 Task: Plan a trip to Alamar, Cuba from 12th  December, 2023 to 15th December, 2023 for 3 adults. with 2 bedrooms having 3 beds and 1 bathroom. Property type can be flat.
Action: Mouse moved to (483, 275)
Screenshot: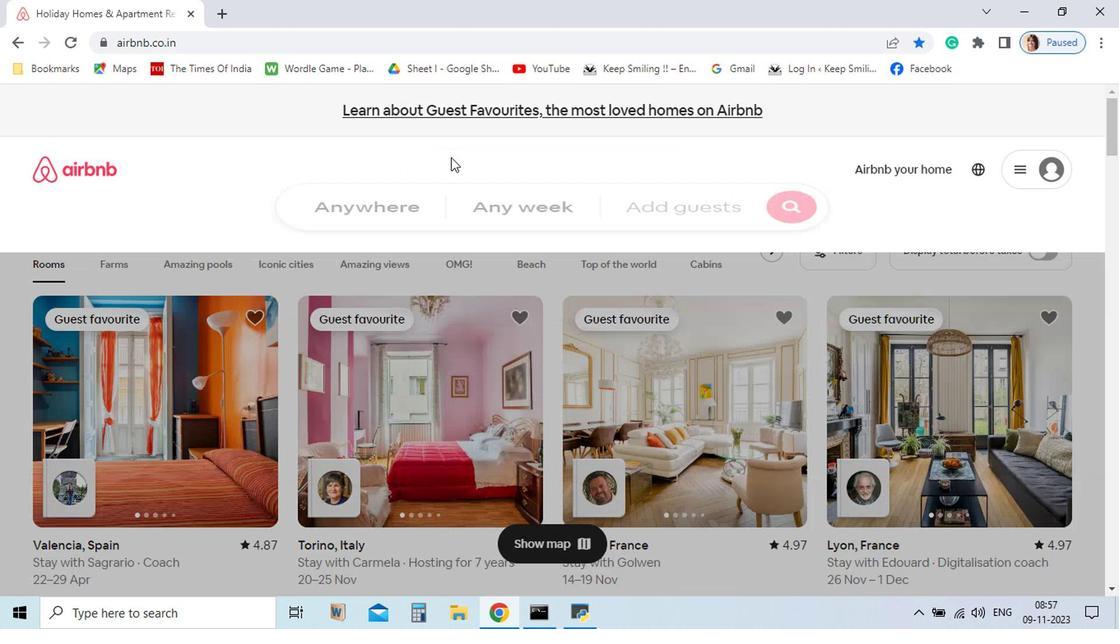 
Action: Mouse pressed left at (483, 275)
Screenshot: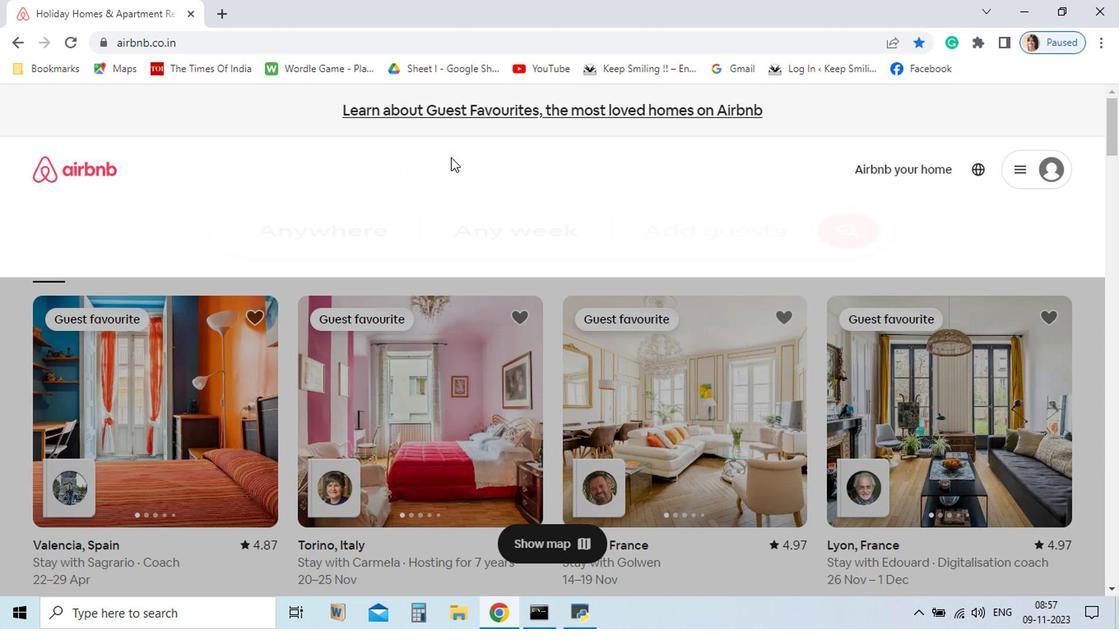 
Action: Key pressed <Key.shift>Alamar,<Key.space><Key.shift>Cuba
Screenshot: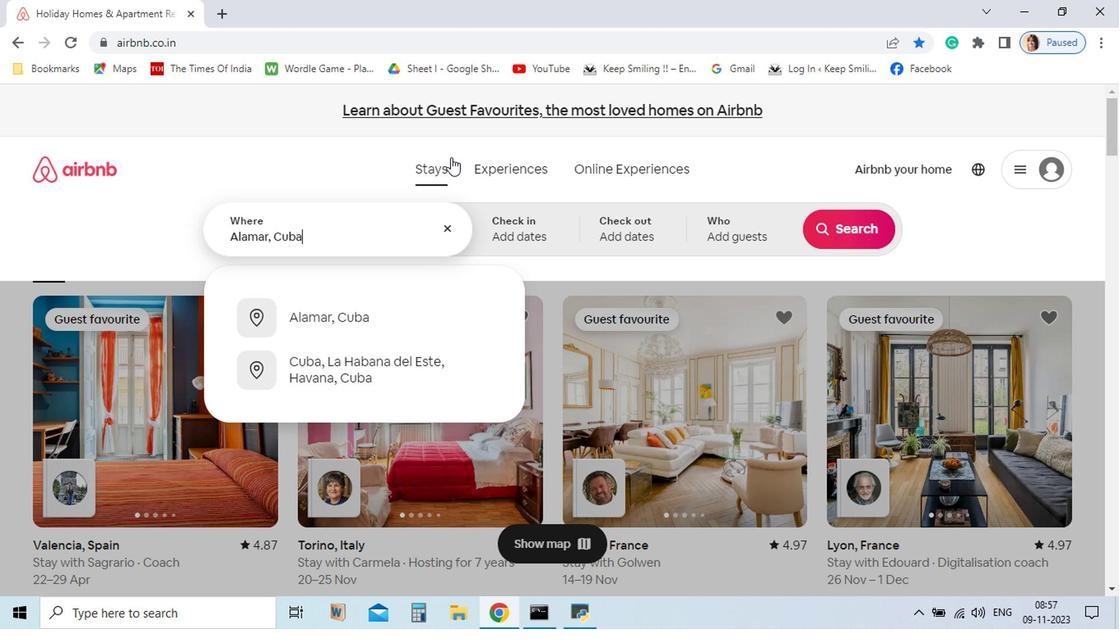 
Action: Mouse moved to (437, 392)
Screenshot: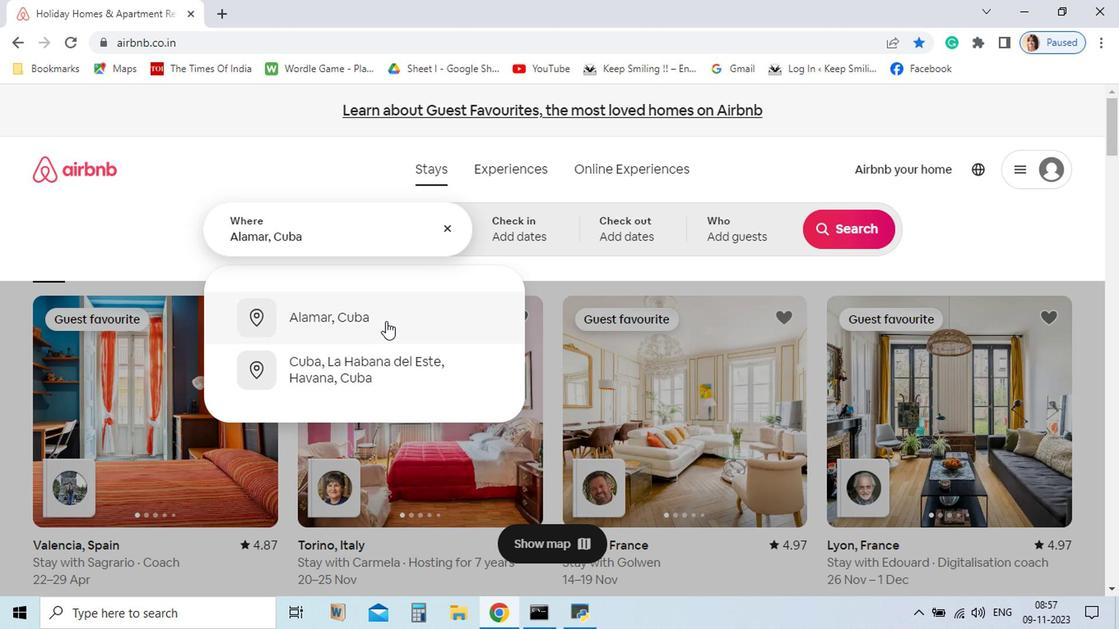 
Action: Mouse pressed left at (437, 392)
Screenshot: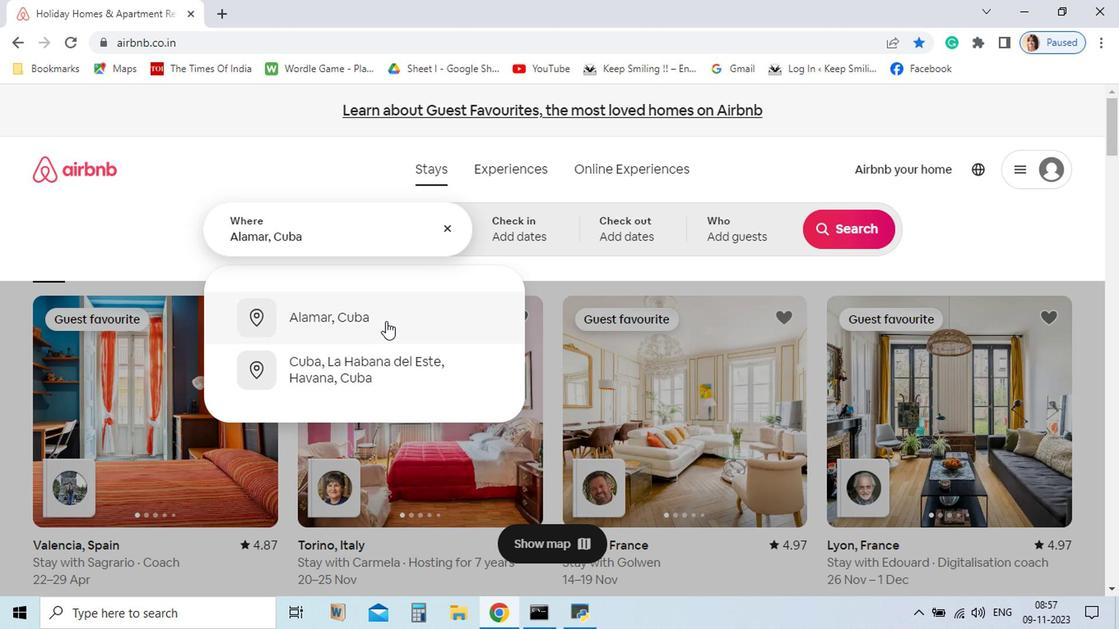 
Action: Mouse moved to (639, 534)
Screenshot: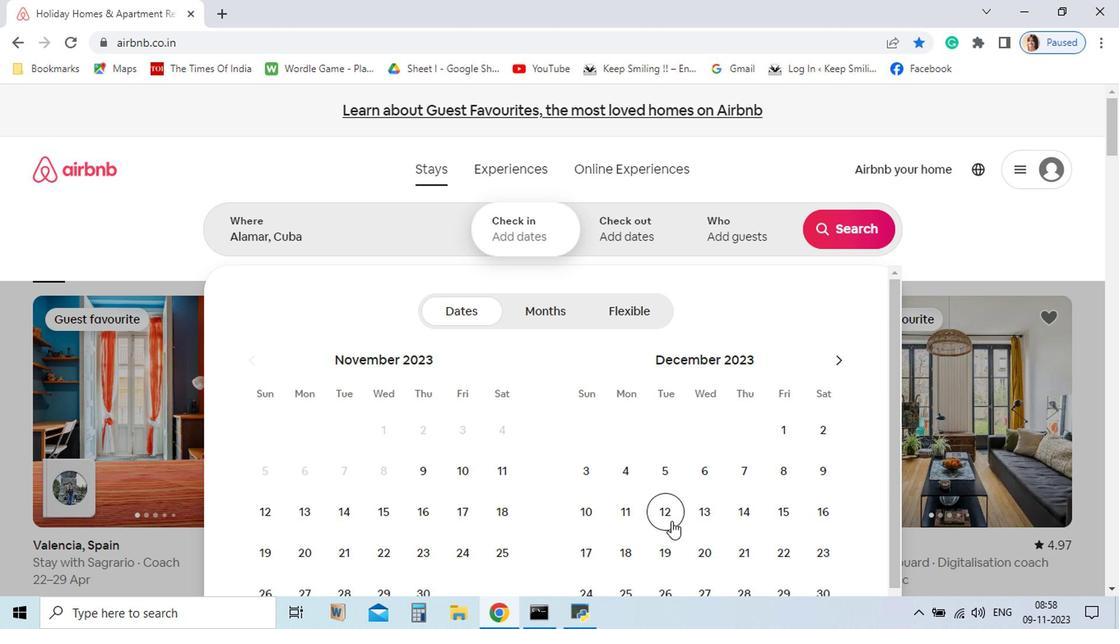 
Action: Mouse pressed left at (639, 534)
Screenshot: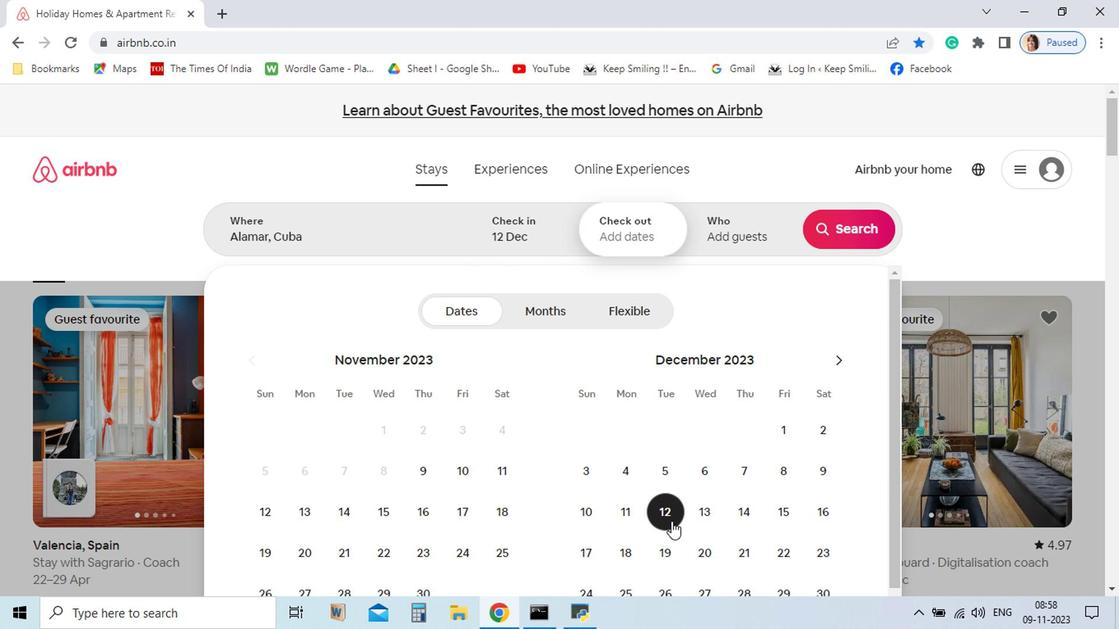 
Action: Mouse moved to (726, 521)
Screenshot: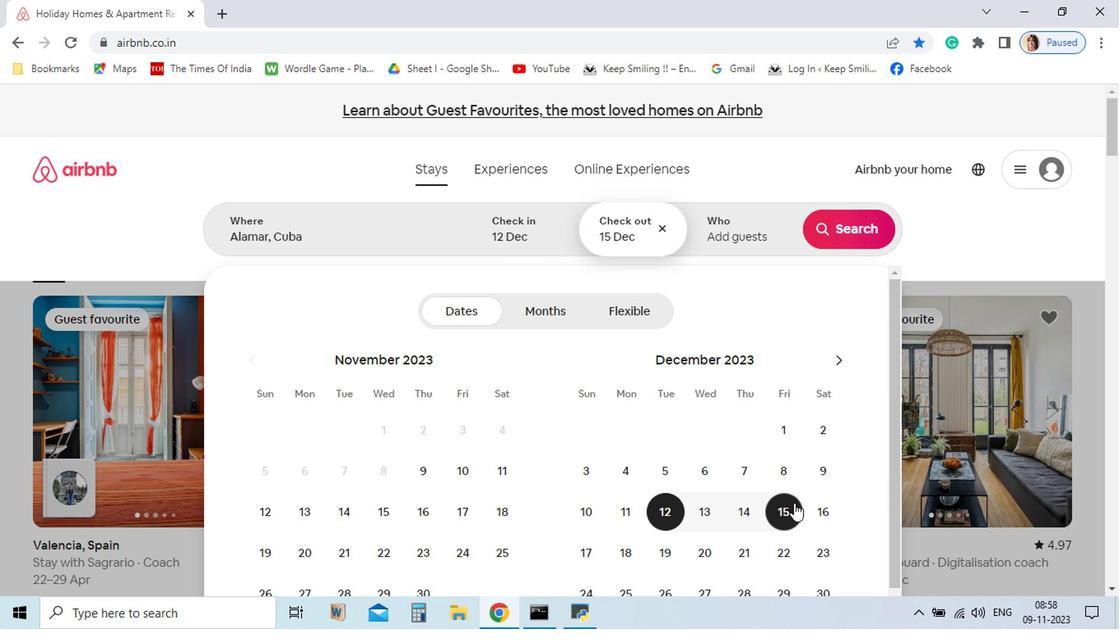 
Action: Mouse pressed left at (726, 521)
Screenshot: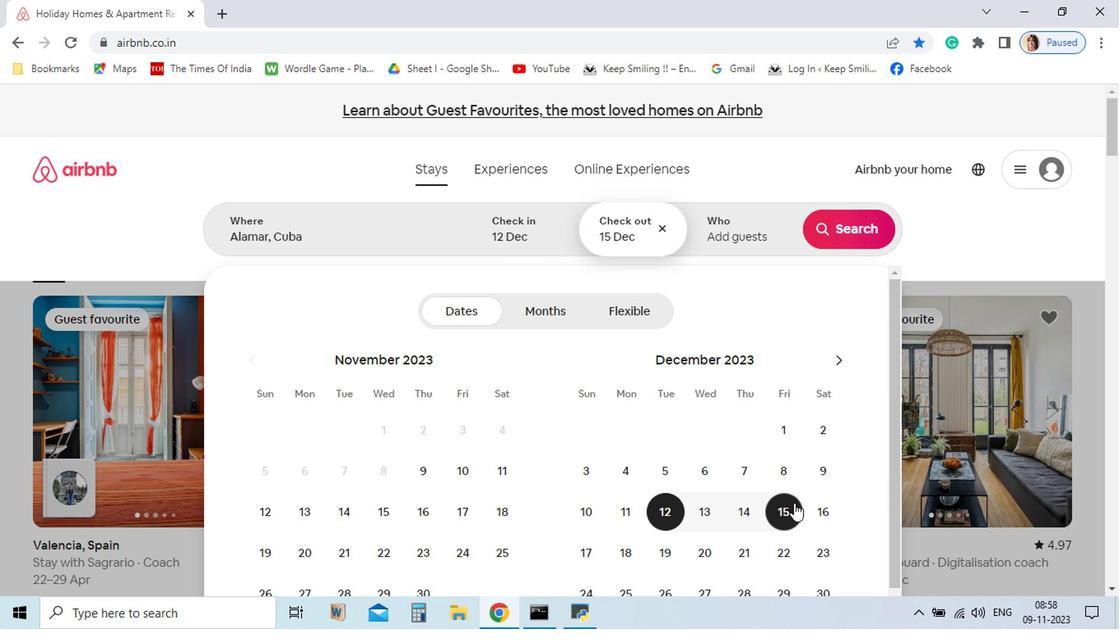 
Action: Mouse moved to (708, 328)
Screenshot: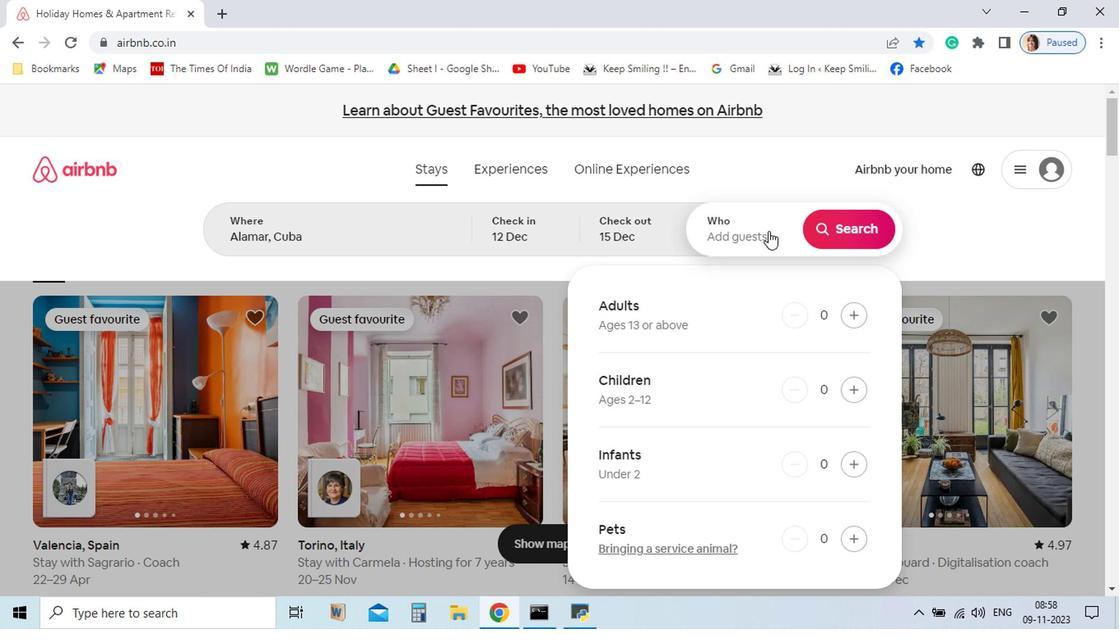 
Action: Mouse pressed left at (708, 328)
Screenshot: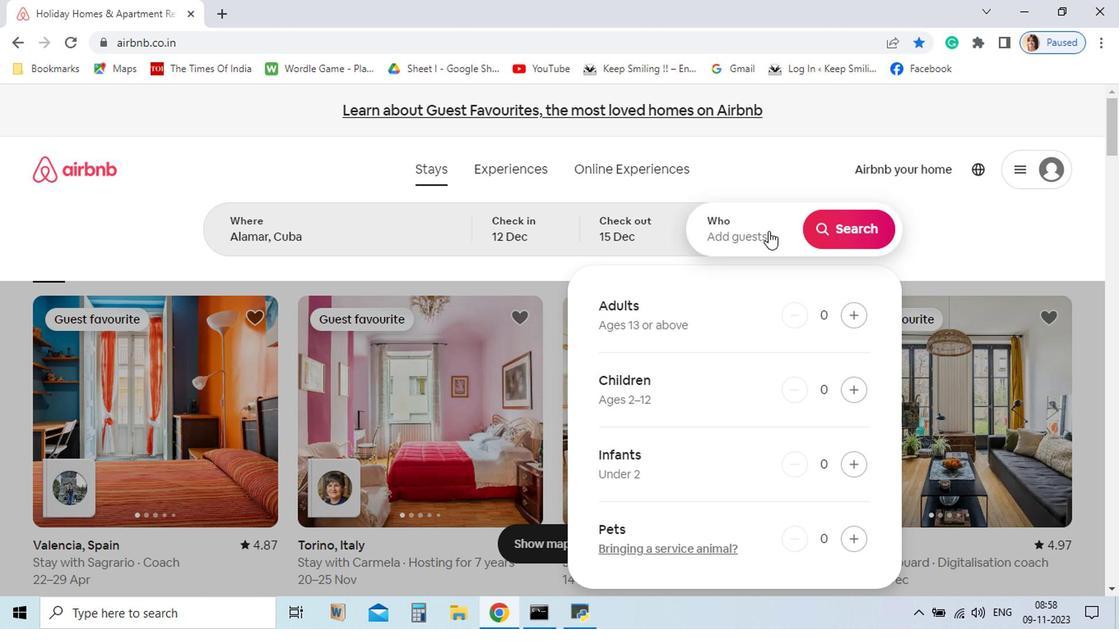 
Action: Mouse moved to (767, 385)
Screenshot: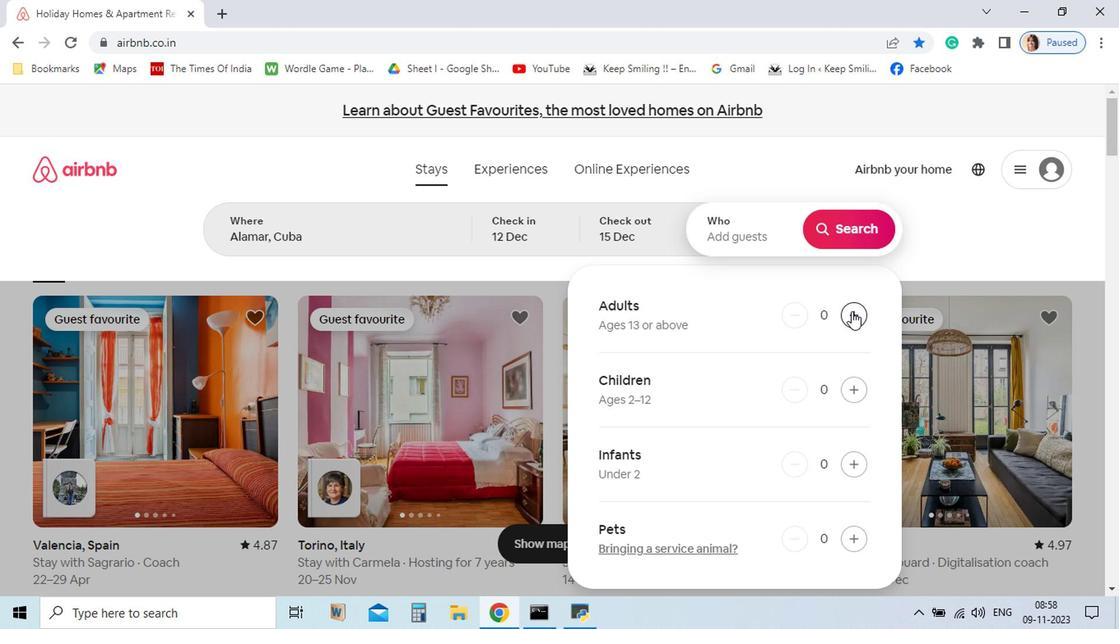 
Action: Mouse pressed left at (767, 385)
Screenshot: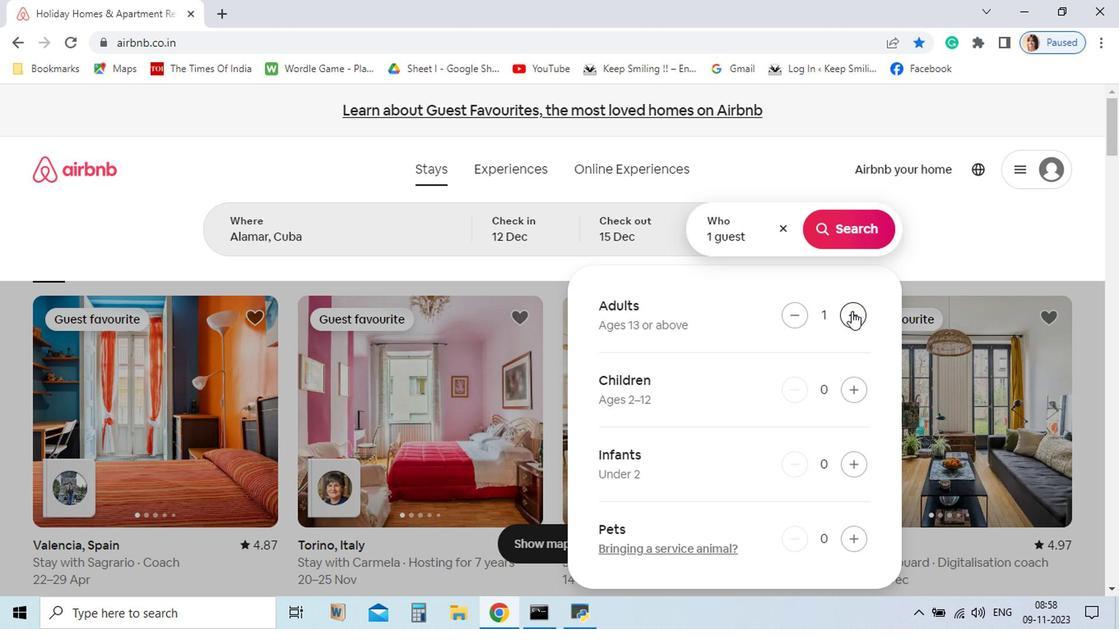 
Action: Mouse pressed left at (767, 385)
Screenshot: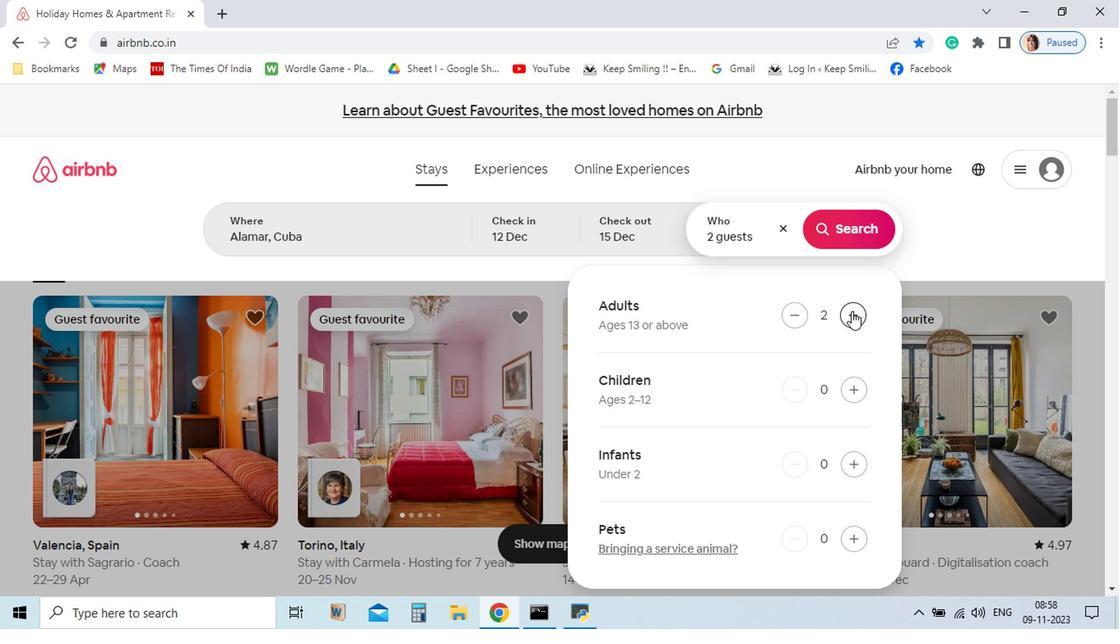 
Action: Mouse pressed left at (767, 385)
Screenshot: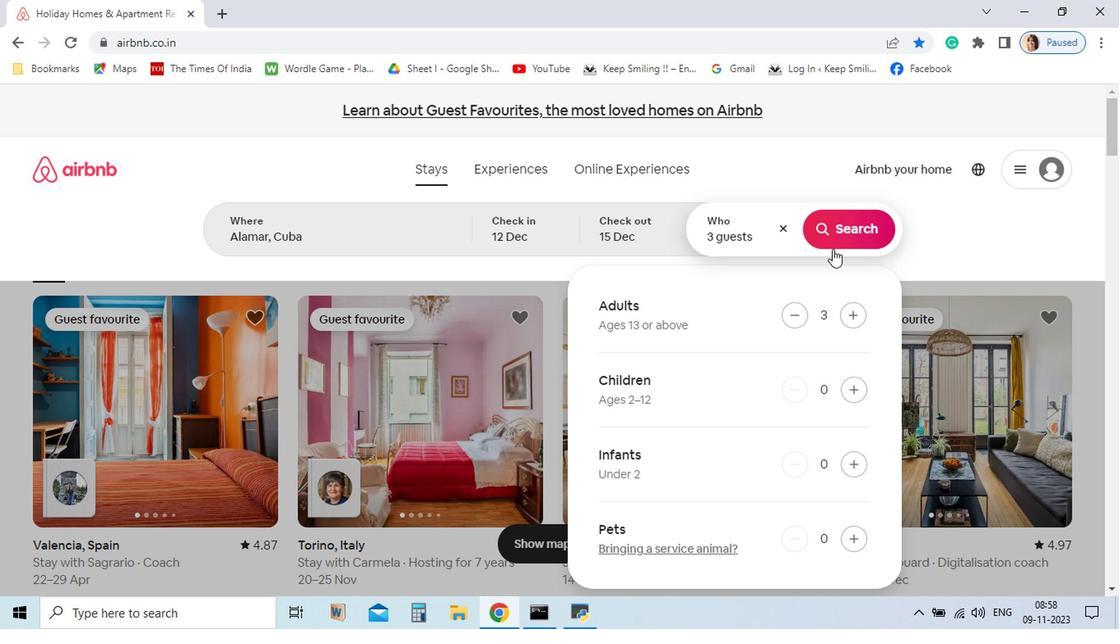 
Action: Mouse moved to (757, 323)
Screenshot: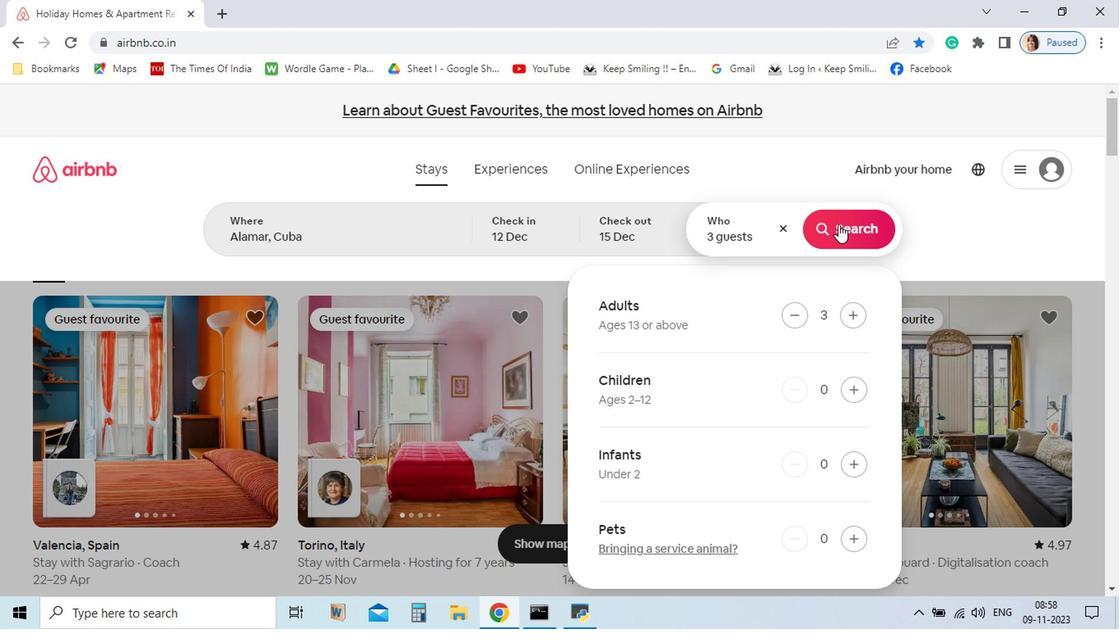 
Action: Mouse pressed left at (757, 323)
Screenshot: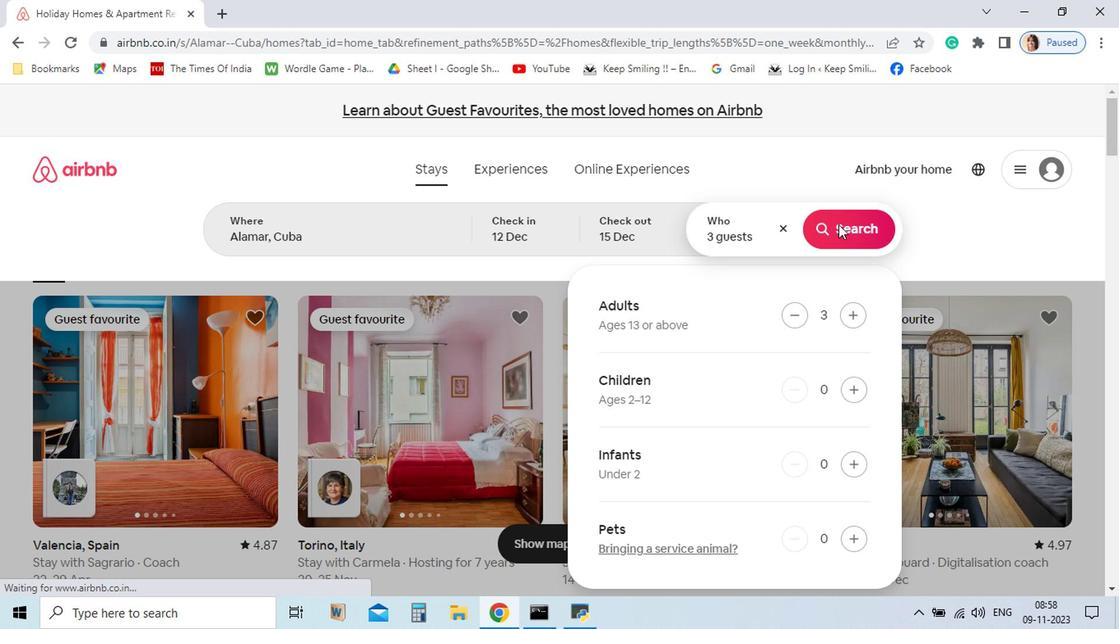 
Action: Mouse moved to (762, 296)
Screenshot: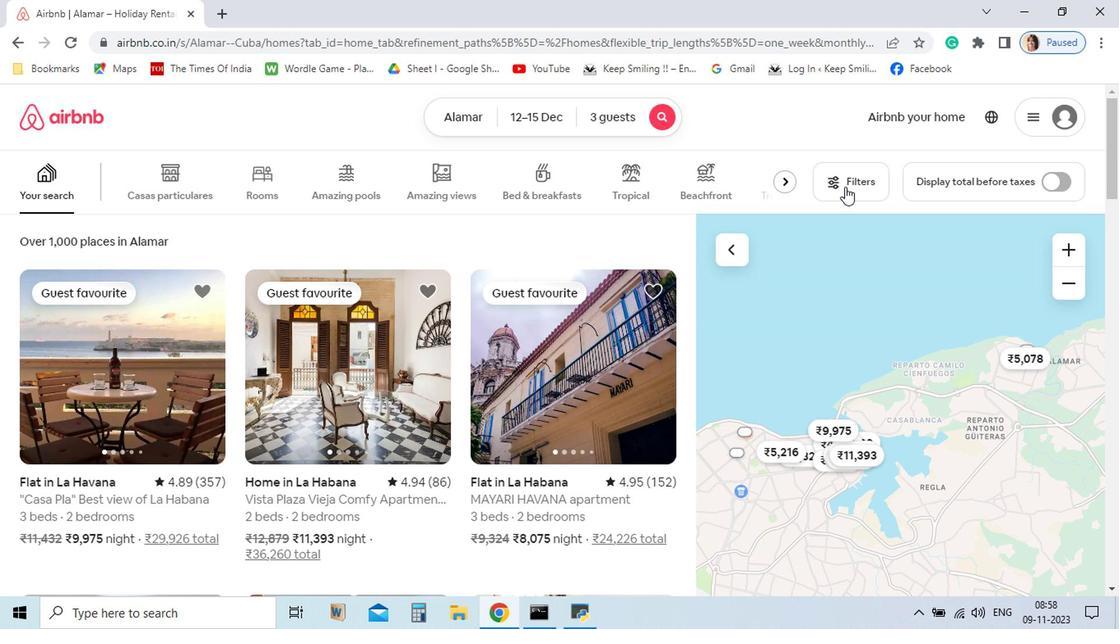 
Action: Mouse pressed left at (762, 296)
Screenshot: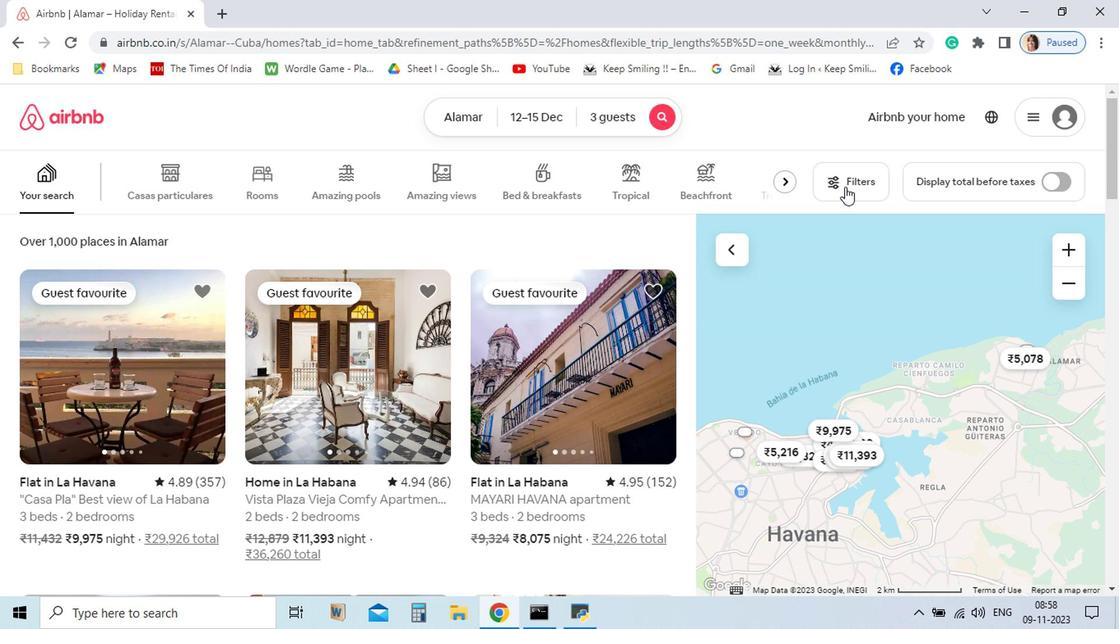 
Action: Mouse moved to (779, 316)
Screenshot: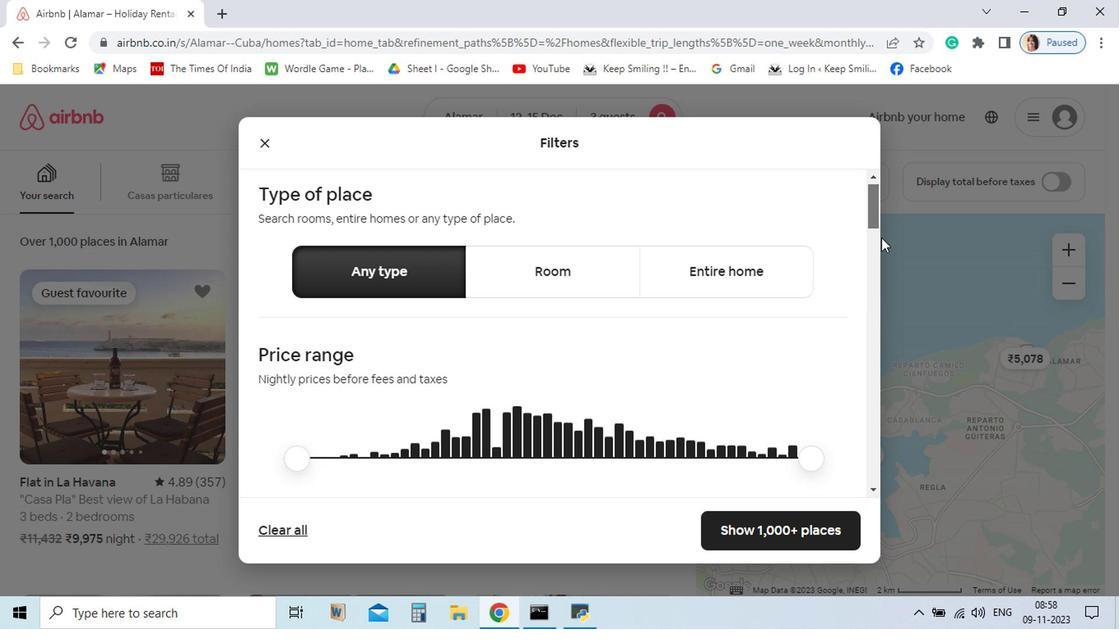 
Action: Mouse pressed left at (779, 316)
Screenshot: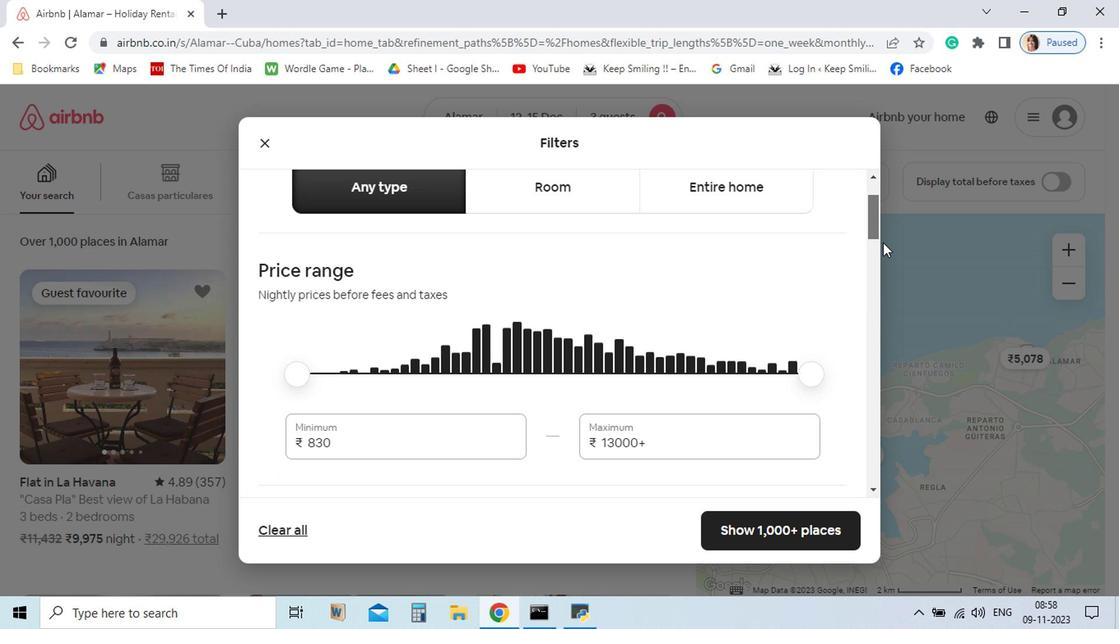 
Action: Mouse moved to (459, 322)
Screenshot: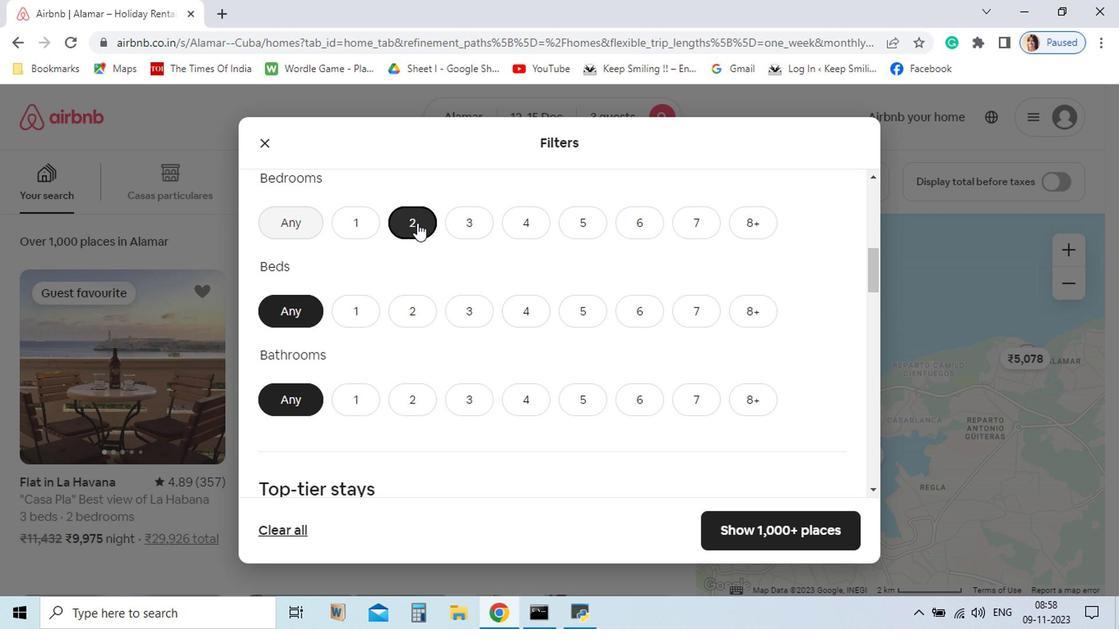 
Action: Mouse pressed left at (459, 322)
Screenshot: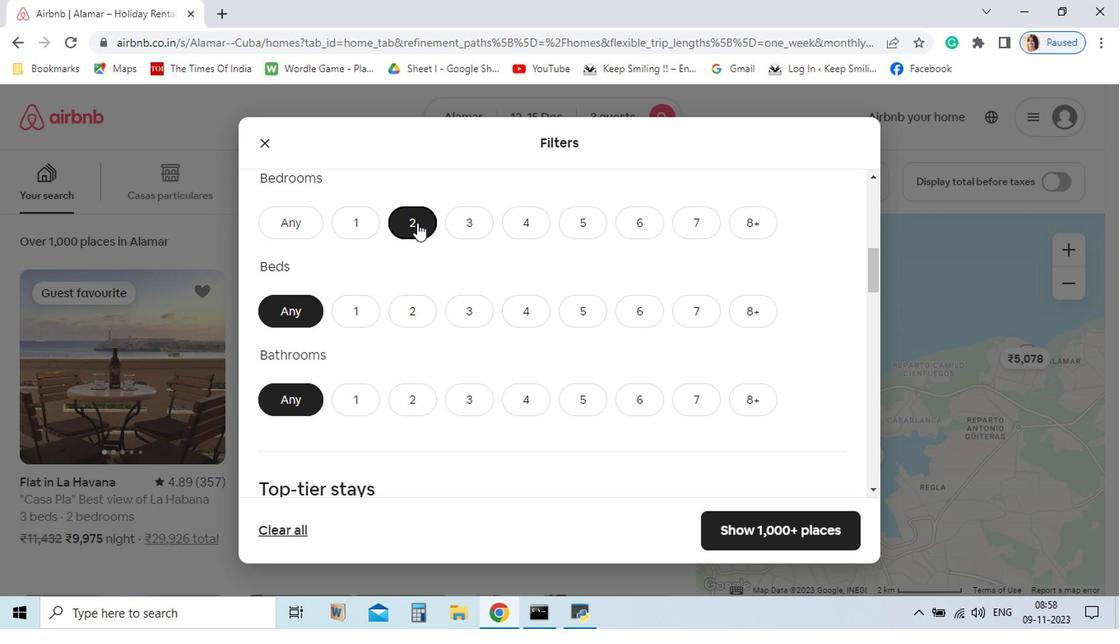 
Action: Mouse moved to (496, 380)
Screenshot: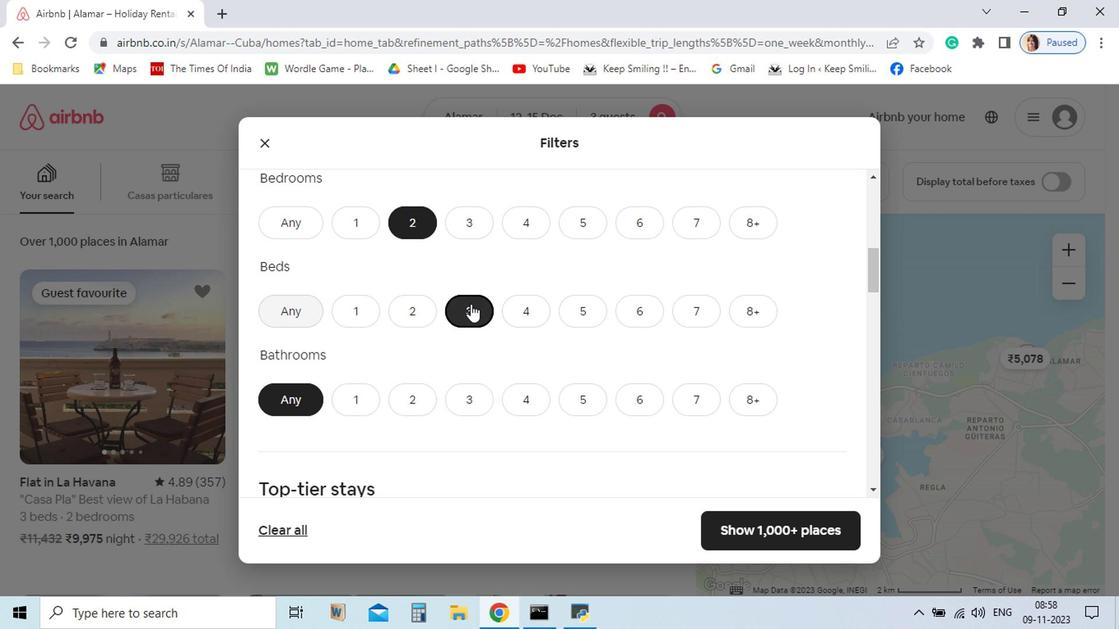
Action: Mouse pressed left at (496, 380)
Screenshot: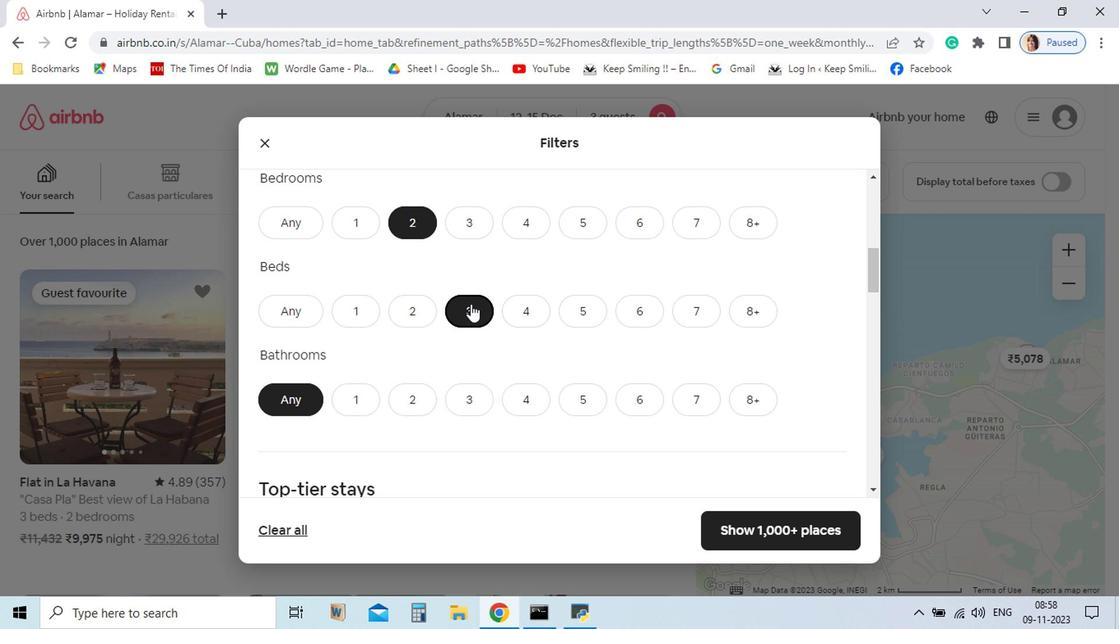 
Action: Mouse moved to (404, 443)
Screenshot: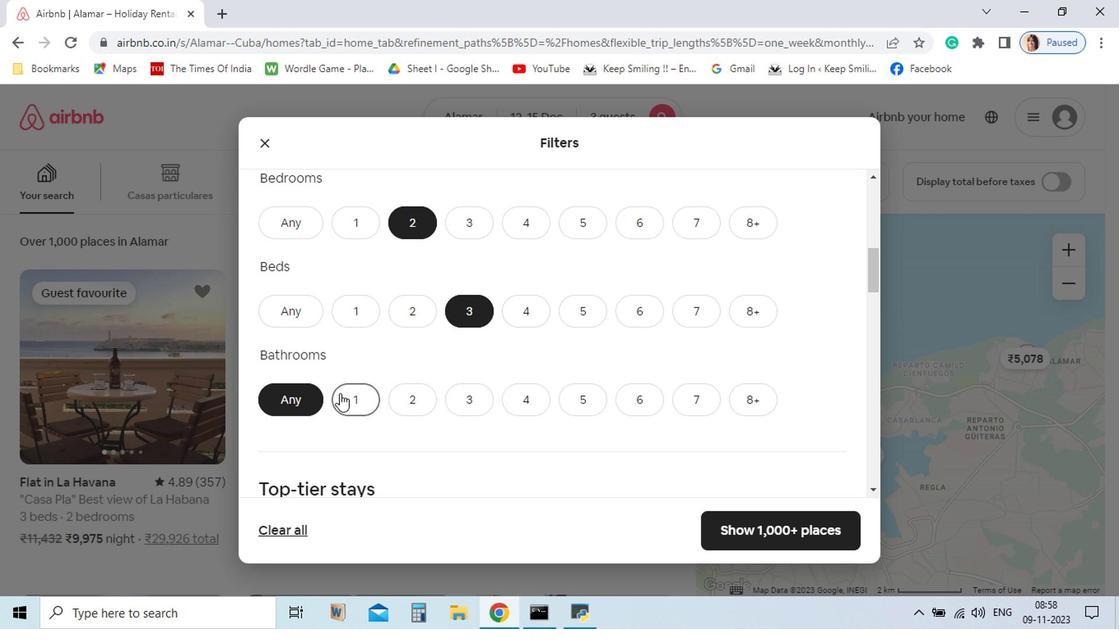 
Action: Mouse pressed left at (404, 443)
Screenshot: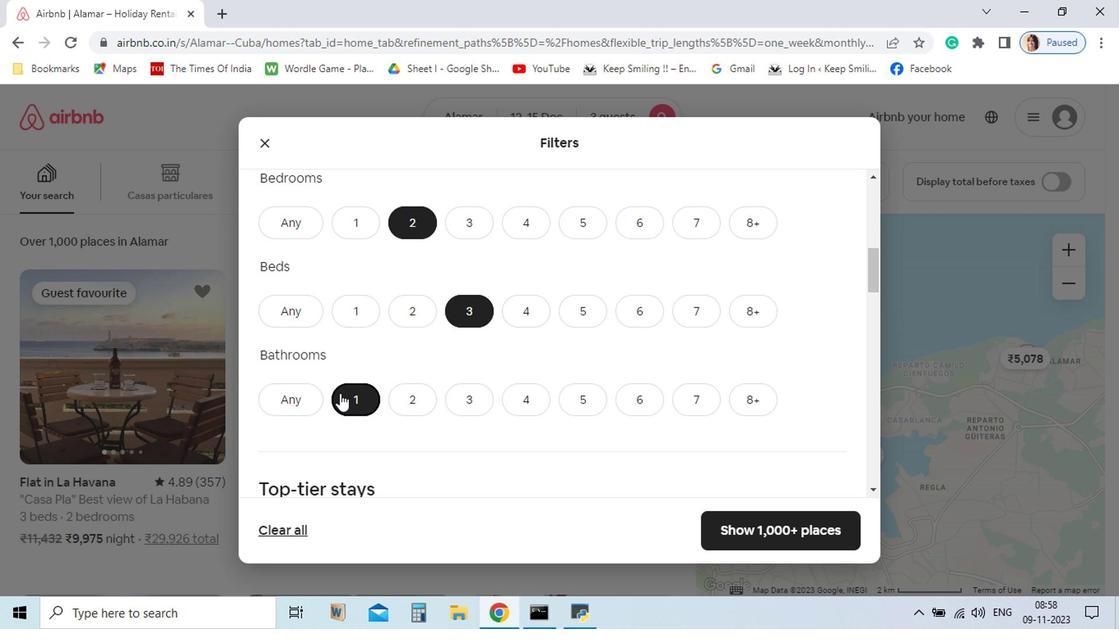 
Action: Mouse moved to (785, 363)
Screenshot: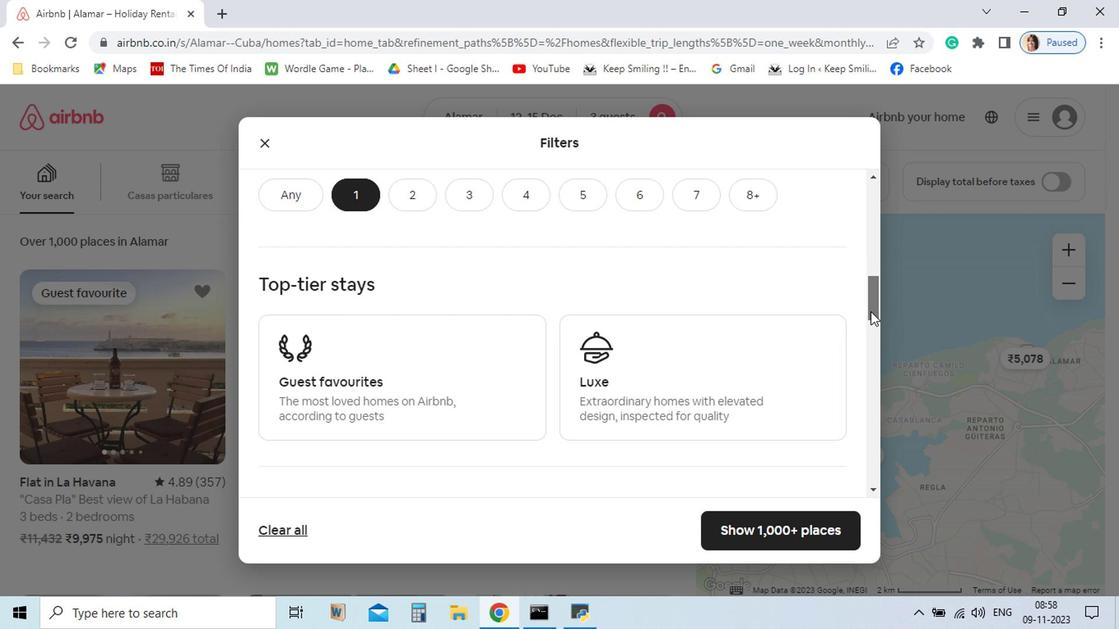 
Action: Mouse pressed left at (785, 363)
Screenshot: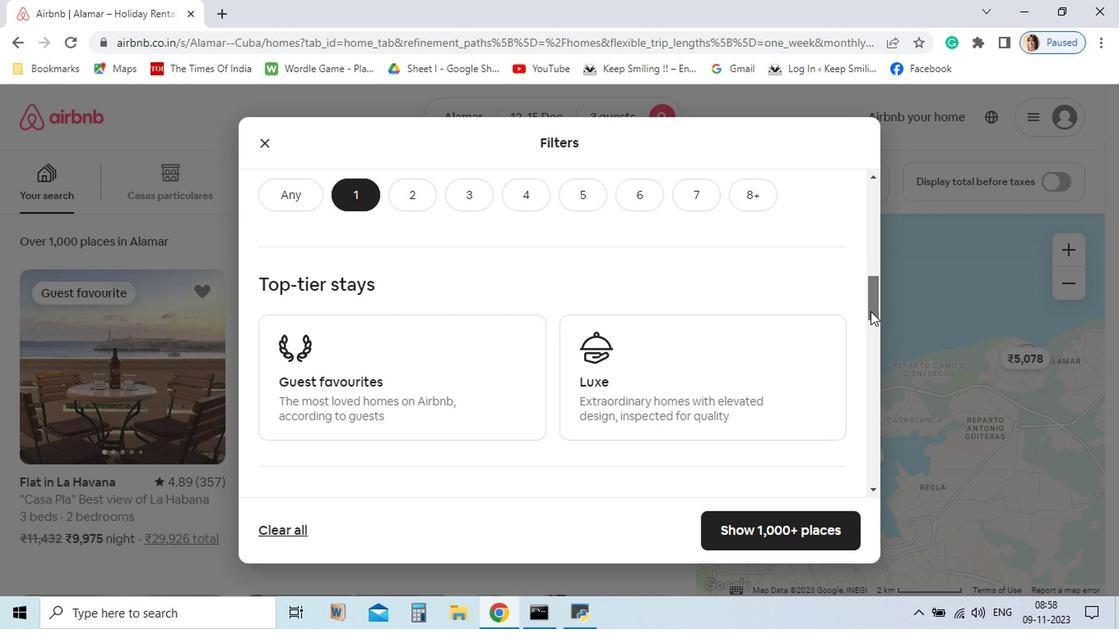 
Action: Mouse moved to (780, 397)
Screenshot: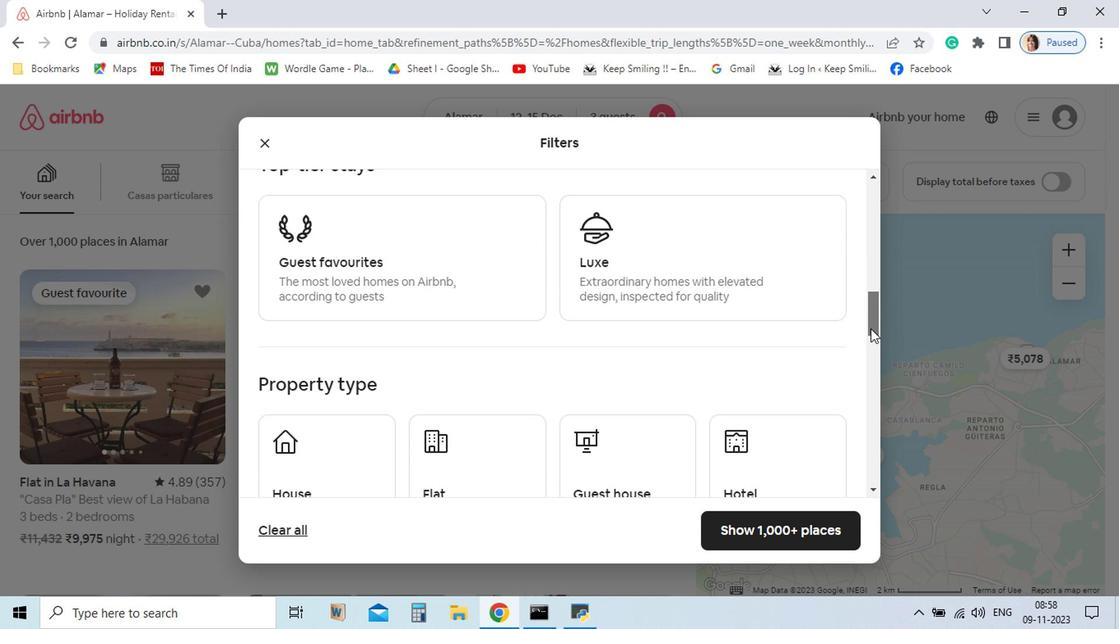 
Action: Mouse pressed left at (780, 397)
Screenshot: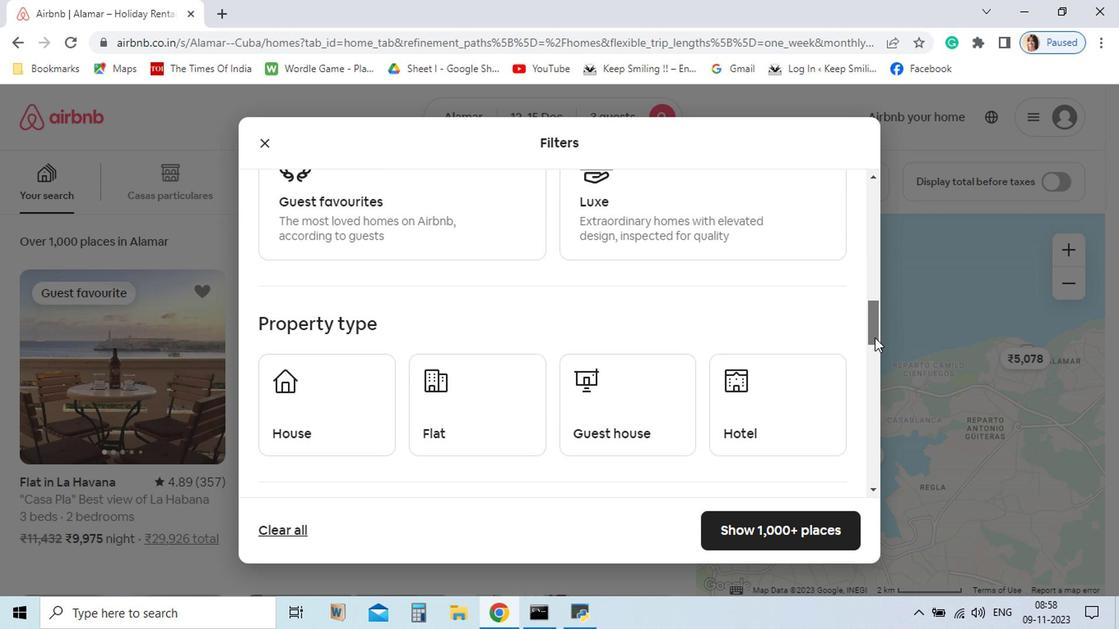 
Action: Mouse moved to (467, 391)
Screenshot: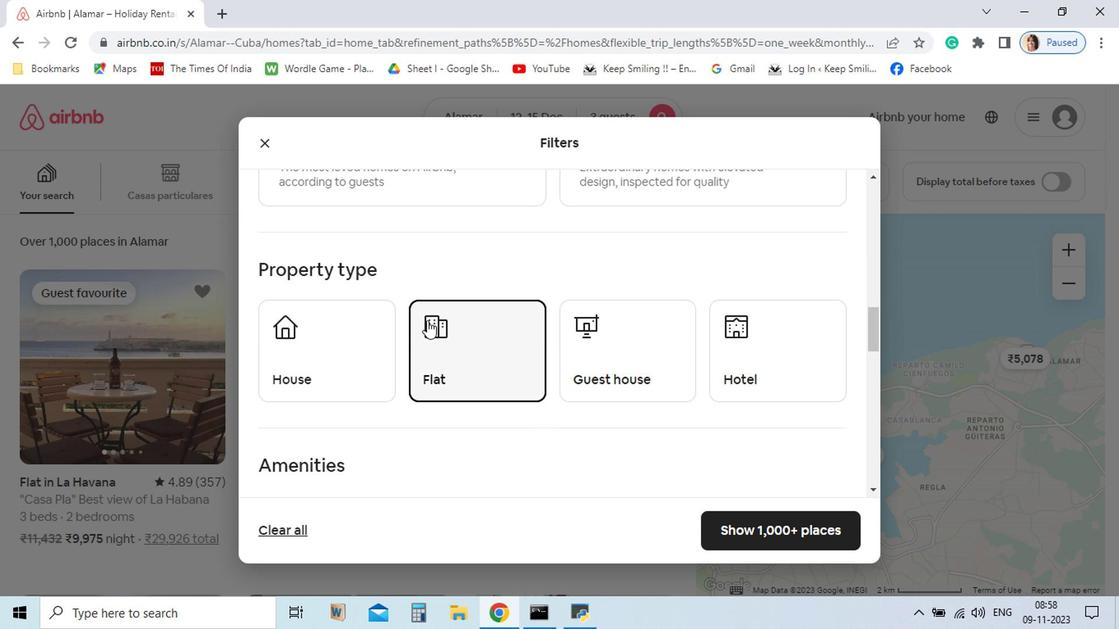
Action: Mouse pressed left at (467, 391)
Screenshot: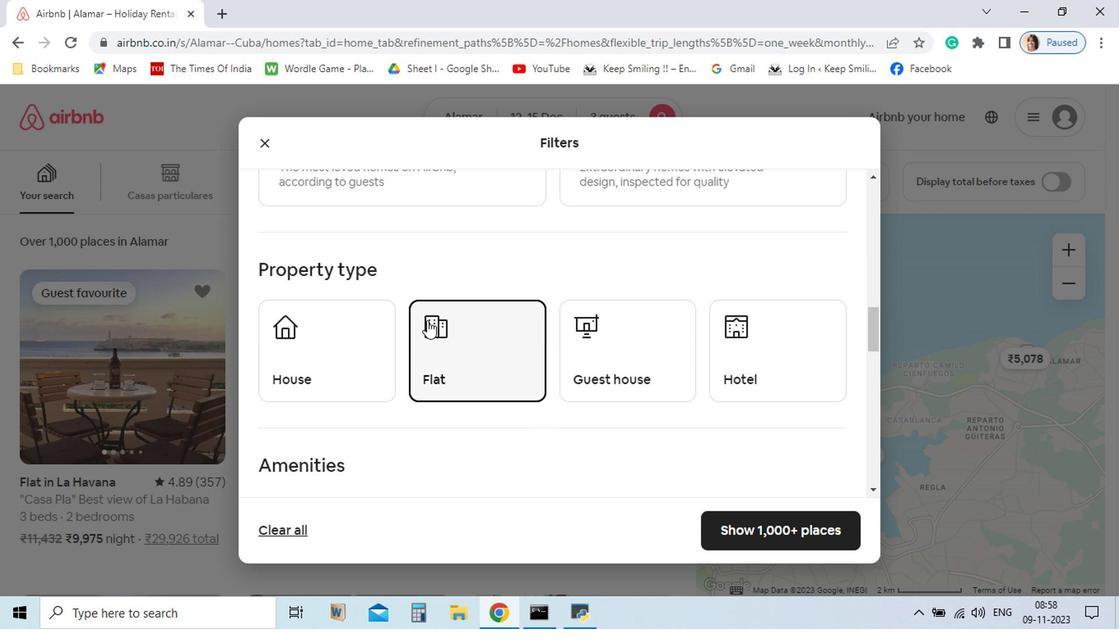 
Action: Mouse moved to (724, 537)
Screenshot: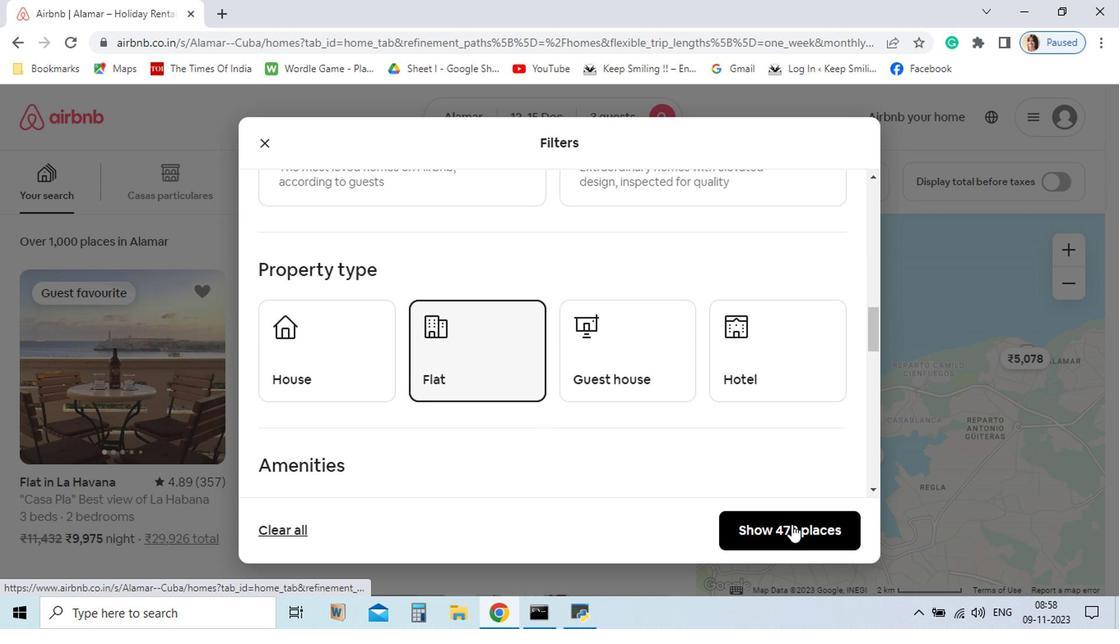 
Action: Mouse pressed left at (724, 537)
Screenshot: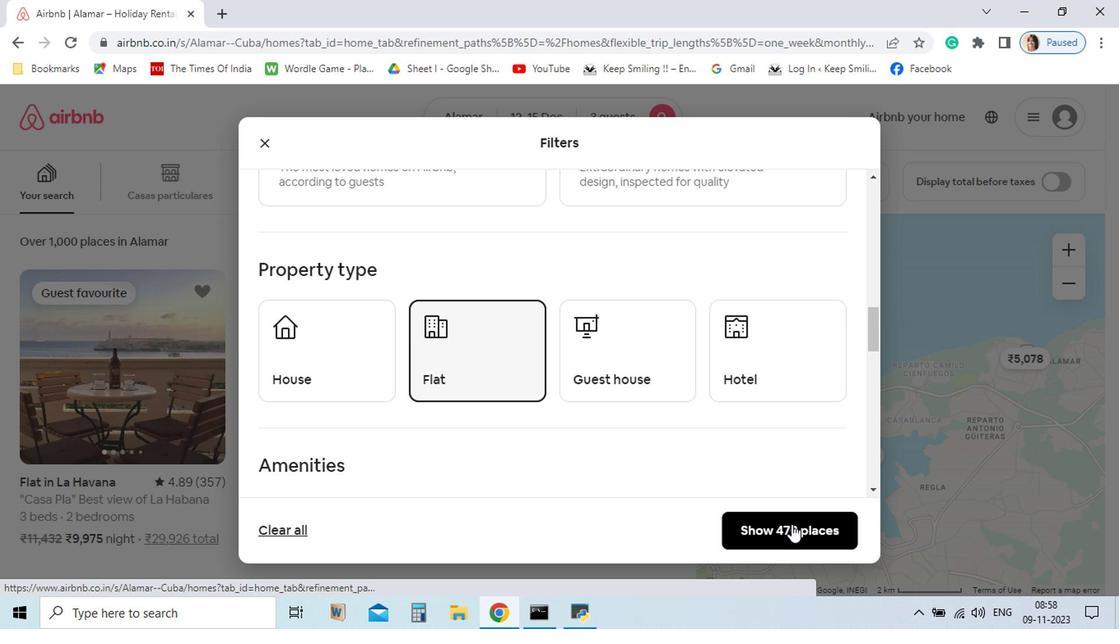 
Action: Mouse moved to (395, 502)
Screenshot: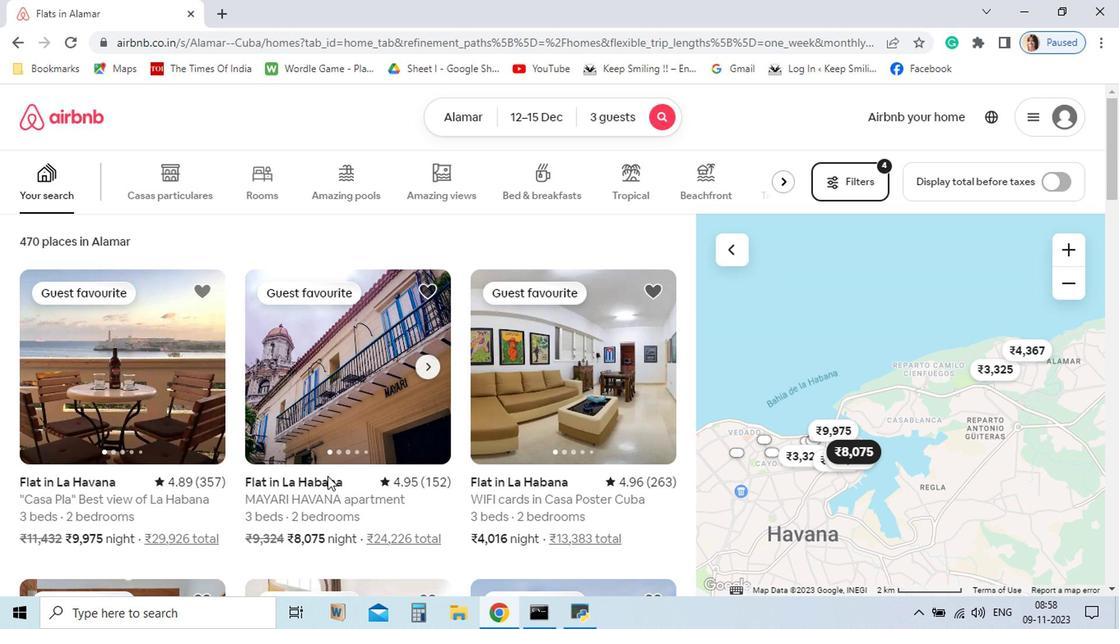 
Action: Mouse pressed left at (395, 502)
Screenshot: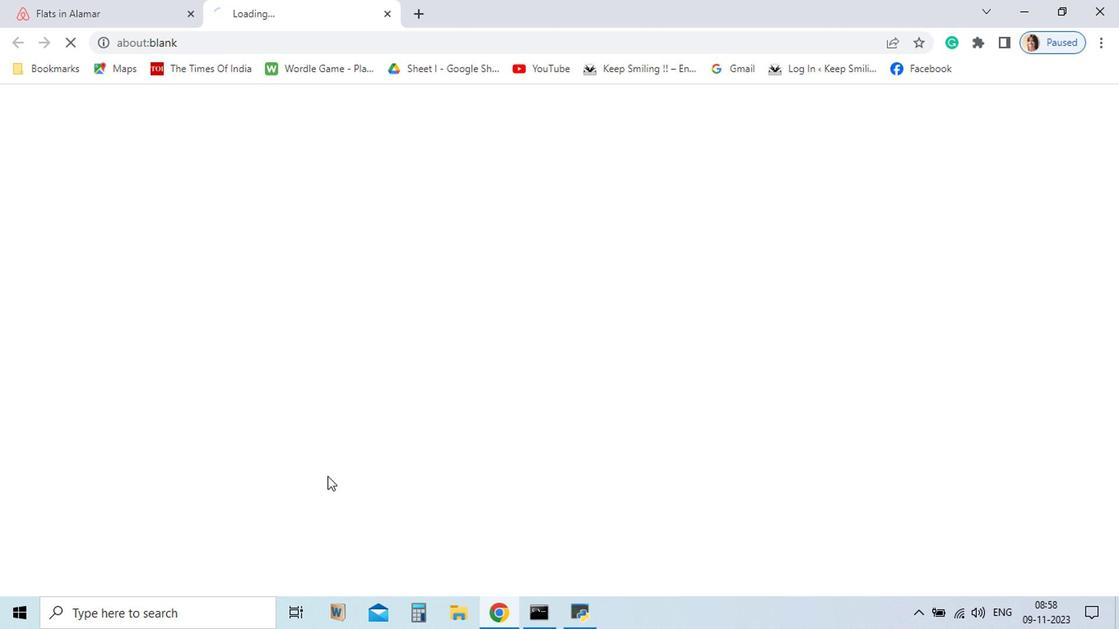 
Action: Mouse moved to (838, 472)
Screenshot: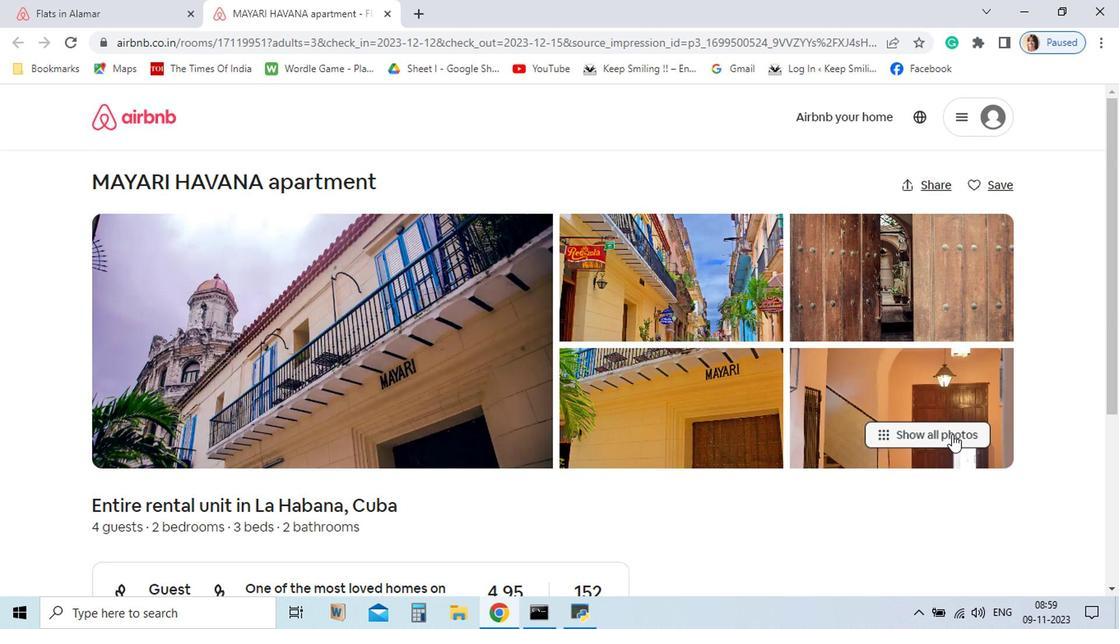 
Action: Mouse pressed left at (838, 472)
Screenshot: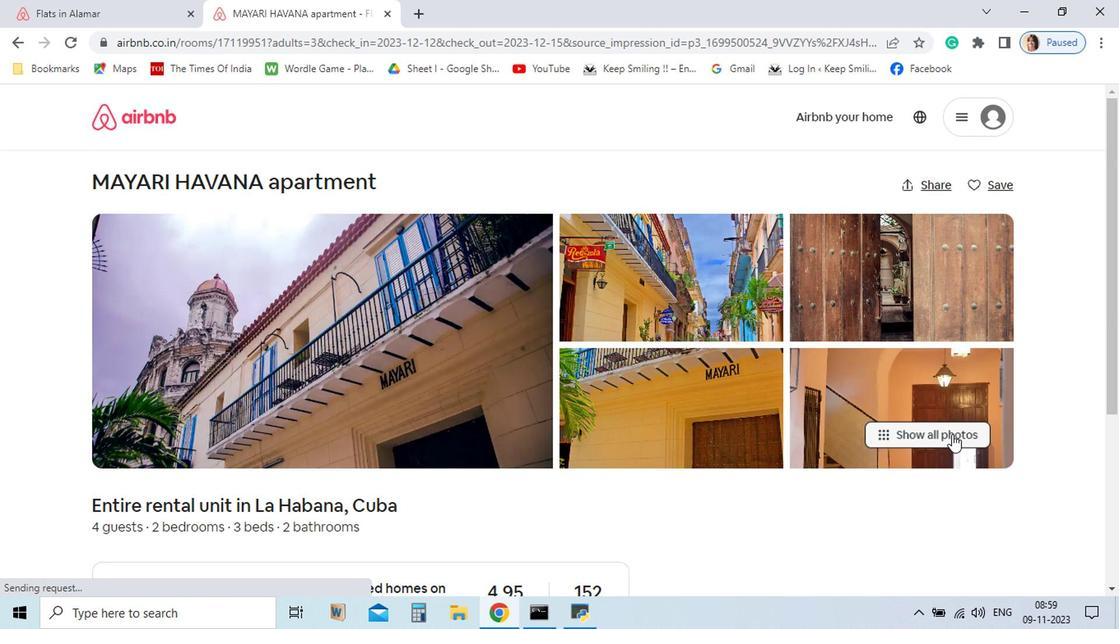 
Action: Mouse moved to (414, 301)
Screenshot: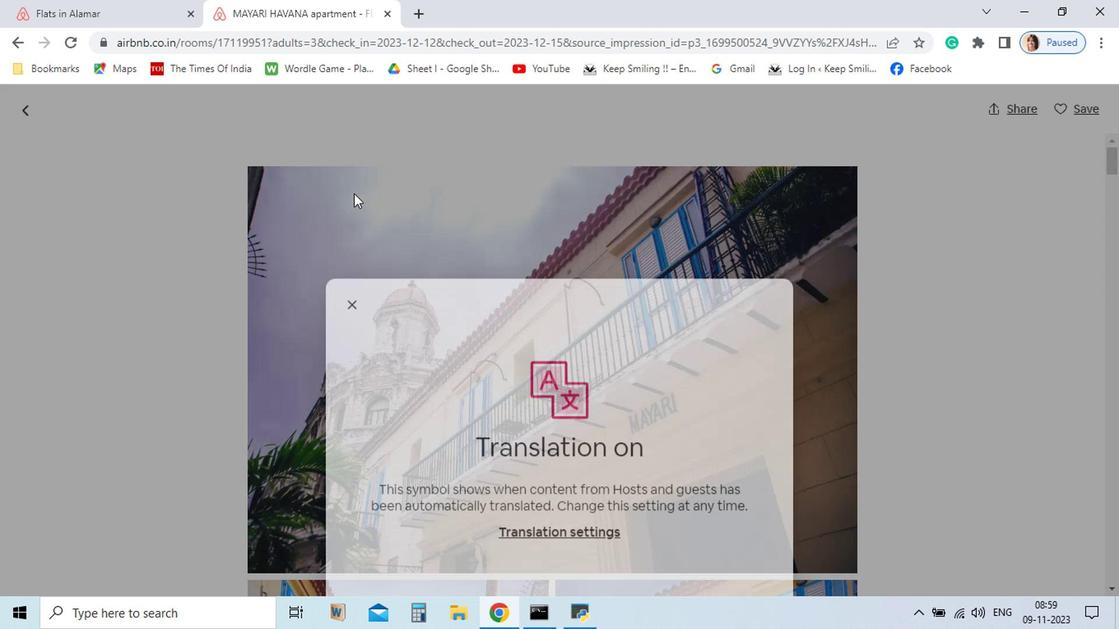 
Action: Mouse pressed left at (414, 301)
Screenshot: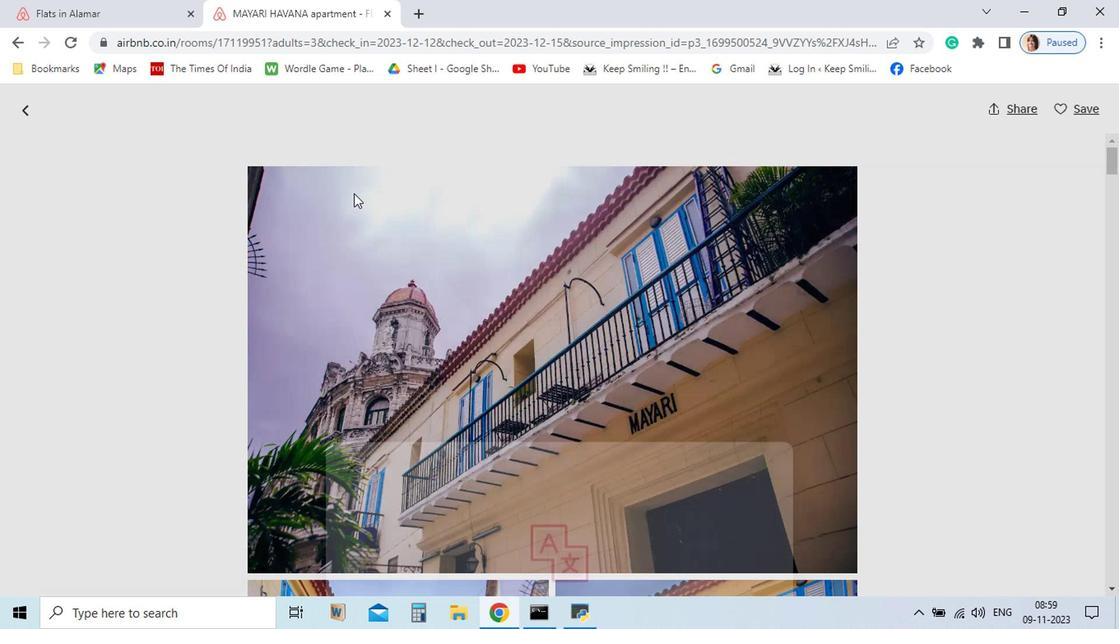 
Action: Mouse moved to (820, 487)
Screenshot: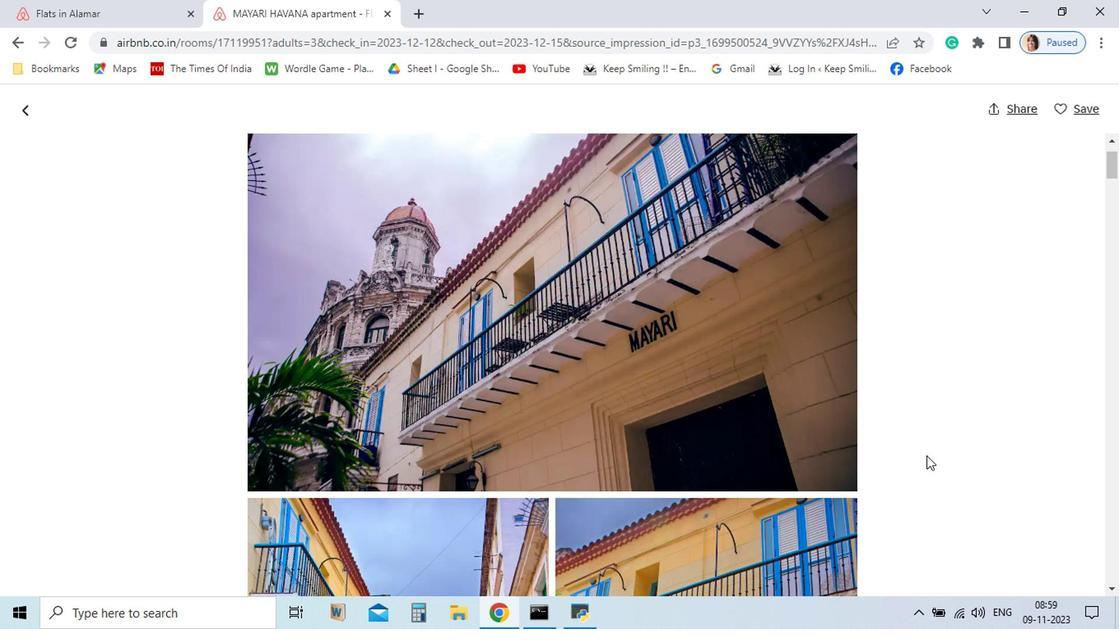 
Action: Mouse scrolled (820, 486) with delta (0, 0)
Screenshot: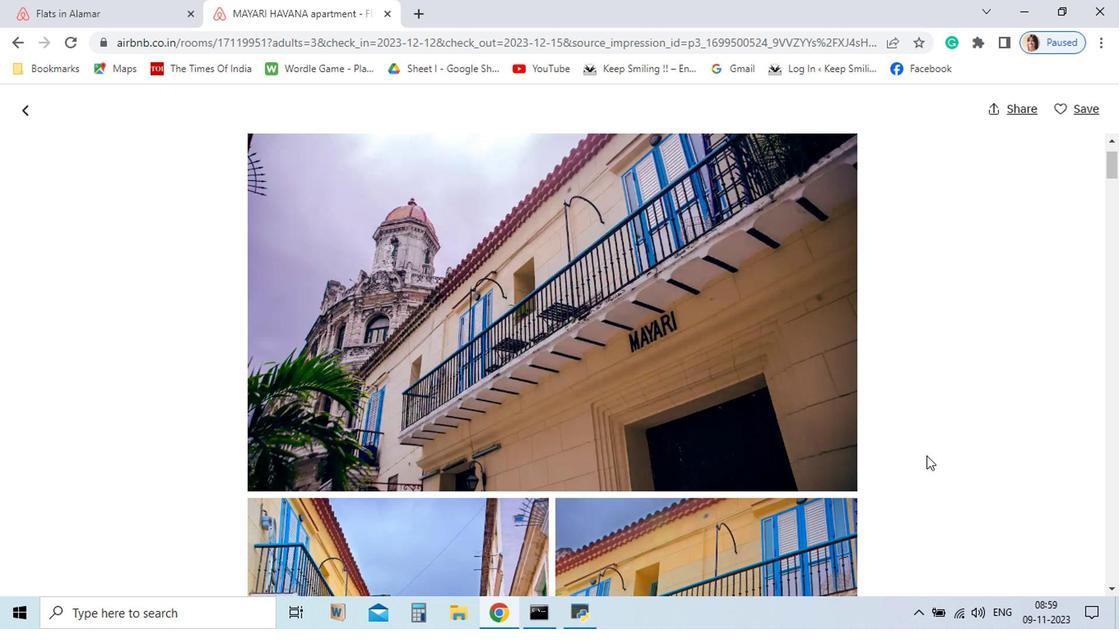 
Action: Mouse moved to (819, 488)
Screenshot: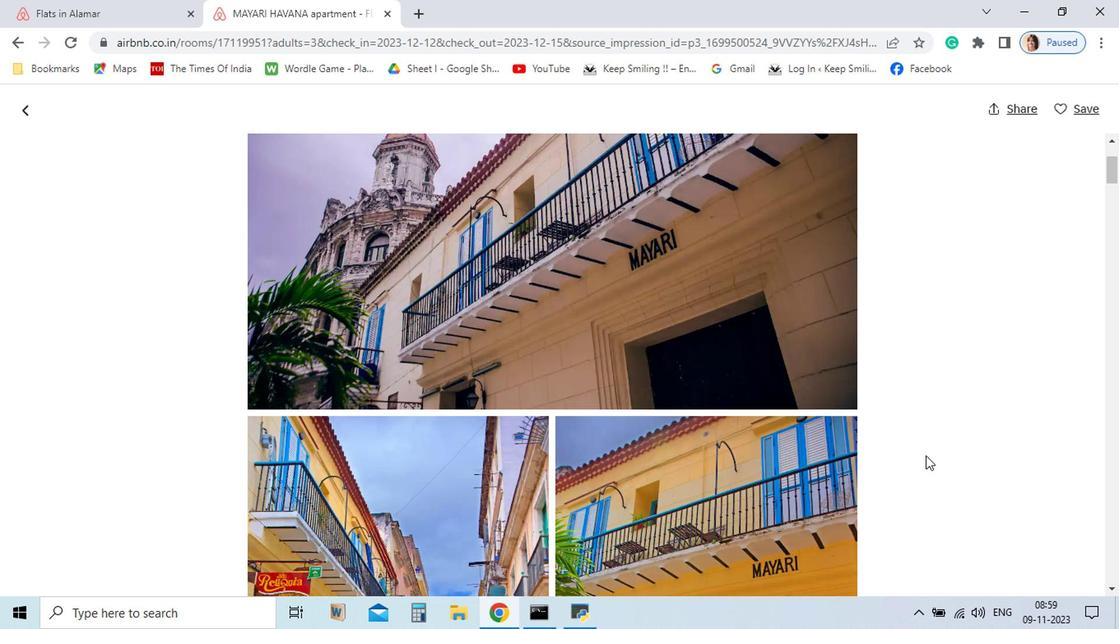 
Action: Mouse scrolled (819, 487) with delta (0, 0)
Screenshot: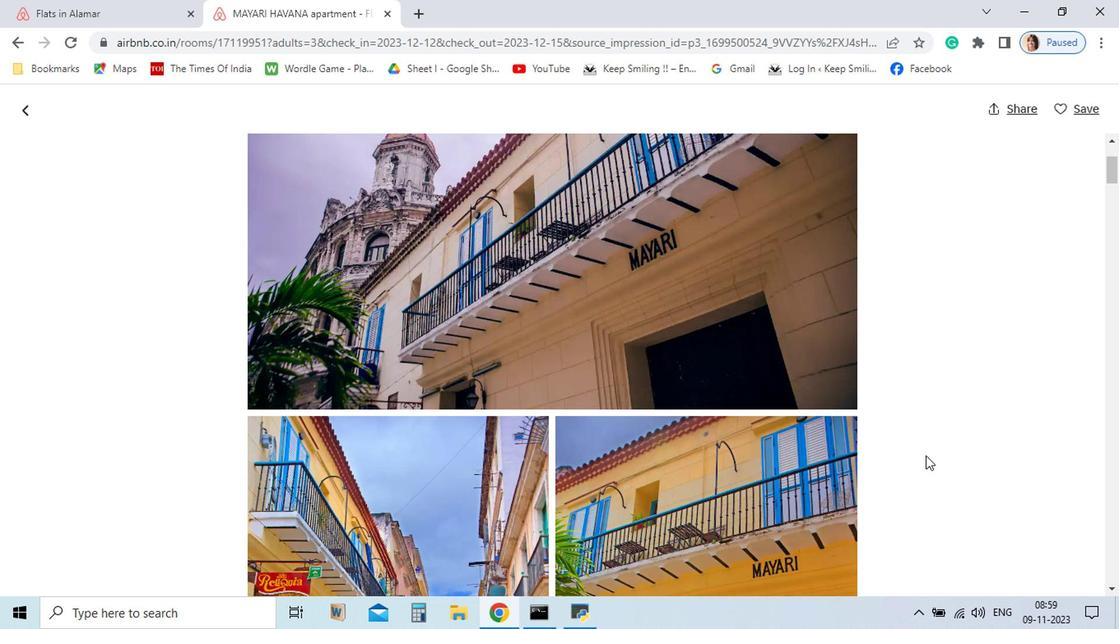 
Action: Mouse scrolled (819, 487) with delta (0, 0)
Screenshot: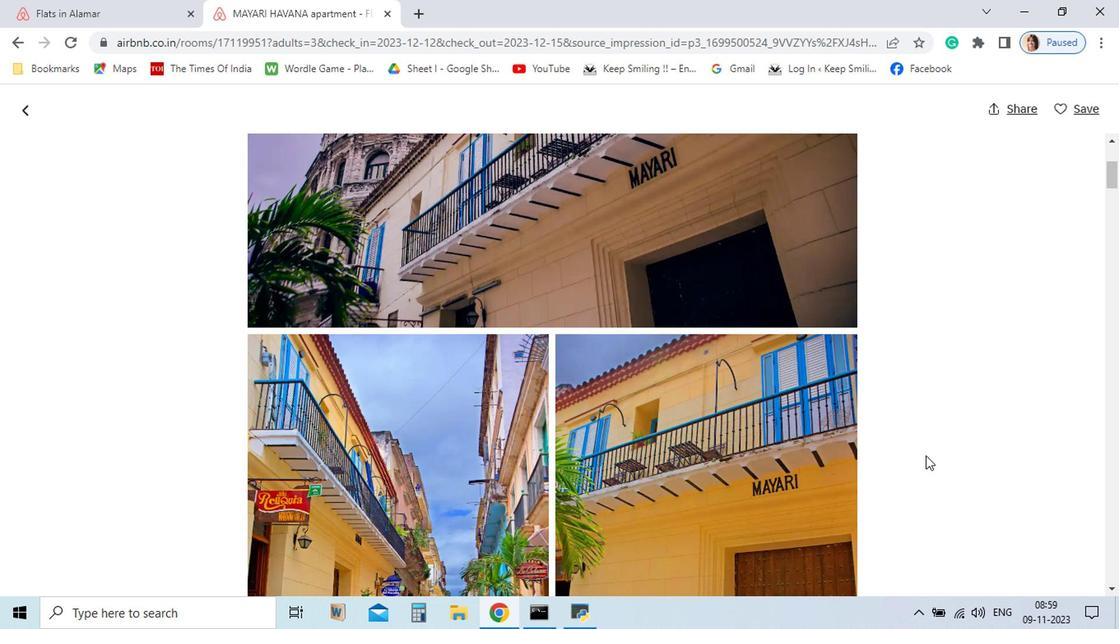 
Action: Mouse scrolled (819, 487) with delta (0, 0)
Screenshot: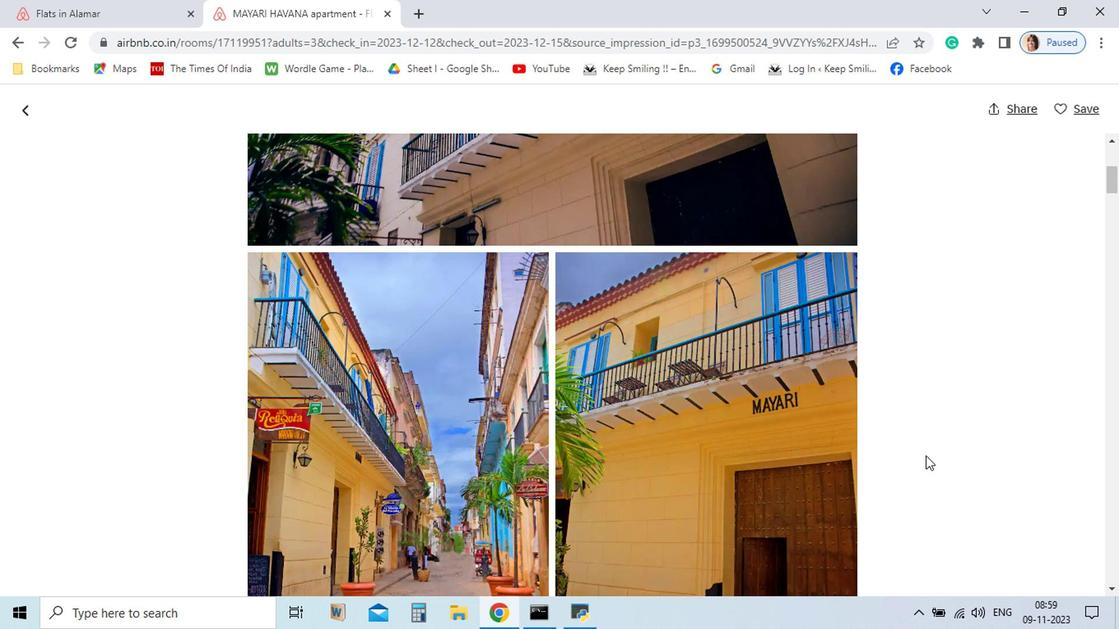 
Action: Mouse scrolled (819, 487) with delta (0, 0)
Screenshot: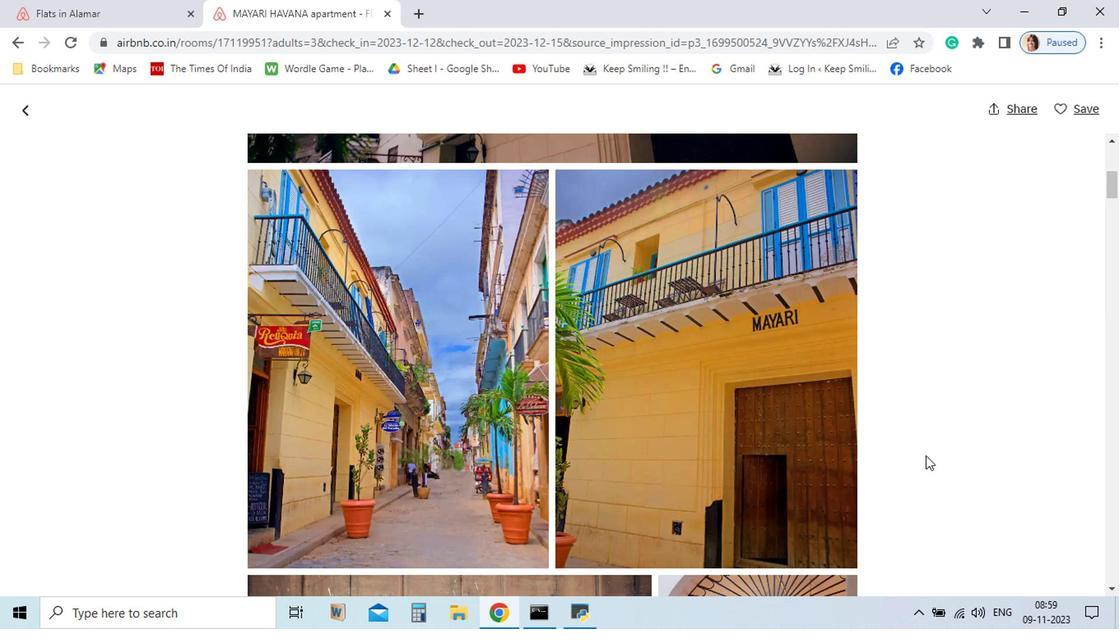 
Action: Mouse scrolled (819, 487) with delta (0, 0)
Screenshot: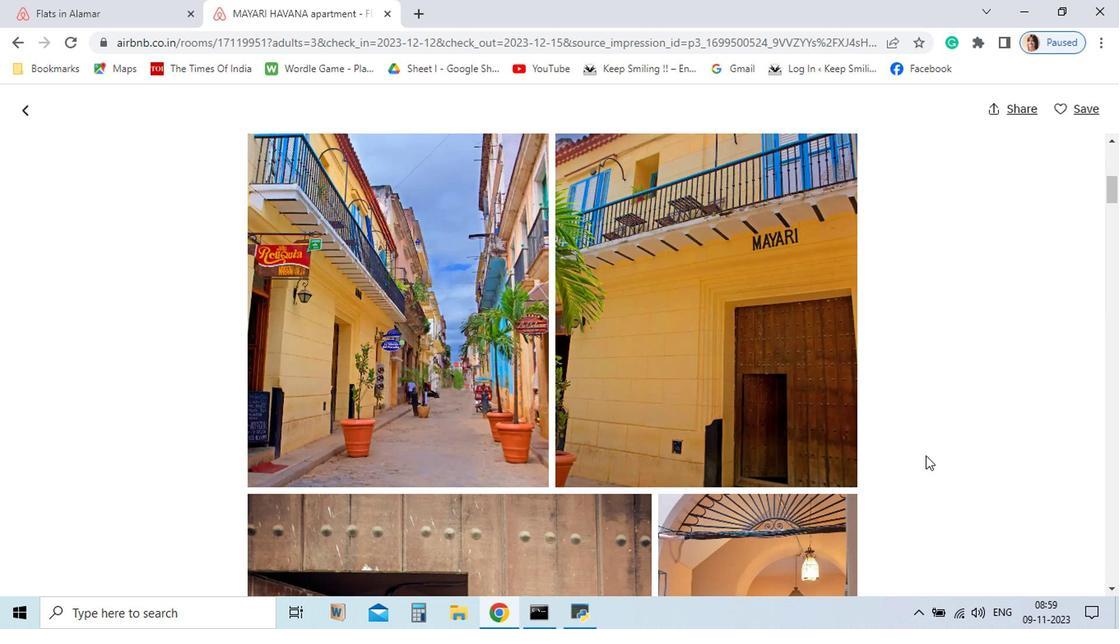 
Action: Mouse scrolled (819, 487) with delta (0, 0)
Screenshot: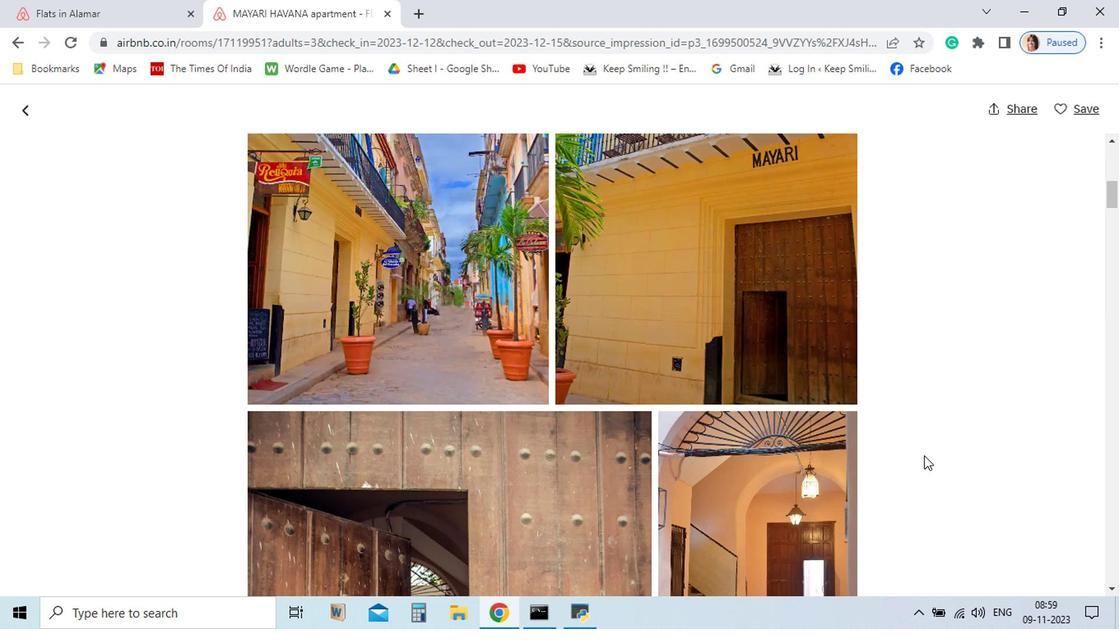 
Action: Mouse moved to (818, 488)
Screenshot: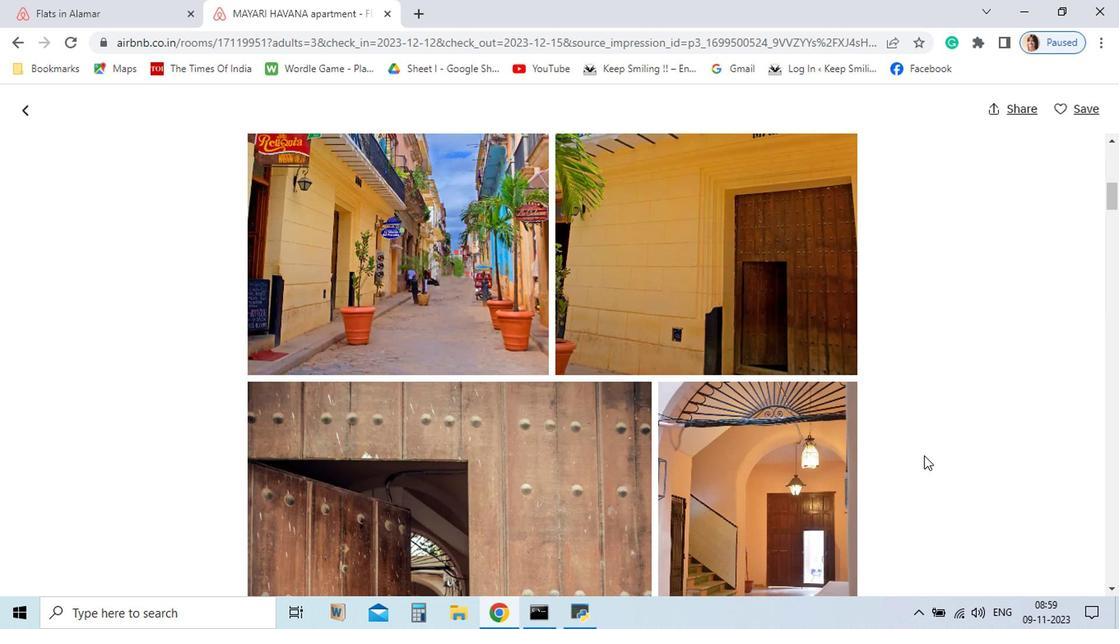 
Action: Mouse scrolled (818, 487) with delta (0, 0)
Screenshot: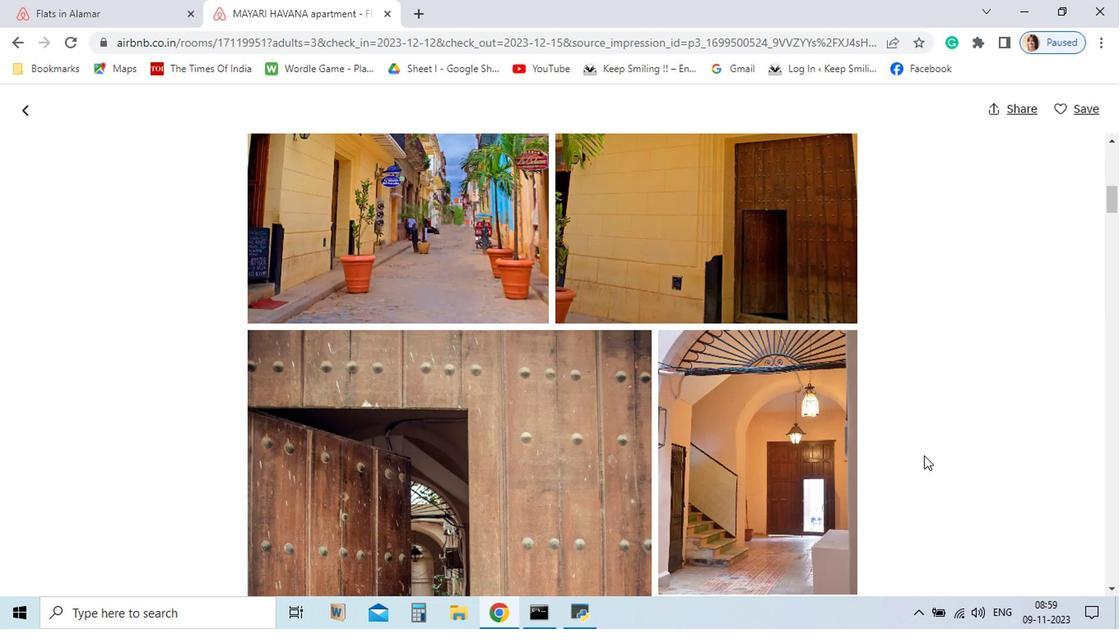 
Action: Mouse moved to (818, 488)
Screenshot: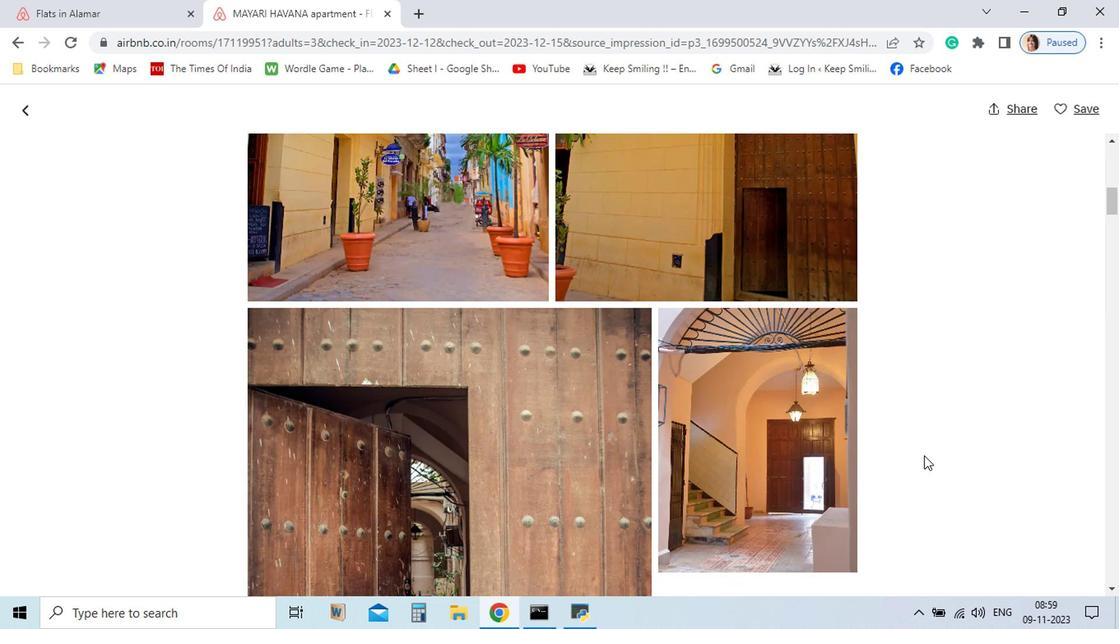 
Action: Mouse scrolled (818, 487) with delta (0, 0)
Screenshot: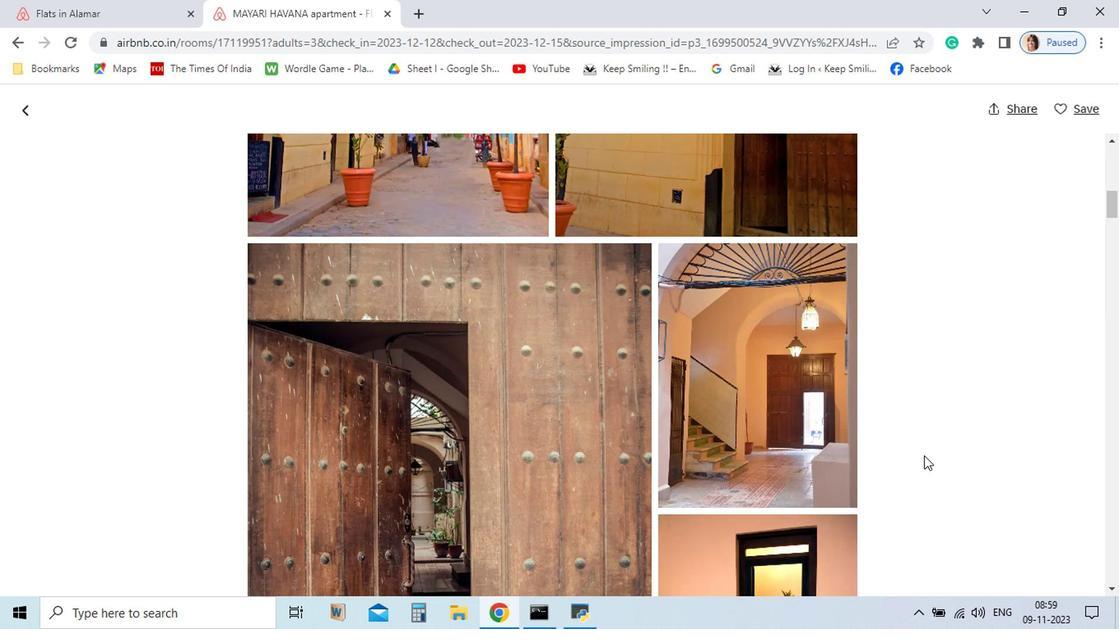 
Action: Mouse moved to (818, 488)
Screenshot: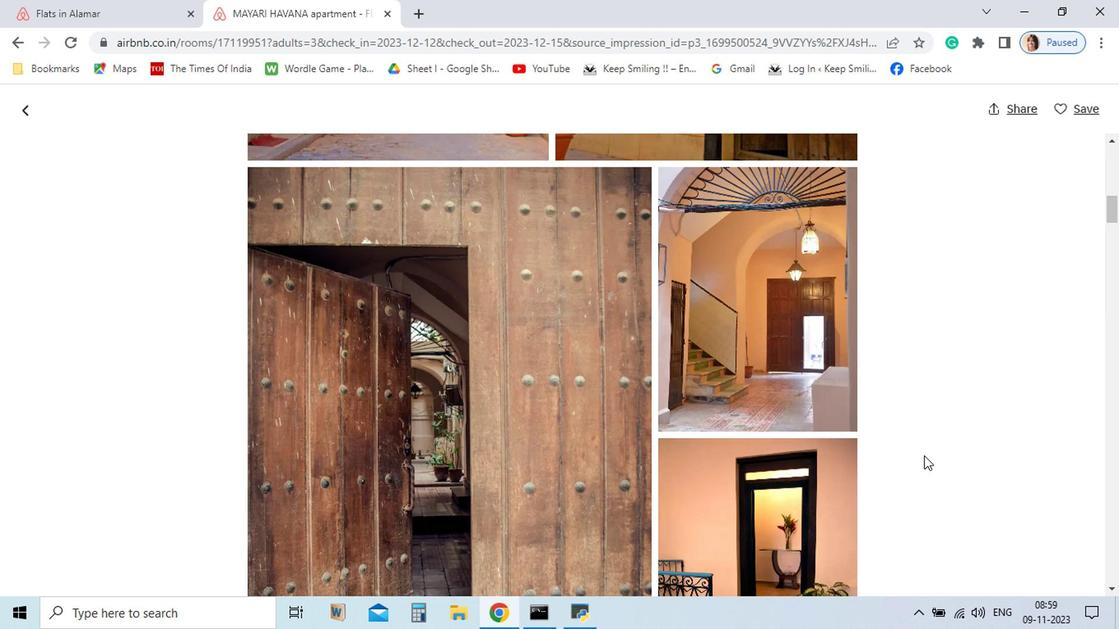
Action: Mouse scrolled (818, 487) with delta (0, 0)
Screenshot: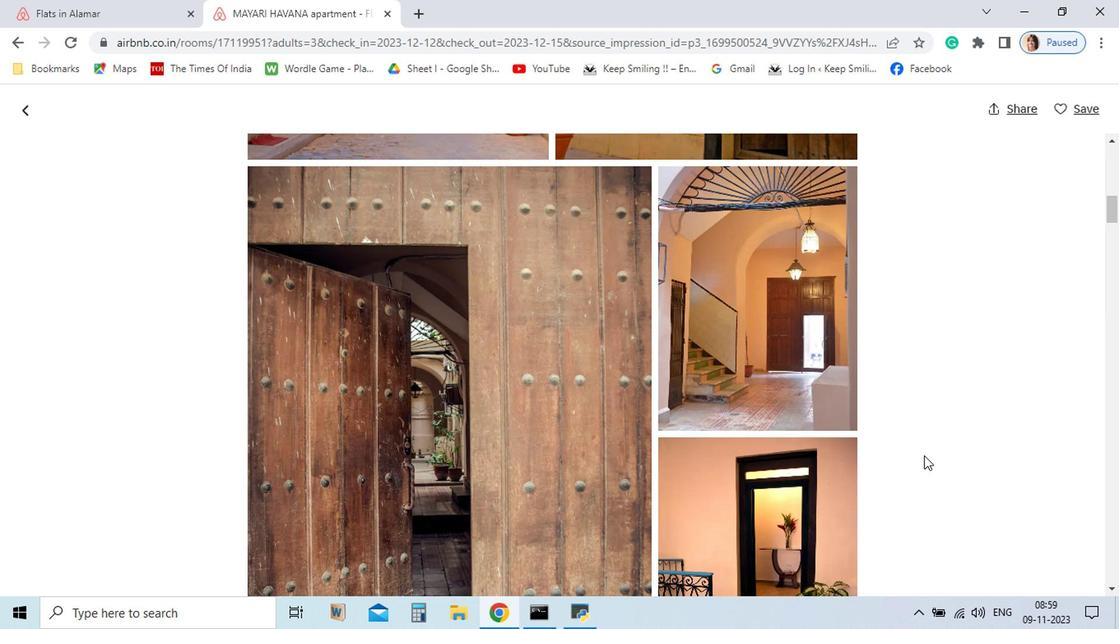 
Action: Mouse scrolled (818, 487) with delta (0, 0)
Screenshot: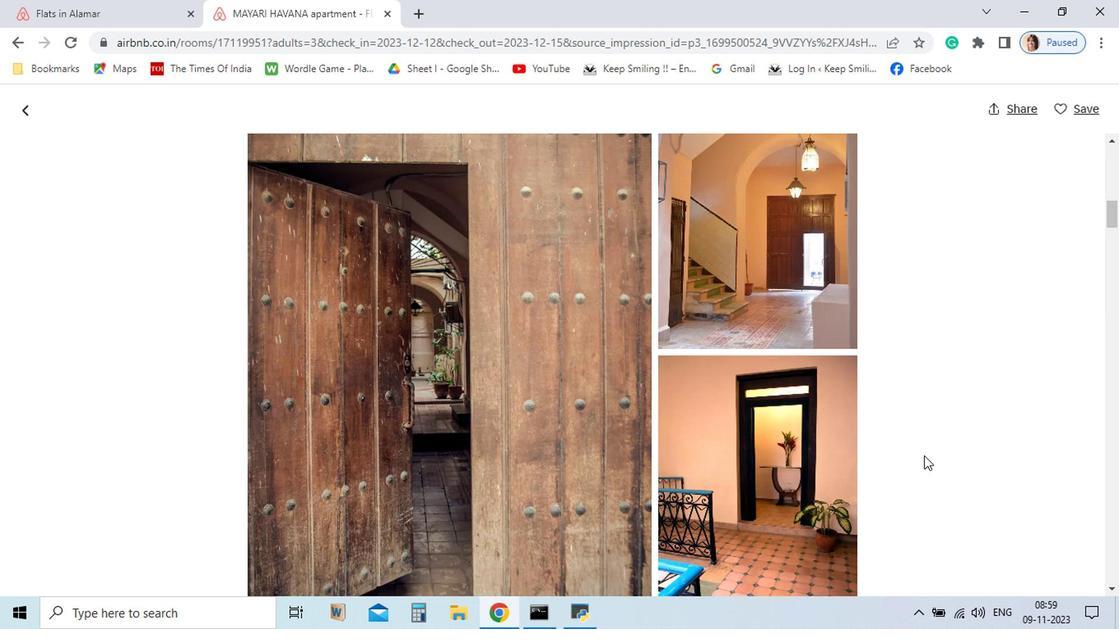 
Action: Mouse scrolled (818, 487) with delta (0, 0)
Screenshot: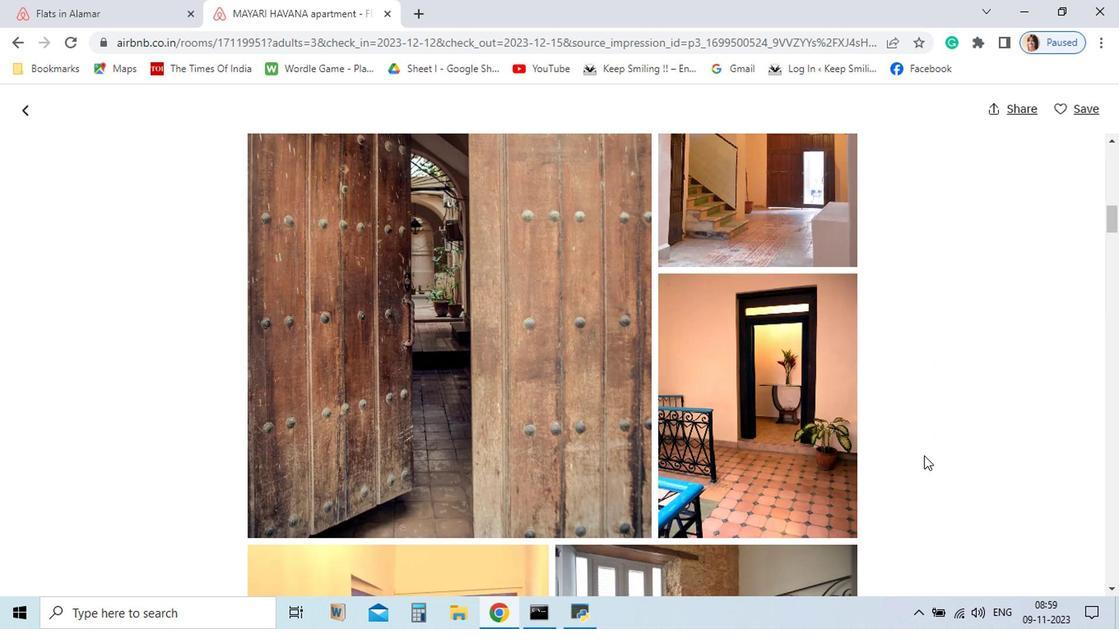 
Action: Mouse scrolled (818, 487) with delta (0, 0)
Screenshot: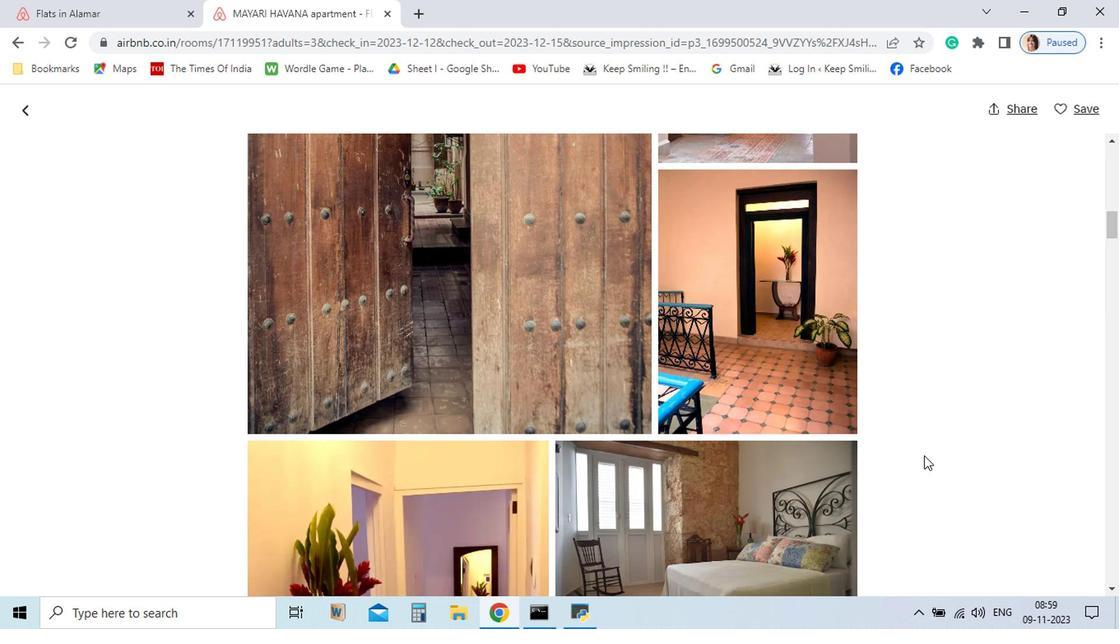 
Action: Mouse scrolled (818, 487) with delta (0, 0)
Screenshot: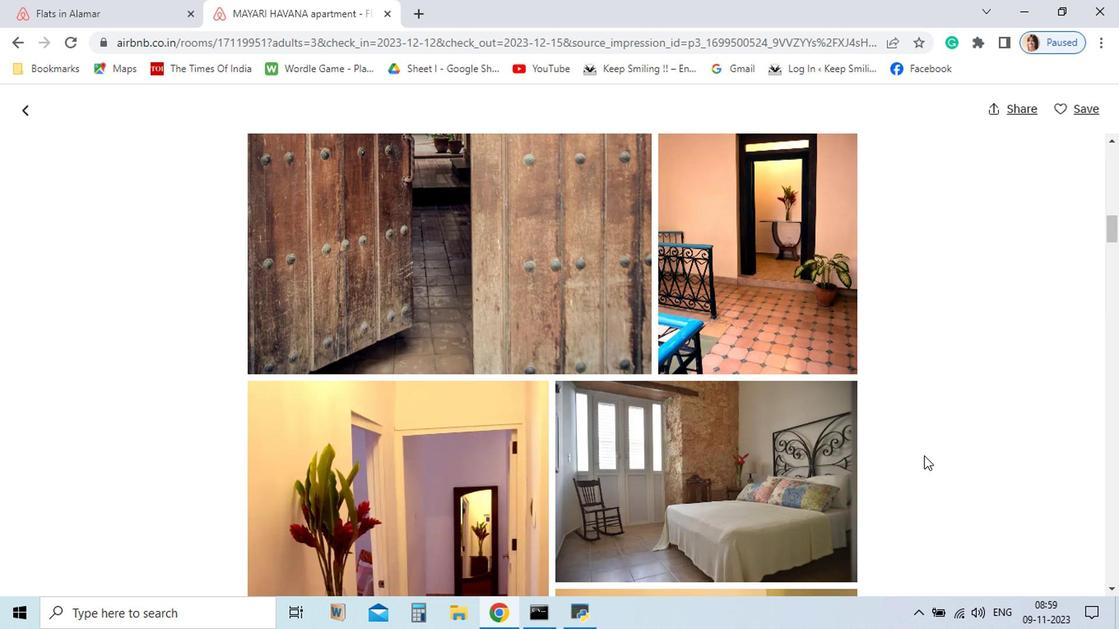 
Action: Mouse scrolled (818, 487) with delta (0, 0)
Screenshot: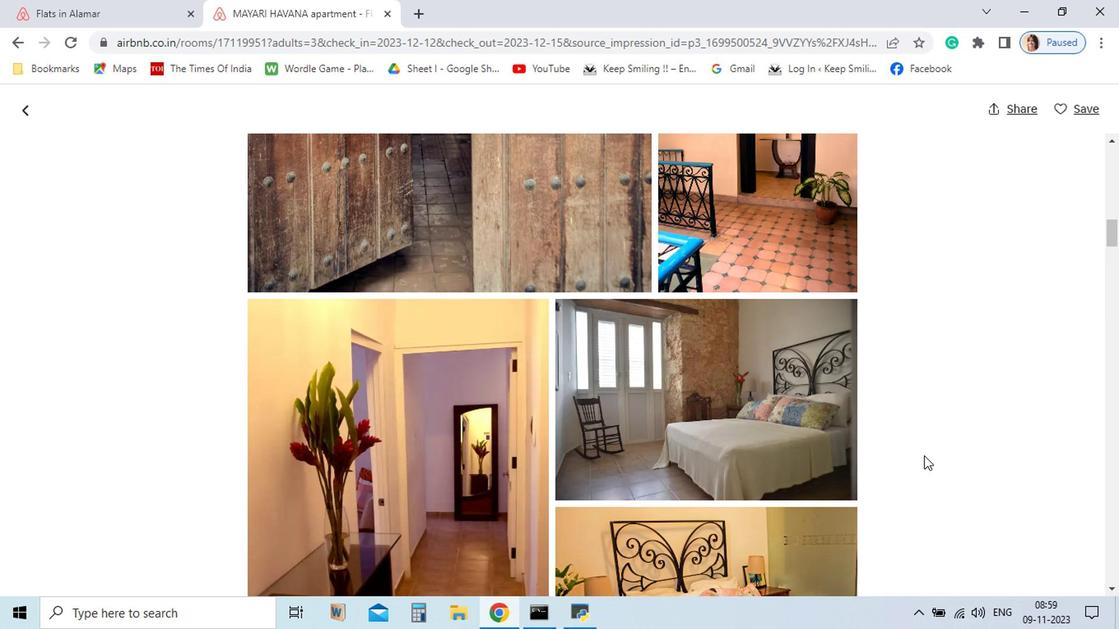 
Action: Mouse scrolled (818, 487) with delta (0, 0)
Screenshot: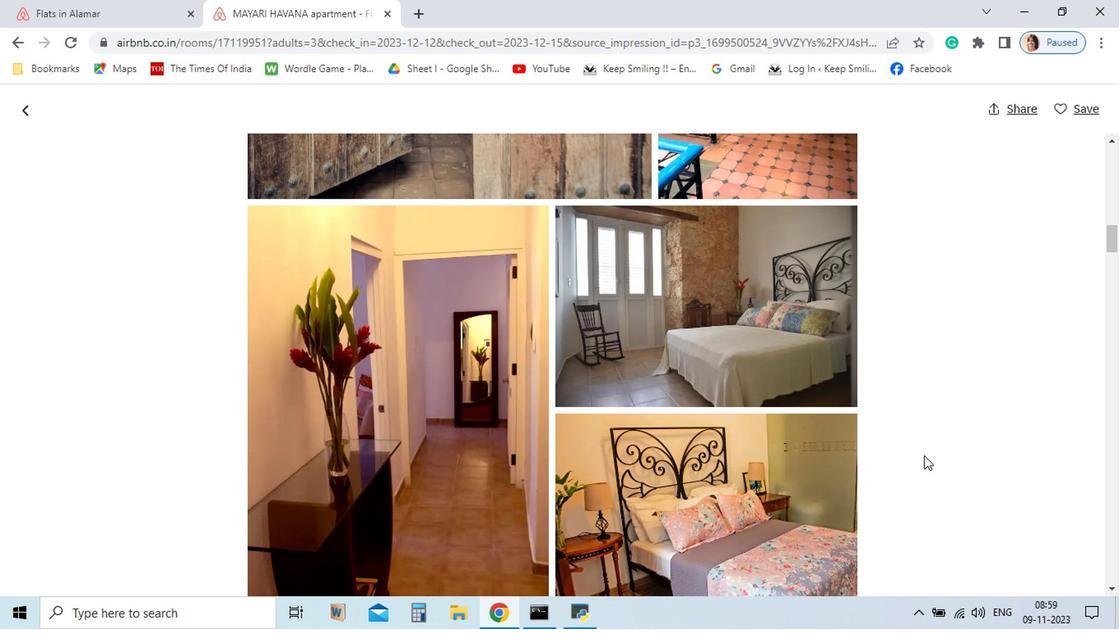 
Action: Mouse scrolled (818, 487) with delta (0, 0)
Screenshot: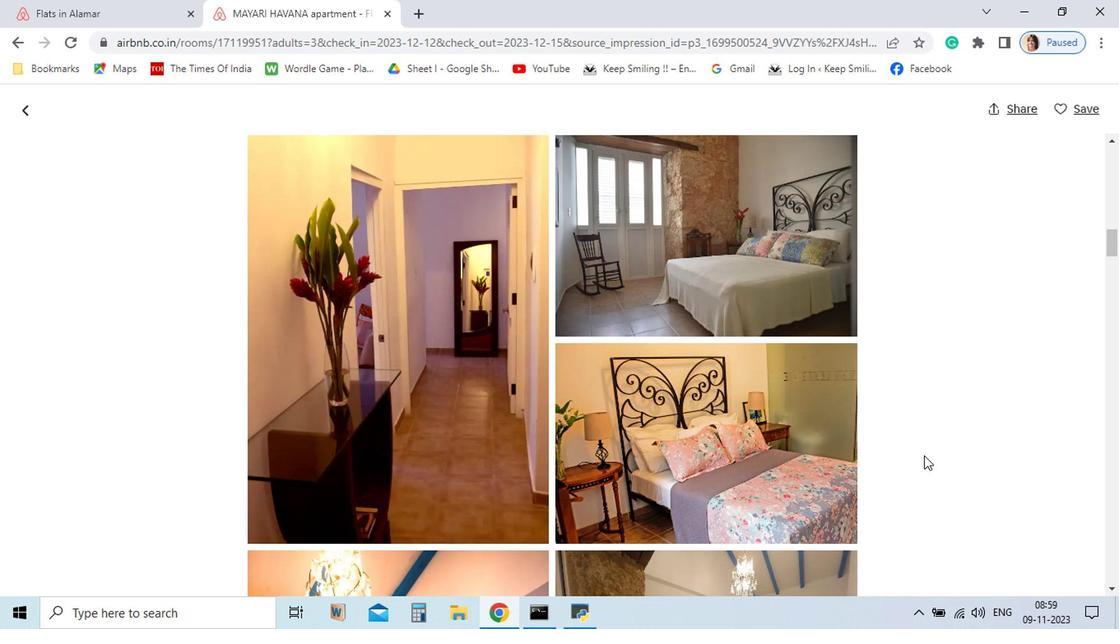 
Action: Mouse scrolled (818, 487) with delta (0, 0)
Screenshot: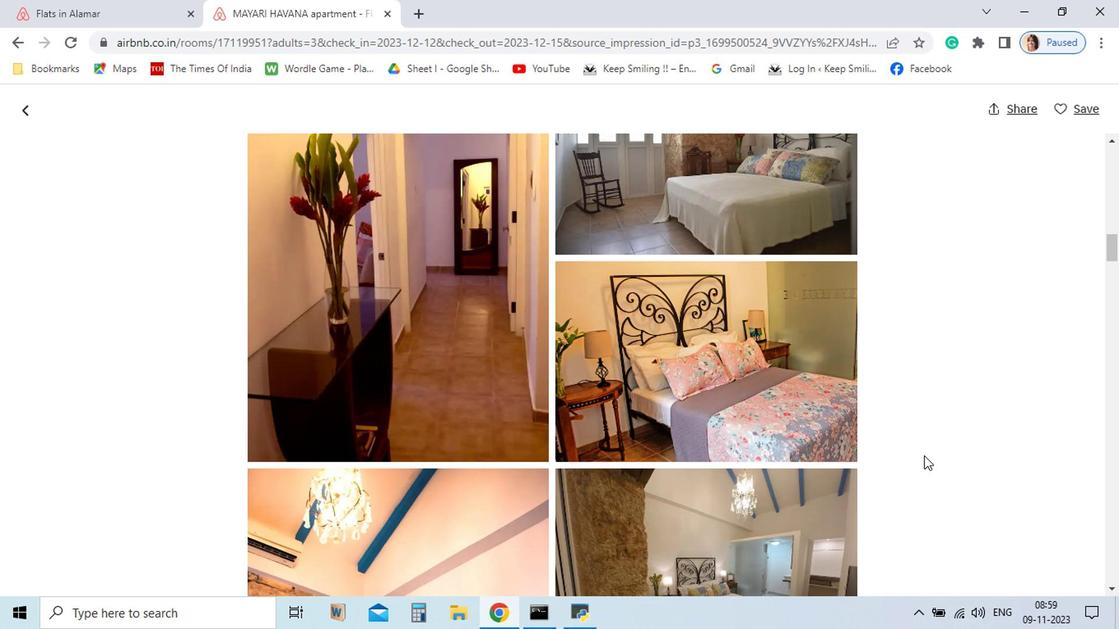 
Action: Mouse scrolled (818, 487) with delta (0, 0)
Screenshot: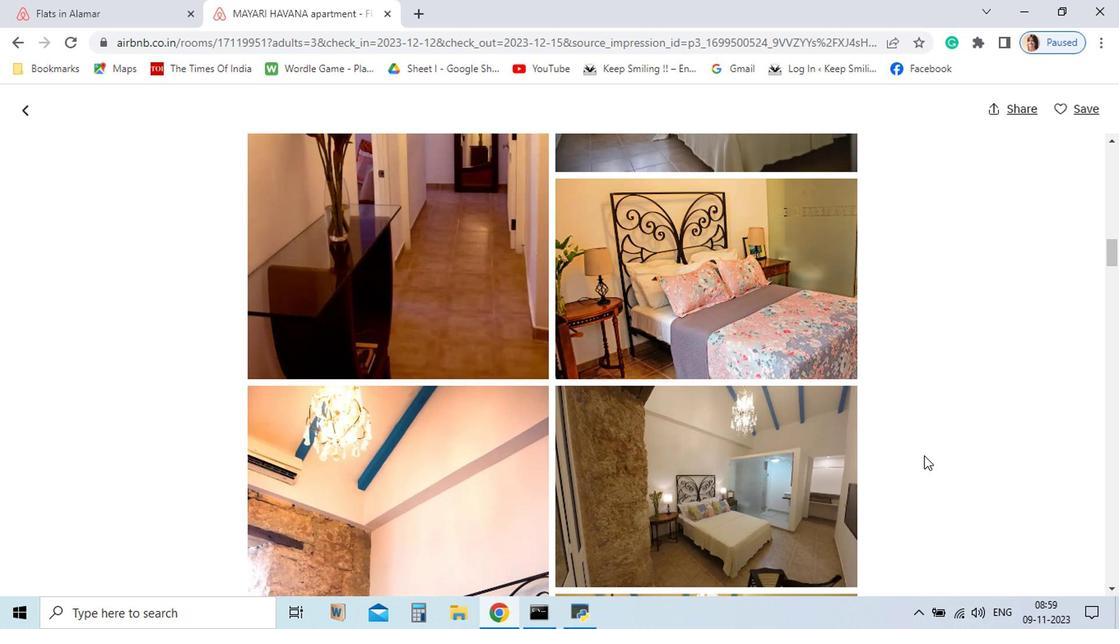 
Action: Mouse scrolled (818, 487) with delta (0, 0)
Screenshot: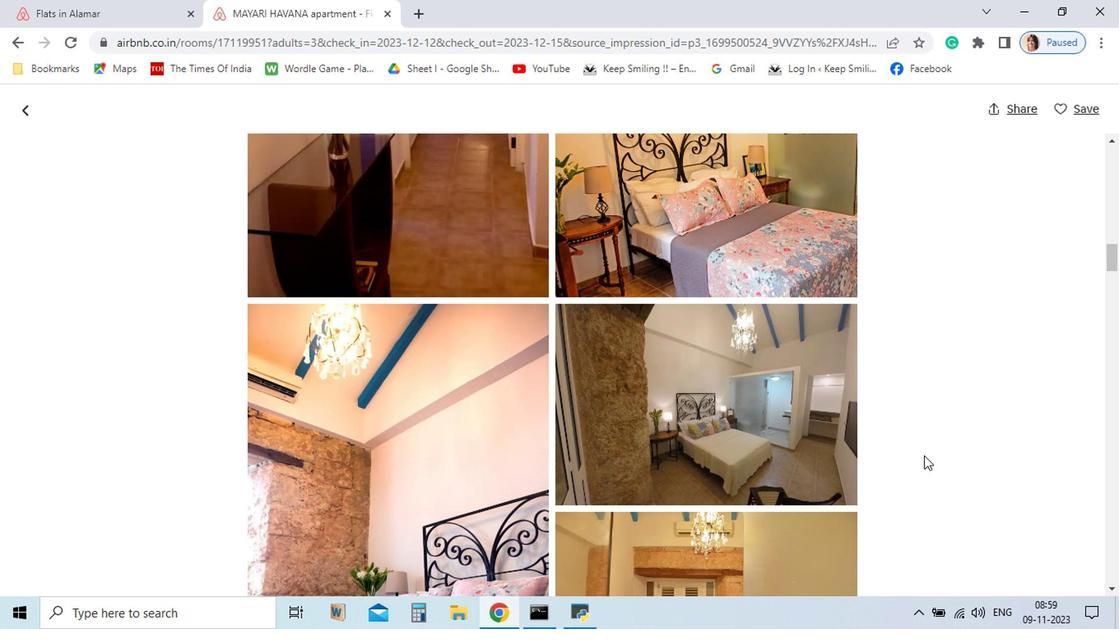 
Action: Mouse scrolled (818, 487) with delta (0, 0)
Screenshot: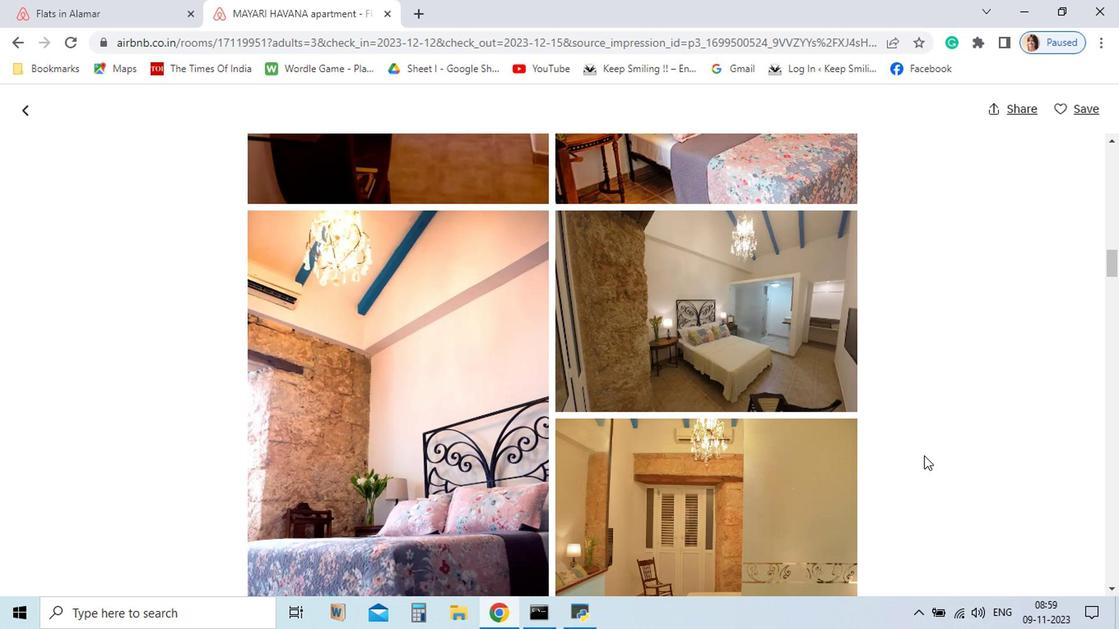 
Action: Mouse scrolled (818, 487) with delta (0, 0)
Screenshot: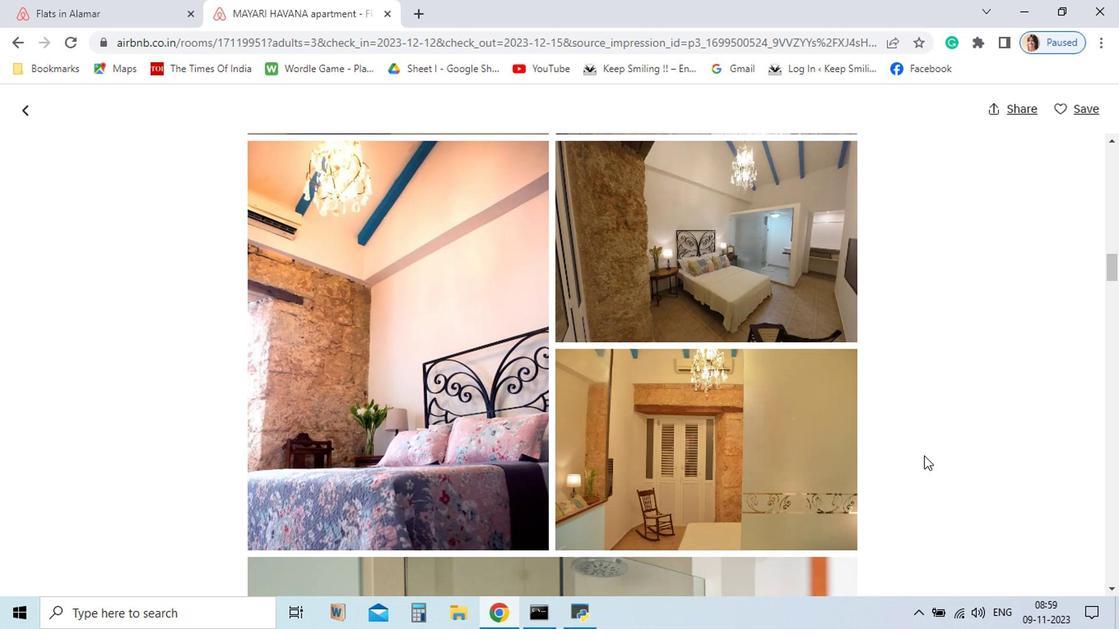 
Action: Mouse scrolled (818, 487) with delta (0, 0)
Screenshot: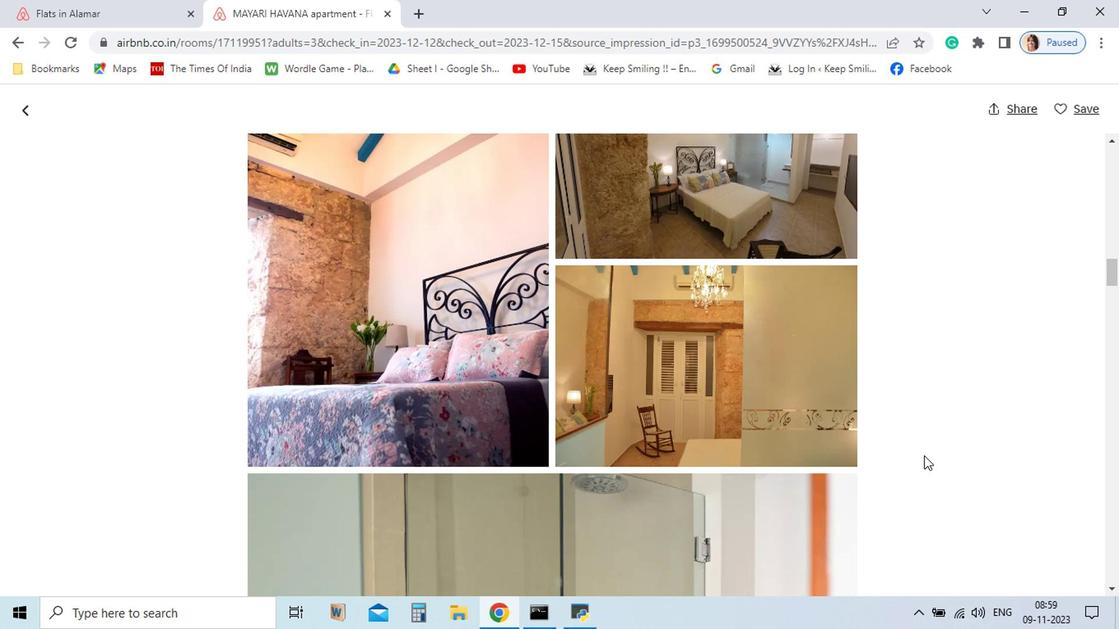 
Action: Mouse scrolled (818, 487) with delta (0, 0)
Screenshot: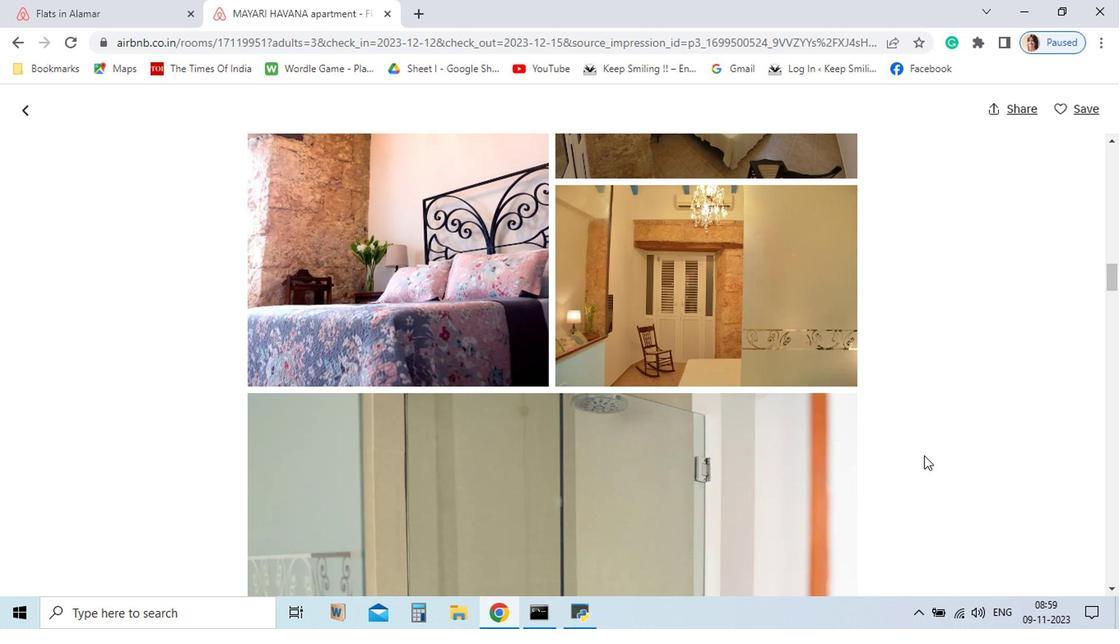 
Action: Mouse scrolled (818, 487) with delta (0, 0)
Screenshot: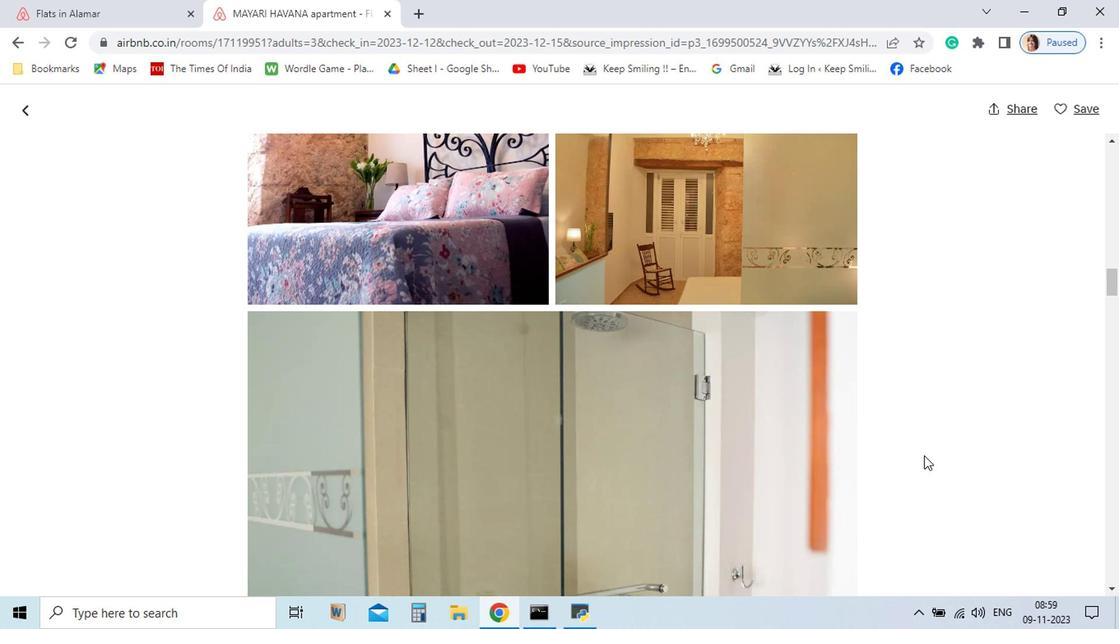 
Action: Mouse scrolled (818, 487) with delta (0, 0)
Screenshot: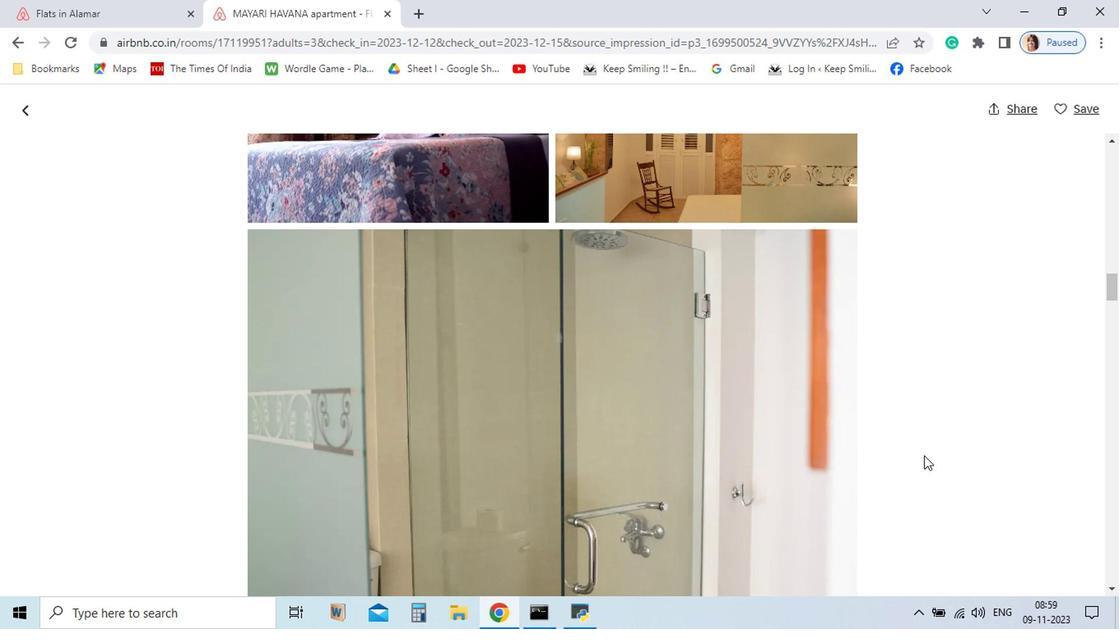 
Action: Mouse scrolled (818, 487) with delta (0, 0)
Screenshot: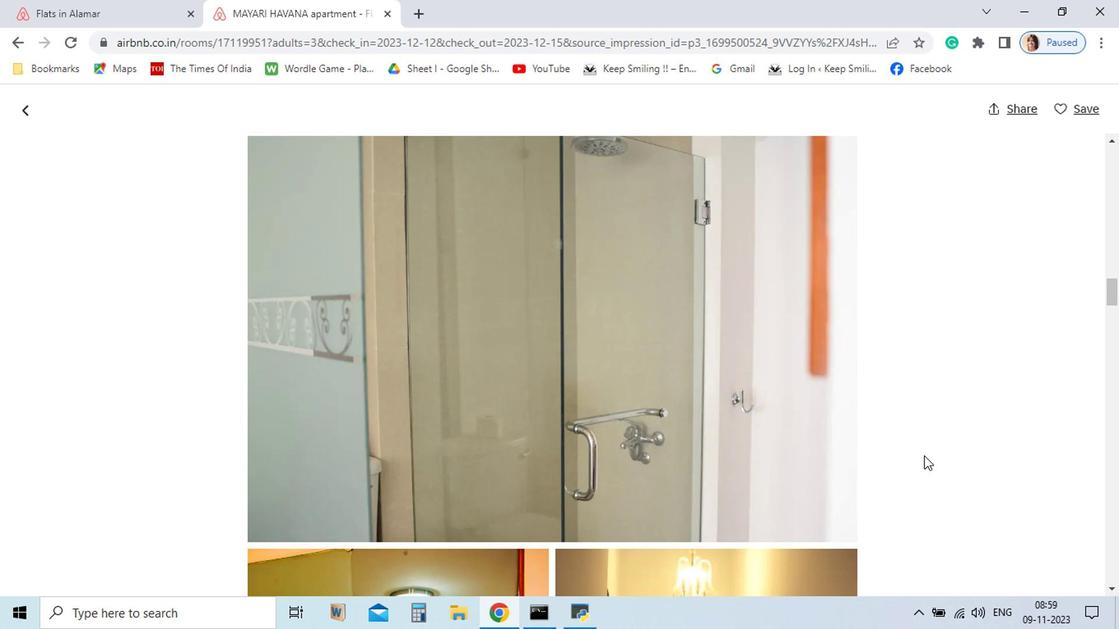 
Action: Mouse scrolled (818, 487) with delta (0, 0)
Screenshot: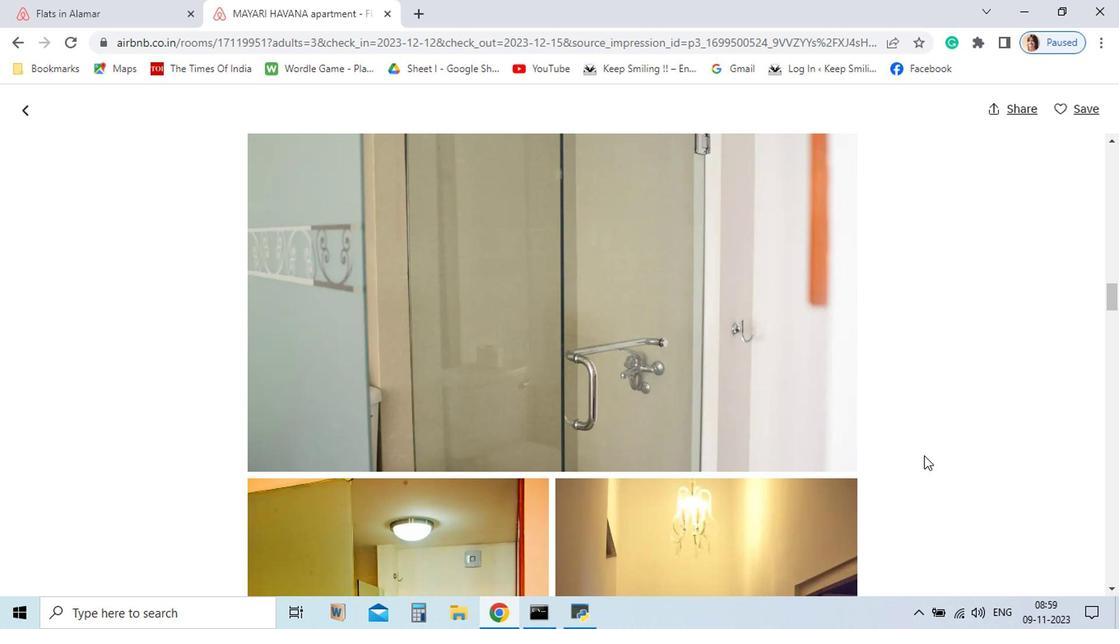 
Action: Mouse scrolled (818, 487) with delta (0, 0)
Screenshot: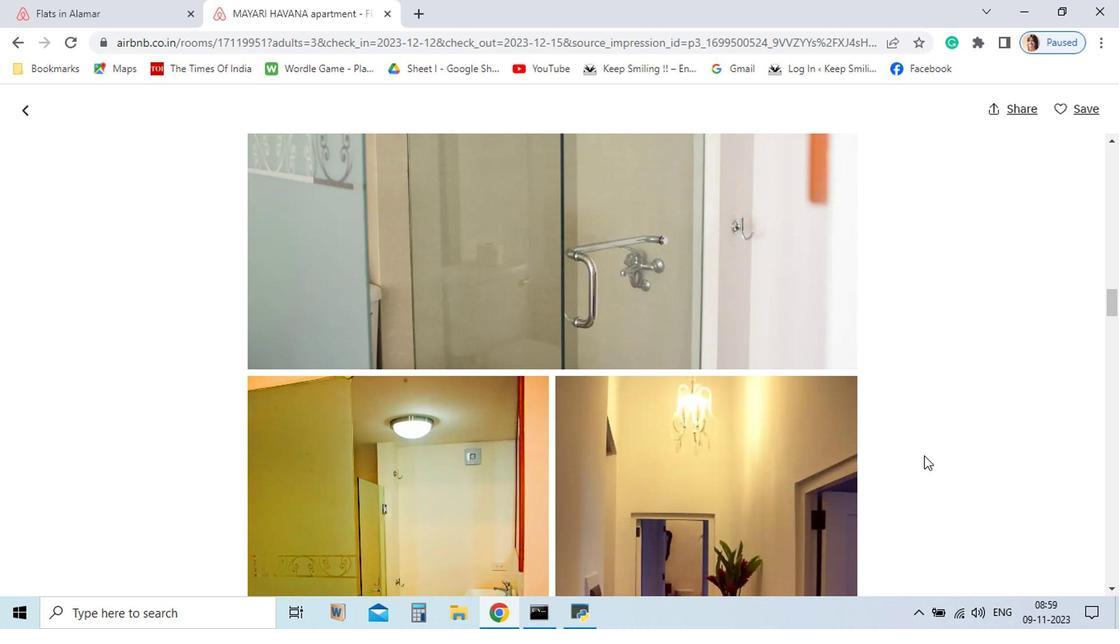 
Action: Mouse scrolled (818, 487) with delta (0, 0)
Screenshot: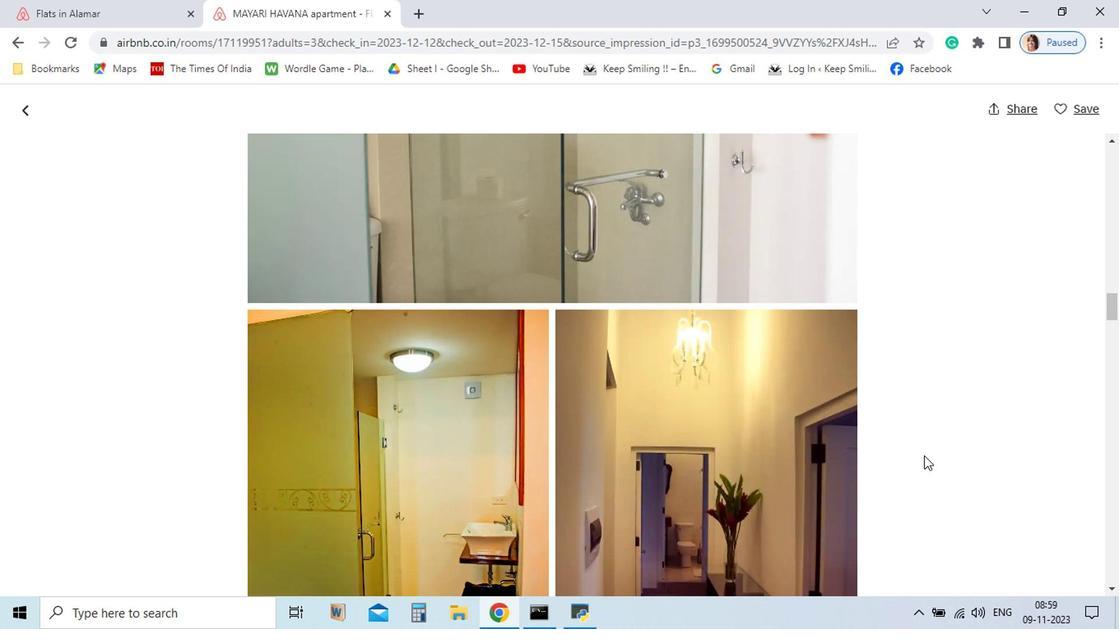 
Action: Mouse scrolled (818, 487) with delta (0, 0)
Screenshot: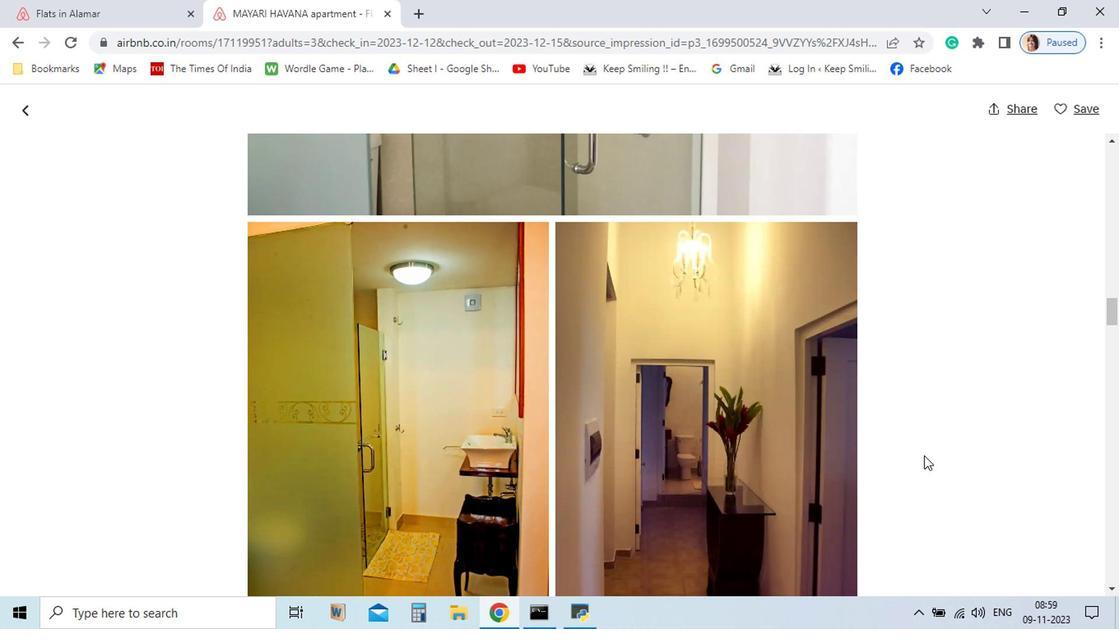 
Action: Mouse scrolled (818, 487) with delta (0, 0)
Screenshot: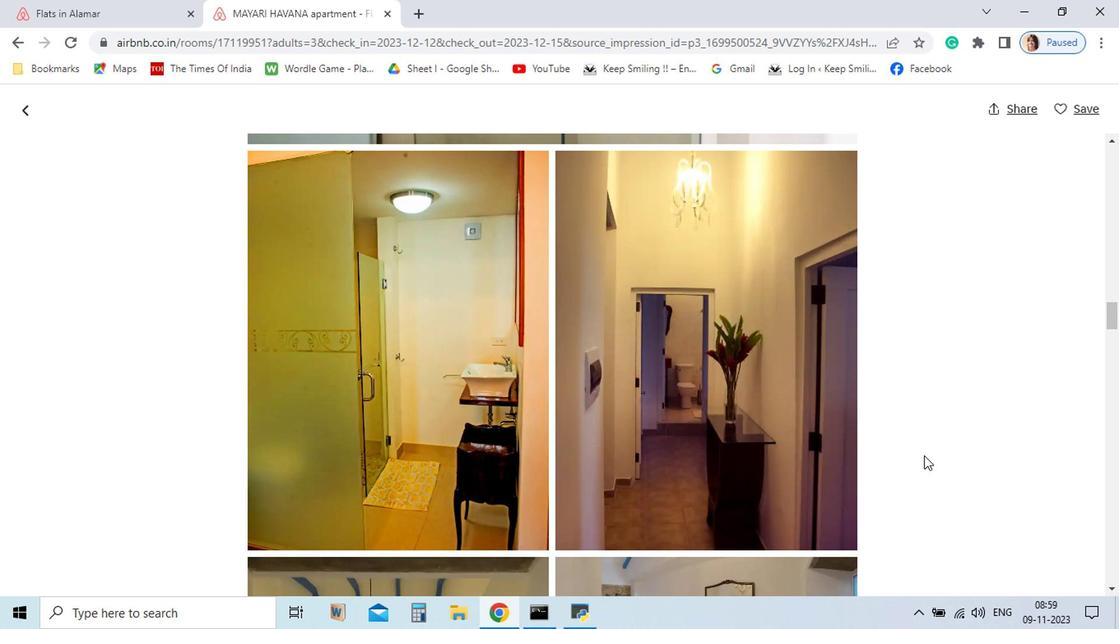 
Action: Mouse scrolled (818, 487) with delta (0, 0)
Screenshot: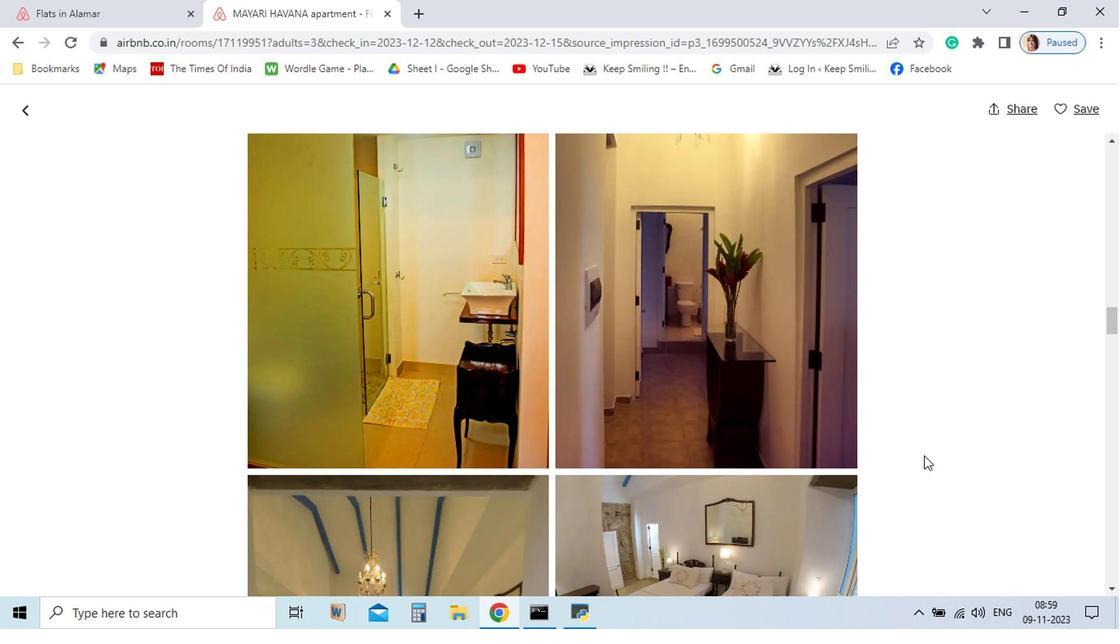 
Action: Mouse scrolled (818, 487) with delta (0, 0)
Screenshot: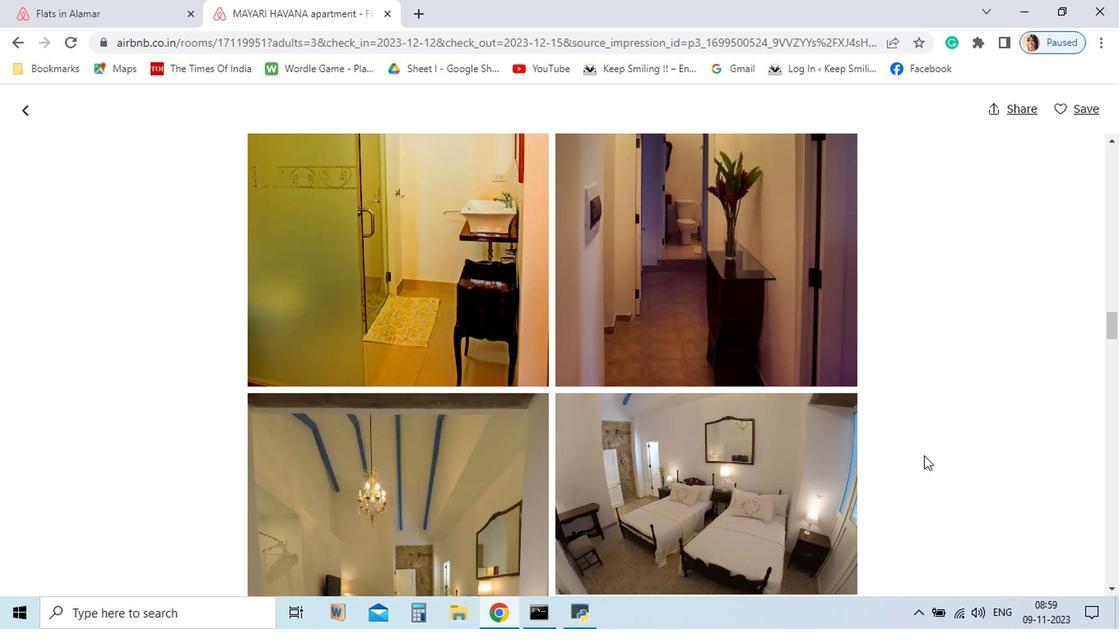 
Action: Mouse scrolled (818, 487) with delta (0, 0)
Screenshot: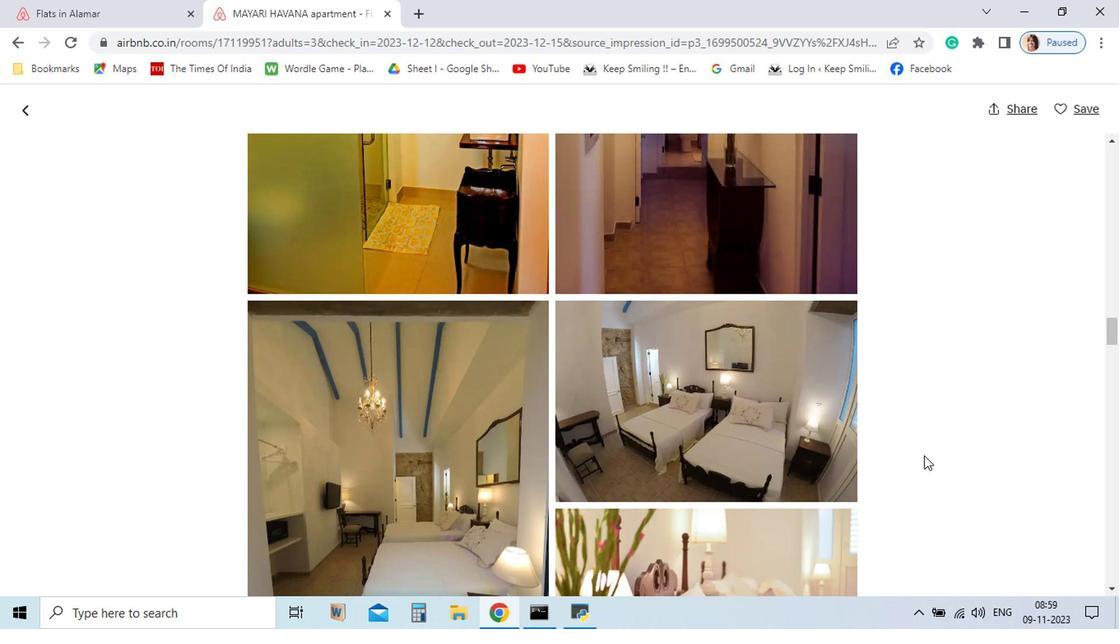 
Action: Mouse scrolled (818, 487) with delta (0, 0)
Screenshot: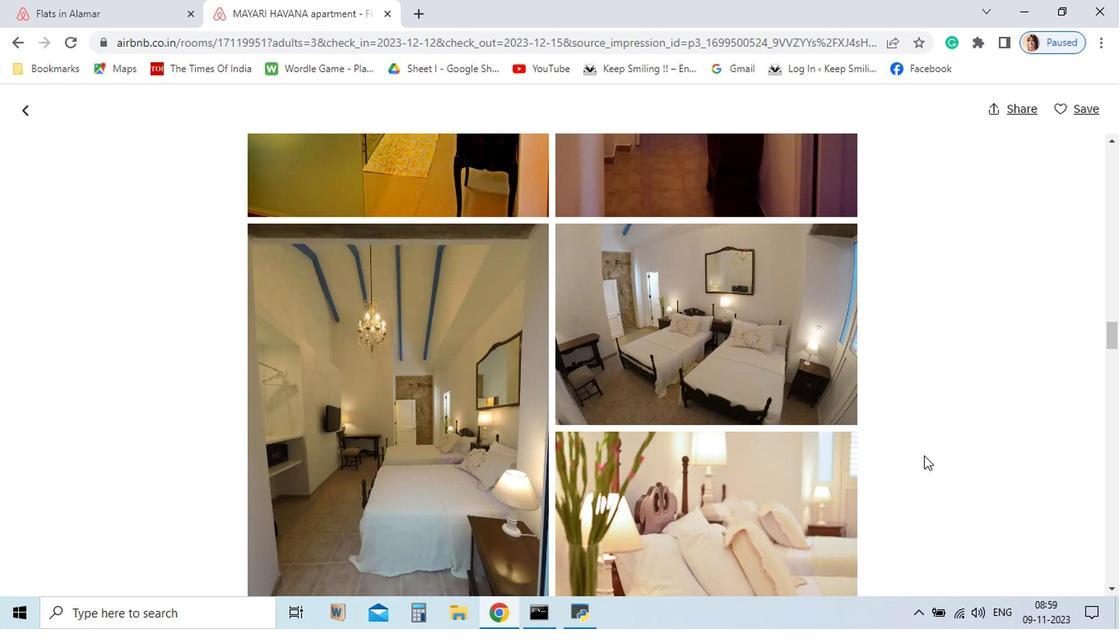 
Action: Mouse scrolled (818, 487) with delta (0, 0)
Screenshot: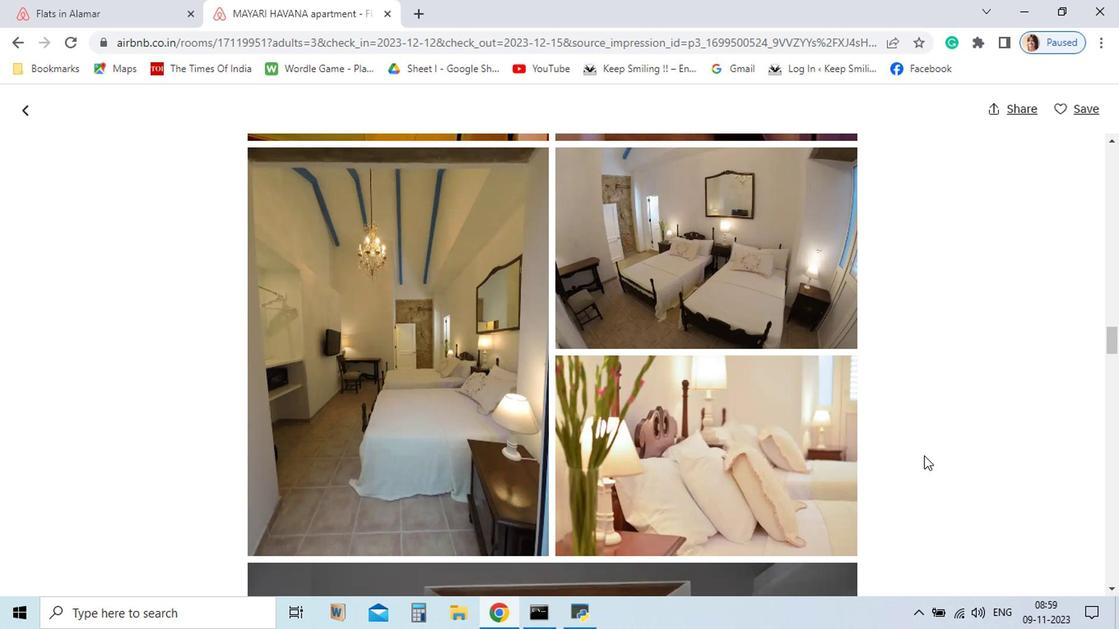 
Action: Mouse scrolled (818, 487) with delta (0, 0)
Screenshot: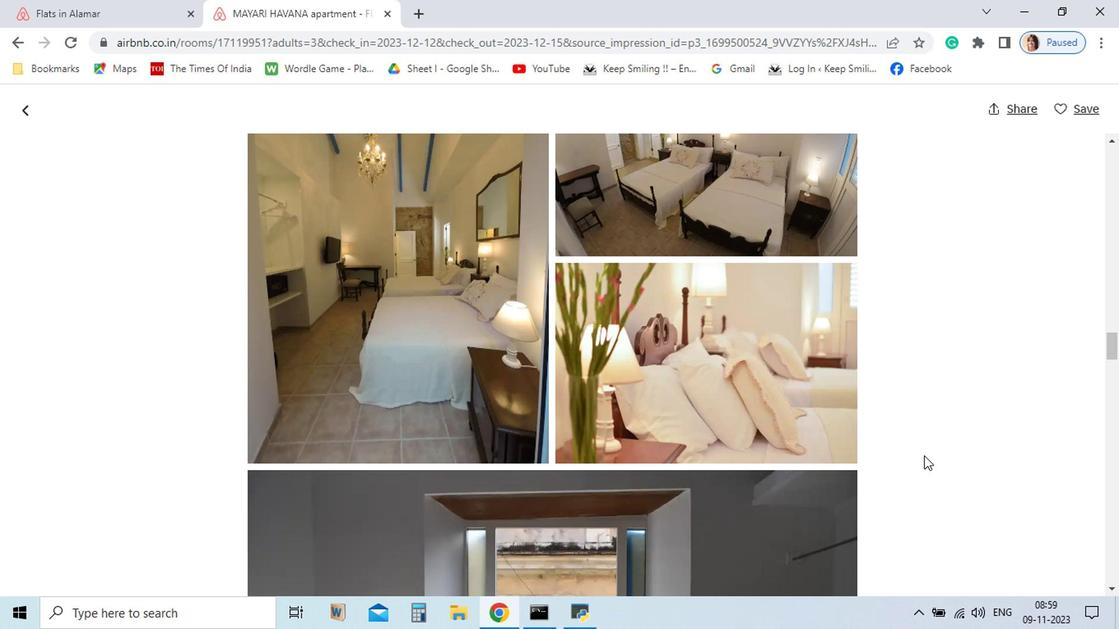 
Action: Mouse scrolled (818, 487) with delta (0, 0)
Screenshot: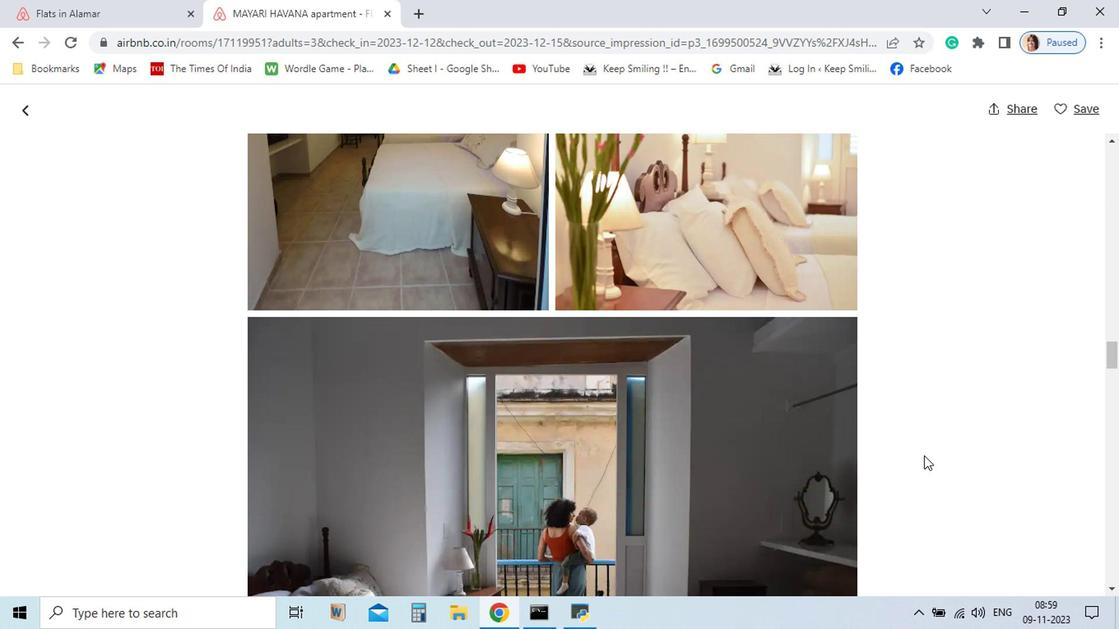 
Action: Mouse scrolled (818, 487) with delta (0, 0)
Screenshot: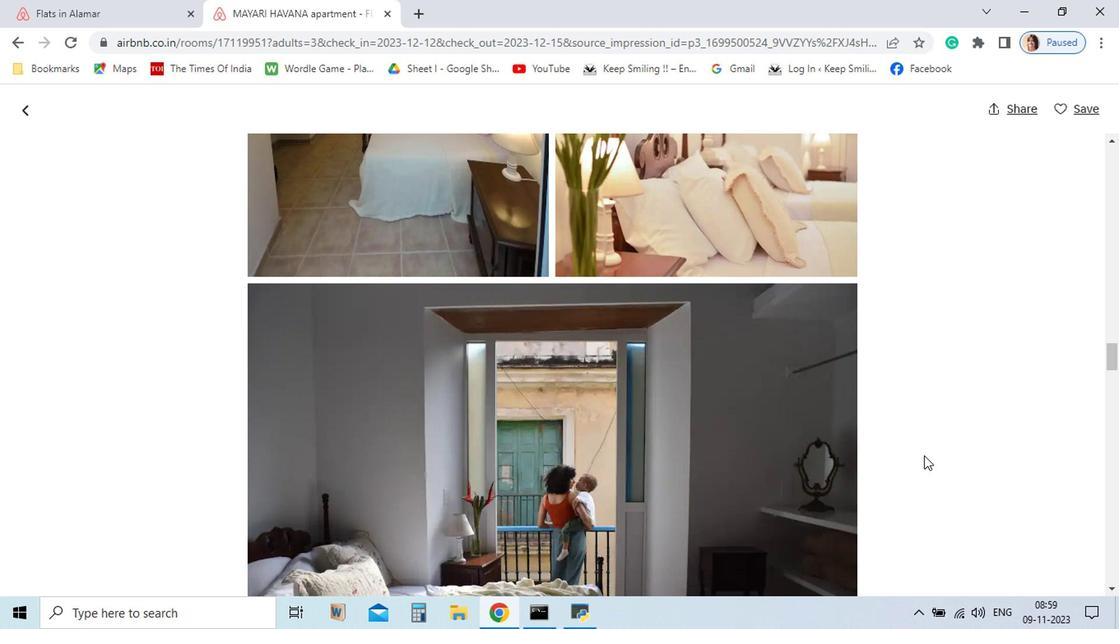 
Action: Mouse scrolled (818, 487) with delta (0, 0)
Screenshot: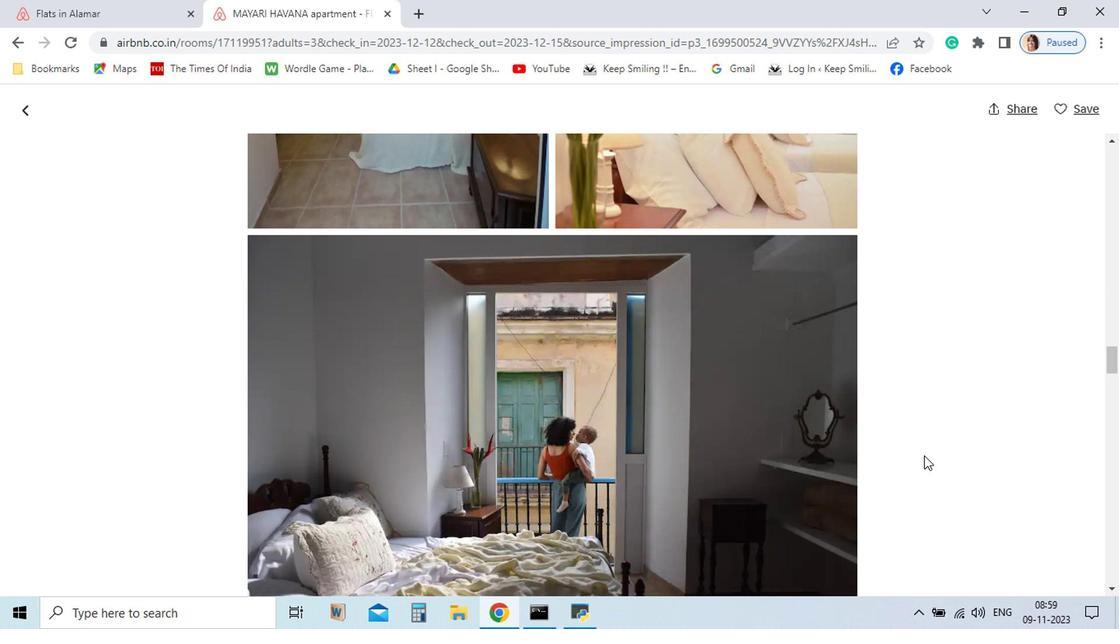 
Action: Mouse scrolled (818, 487) with delta (0, 0)
Screenshot: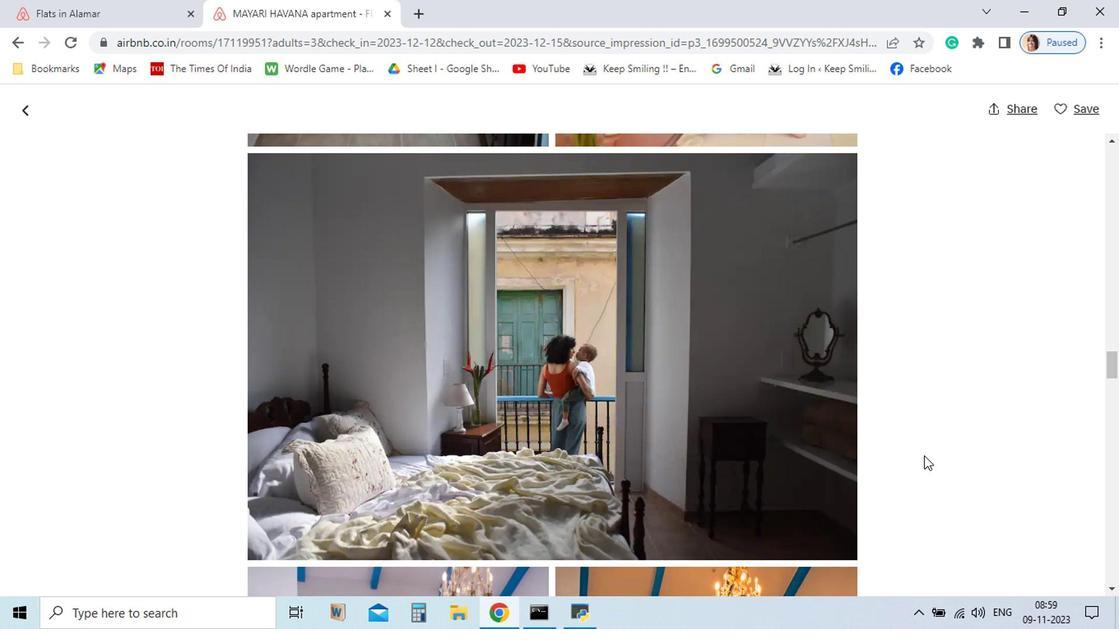 
Action: Mouse scrolled (818, 487) with delta (0, 0)
Screenshot: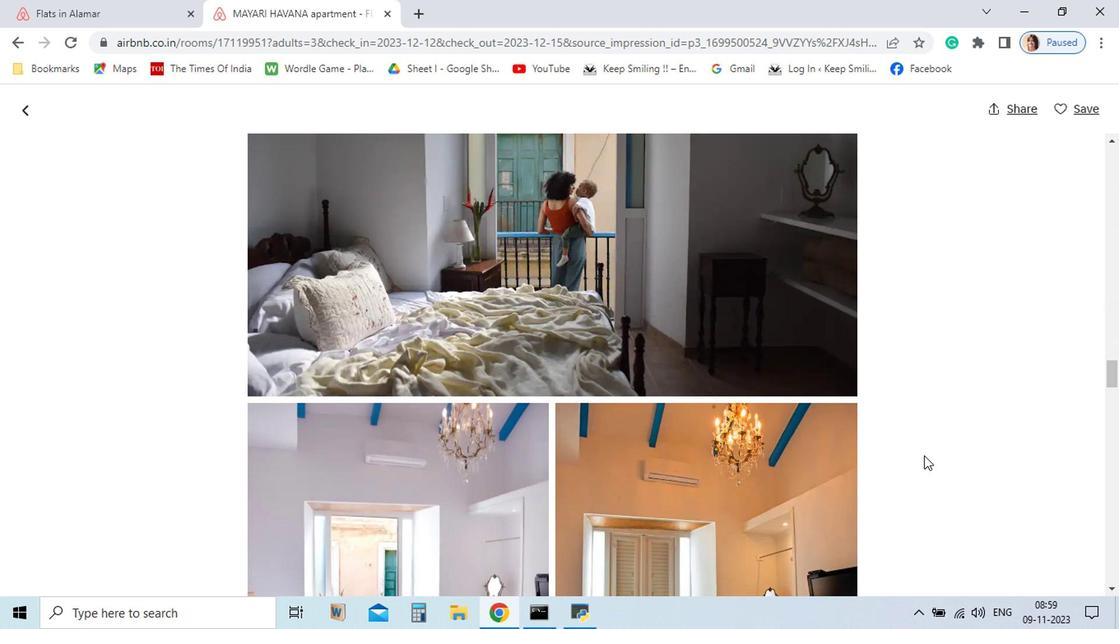 
Action: Mouse scrolled (818, 487) with delta (0, 0)
Screenshot: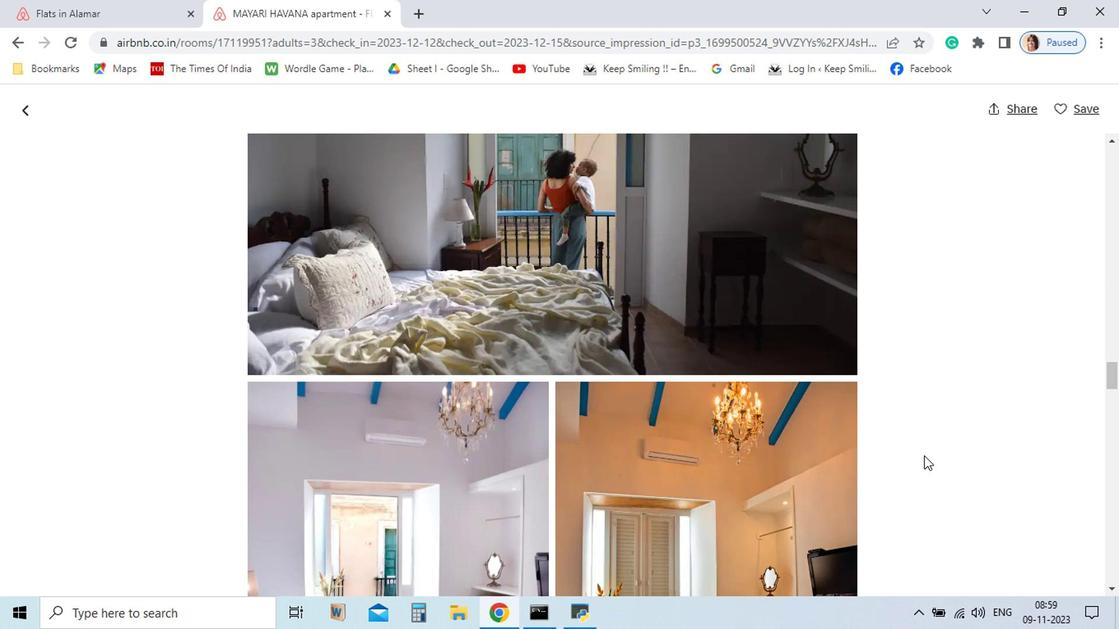 
Action: Mouse scrolled (818, 487) with delta (0, 0)
Screenshot: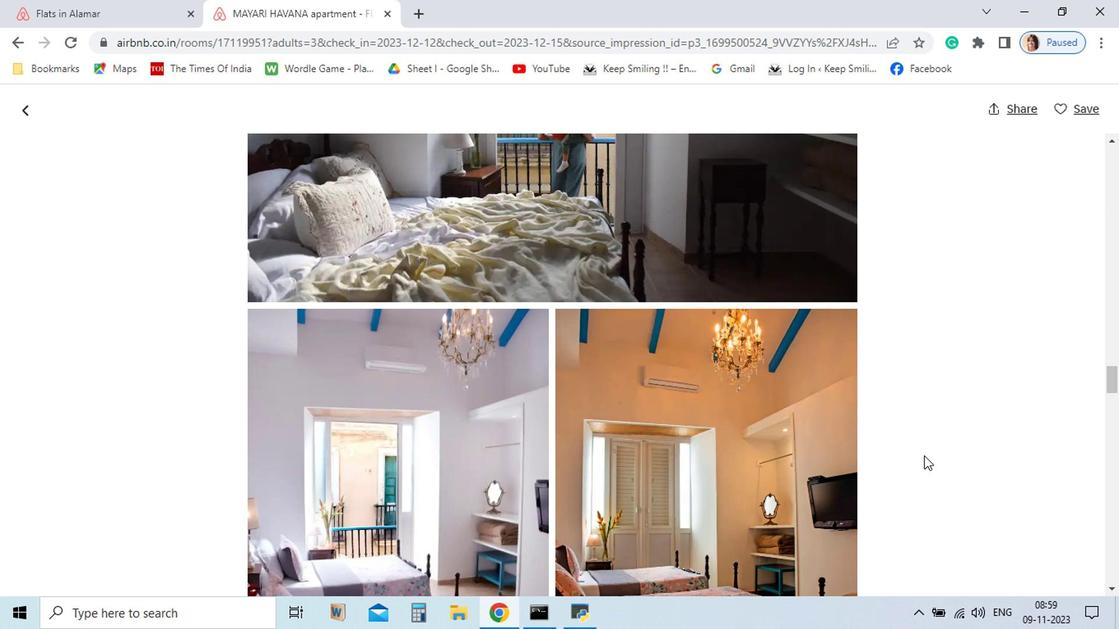 
Action: Mouse scrolled (818, 487) with delta (0, 0)
Screenshot: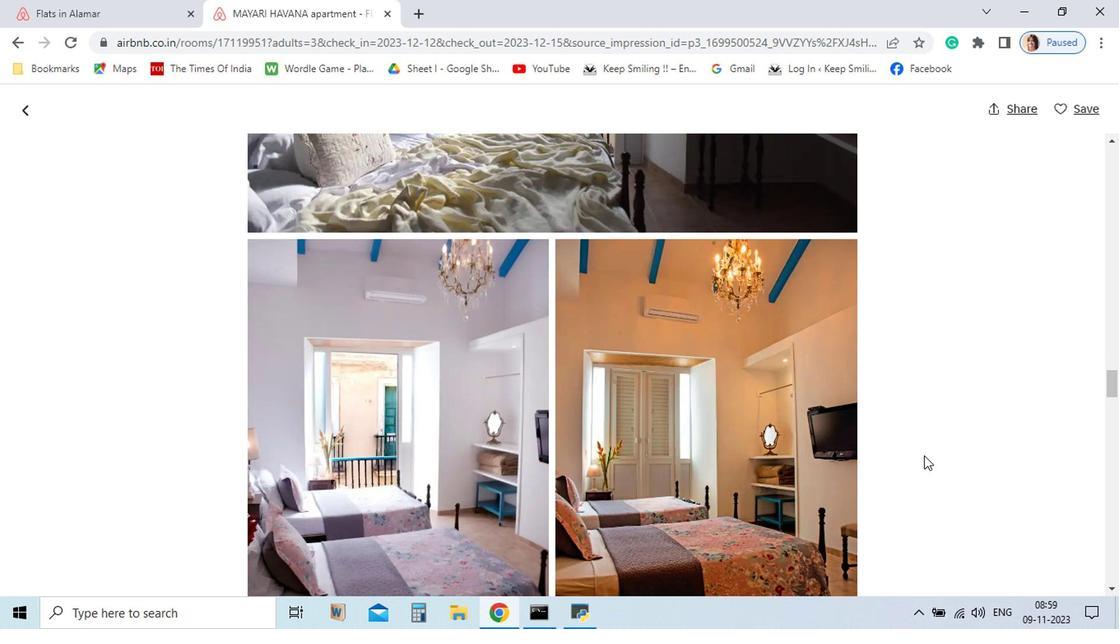 
Action: Mouse scrolled (818, 487) with delta (0, 0)
Screenshot: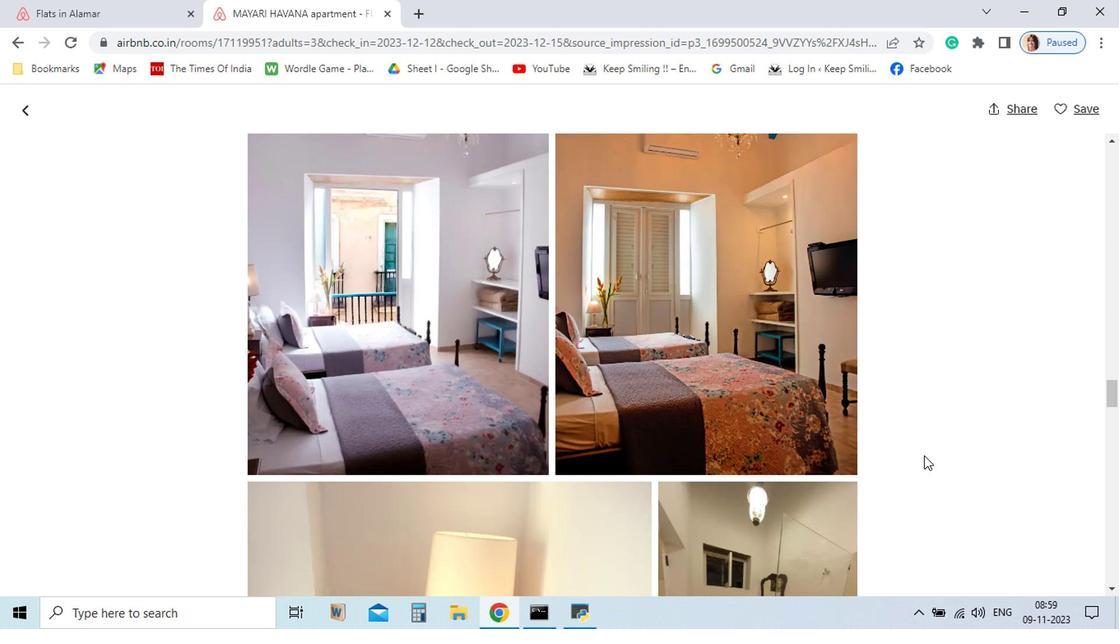 
Action: Mouse scrolled (818, 487) with delta (0, 0)
Screenshot: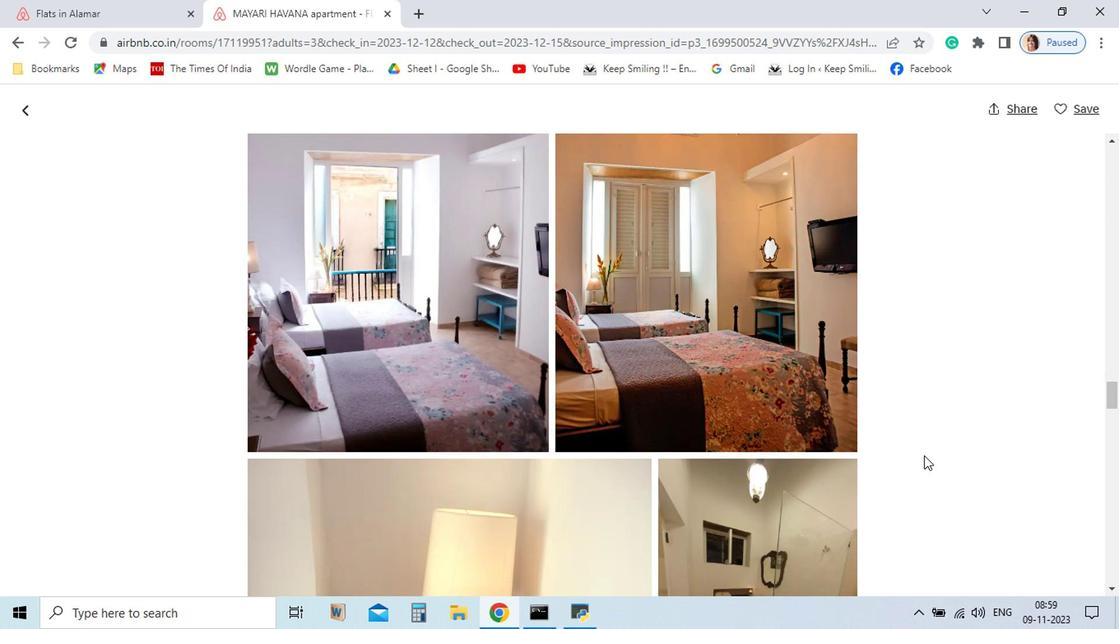 
Action: Mouse scrolled (818, 487) with delta (0, 0)
Screenshot: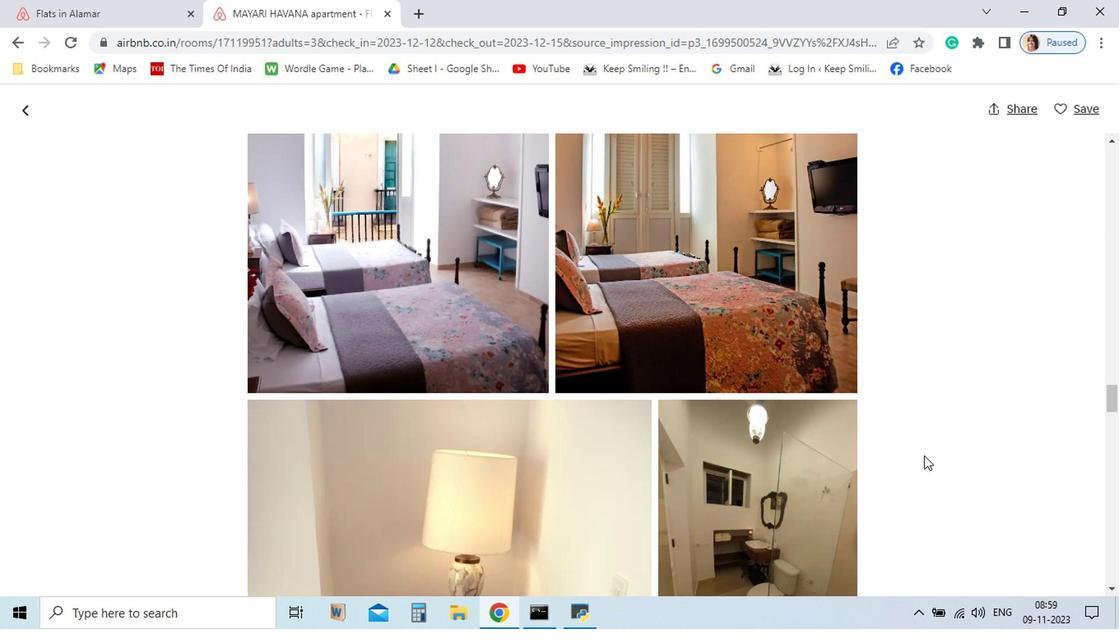 
Action: Mouse scrolled (818, 487) with delta (0, 0)
Screenshot: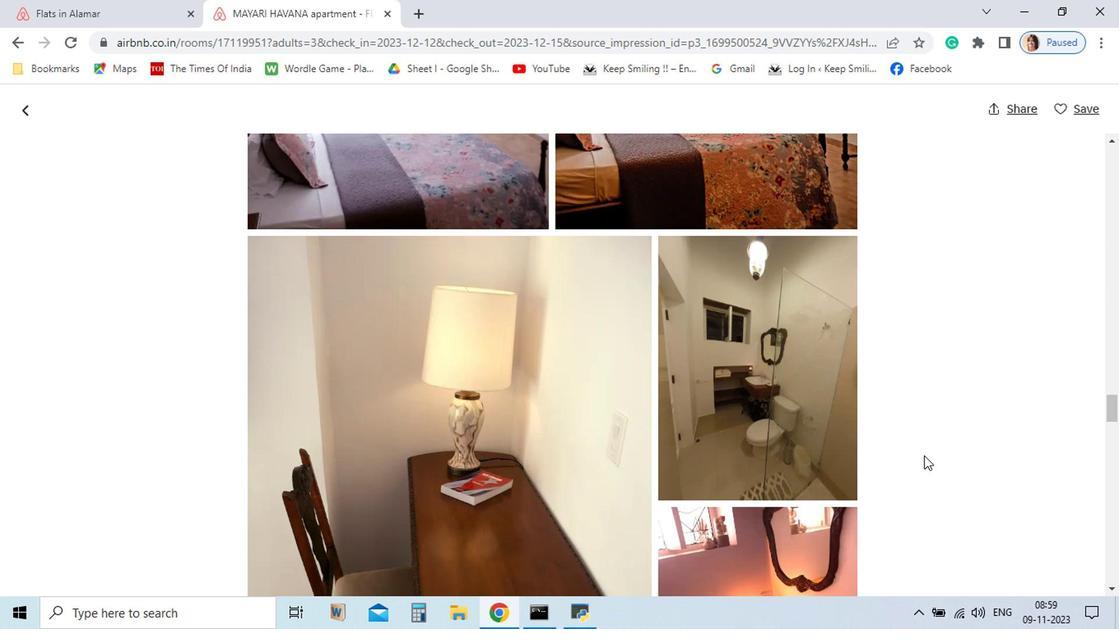 
Action: Mouse scrolled (818, 487) with delta (0, 0)
Screenshot: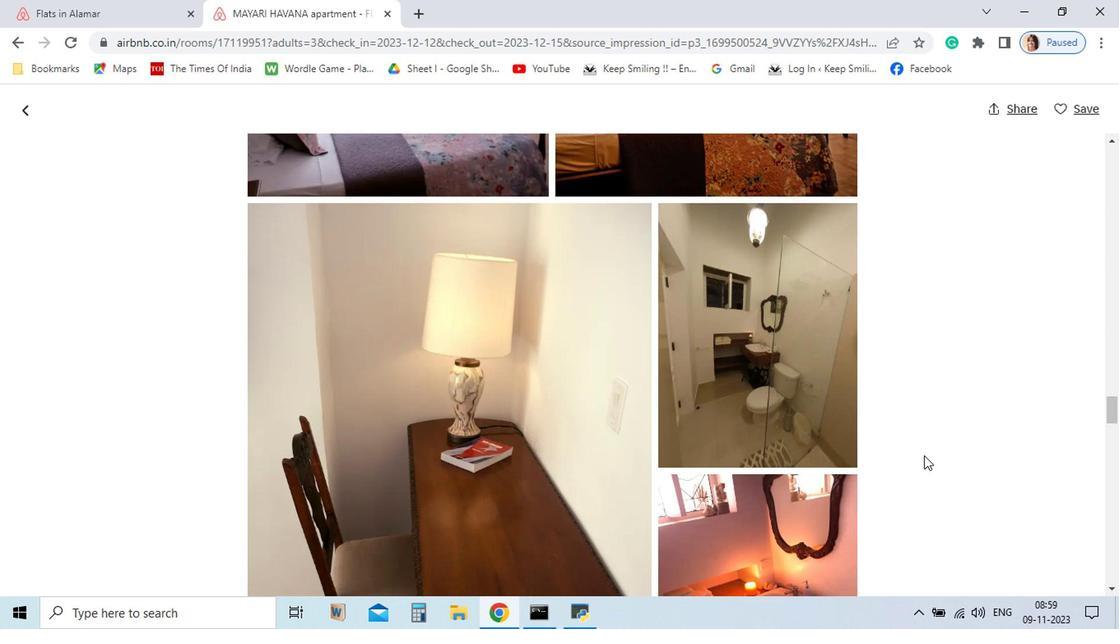 
Action: Mouse scrolled (818, 487) with delta (0, 0)
Screenshot: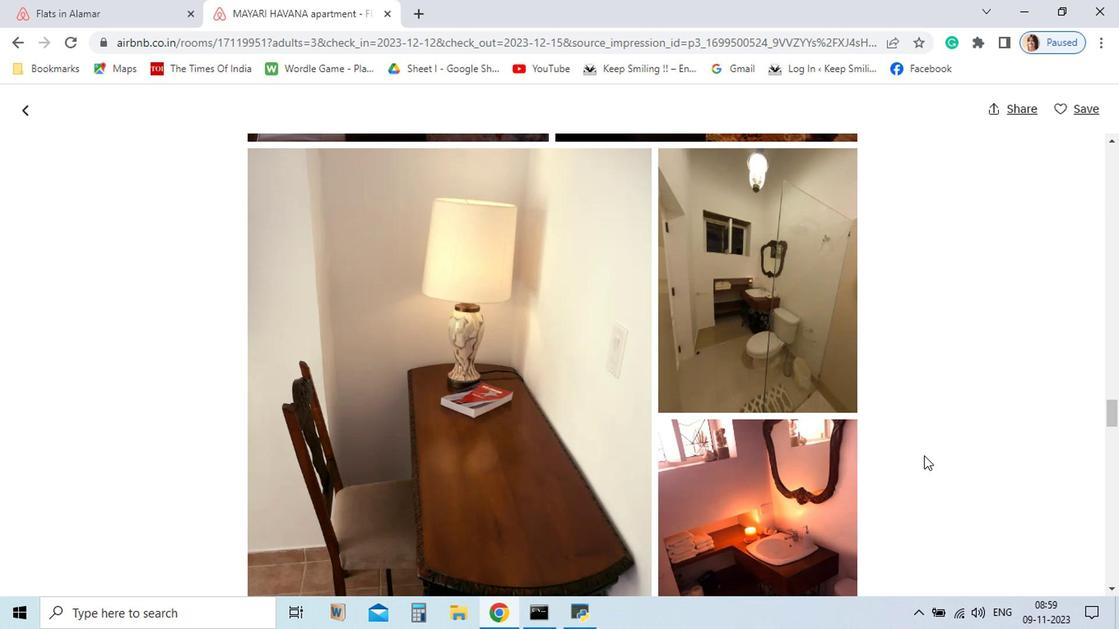 
Action: Mouse scrolled (818, 487) with delta (0, 0)
Screenshot: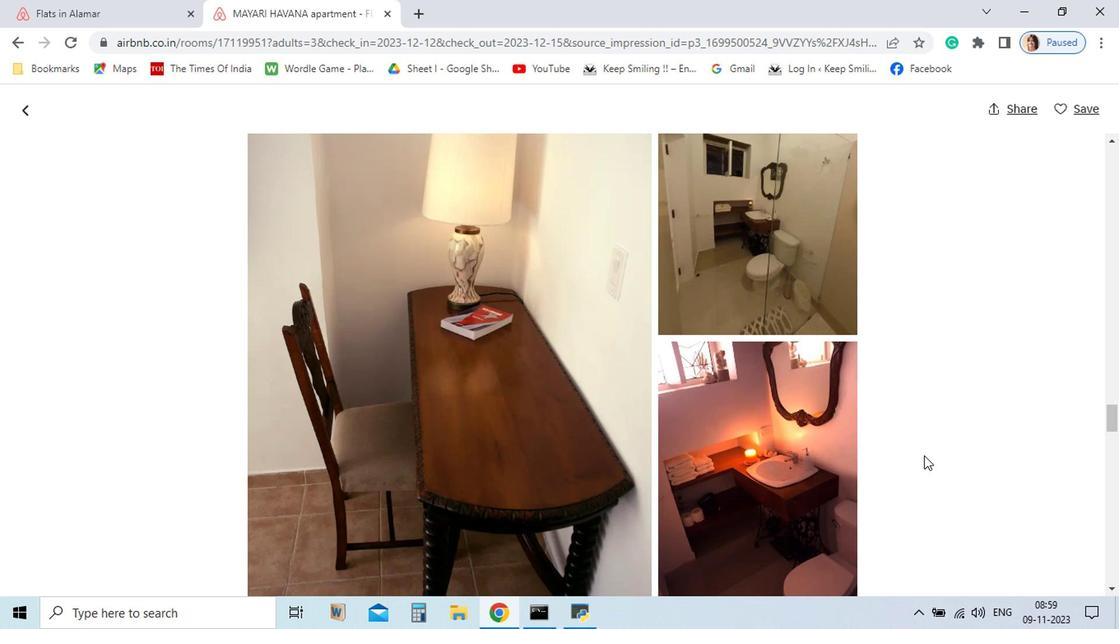
Action: Mouse scrolled (818, 487) with delta (0, 0)
Screenshot: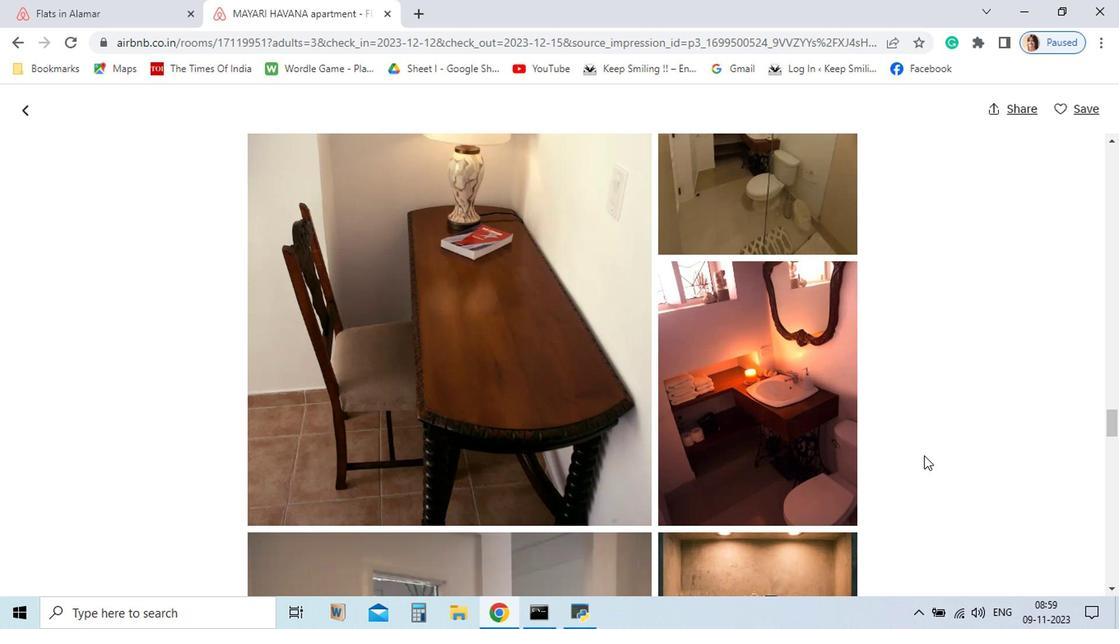 
Action: Mouse scrolled (818, 487) with delta (0, 0)
Screenshot: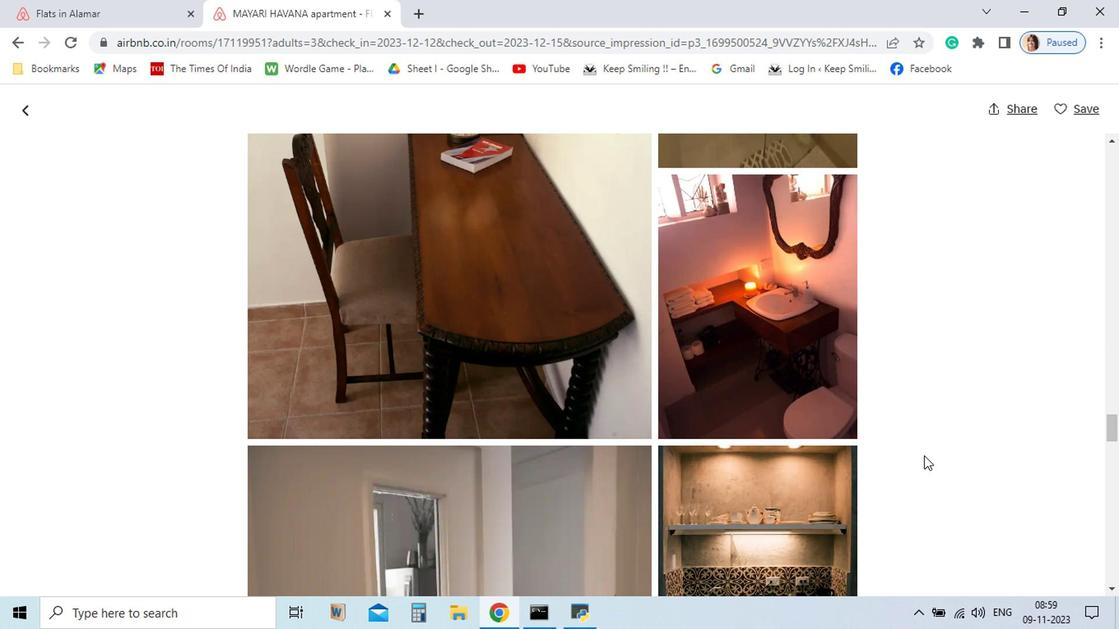 
Action: Mouse scrolled (818, 487) with delta (0, 0)
Screenshot: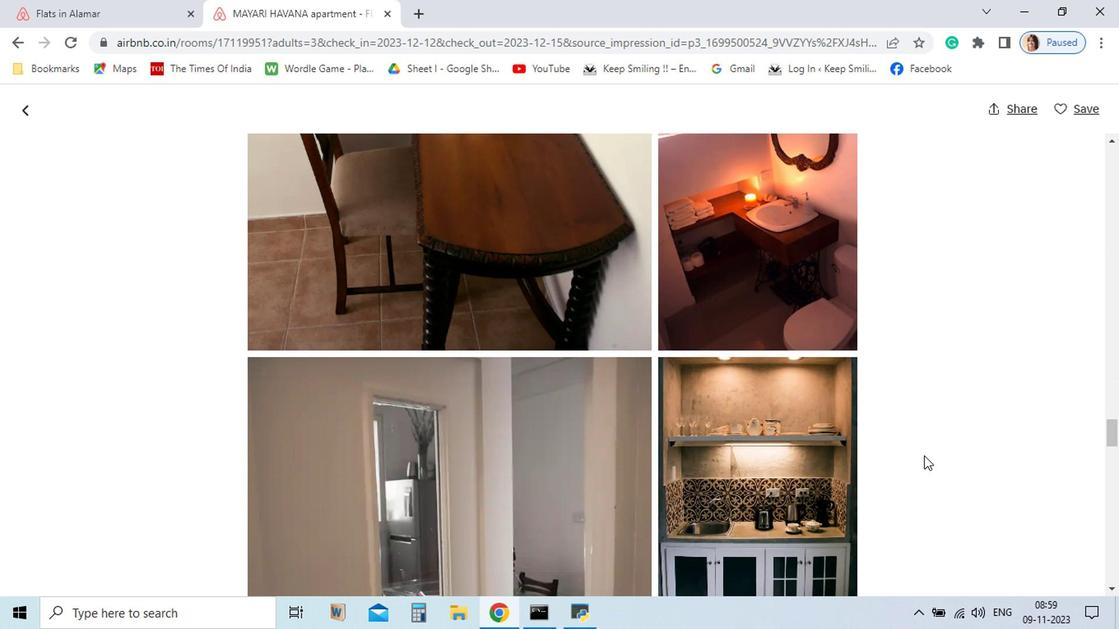
Action: Mouse scrolled (818, 487) with delta (0, 0)
Screenshot: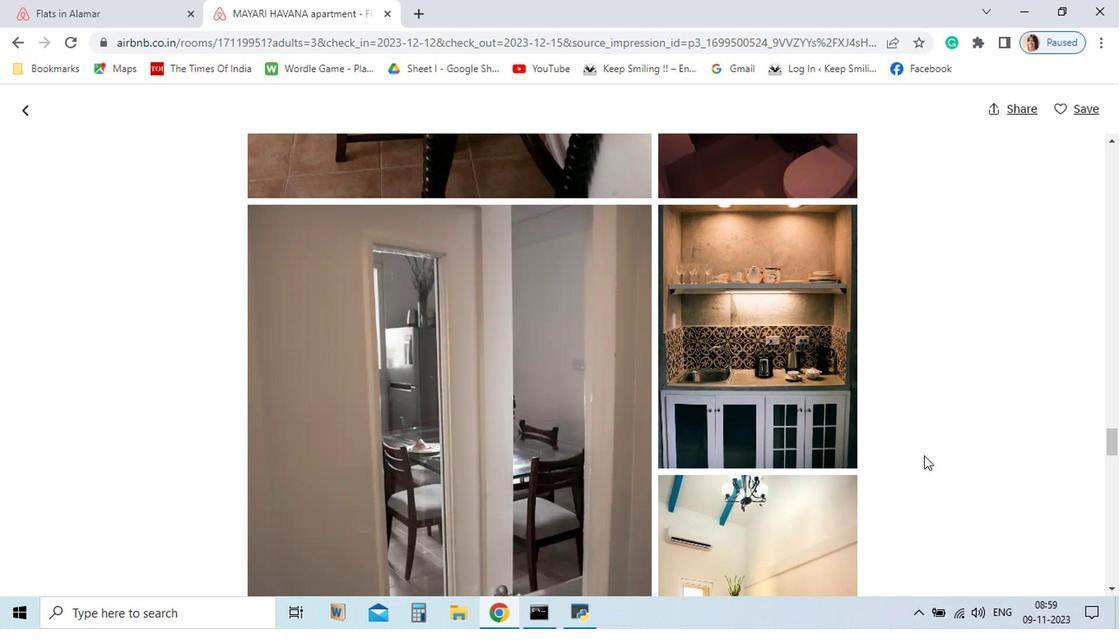 
Action: Mouse scrolled (818, 487) with delta (0, 0)
Screenshot: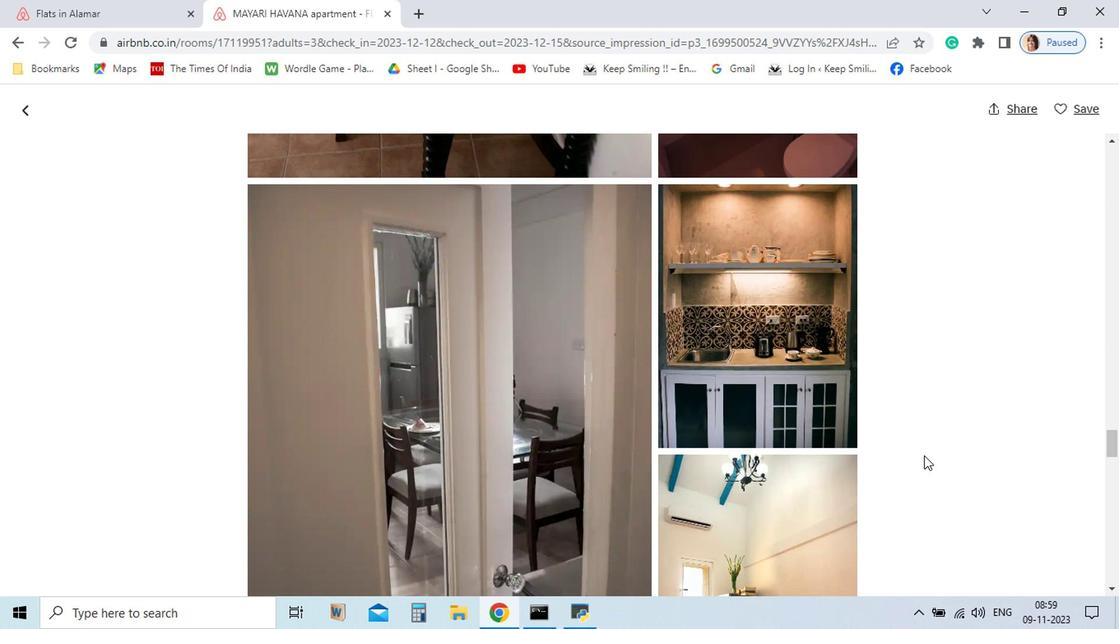 
Action: Mouse scrolled (818, 487) with delta (0, 0)
Screenshot: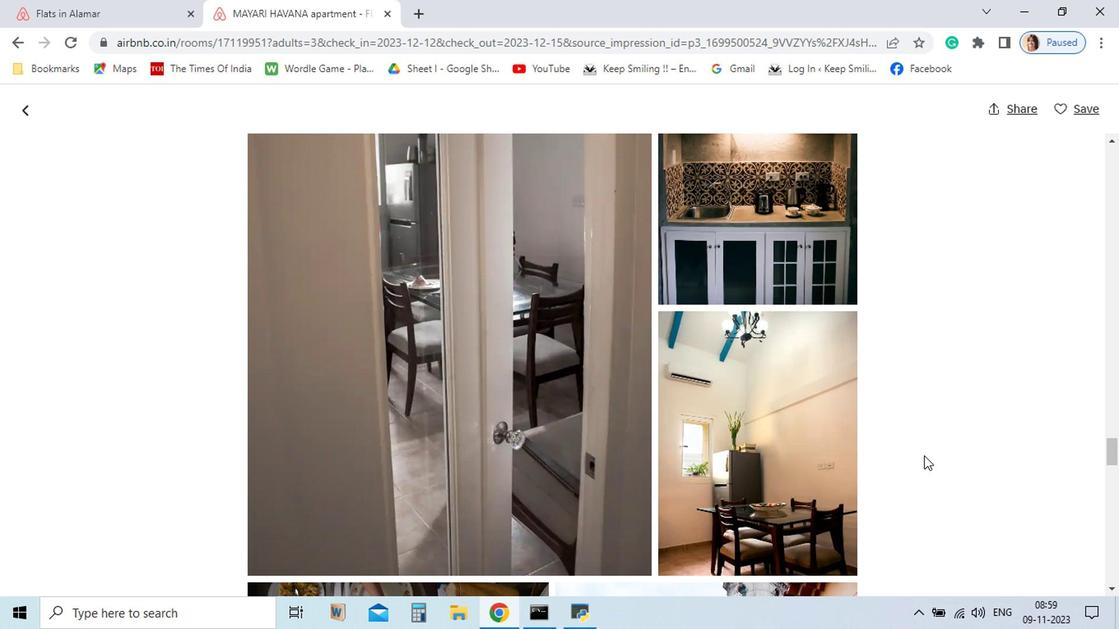 
Action: Mouse scrolled (818, 487) with delta (0, 0)
Screenshot: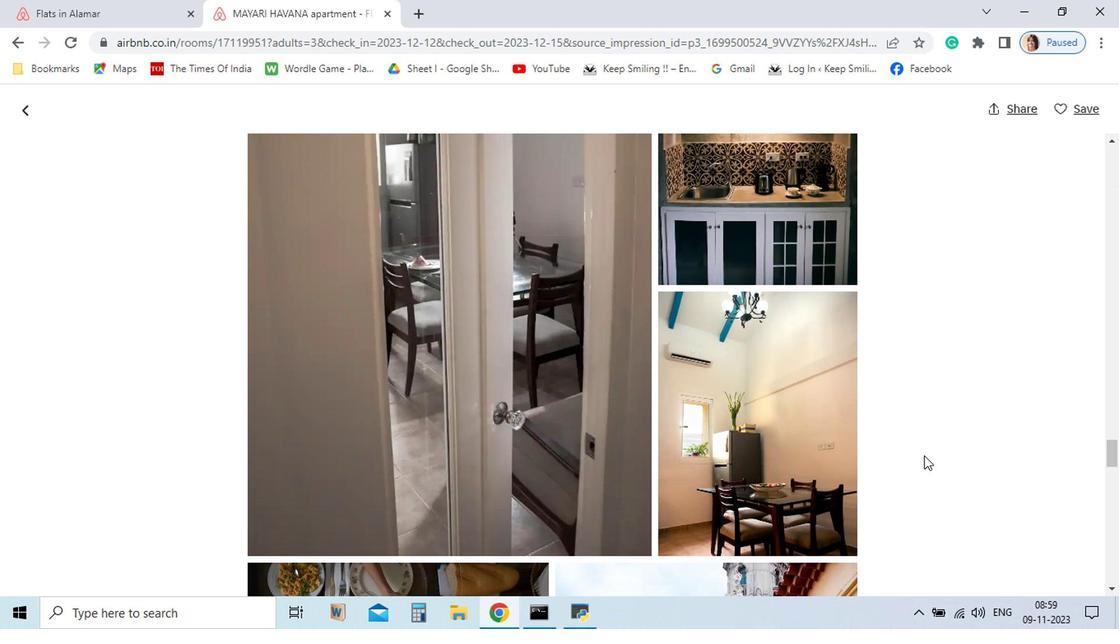 
Action: Mouse scrolled (818, 487) with delta (0, 0)
Screenshot: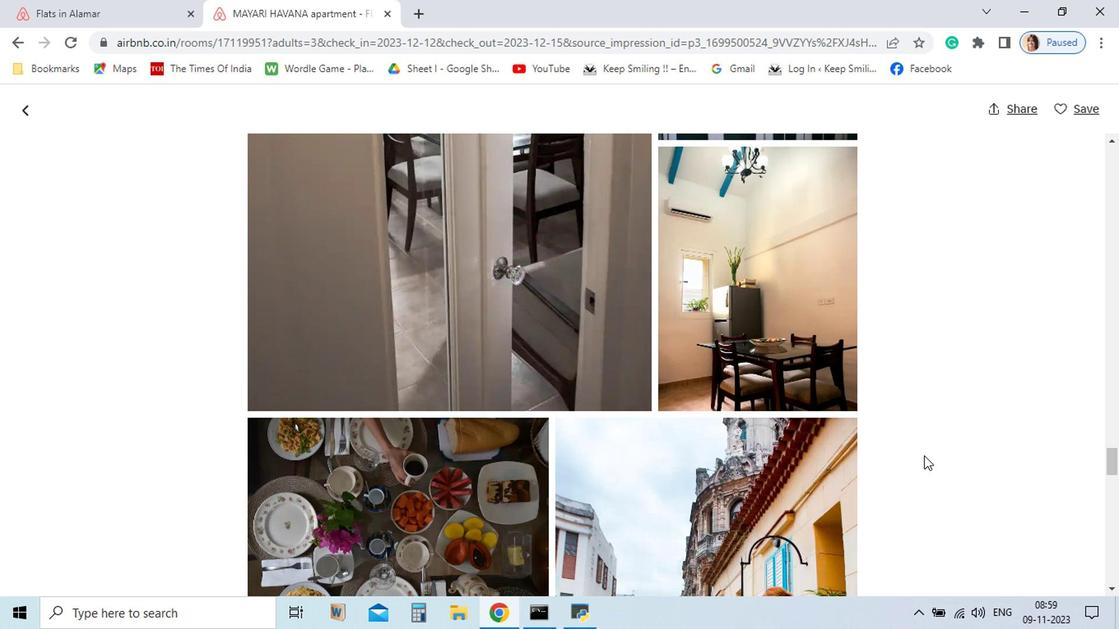 
Action: Mouse scrolled (818, 487) with delta (0, 0)
Screenshot: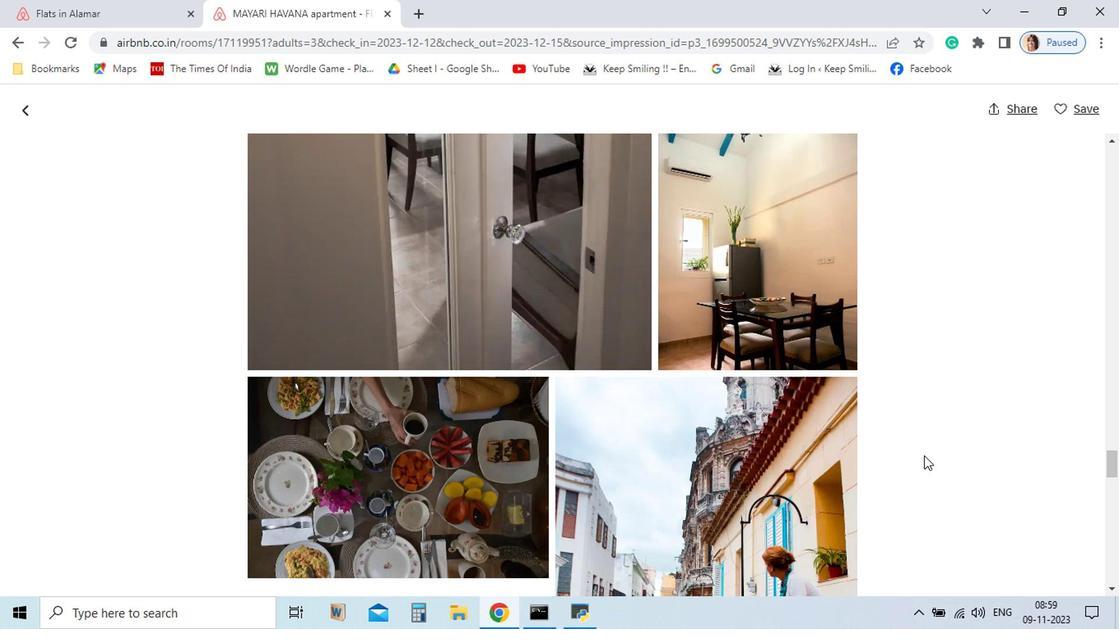 
Action: Mouse scrolled (818, 487) with delta (0, 0)
Screenshot: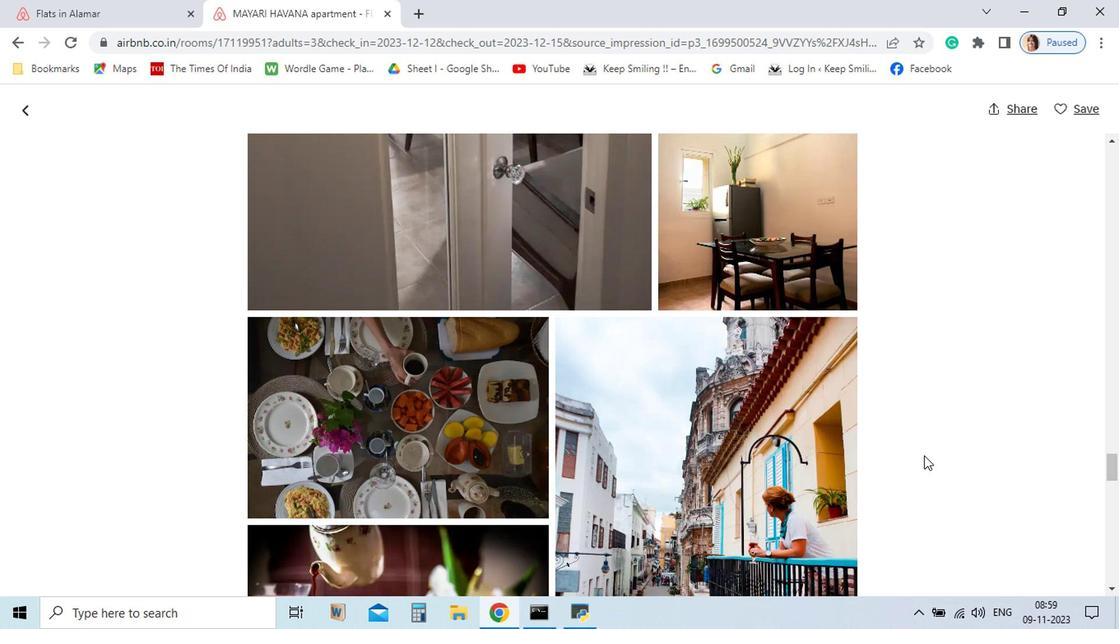 
Action: Mouse scrolled (818, 487) with delta (0, 0)
Screenshot: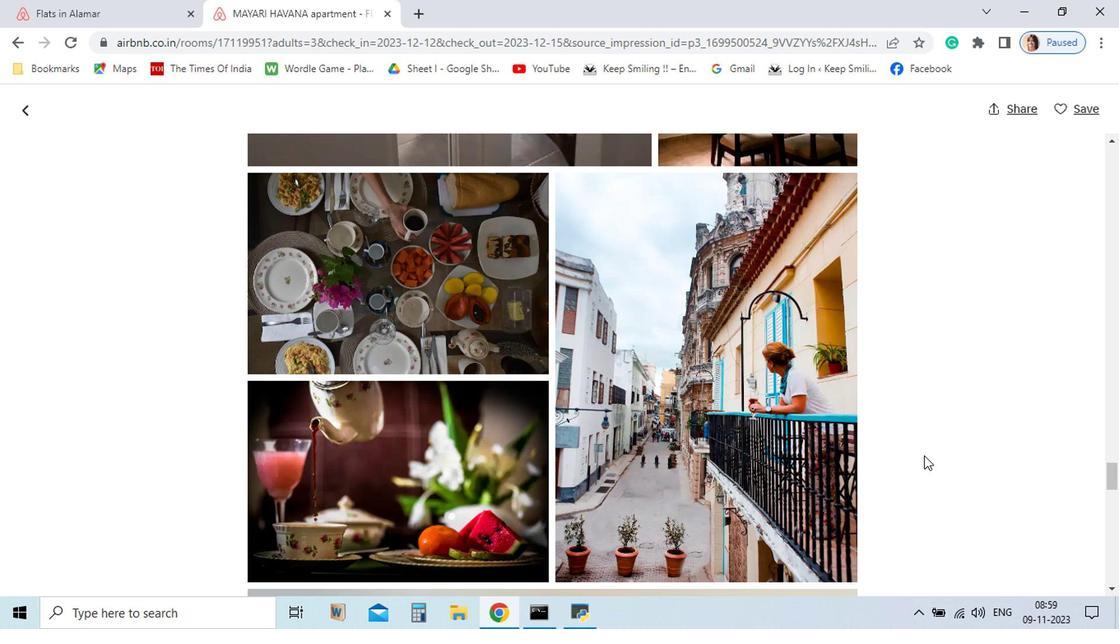 
Action: Mouse scrolled (818, 487) with delta (0, 0)
Screenshot: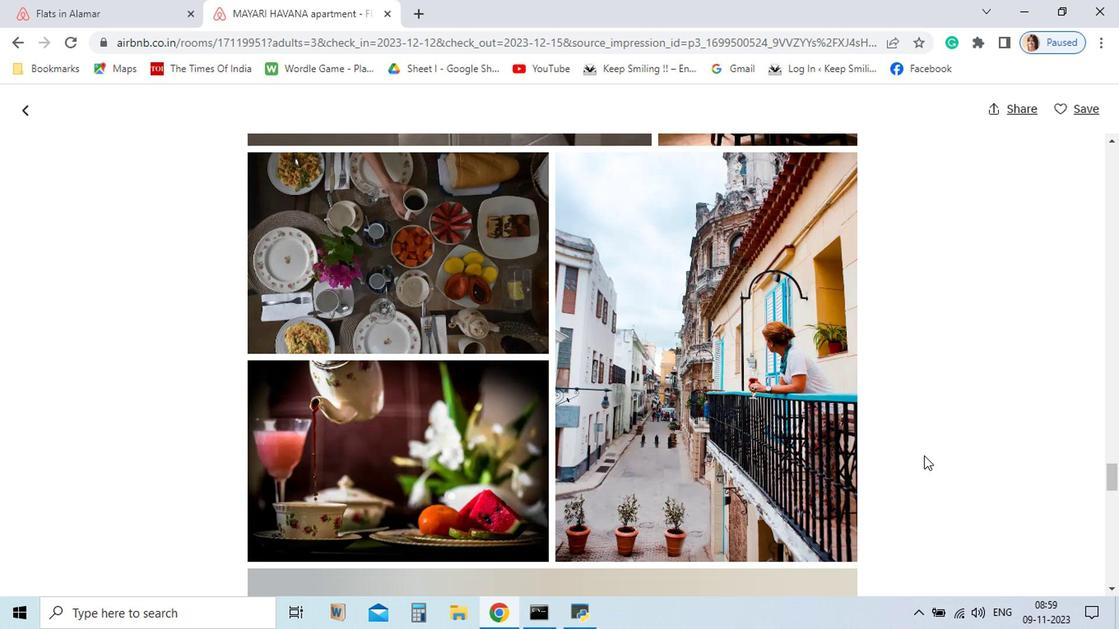 
Action: Mouse scrolled (818, 487) with delta (0, 0)
Screenshot: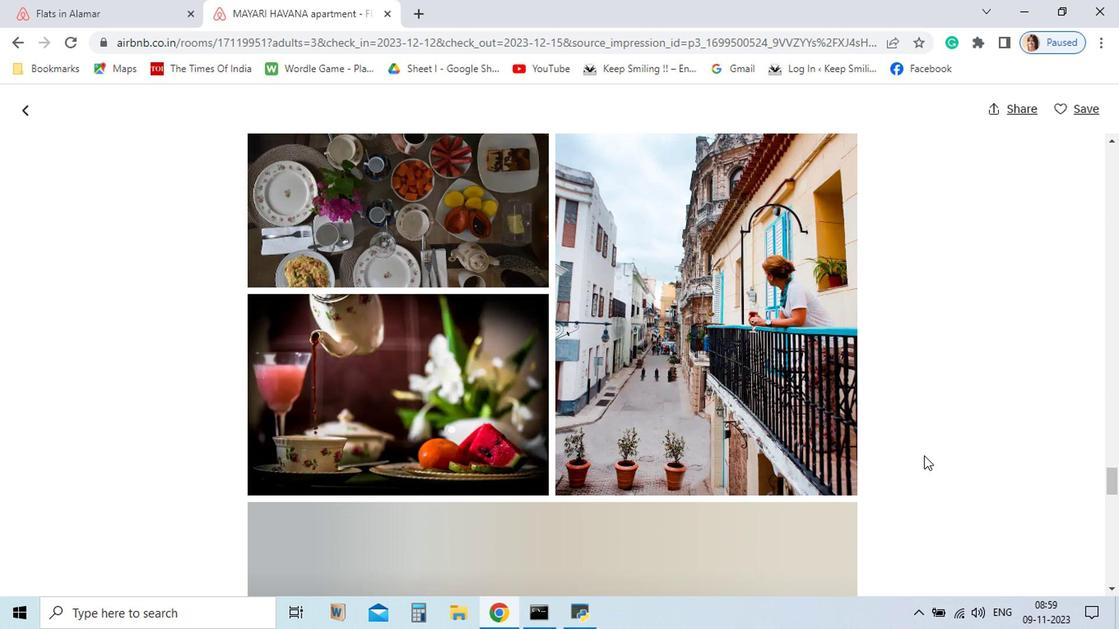 
Action: Mouse scrolled (818, 487) with delta (0, 0)
Screenshot: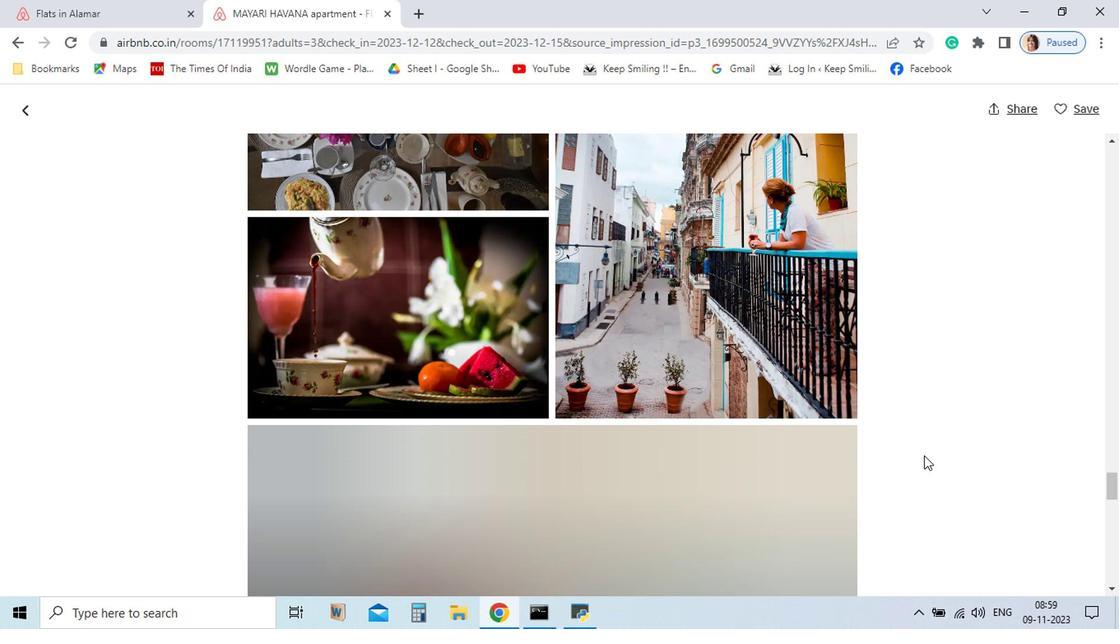 
Action: Mouse scrolled (818, 487) with delta (0, 0)
Screenshot: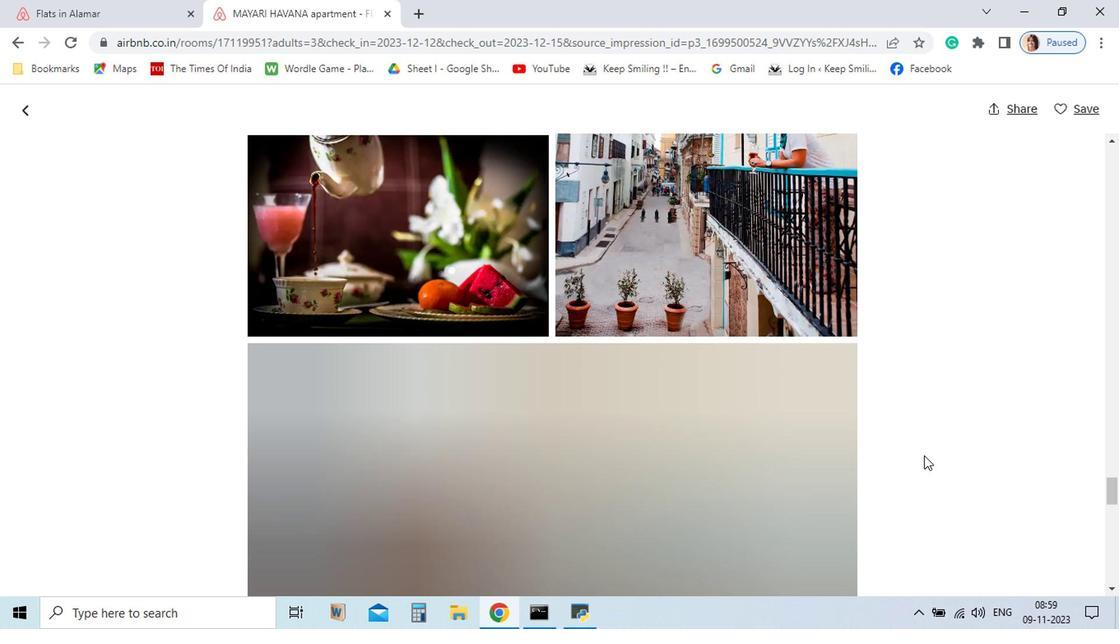 
Action: Mouse scrolled (818, 487) with delta (0, 0)
Screenshot: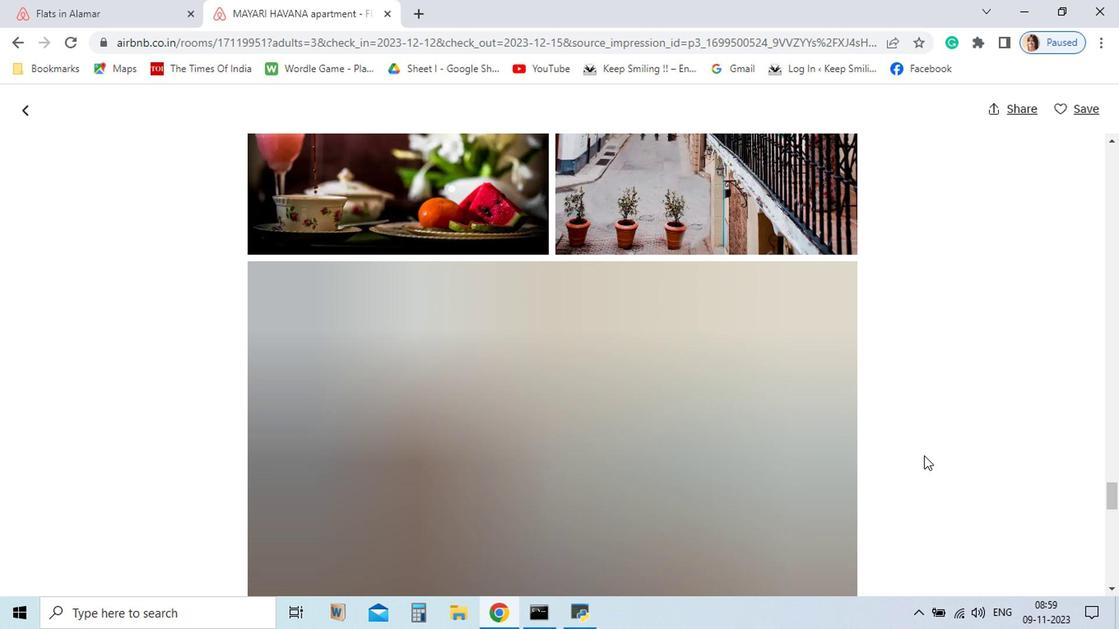 
Action: Mouse scrolled (818, 487) with delta (0, 0)
Screenshot: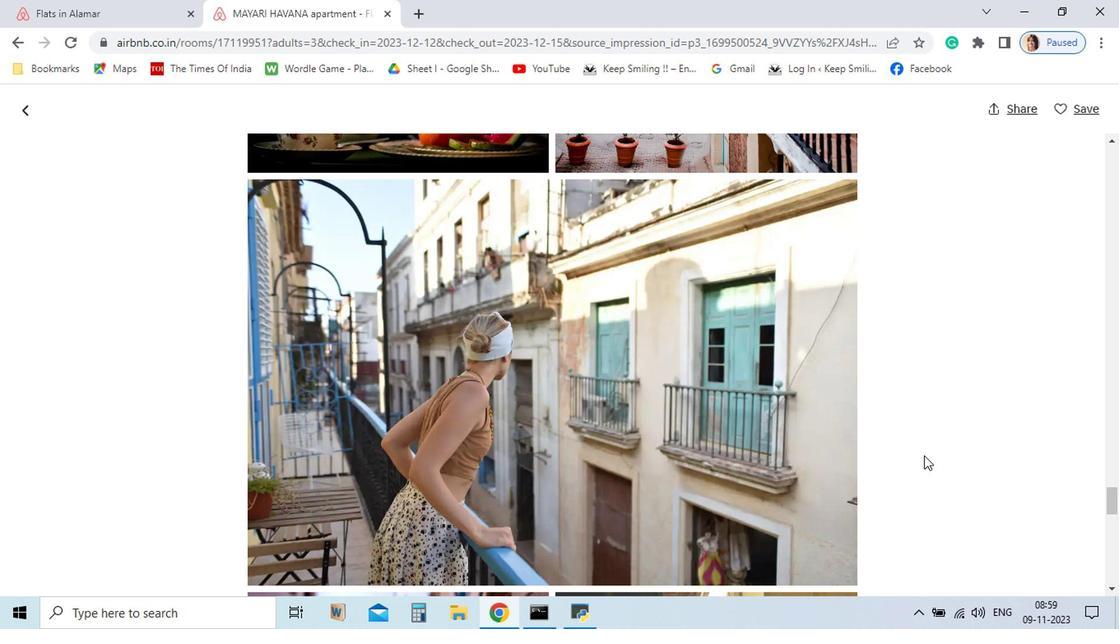 
Action: Mouse scrolled (818, 487) with delta (0, 0)
Screenshot: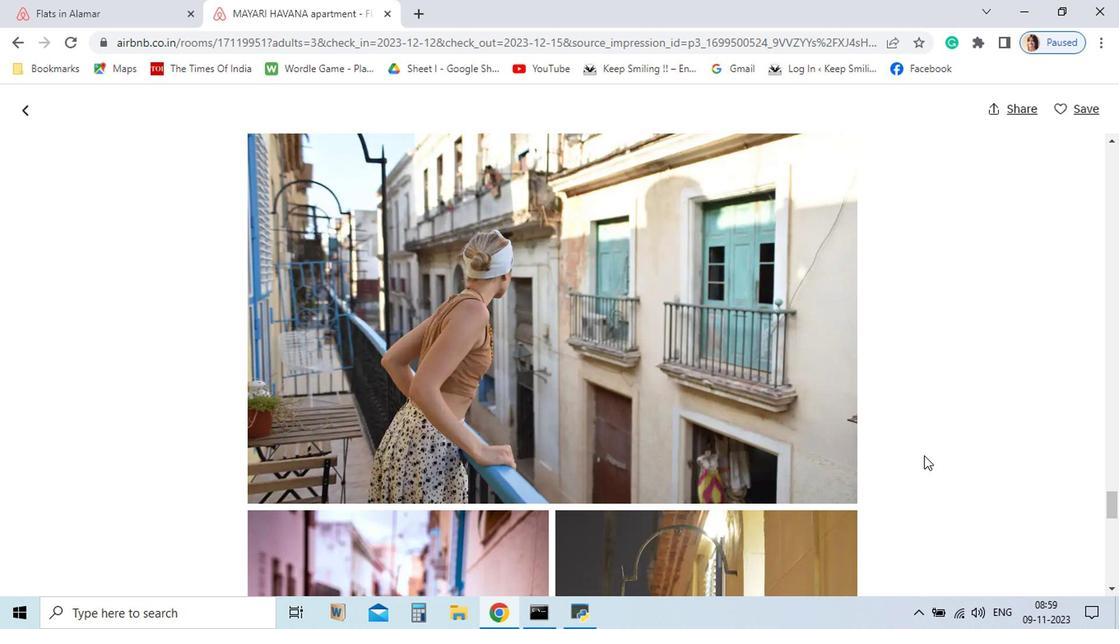 
Action: Mouse scrolled (818, 487) with delta (0, 0)
Screenshot: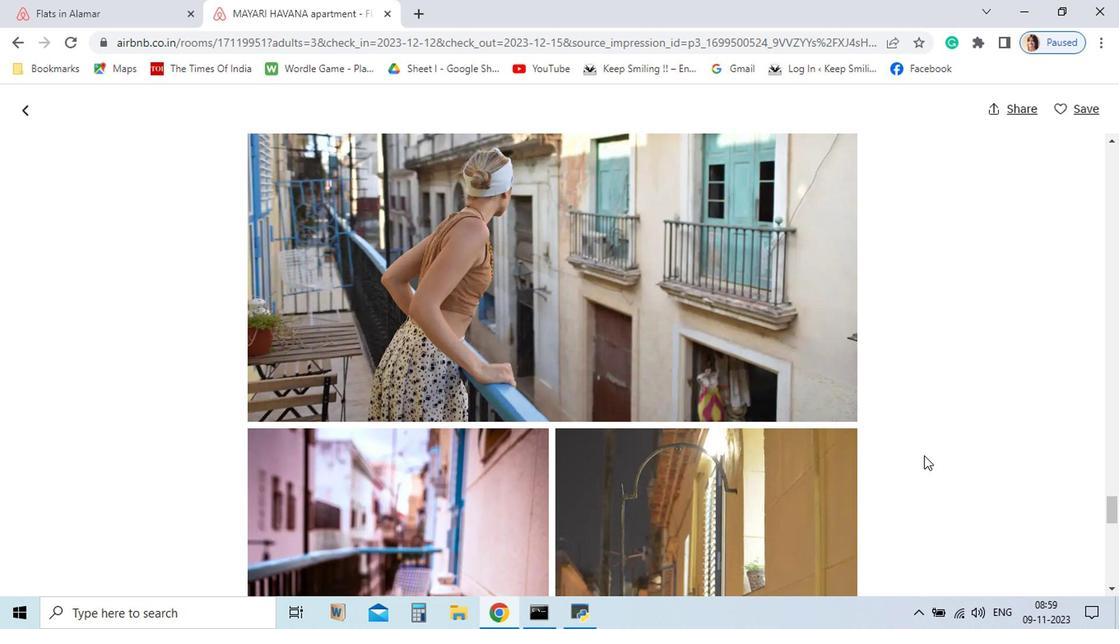 
Action: Mouse moved to (819, 486)
Screenshot: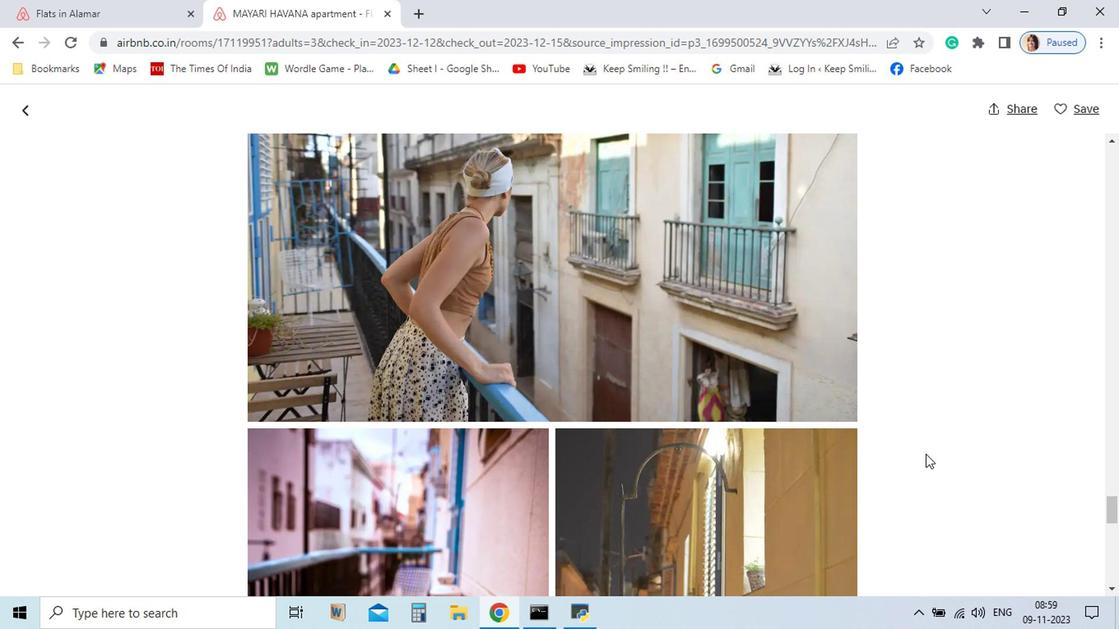 
Action: Mouse scrolled (819, 486) with delta (0, 0)
Screenshot: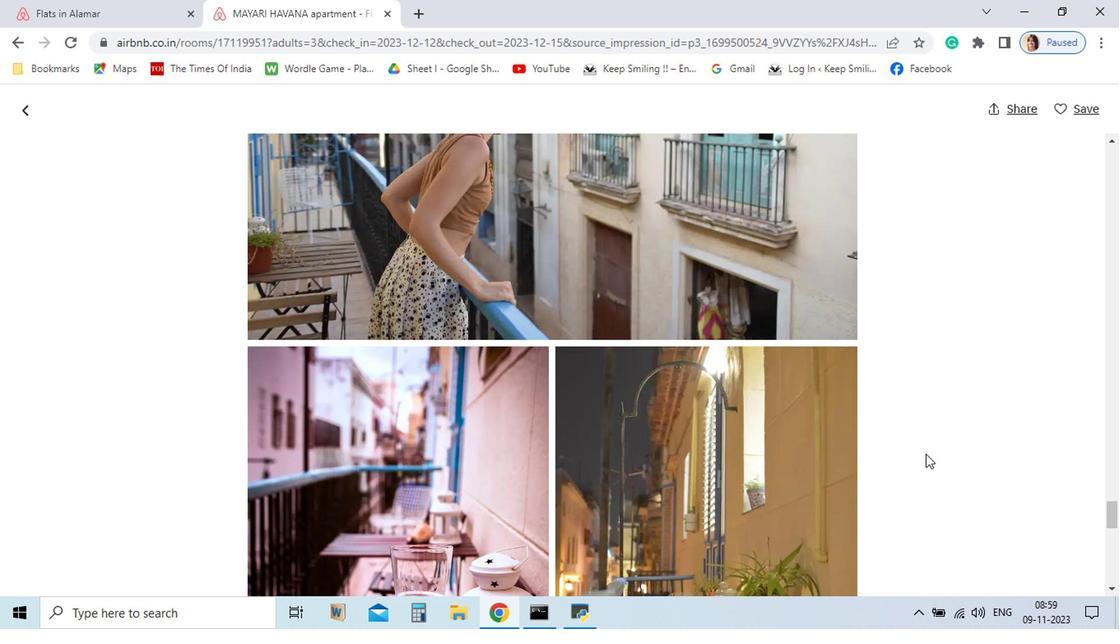 
Action: Mouse scrolled (819, 486) with delta (0, 0)
Screenshot: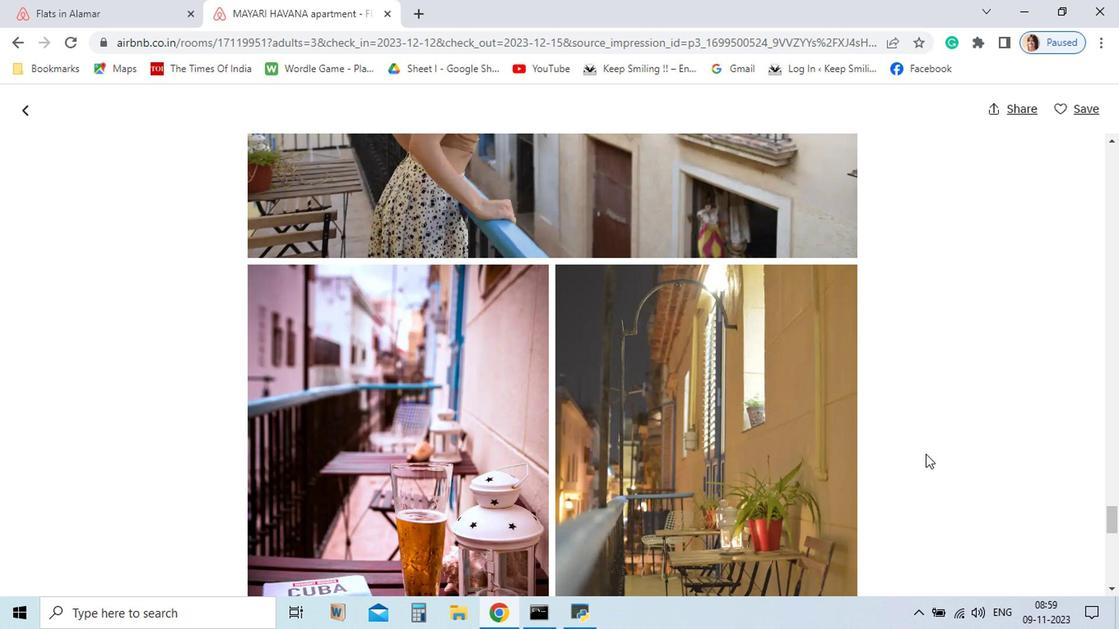 
Action: Mouse scrolled (819, 486) with delta (0, 0)
Screenshot: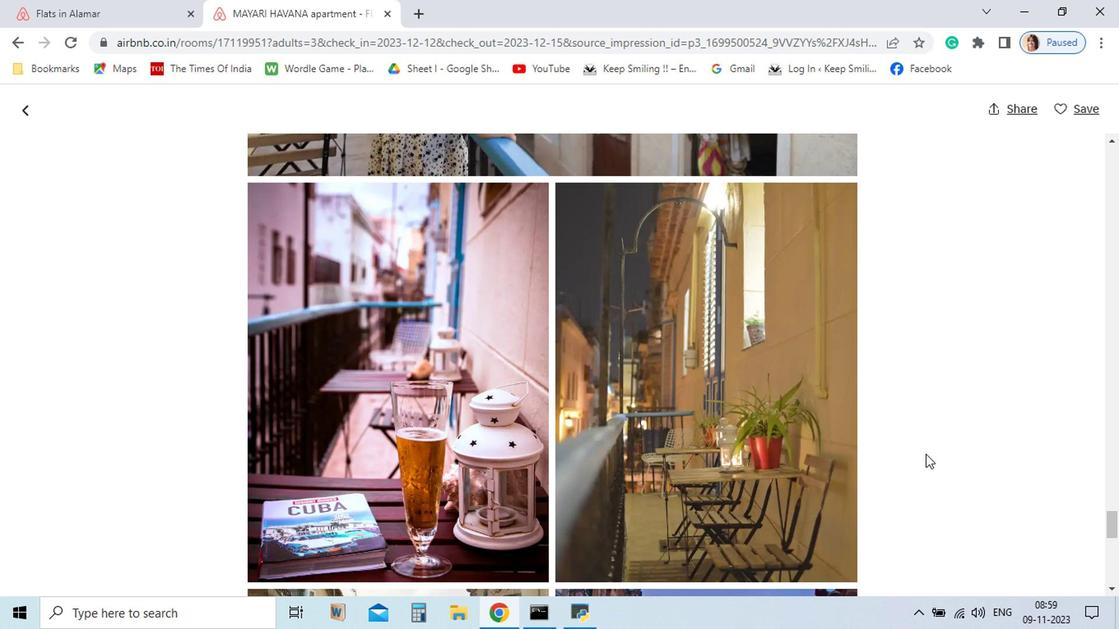 
Action: Mouse scrolled (819, 486) with delta (0, 0)
Screenshot: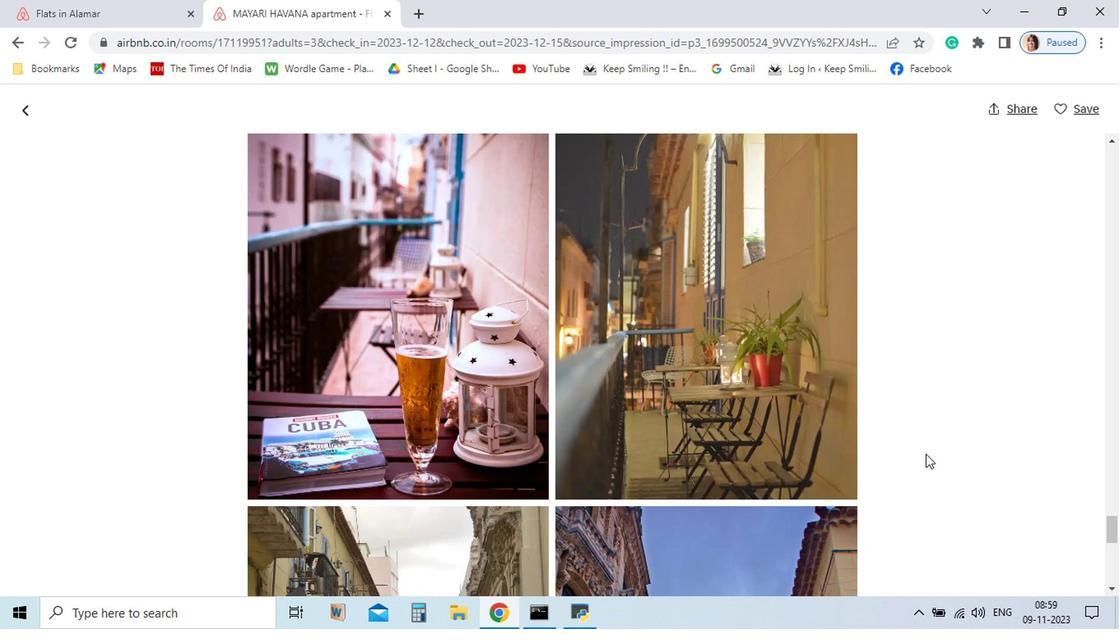 
Action: Mouse scrolled (819, 486) with delta (0, 0)
Screenshot: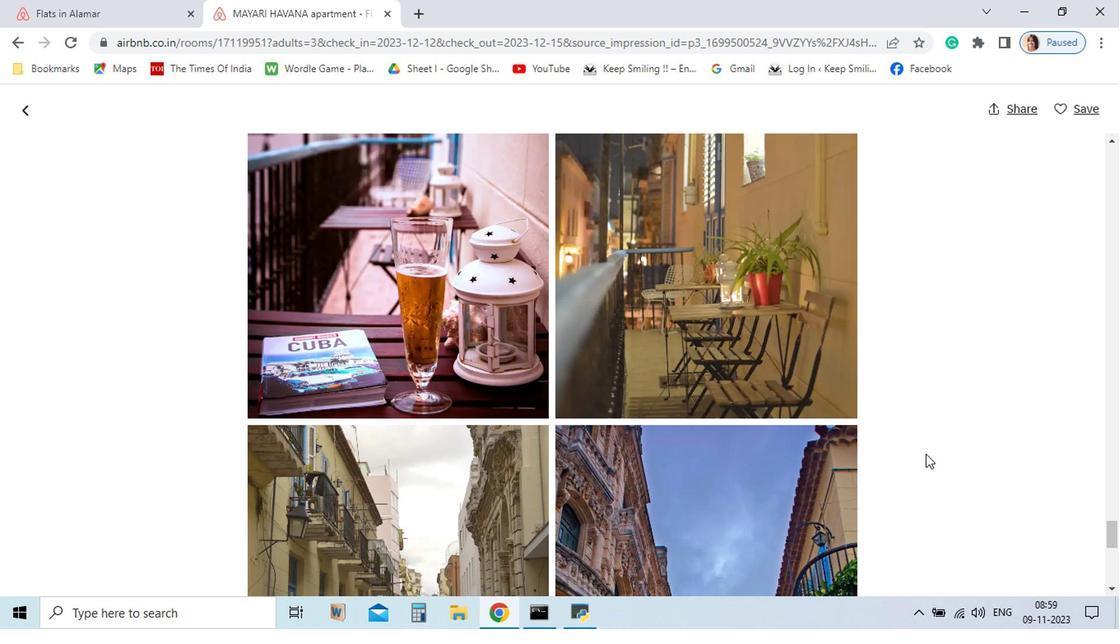 
Action: Mouse scrolled (819, 486) with delta (0, 0)
Screenshot: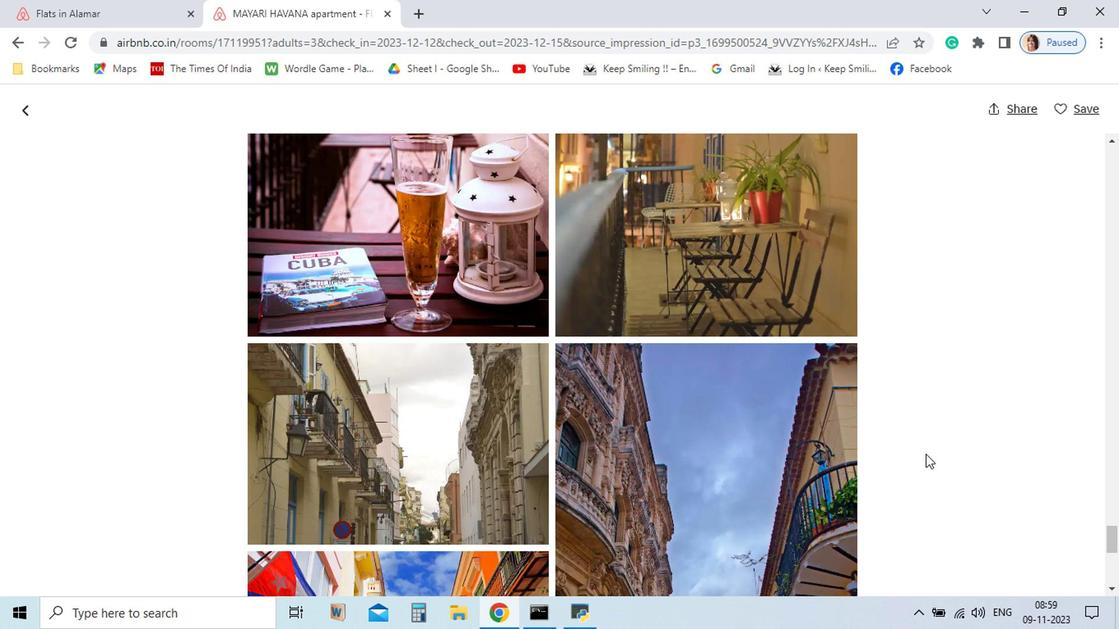 
Action: Mouse scrolled (819, 486) with delta (0, 0)
Screenshot: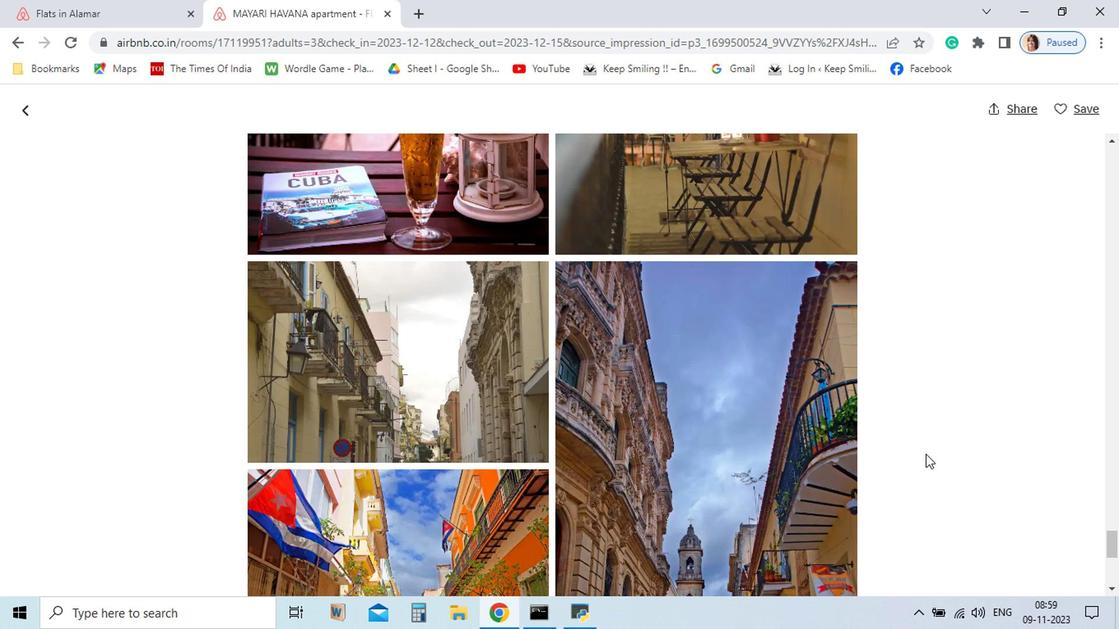 
Action: Mouse scrolled (819, 486) with delta (0, 0)
Screenshot: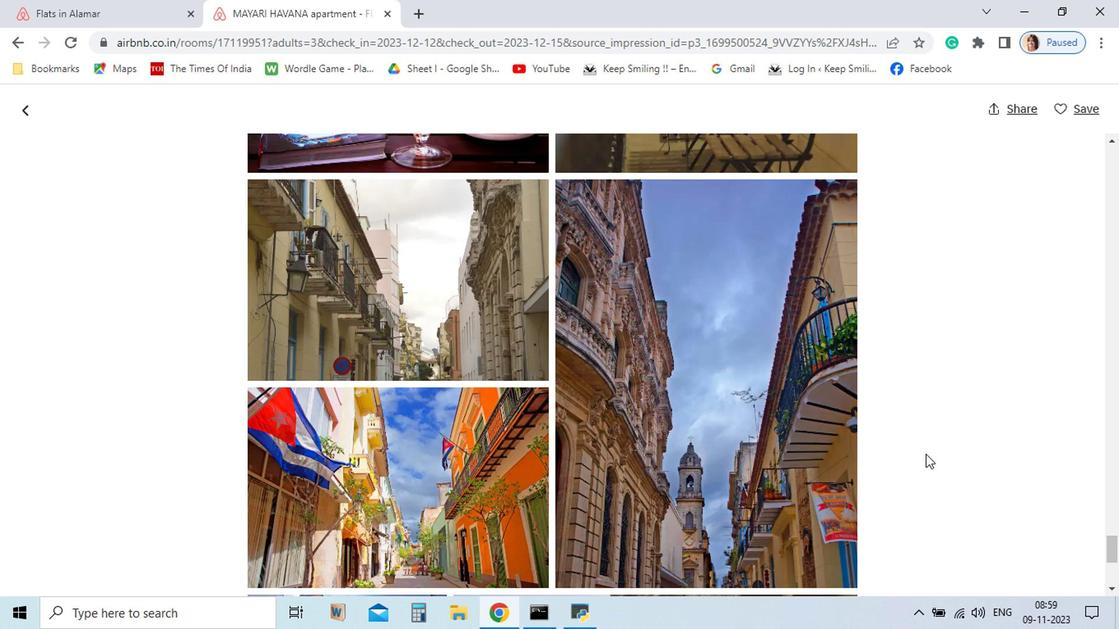
Action: Mouse scrolled (819, 486) with delta (0, 0)
Screenshot: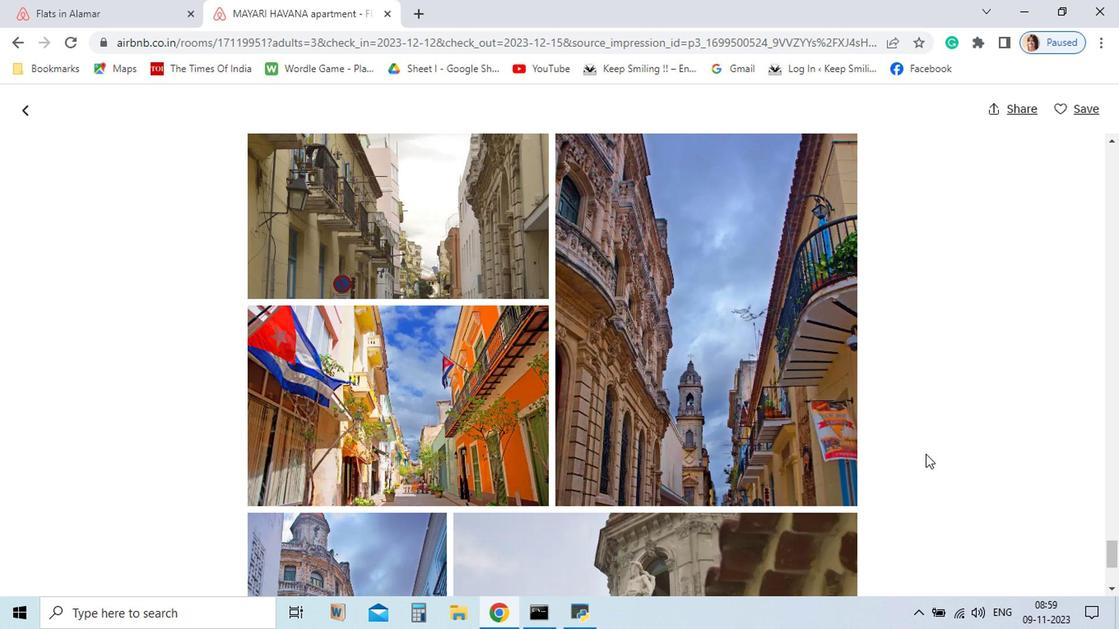
Action: Mouse scrolled (819, 486) with delta (0, 0)
Screenshot: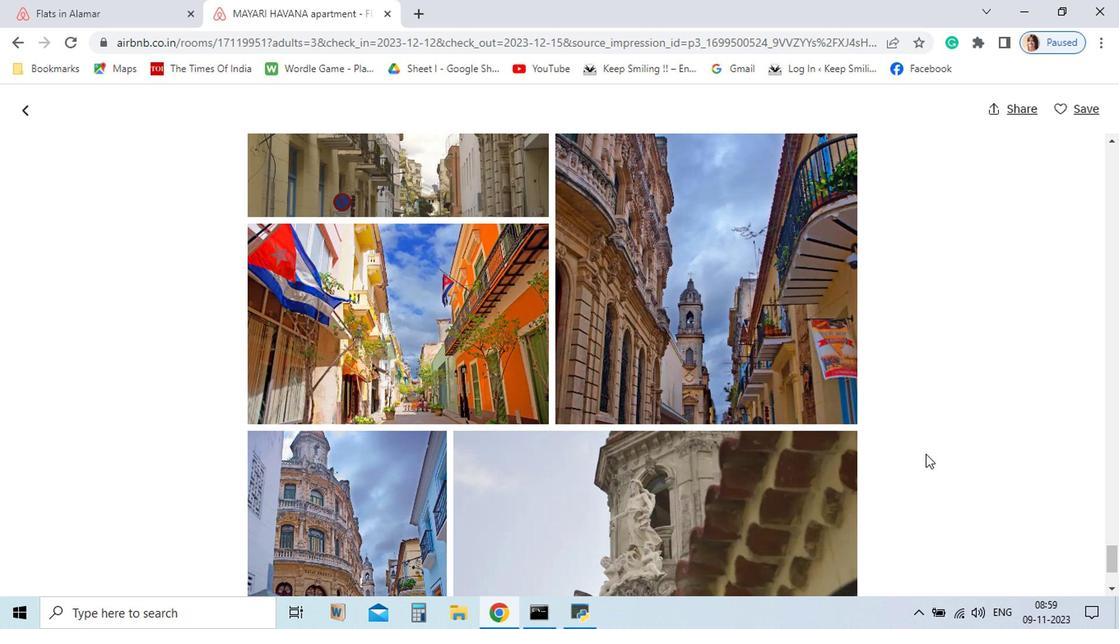 
Action: Mouse scrolled (819, 486) with delta (0, 0)
Screenshot: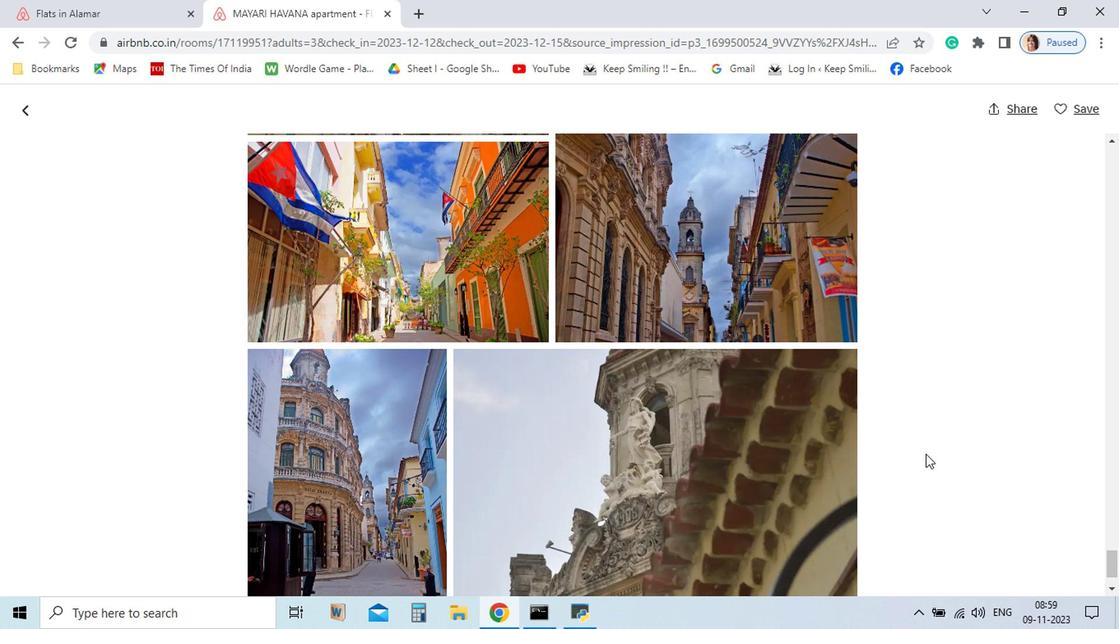 
Action: Mouse scrolled (819, 486) with delta (0, 0)
Screenshot: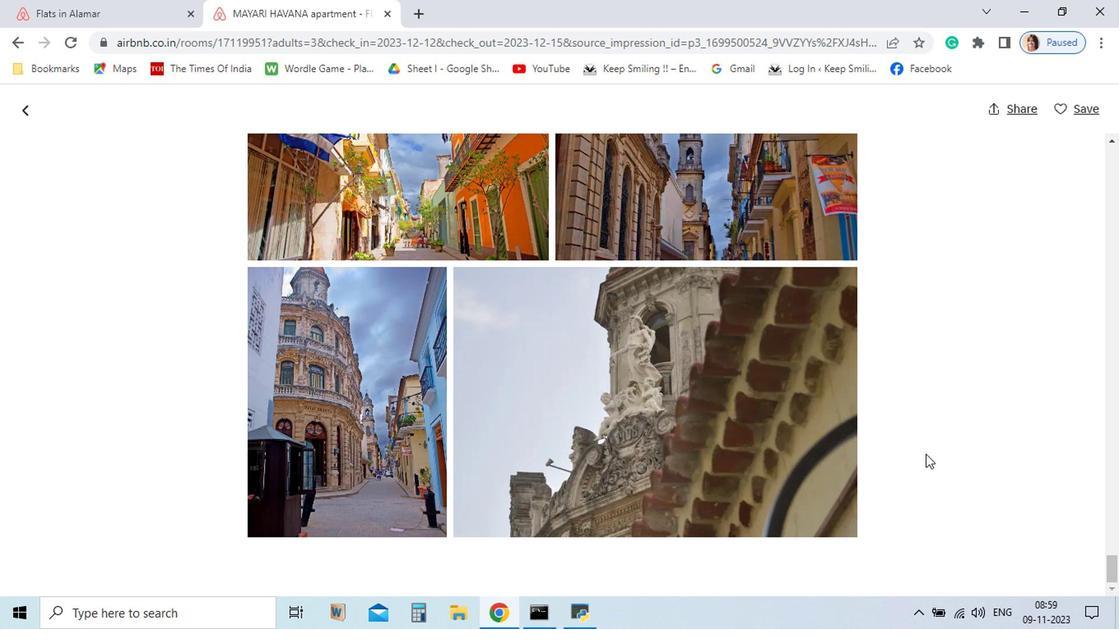 
Action: Mouse scrolled (819, 486) with delta (0, 0)
Screenshot: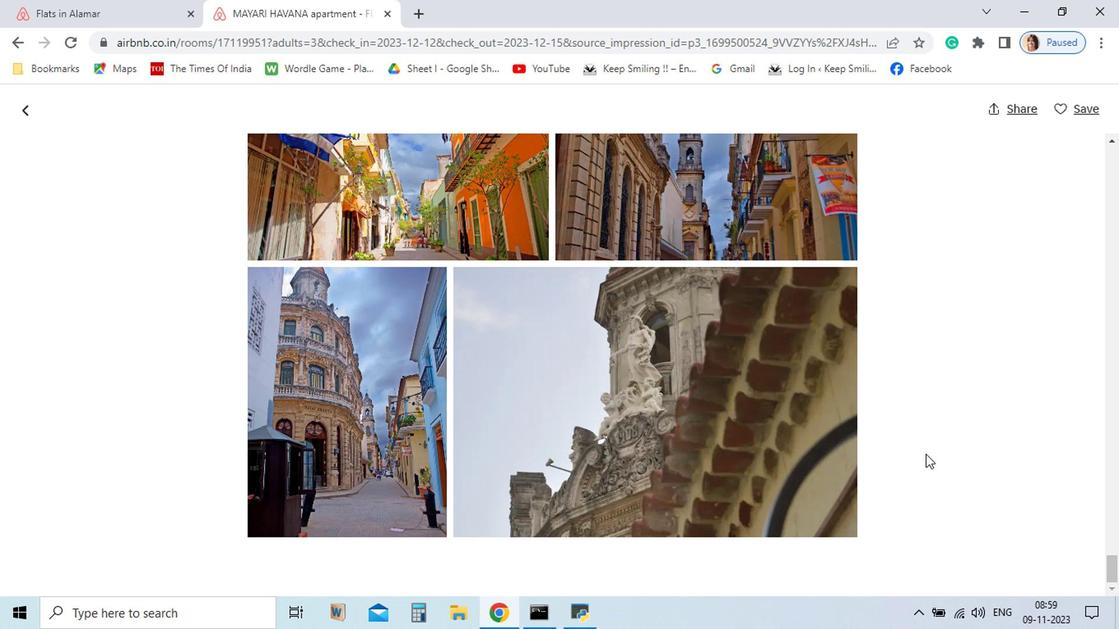 
Action: Mouse scrolled (819, 486) with delta (0, 0)
Screenshot: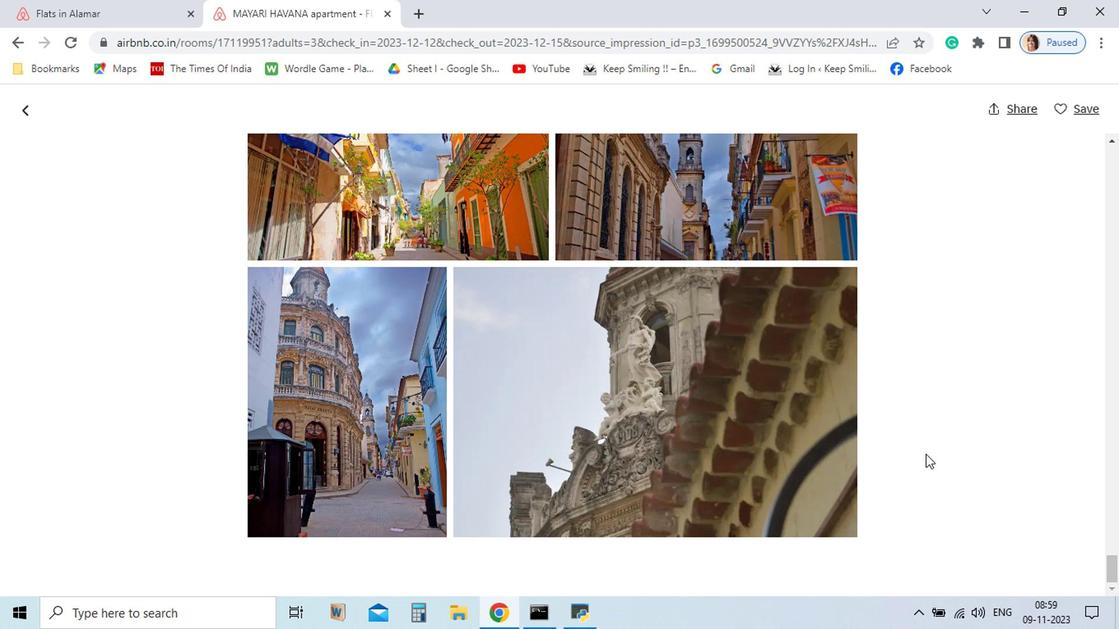 
Action: Mouse moved to (177, 236)
Screenshot: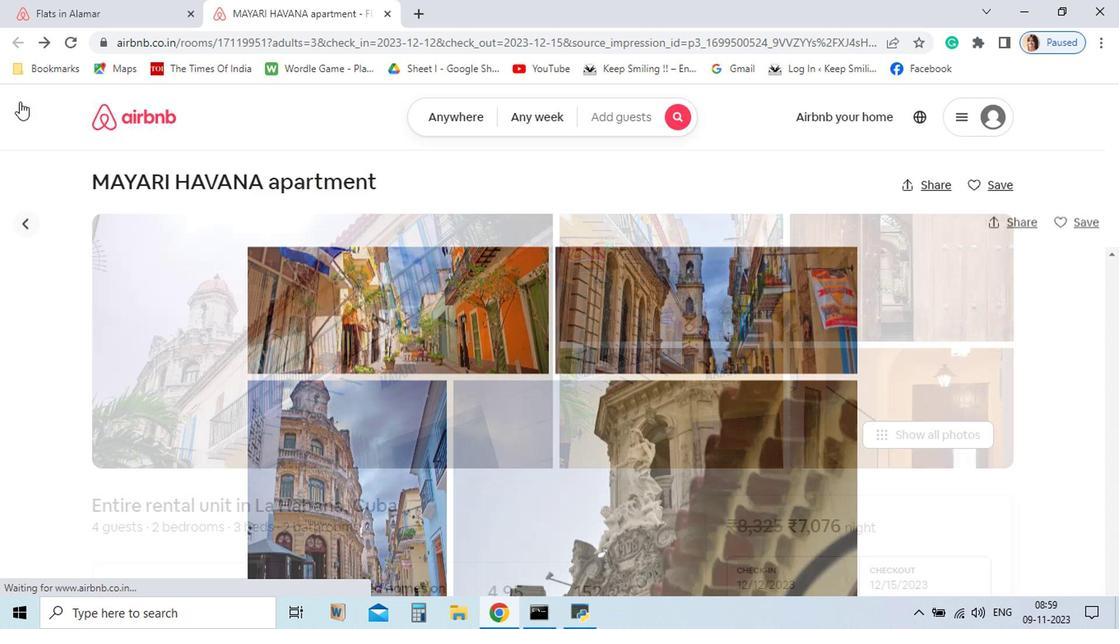 
Action: Mouse pressed left at (177, 236)
Screenshot: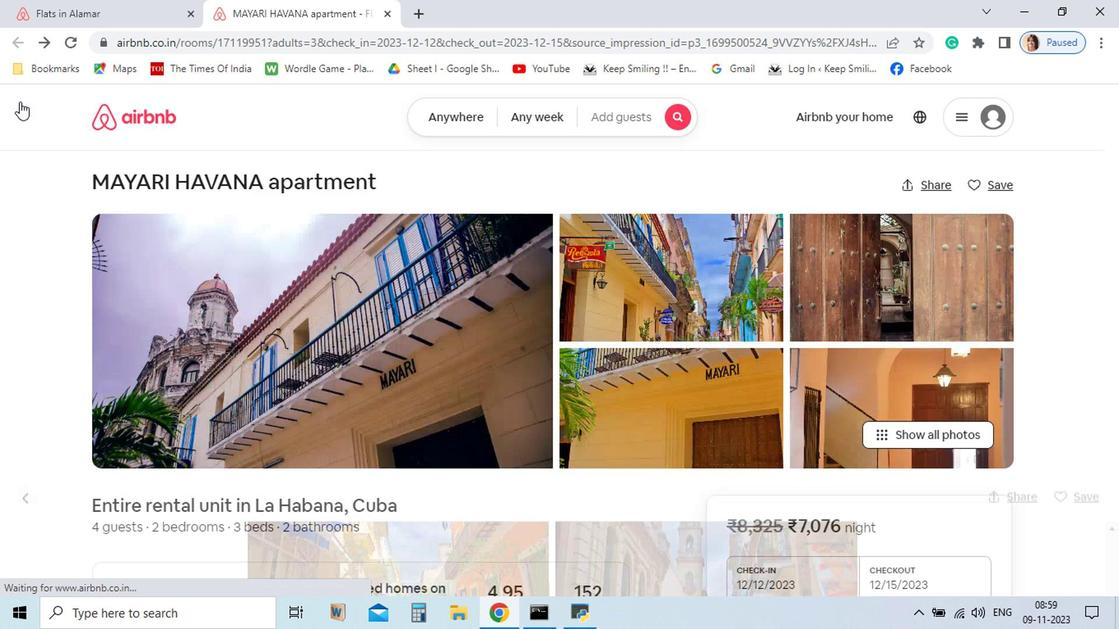 
Action: Mouse moved to (563, 524)
Screenshot: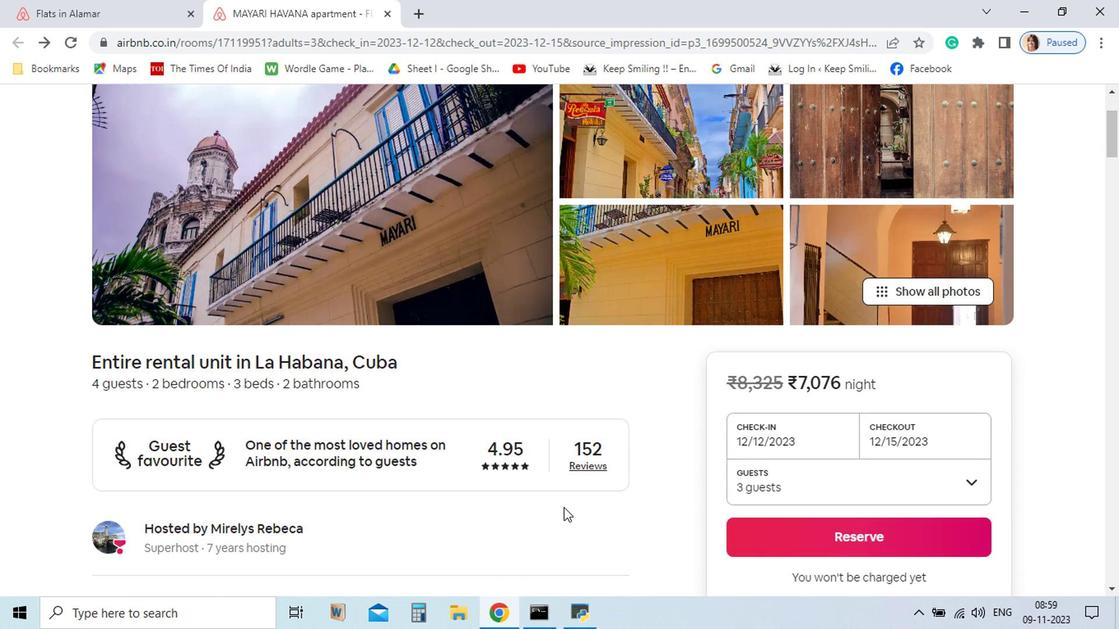 
Action: Mouse scrolled (563, 524) with delta (0, 0)
Screenshot: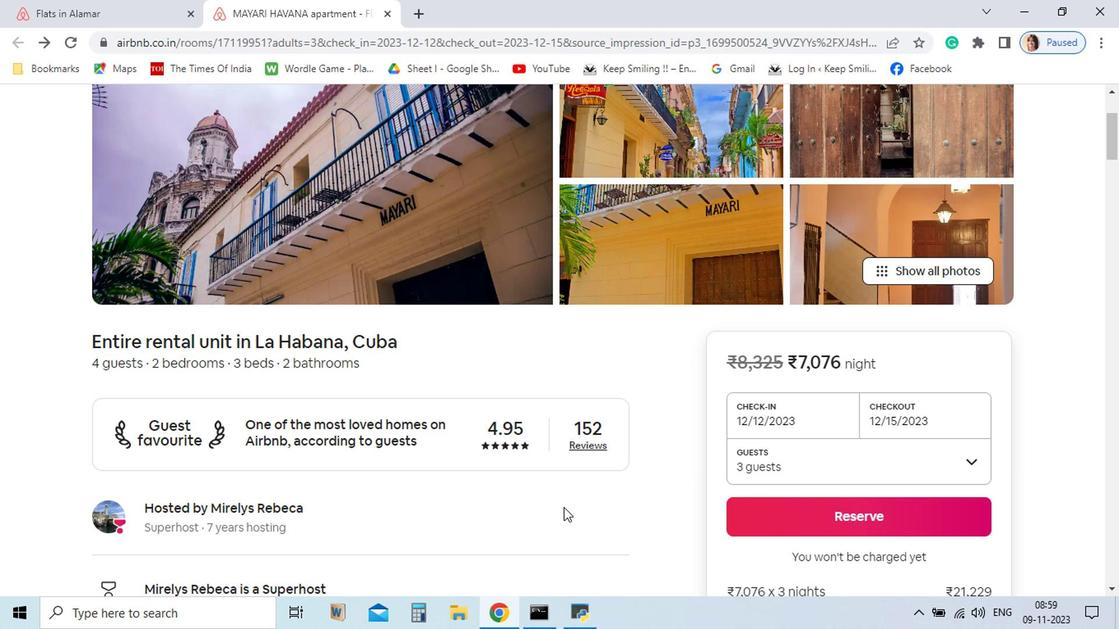
Action: Mouse scrolled (563, 524) with delta (0, 0)
Screenshot: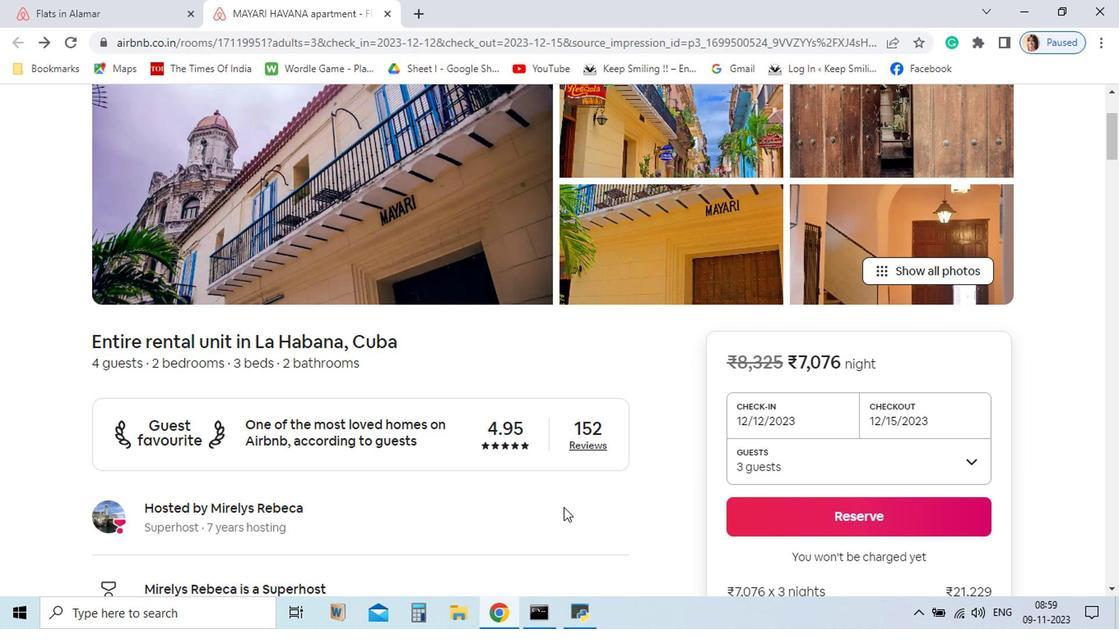 
Action: Mouse moved to (903, 566)
Screenshot: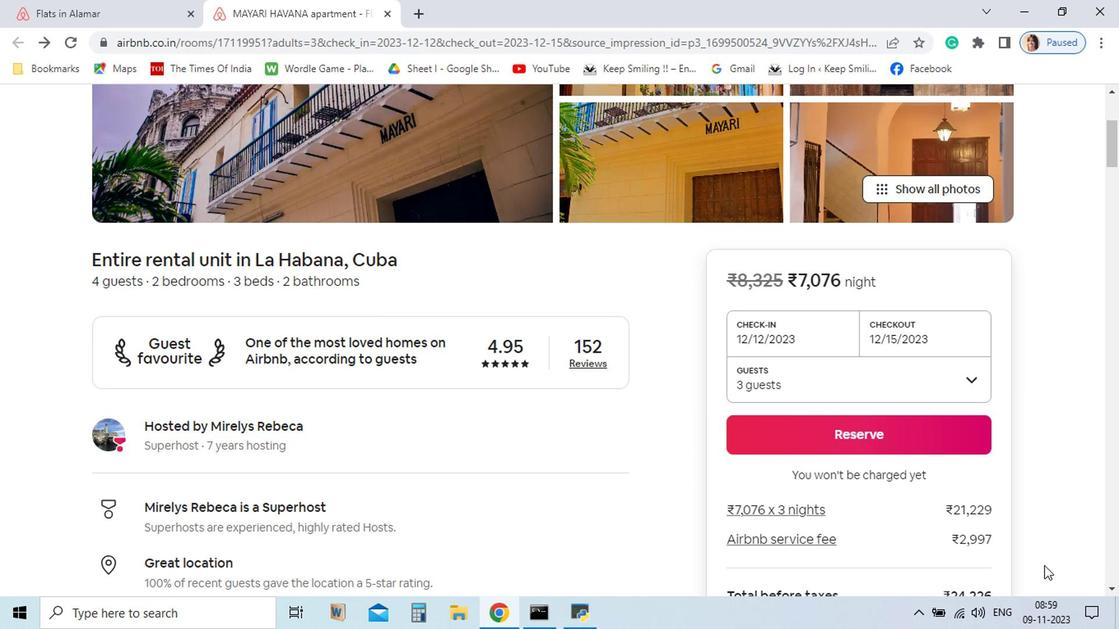 
Action: Mouse scrolled (903, 565) with delta (0, 0)
Screenshot: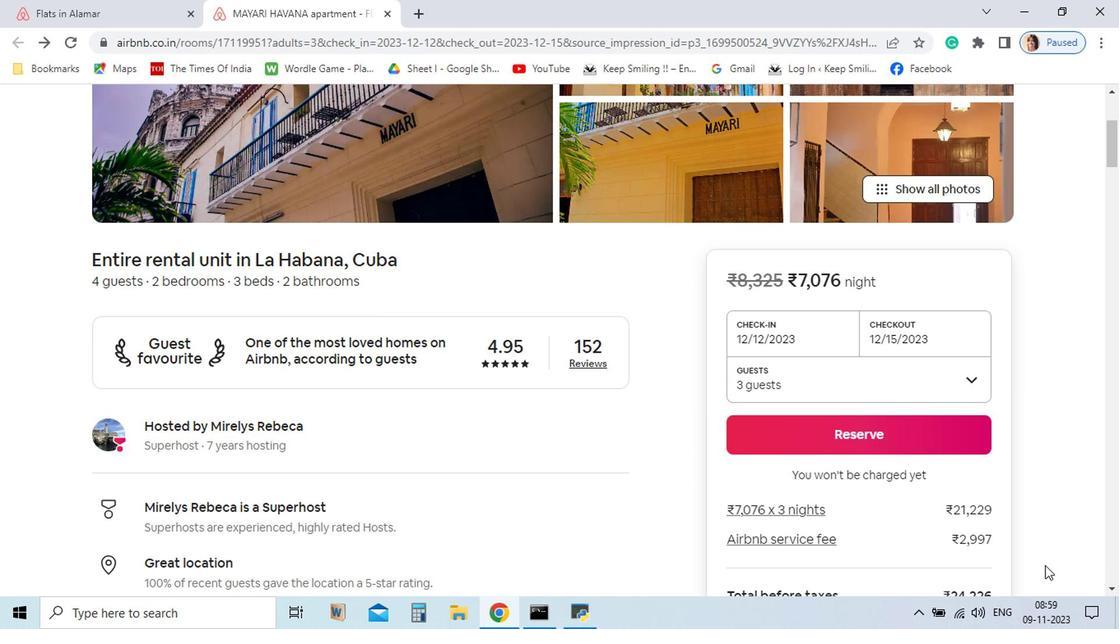 
Action: Mouse moved to (904, 566)
Screenshot: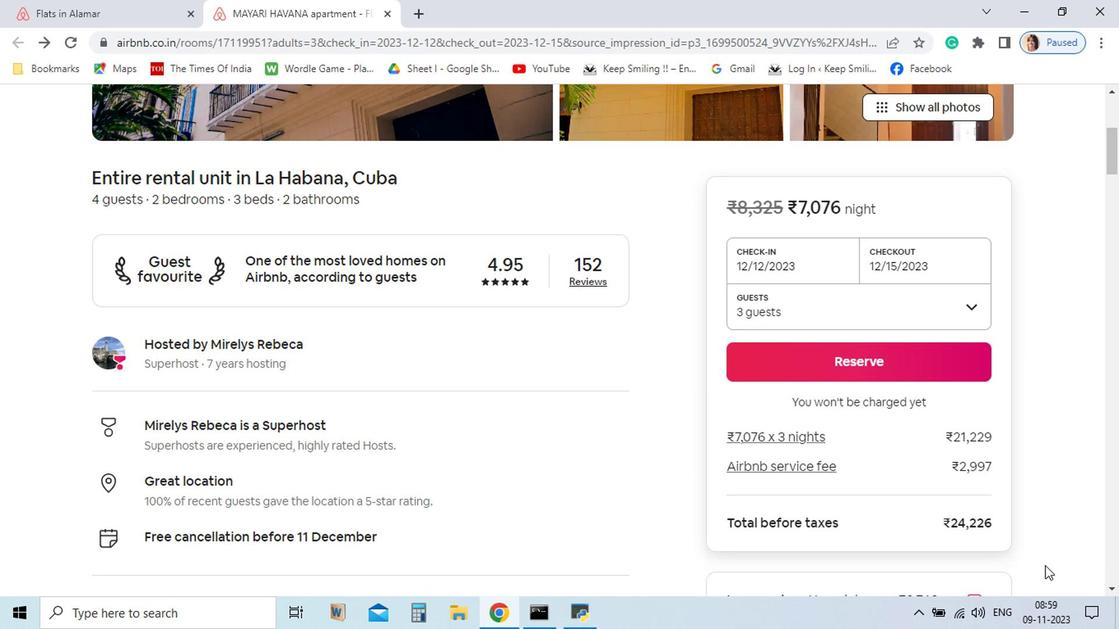 
Action: Mouse scrolled (904, 565) with delta (0, 0)
Screenshot: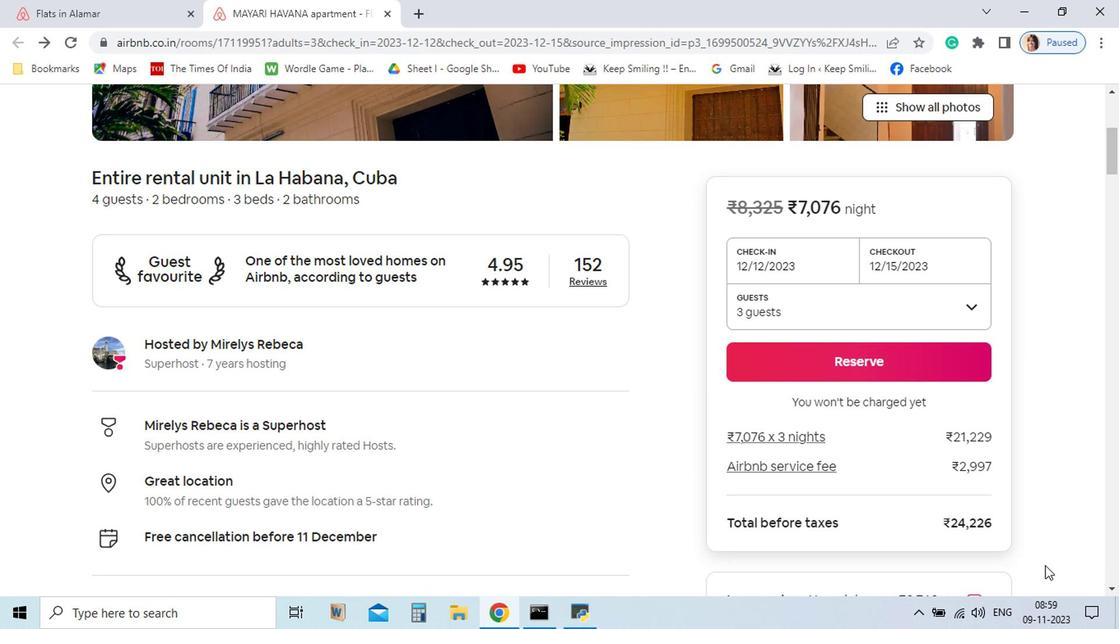 
Action: Mouse scrolled (904, 565) with delta (0, 0)
Screenshot: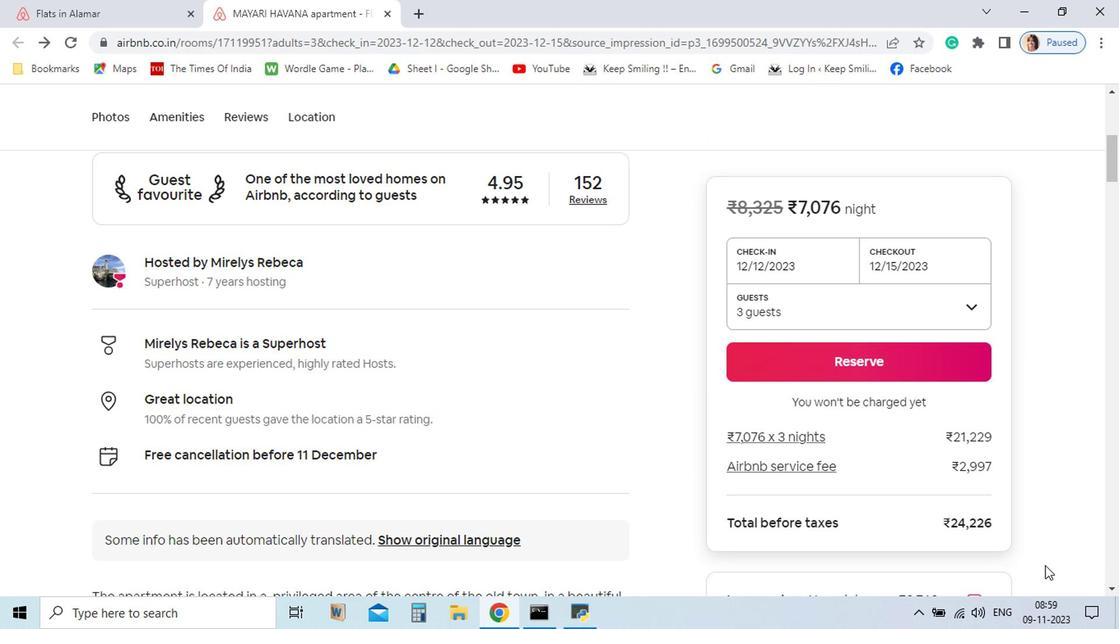 
Action: Mouse scrolled (904, 565) with delta (0, 0)
Screenshot: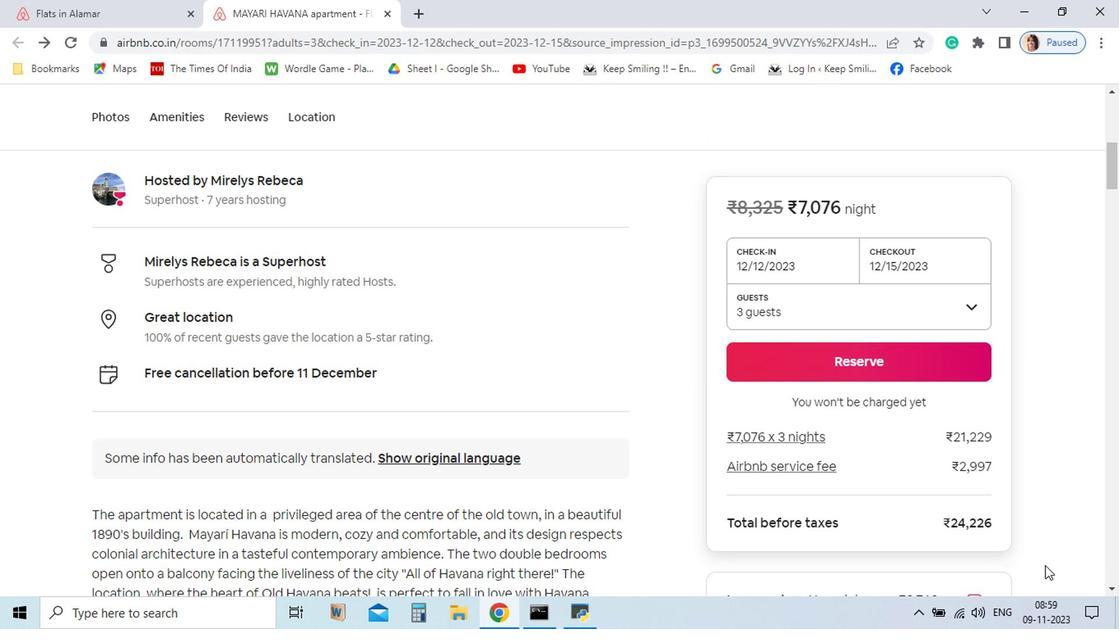 
Action: Mouse scrolled (904, 565) with delta (0, 0)
Screenshot: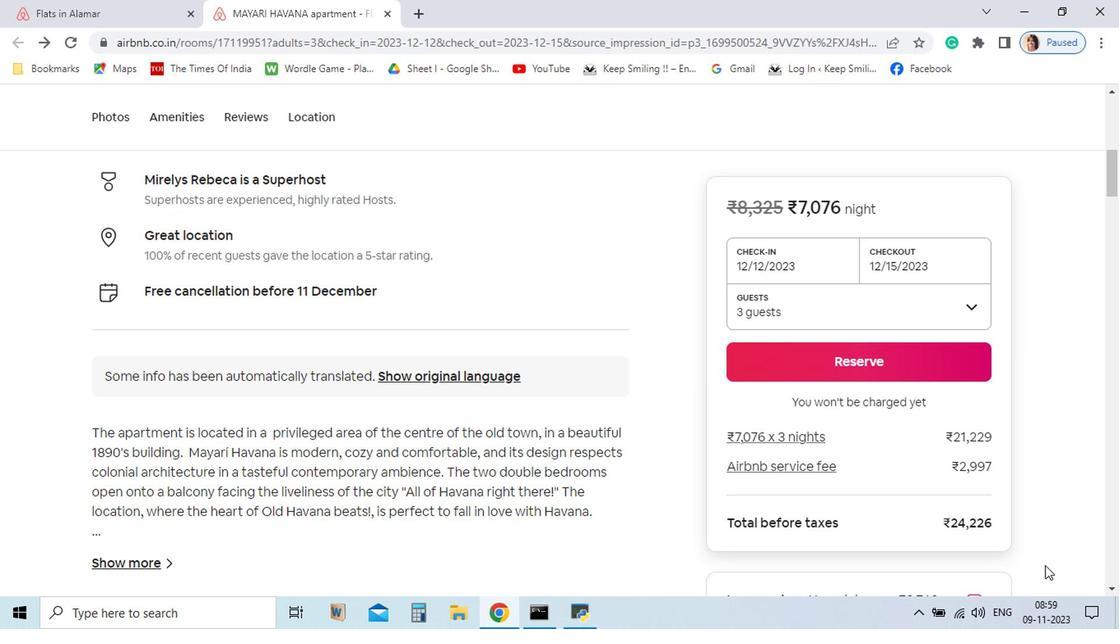 
Action: Mouse scrolled (904, 565) with delta (0, 0)
Screenshot: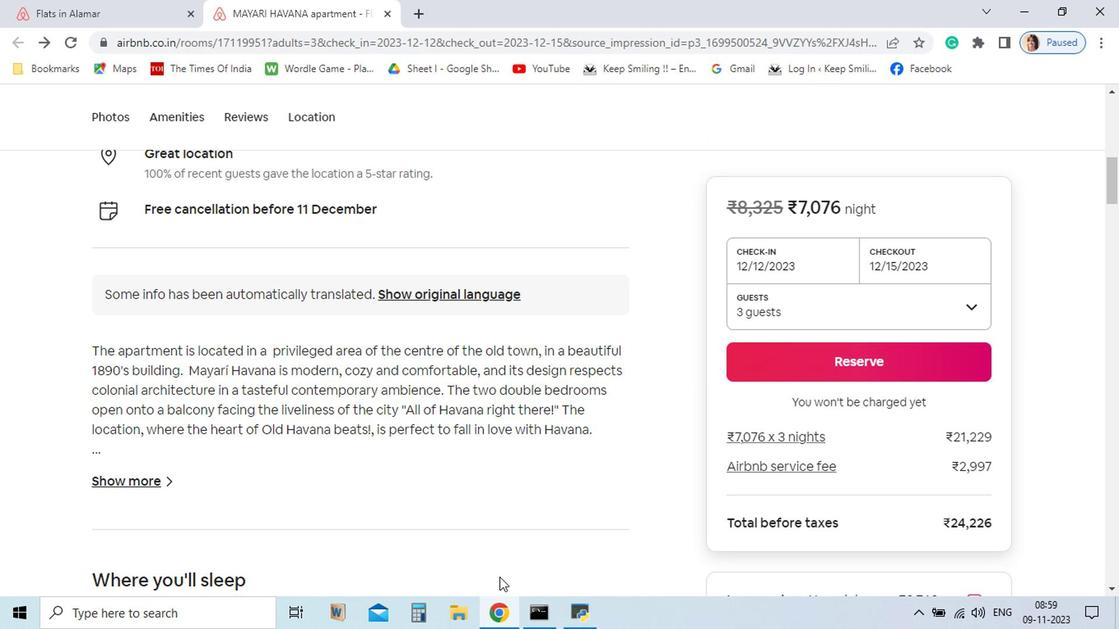 
Action: Mouse moved to (242, 503)
Screenshot: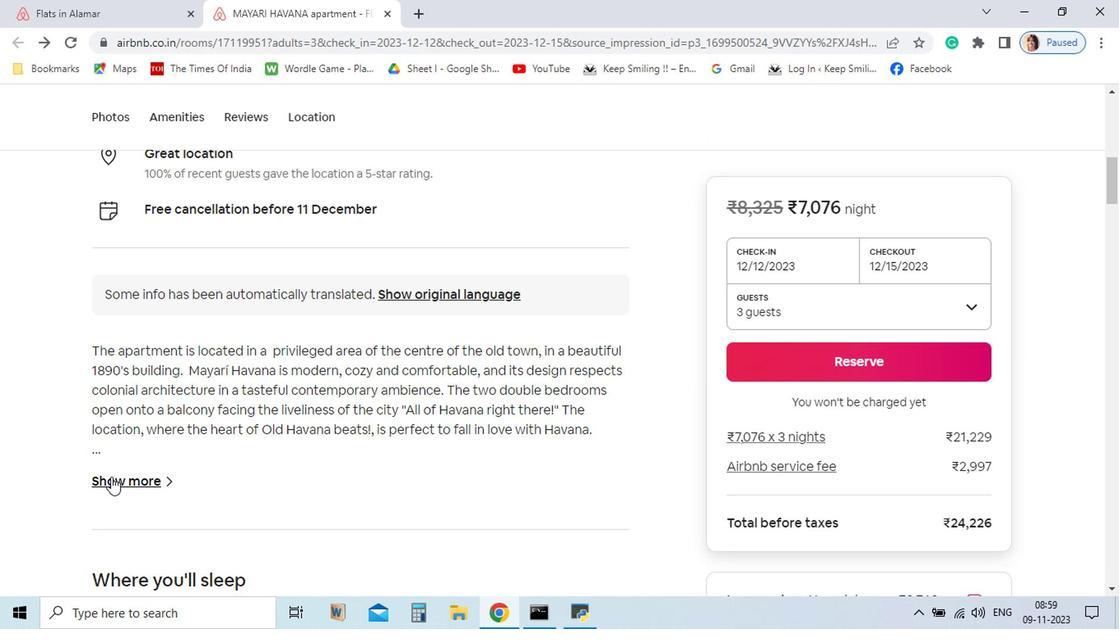
Action: Mouse pressed left at (242, 503)
Screenshot: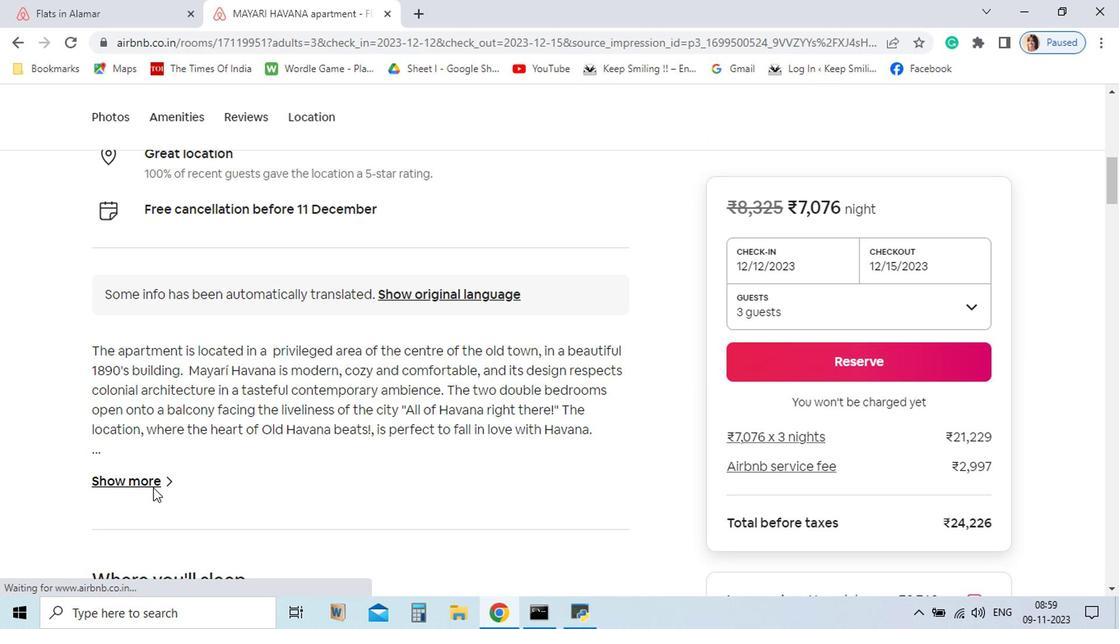 
Action: Mouse moved to (780, 559)
Screenshot: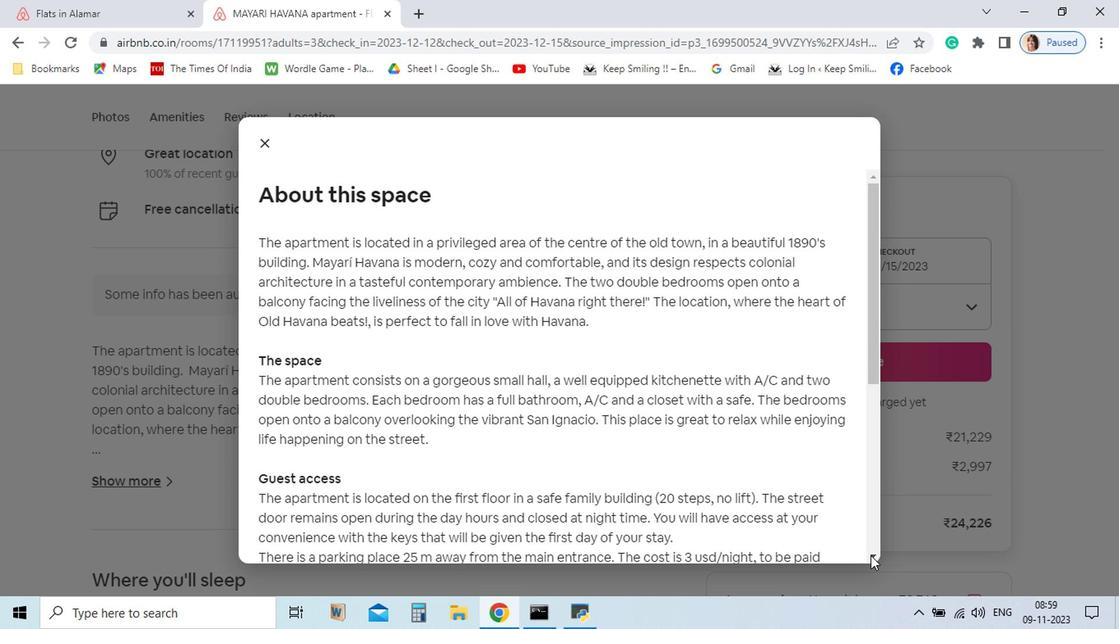 
Action: Mouse pressed left at (780, 559)
Screenshot: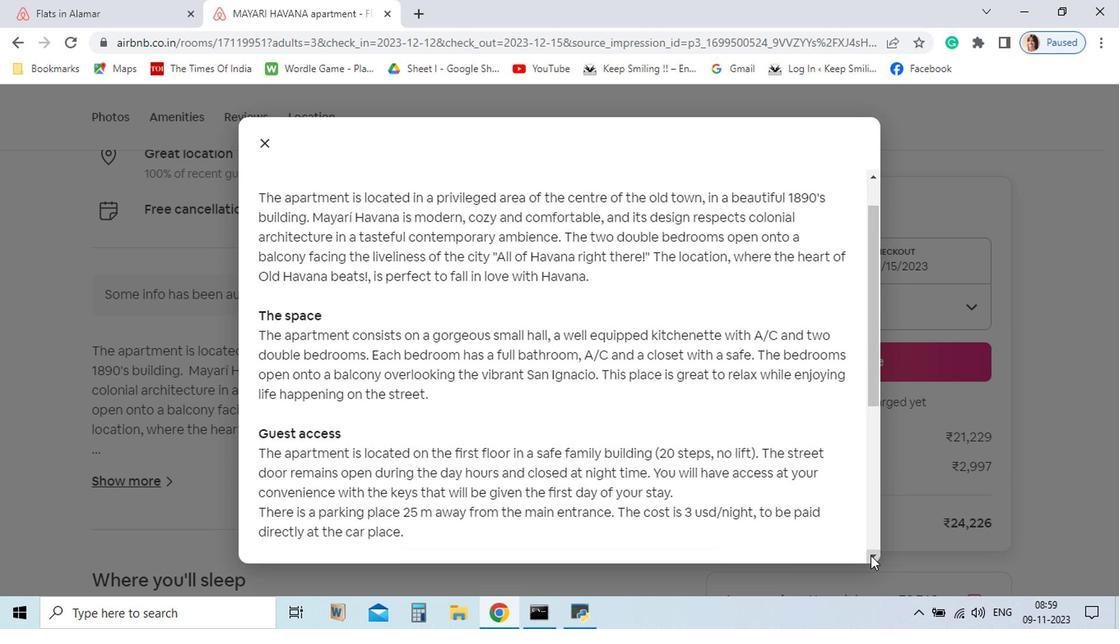 
Action: Mouse pressed left at (780, 559)
Screenshot: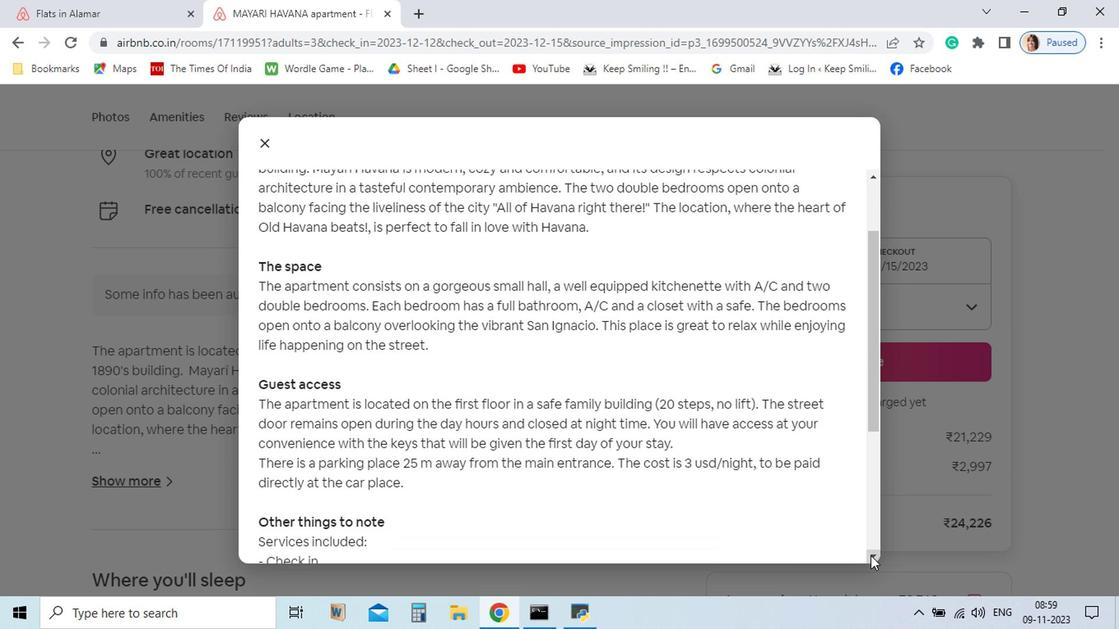 
Action: Mouse pressed left at (780, 559)
Screenshot: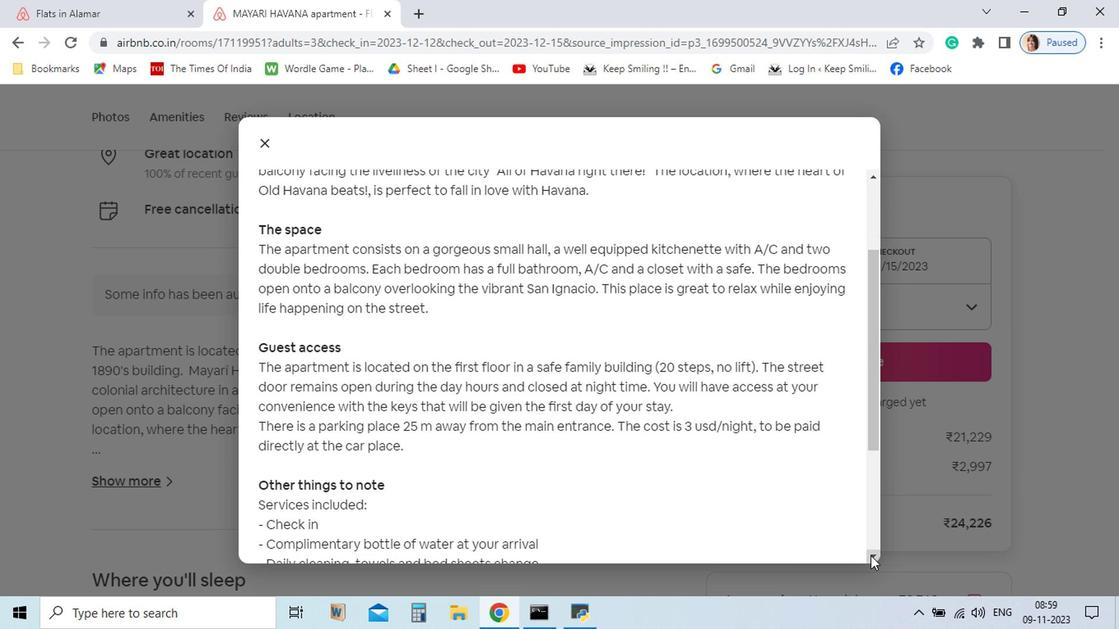 
Action: Mouse pressed left at (780, 559)
Screenshot: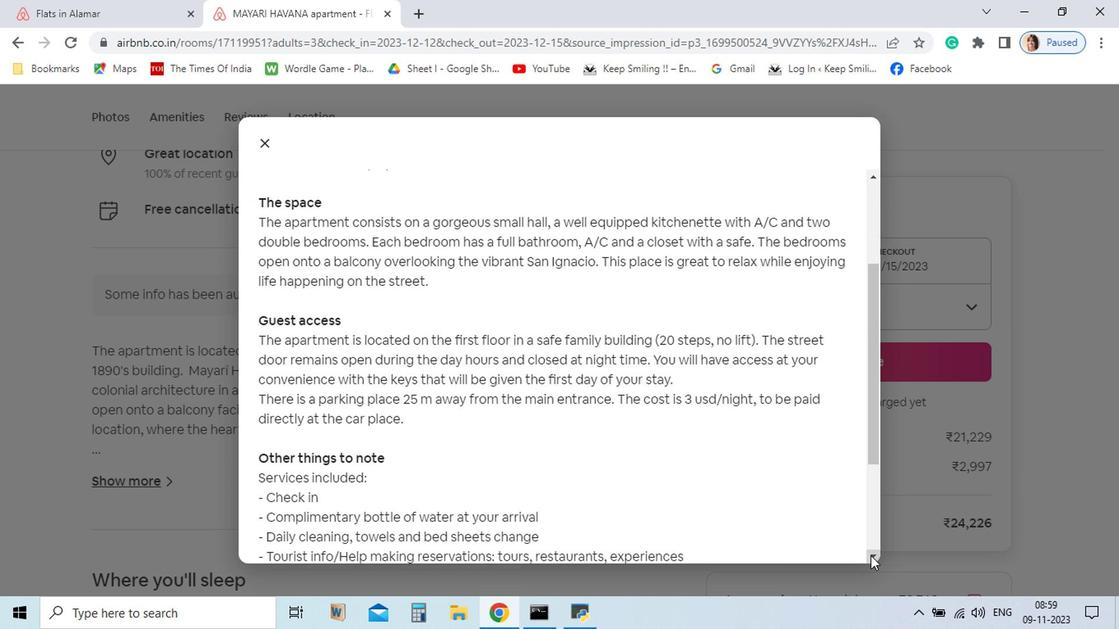 
Action: Mouse pressed left at (780, 559)
Screenshot: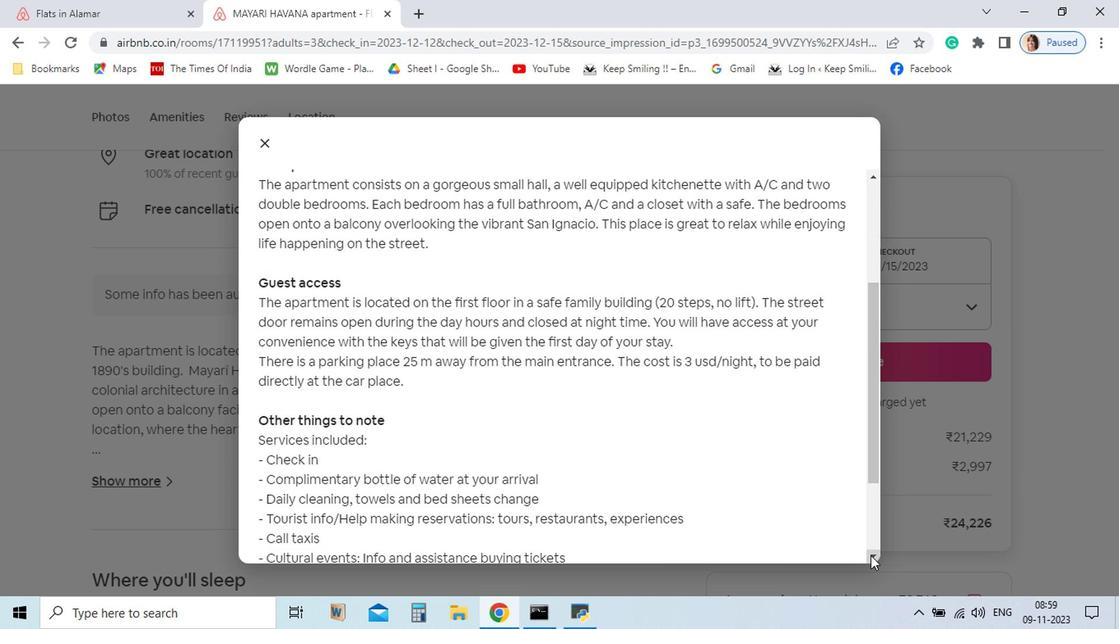 
Action: Mouse pressed left at (780, 559)
Screenshot: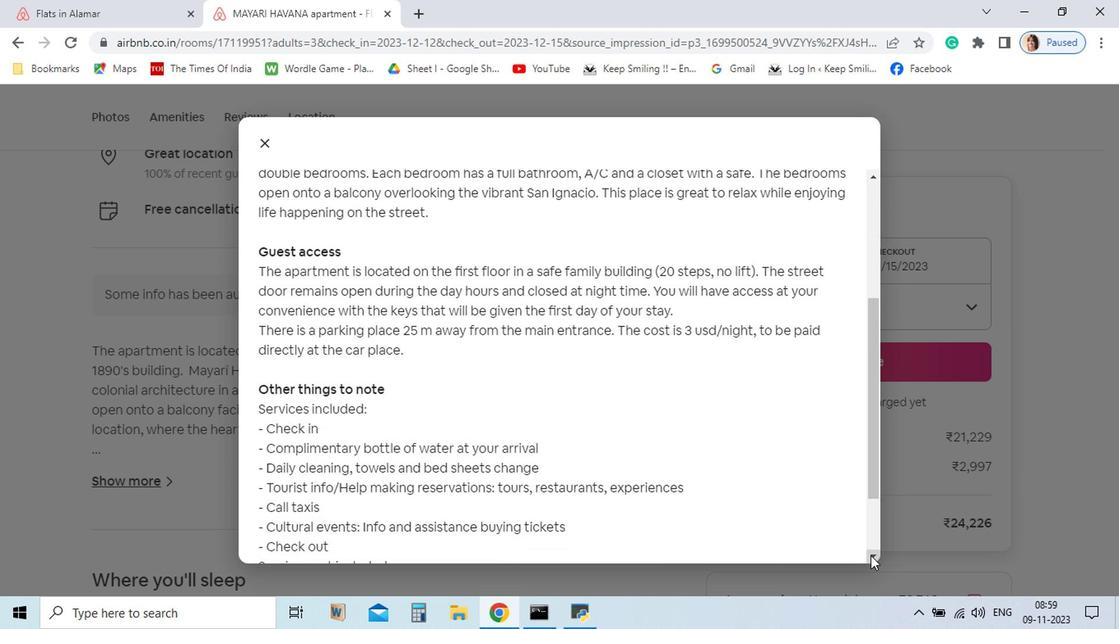 
Action: Mouse pressed left at (780, 559)
Screenshot: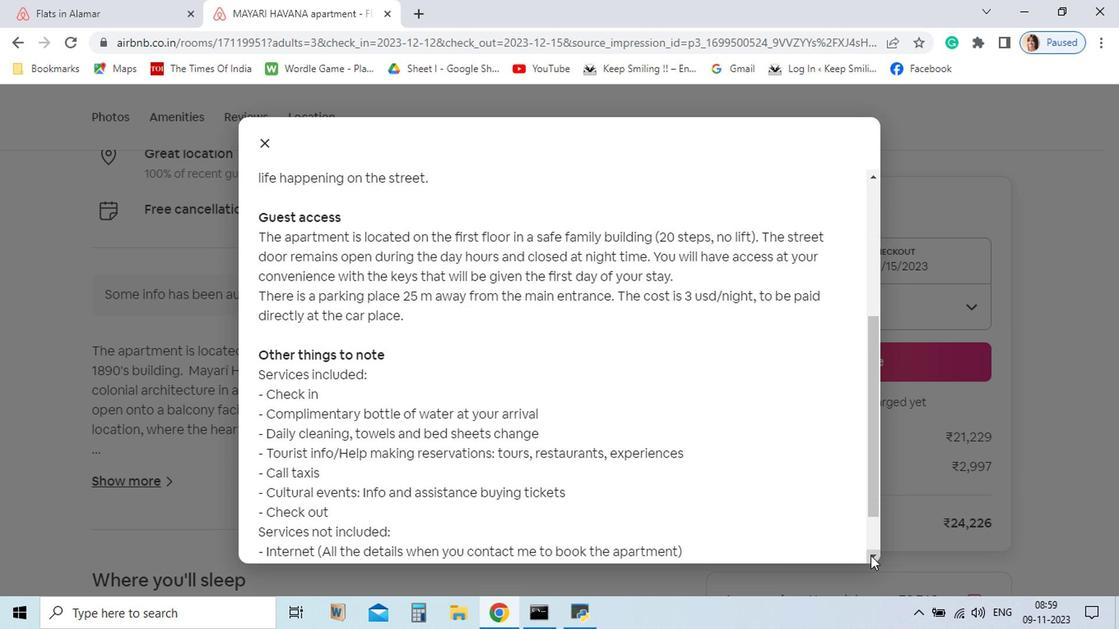 
Action: Mouse pressed left at (780, 559)
Screenshot: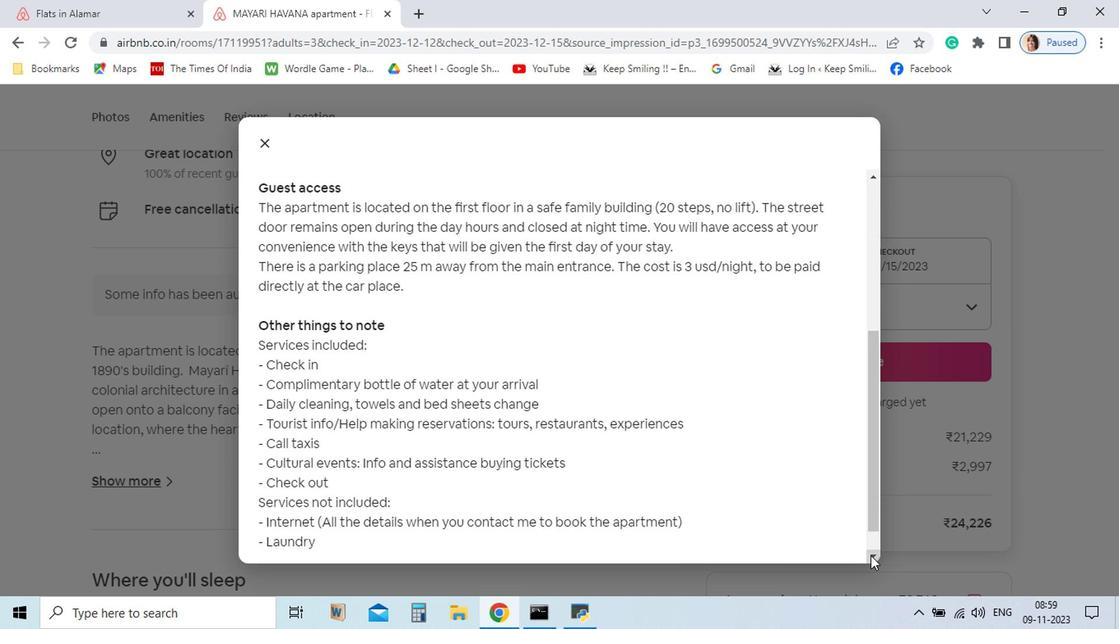 
Action: Mouse pressed left at (780, 559)
Screenshot: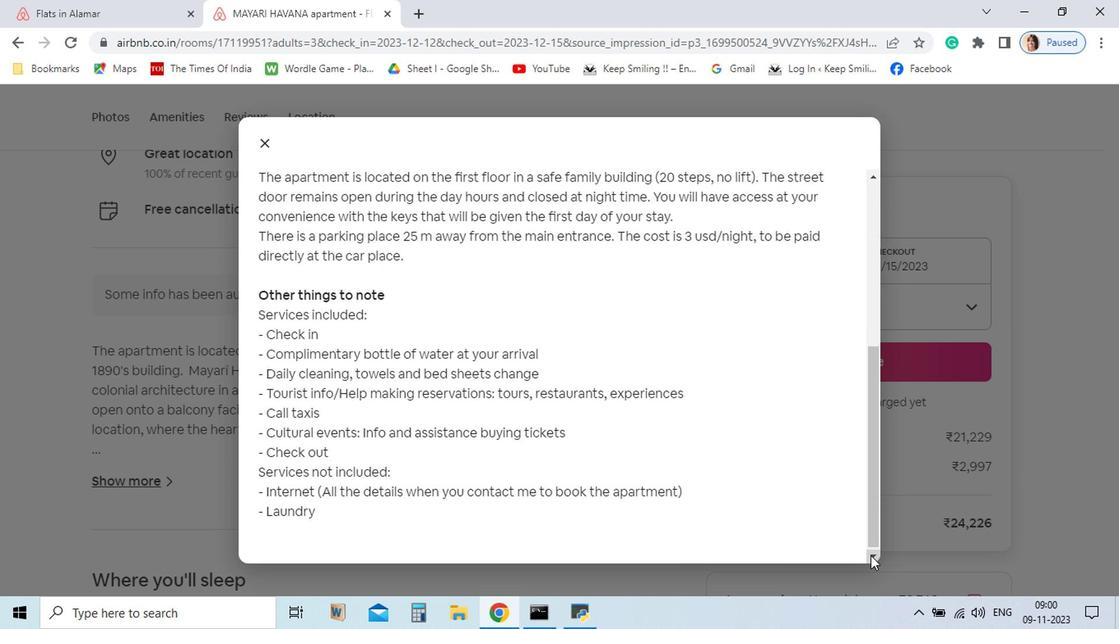 
Action: Mouse pressed left at (780, 559)
Screenshot: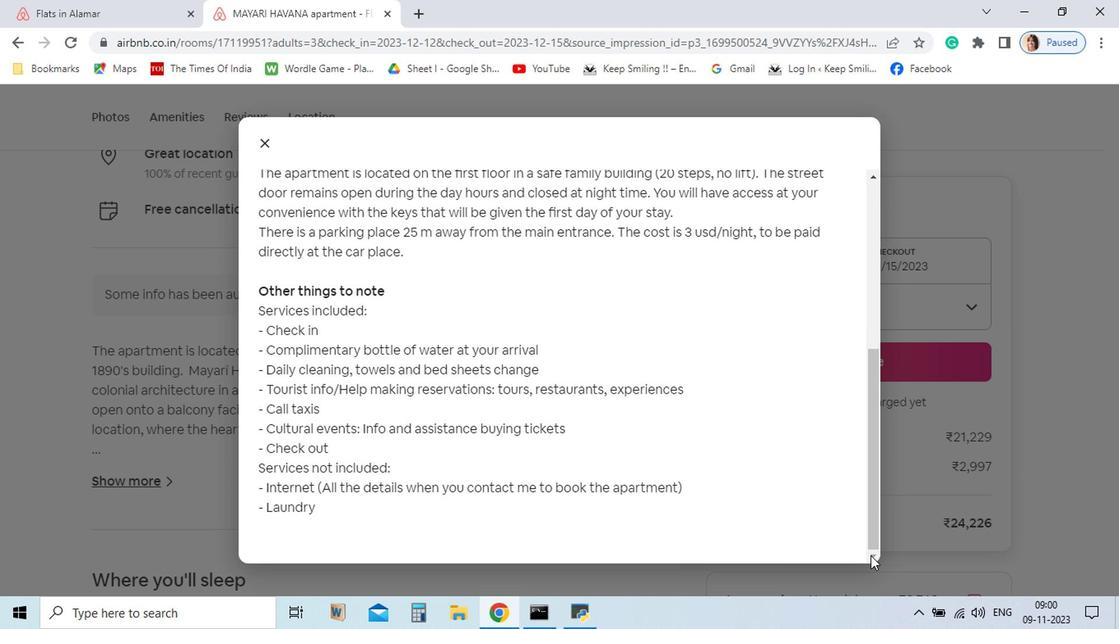 
Action: Mouse pressed left at (780, 559)
Screenshot: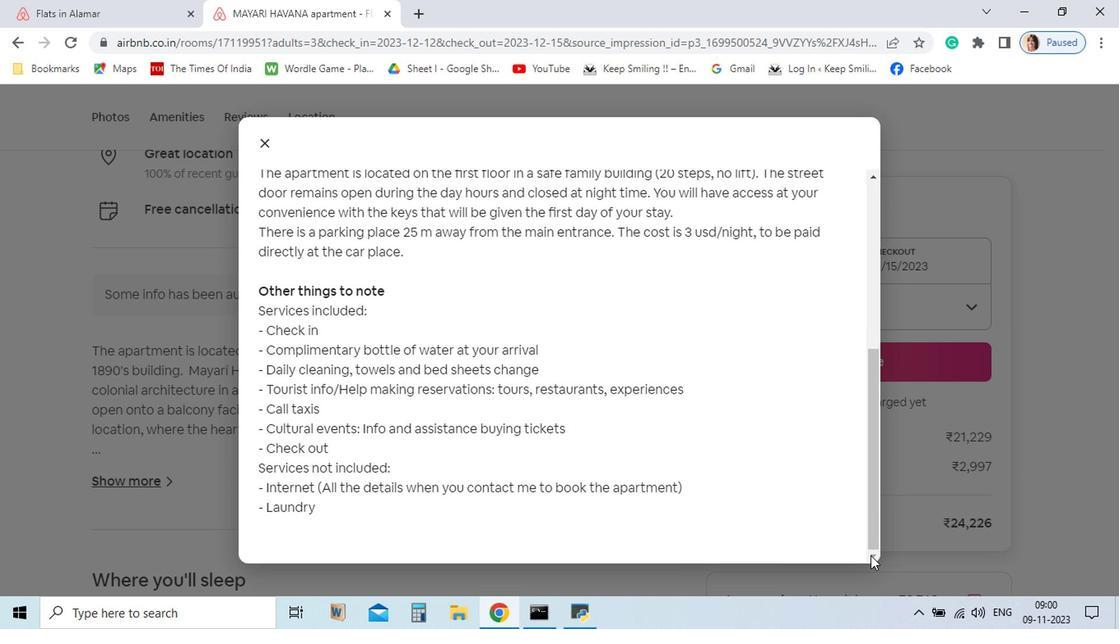 
Action: Mouse pressed left at (780, 559)
Screenshot: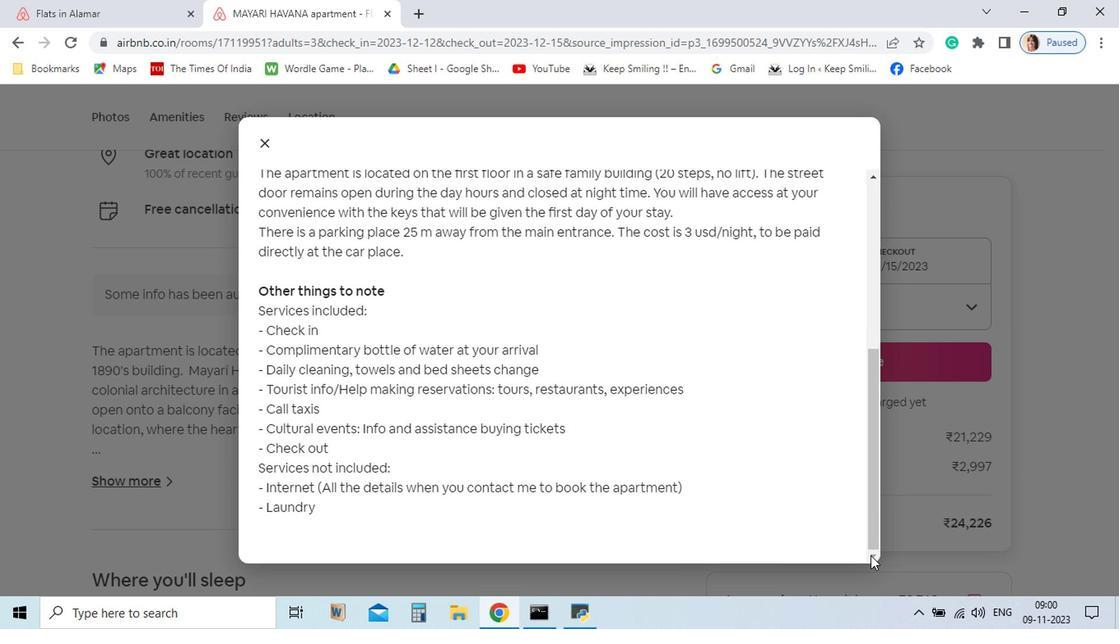 
Action: Mouse moved to (349, 261)
Screenshot: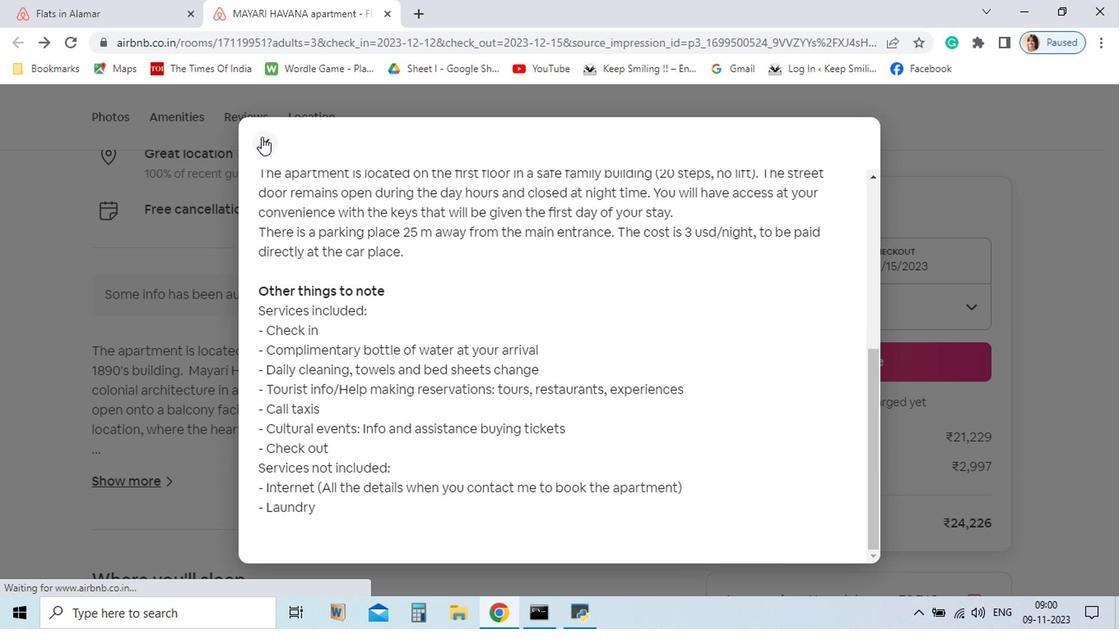 
Action: Mouse pressed left at (349, 261)
Screenshot: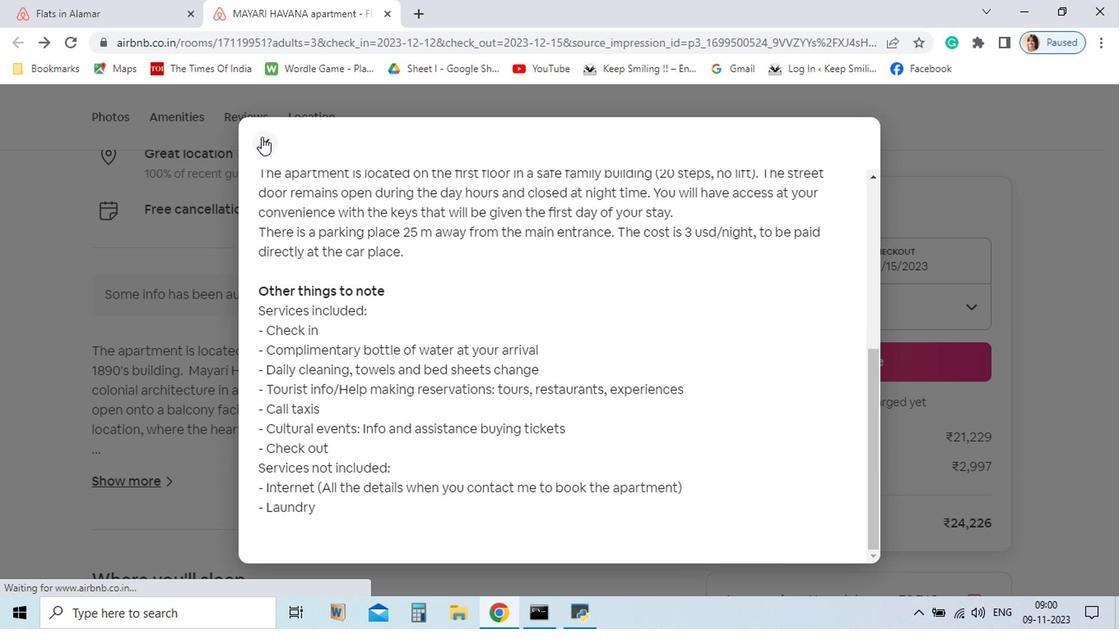 
Action: Mouse moved to (511, 503)
Screenshot: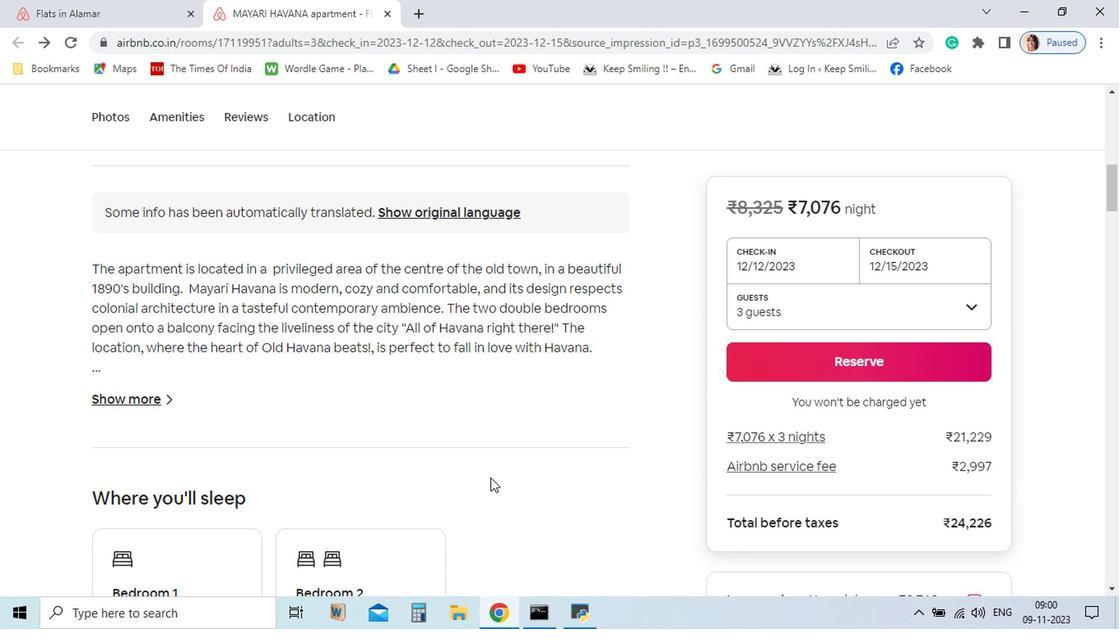 
Action: Mouse scrolled (511, 503) with delta (0, 0)
Screenshot: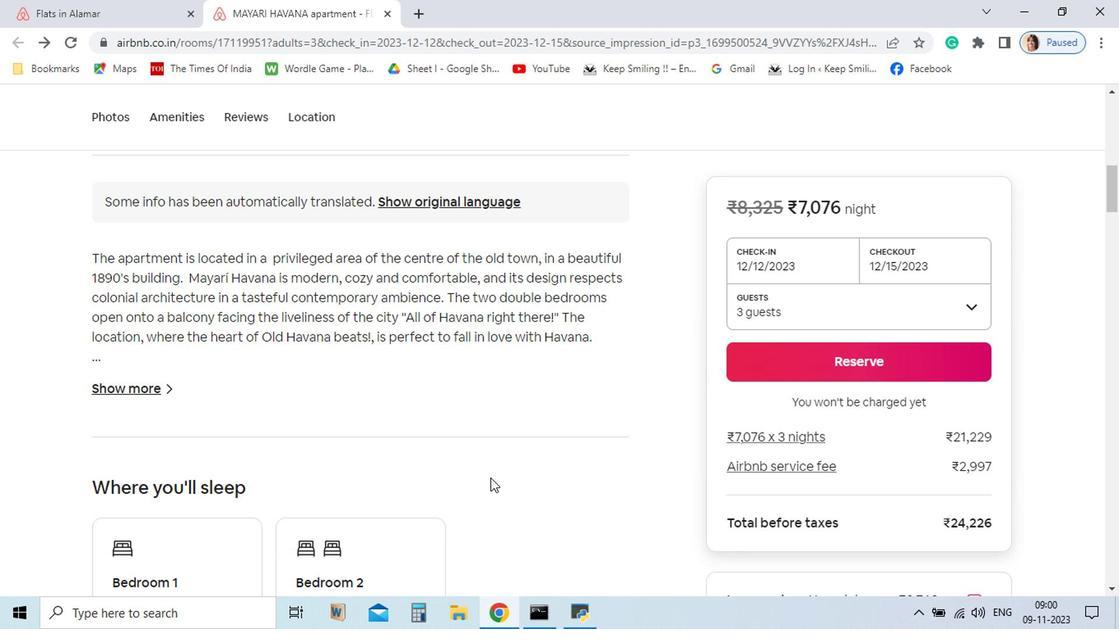 
Action: Mouse scrolled (511, 503) with delta (0, 0)
Screenshot: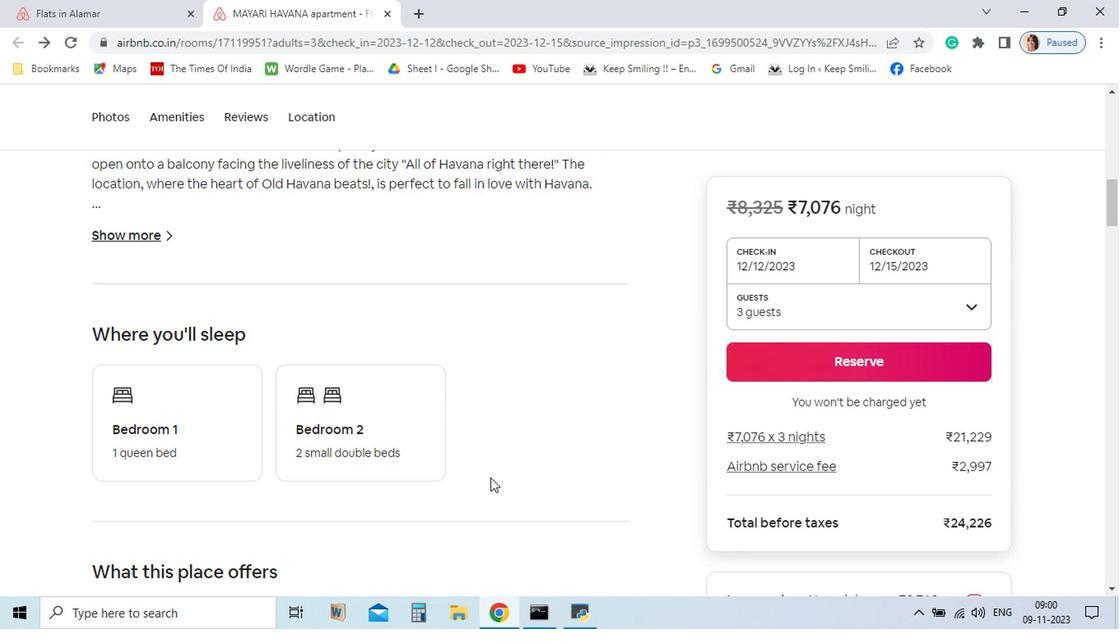 
Action: Mouse scrolled (511, 503) with delta (0, 0)
Screenshot: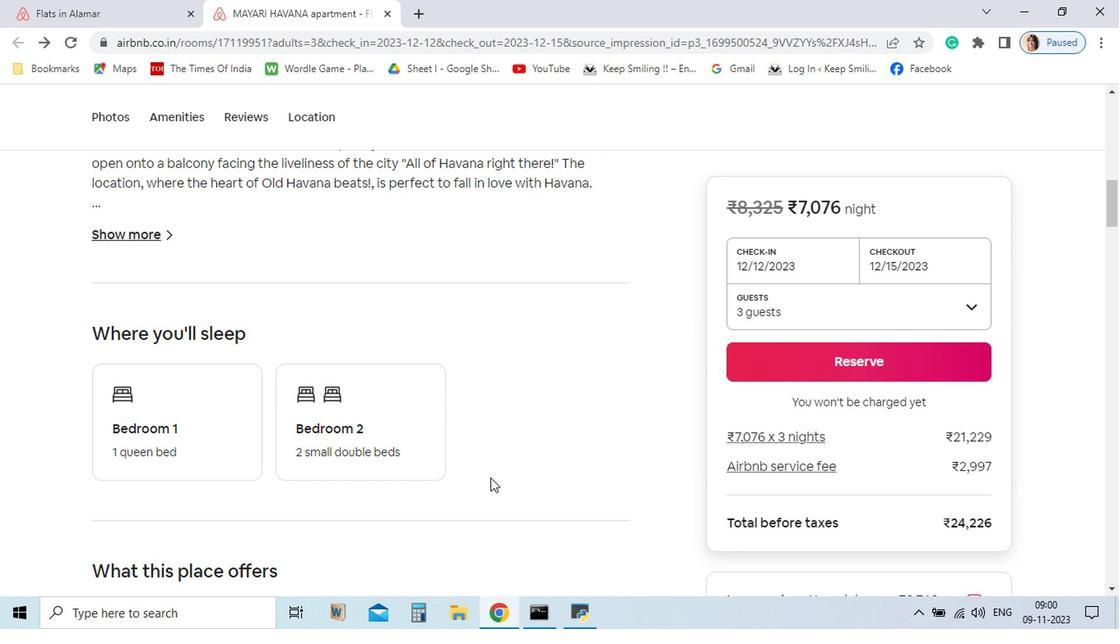 
Action: Mouse scrolled (511, 503) with delta (0, 0)
Screenshot: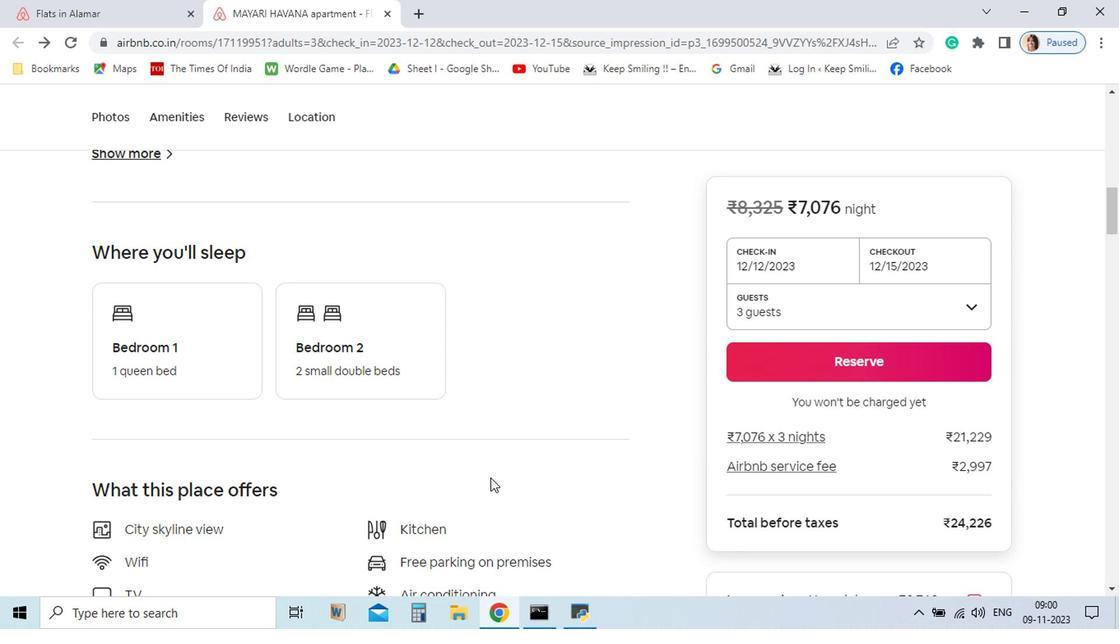 
Action: Mouse moved to (555, 506)
Screenshot: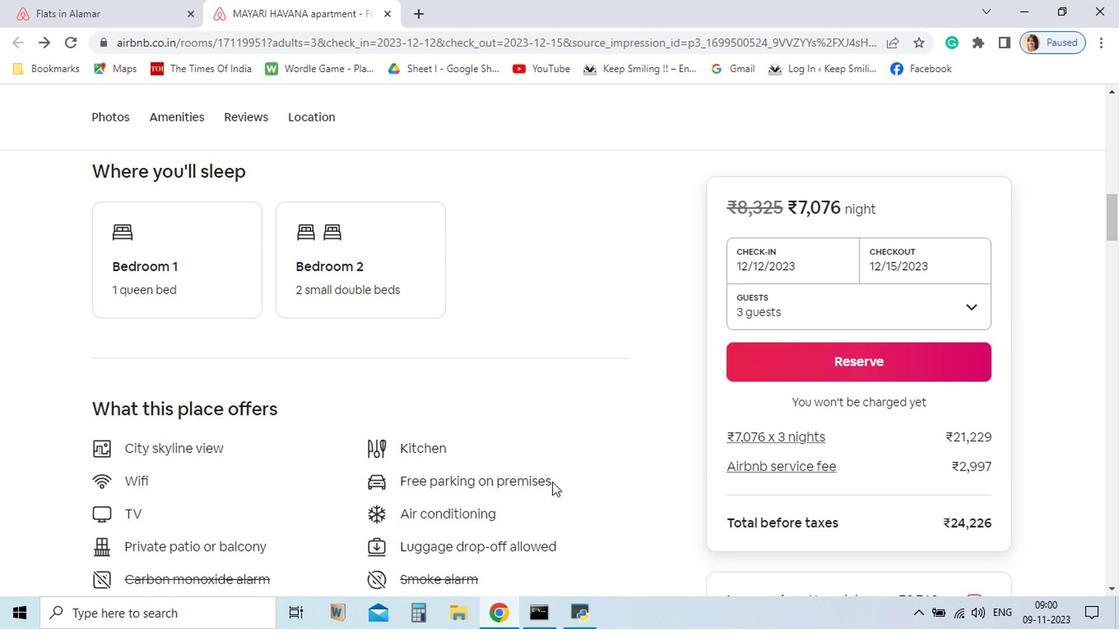
Action: Mouse scrolled (555, 506) with delta (0, 0)
Screenshot: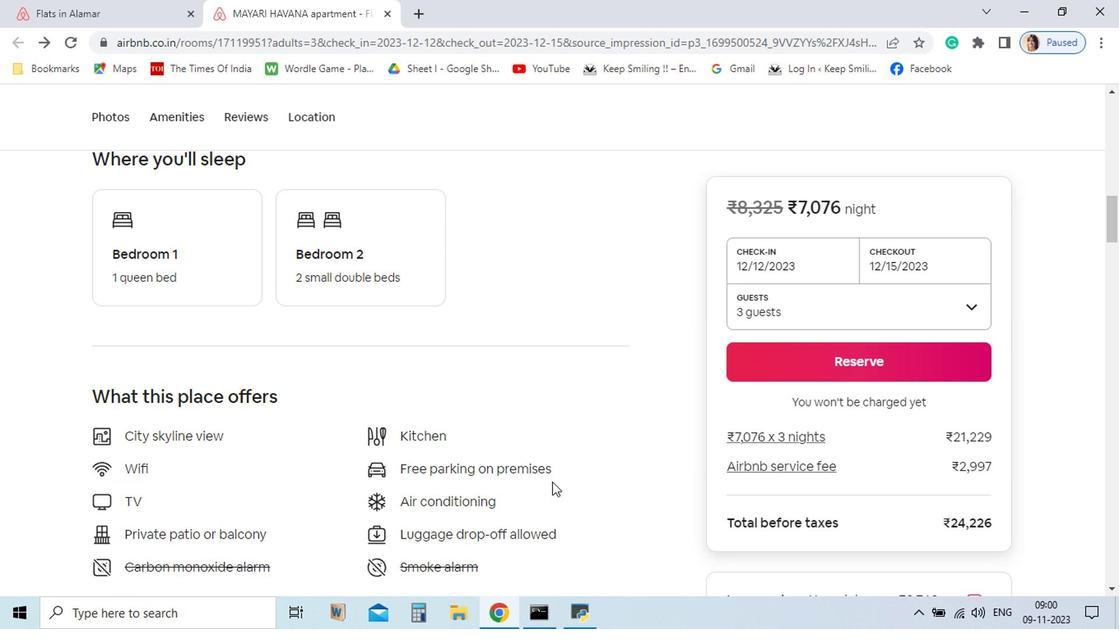 
Action: Mouse scrolled (555, 506) with delta (0, 0)
Screenshot: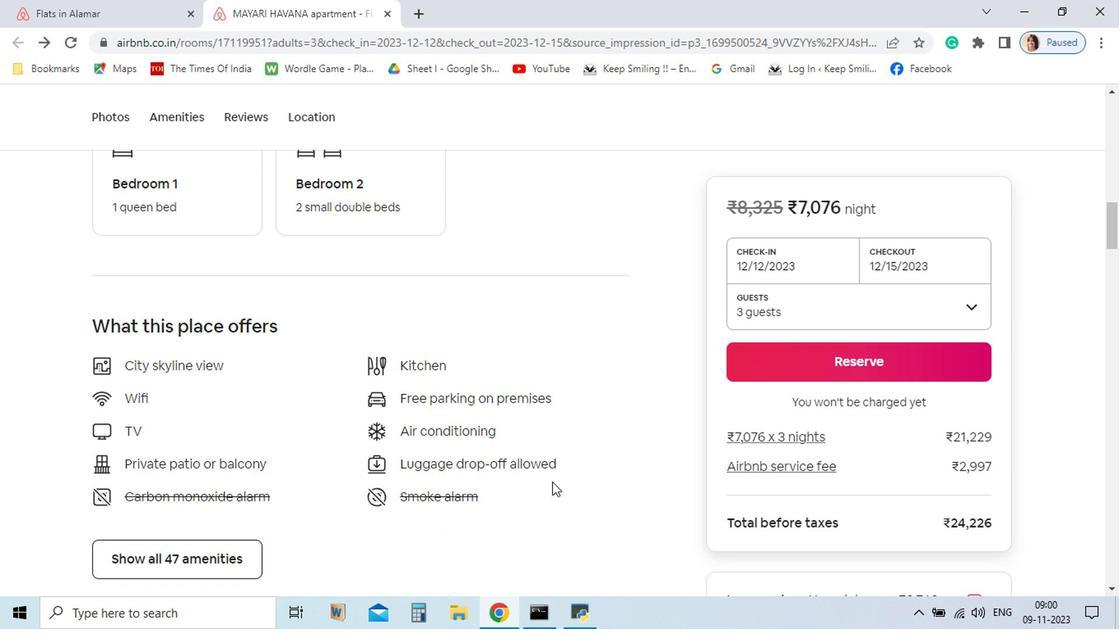 
Action: Mouse scrolled (555, 506) with delta (0, 0)
Screenshot: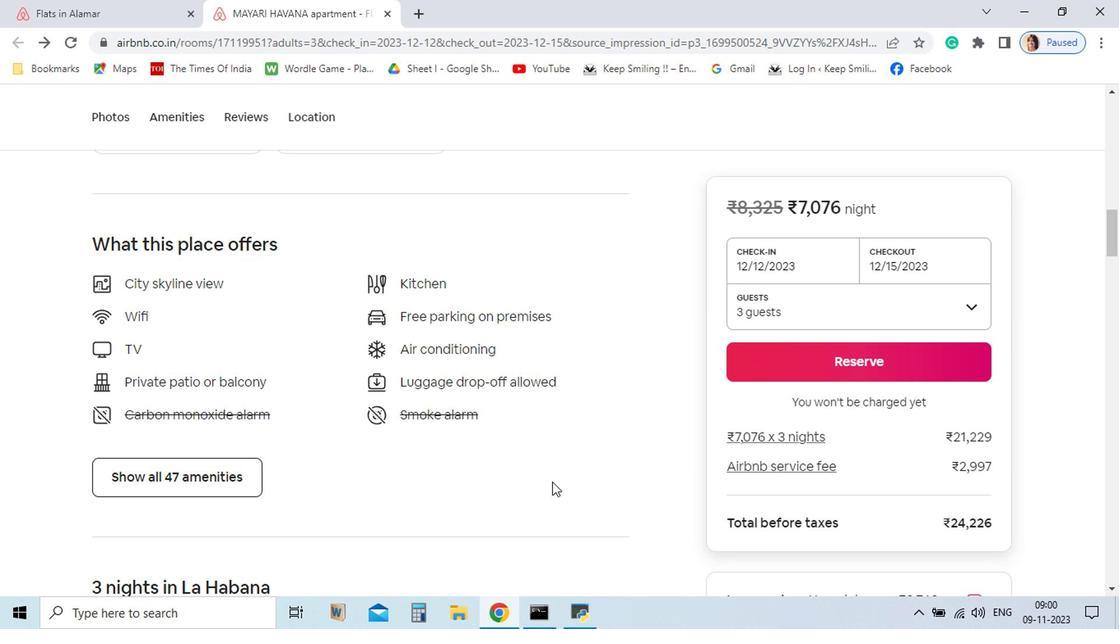 
Action: Mouse moved to (295, 501)
Screenshot: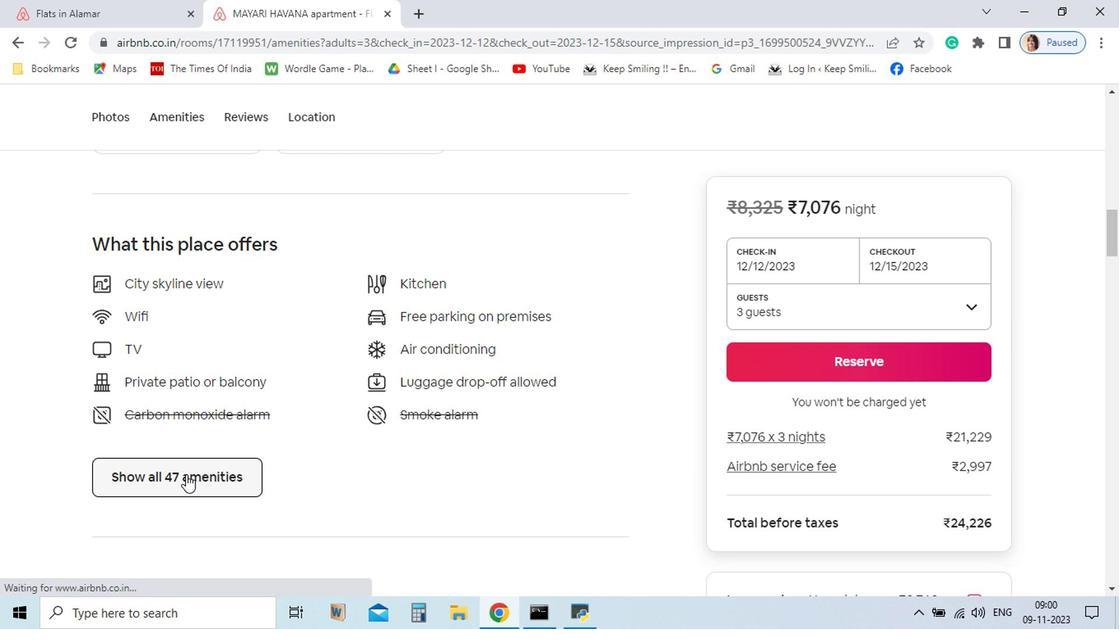 
Action: Mouse pressed left at (295, 501)
Screenshot: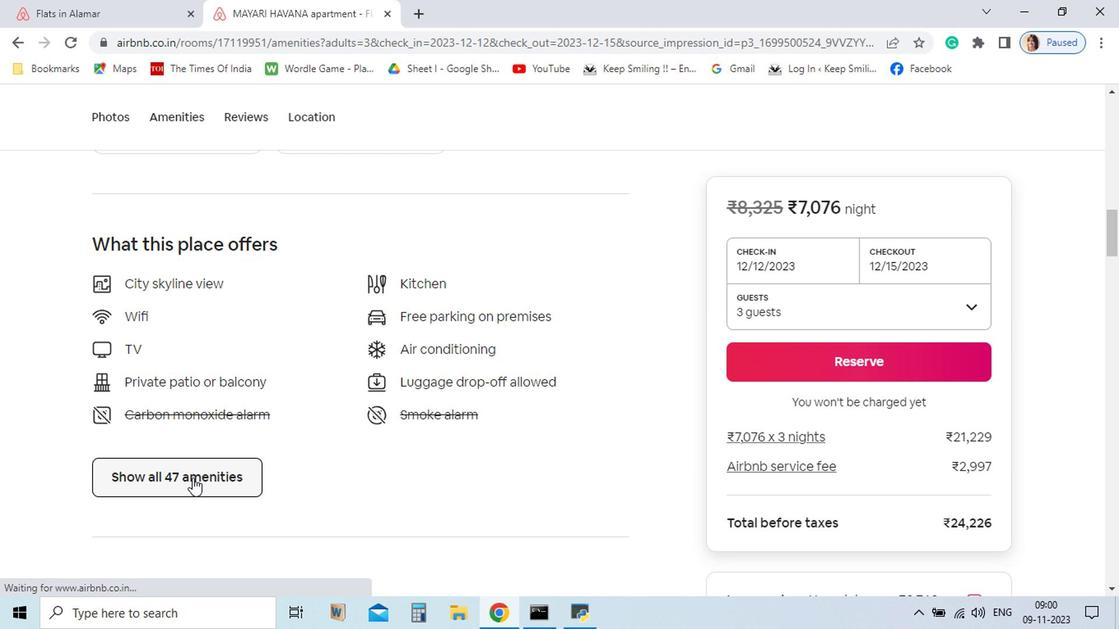 
Action: Mouse moved to (784, 558)
Screenshot: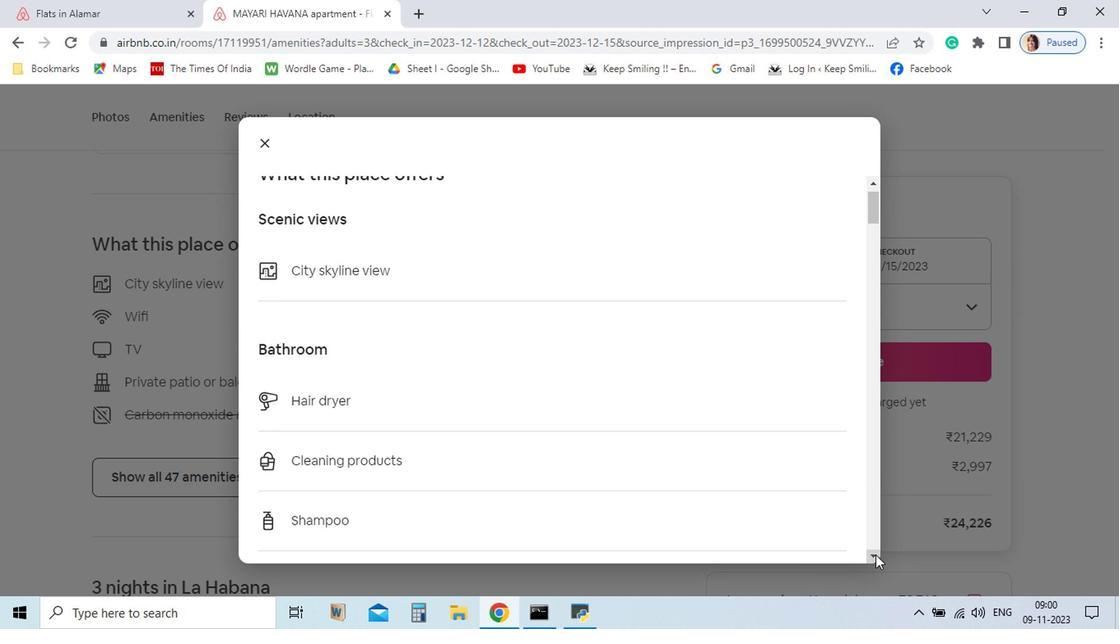 
Action: Mouse pressed left at (784, 558)
Screenshot: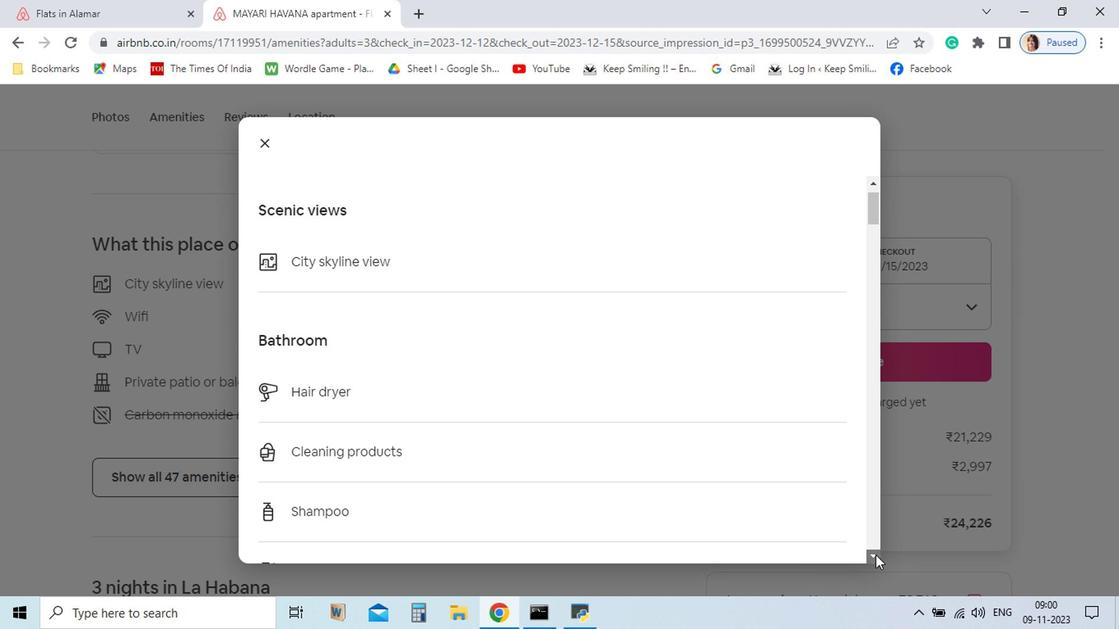 
Action: Mouse pressed left at (784, 558)
Screenshot: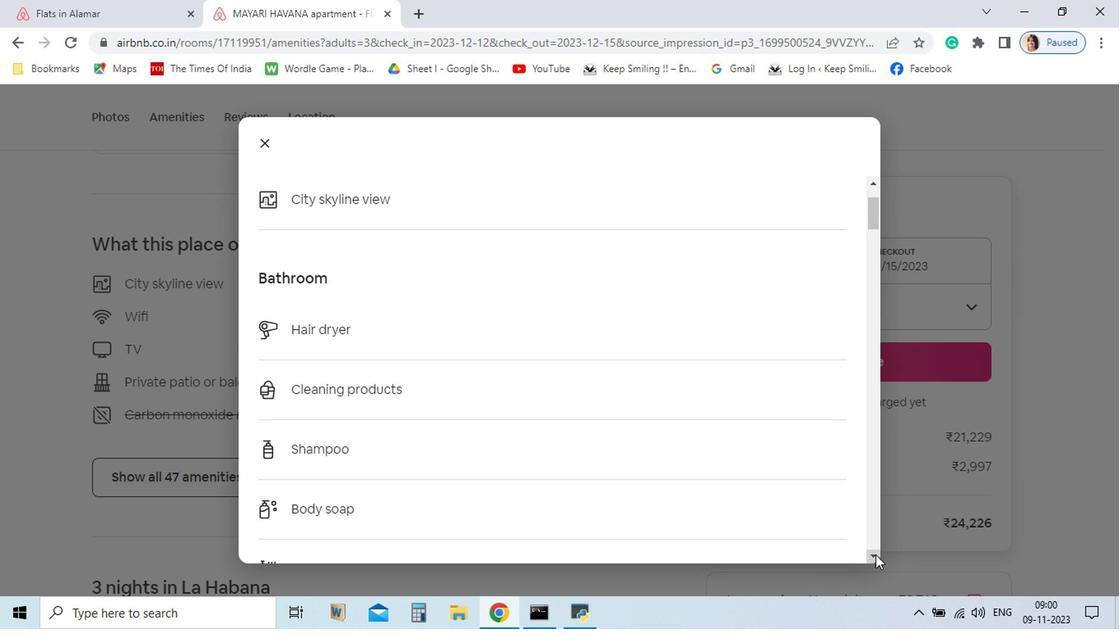 
Action: Mouse pressed left at (784, 558)
Screenshot: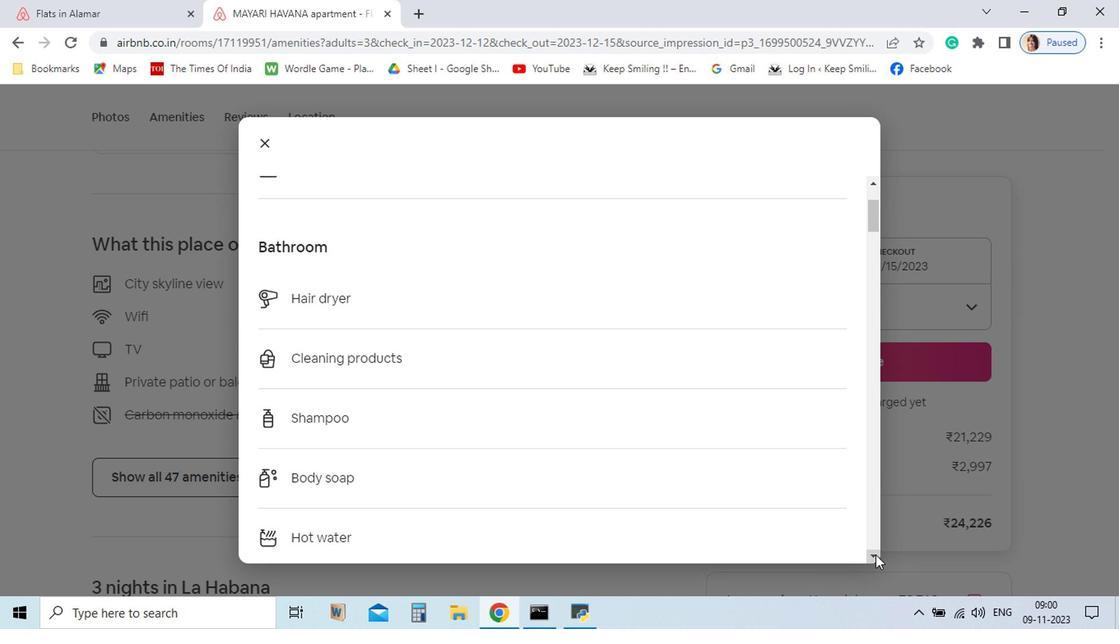 
Action: Mouse pressed left at (784, 558)
Screenshot: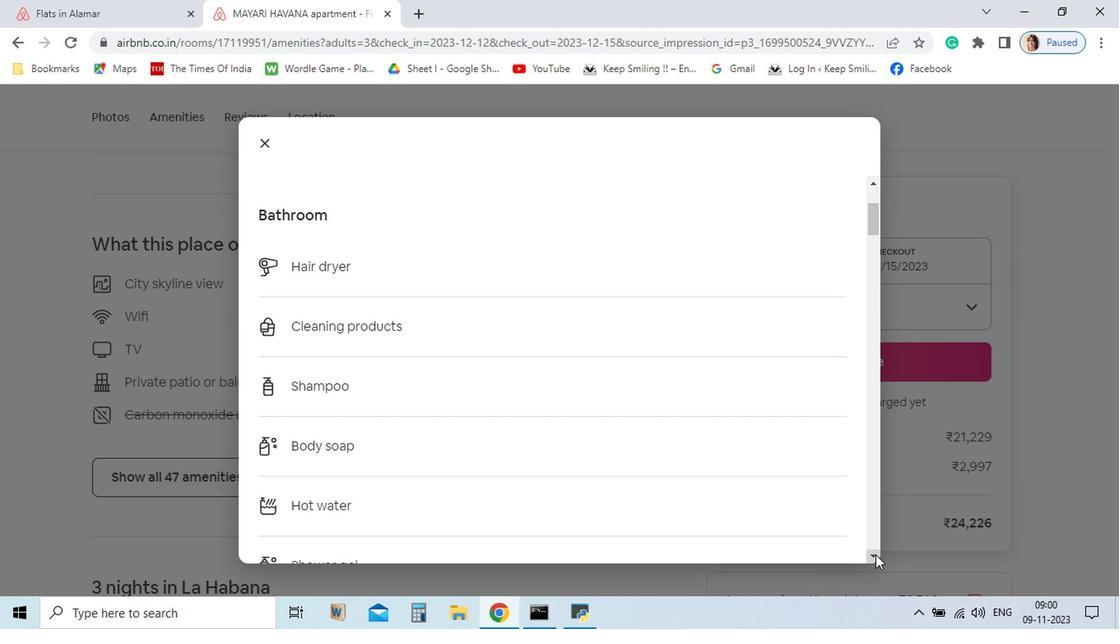 
Action: Mouse pressed left at (784, 558)
Screenshot: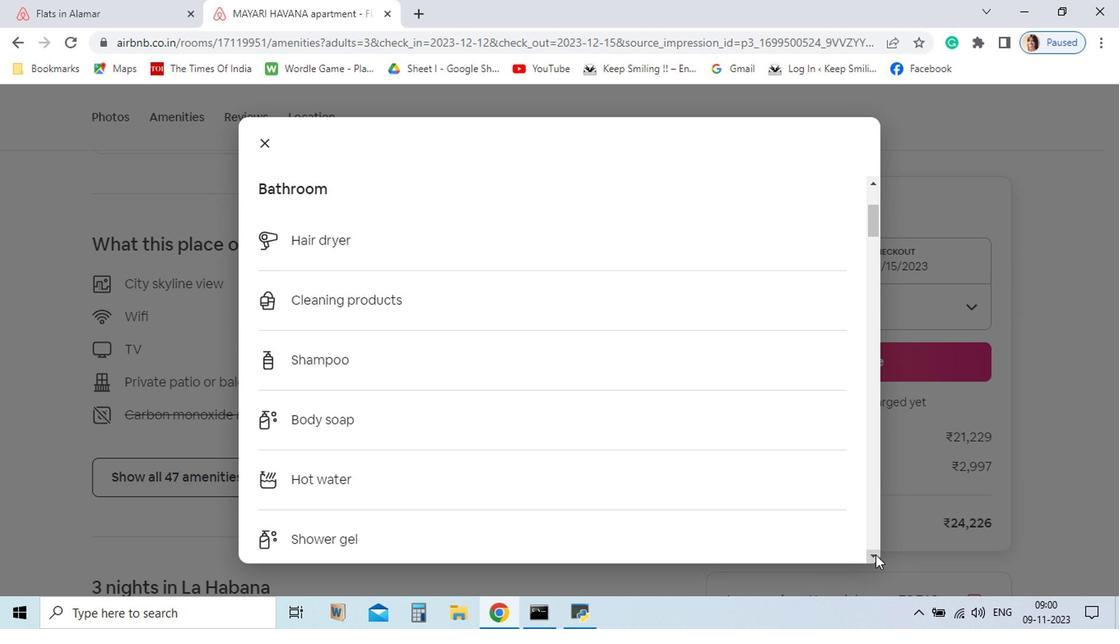 
Action: Mouse pressed left at (784, 558)
Screenshot: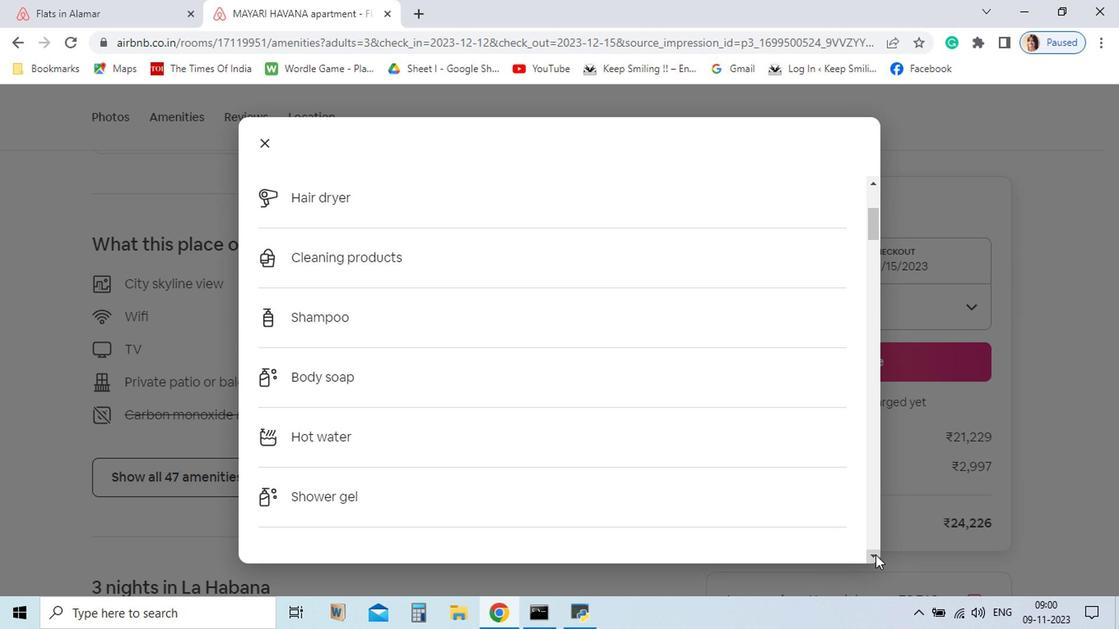 
Action: Mouse pressed left at (784, 558)
Screenshot: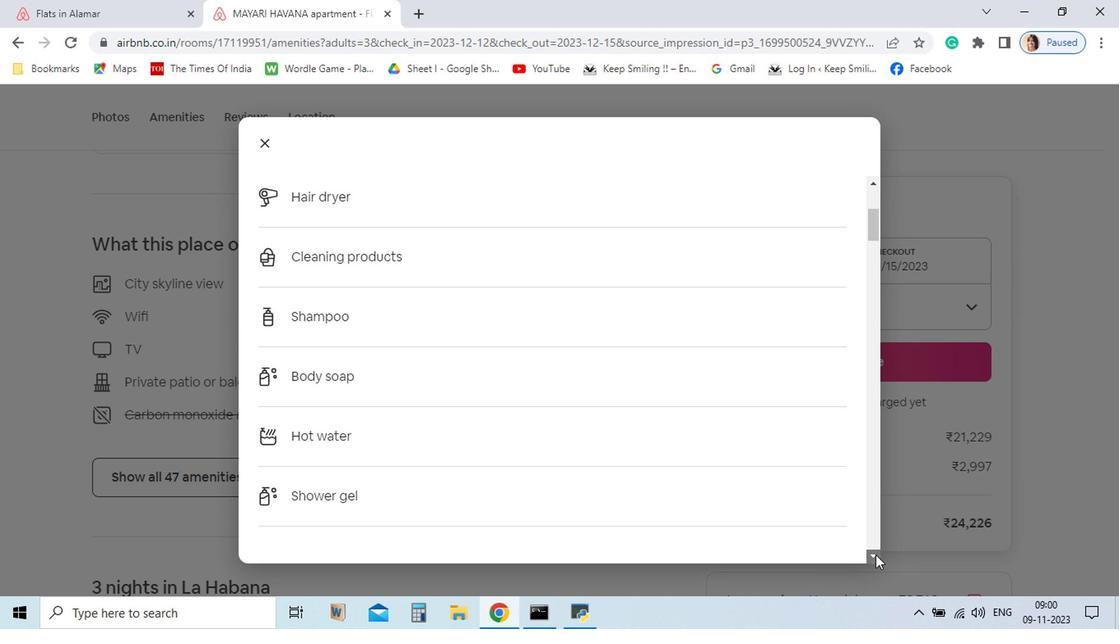 
Action: Mouse pressed left at (784, 558)
Screenshot: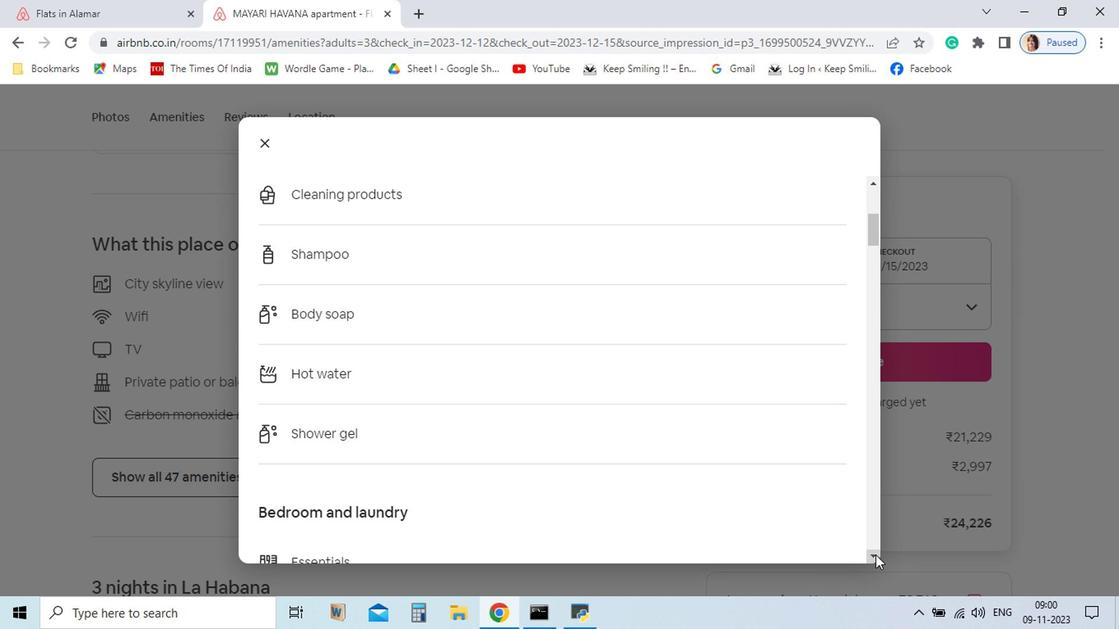 
Action: Mouse pressed left at (784, 558)
Screenshot: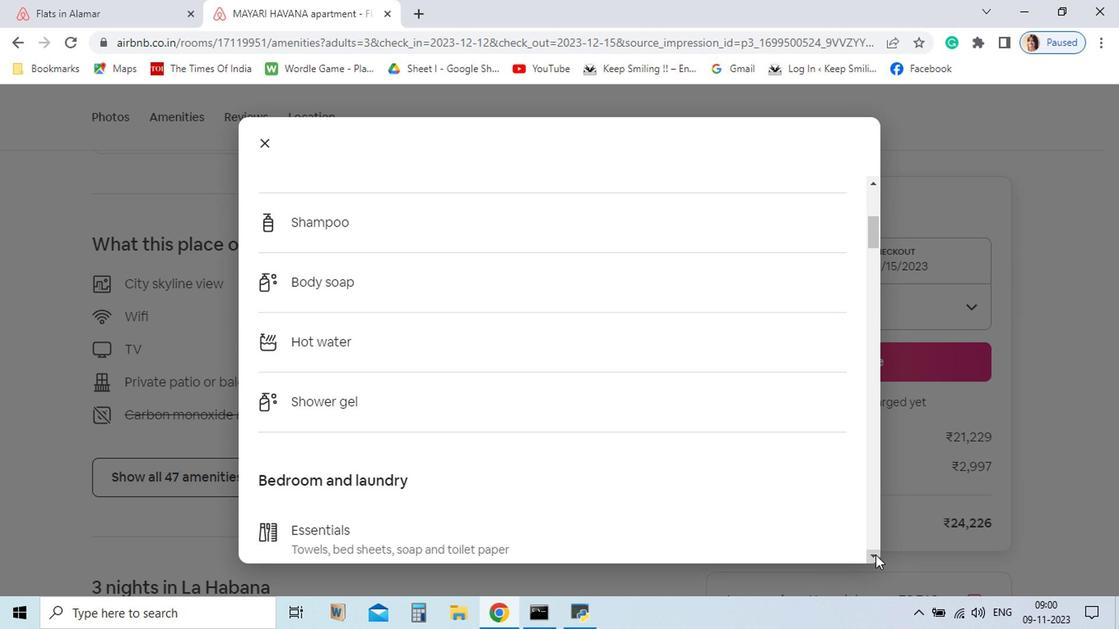 
Action: Mouse pressed left at (784, 558)
Screenshot: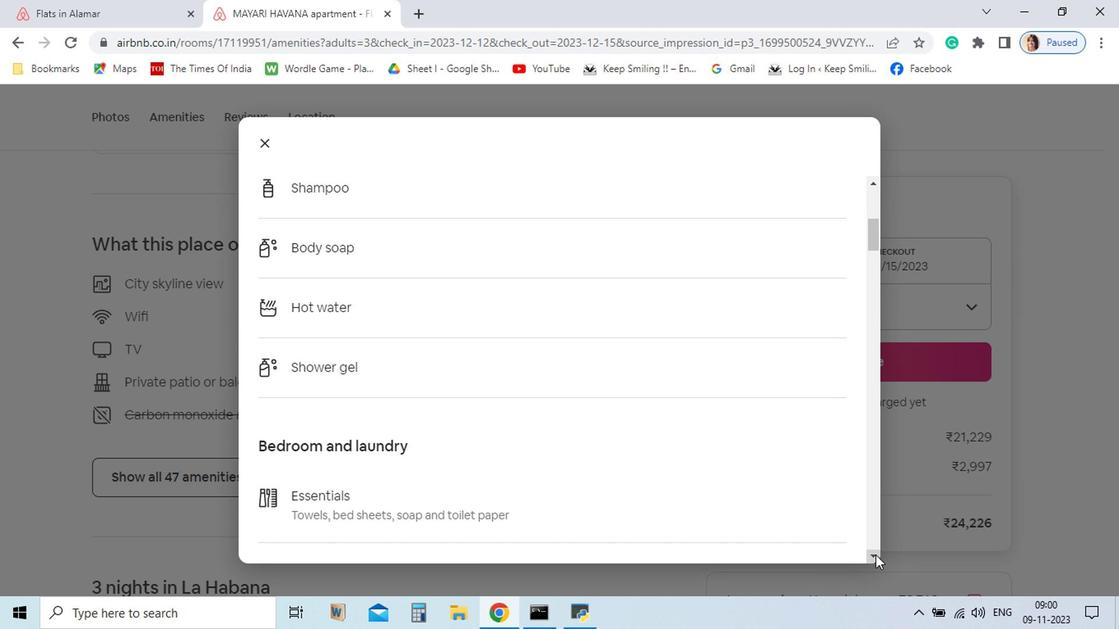 
Action: Mouse pressed left at (784, 558)
Screenshot: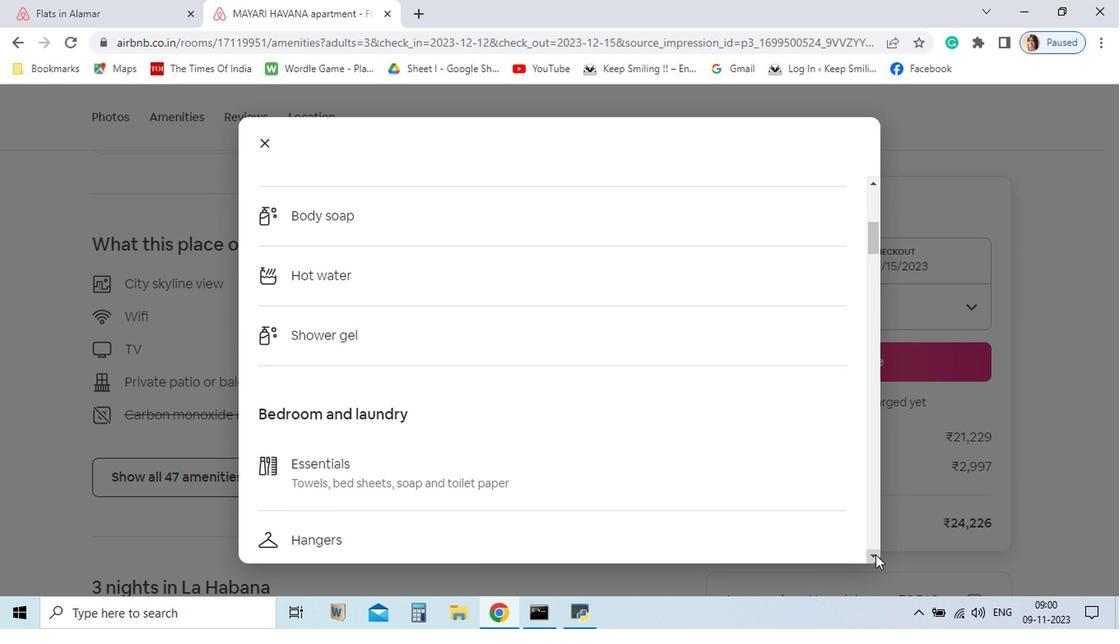 
Action: Mouse pressed left at (784, 558)
Screenshot: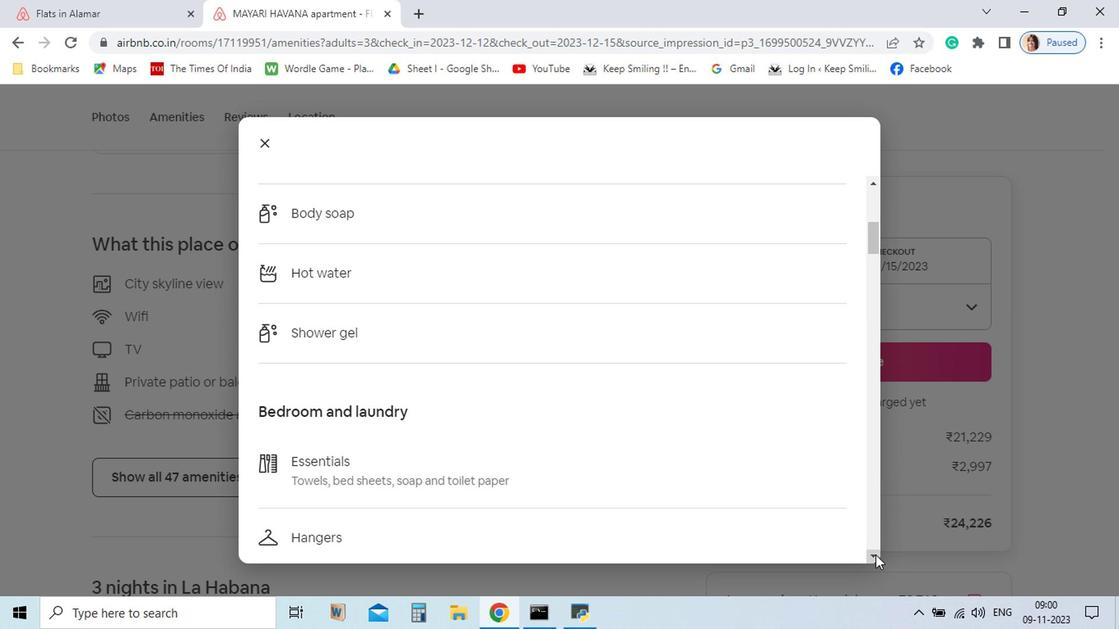 
Action: Mouse pressed left at (784, 558)
Screenshot: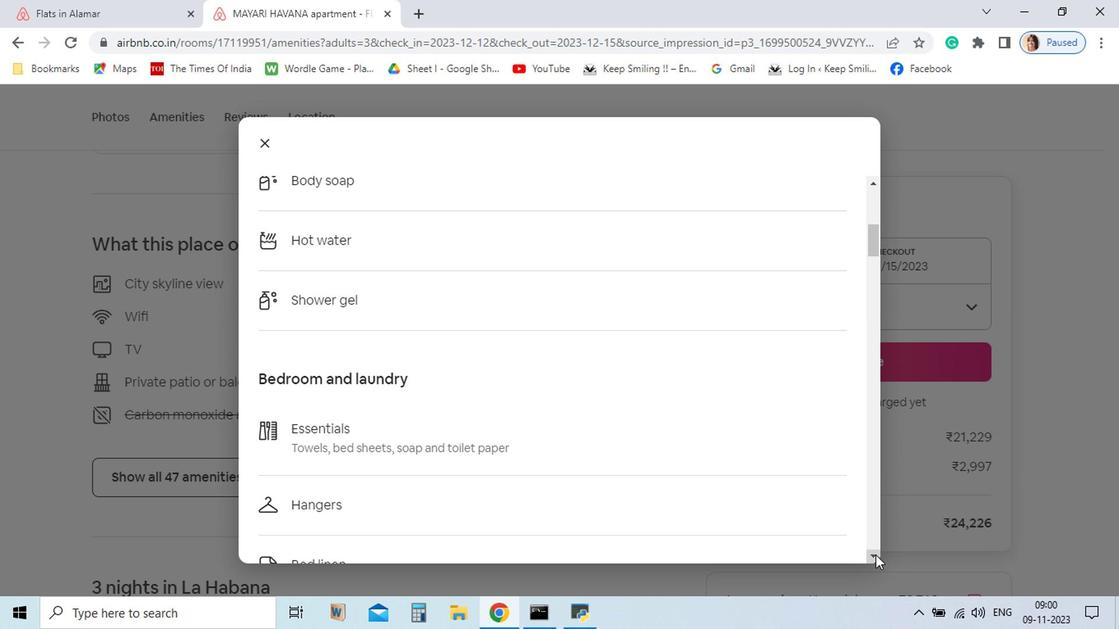 
Action: Mouse pressed left at (784, 558)
Screenshot: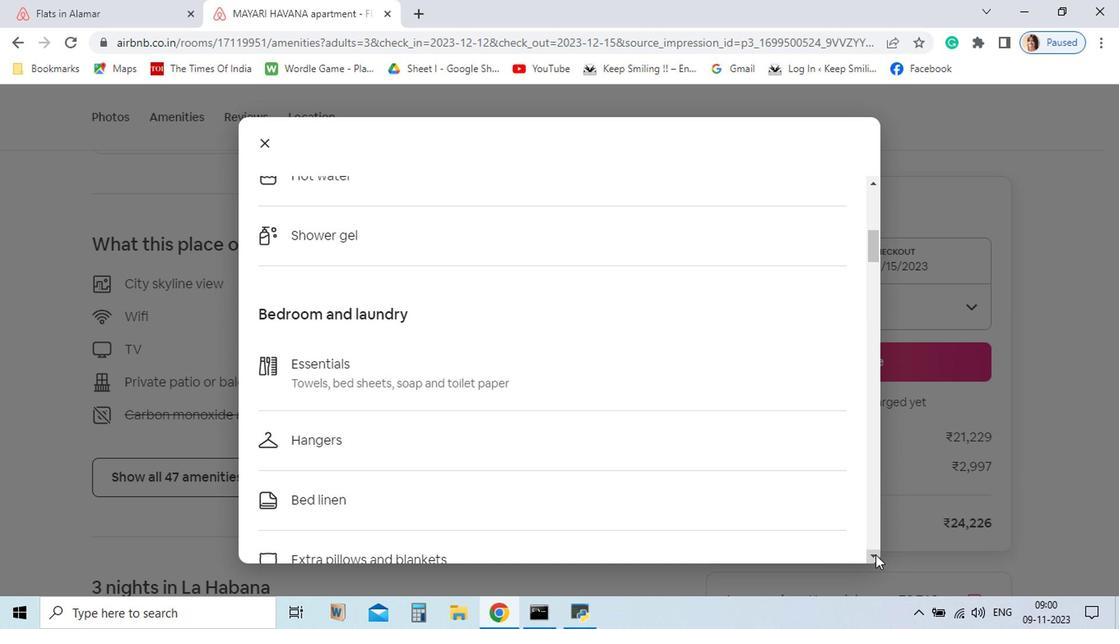 
Action: Mouse pressed left at (784, 558)
Screenshot: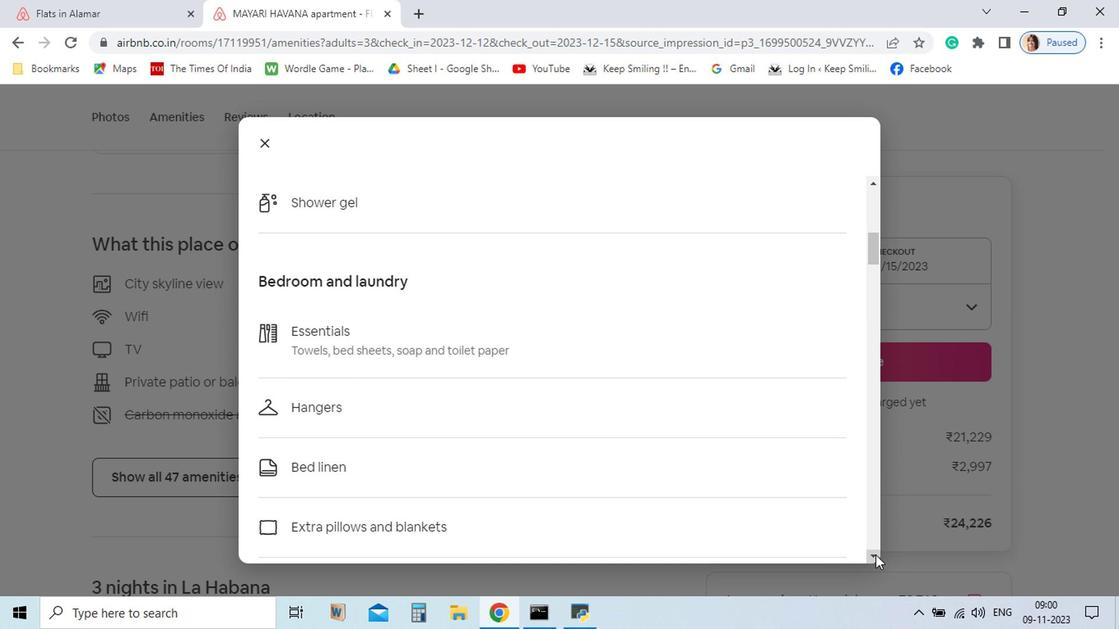 
Action: Mouse pressed left at (784, 558)
Screenshot: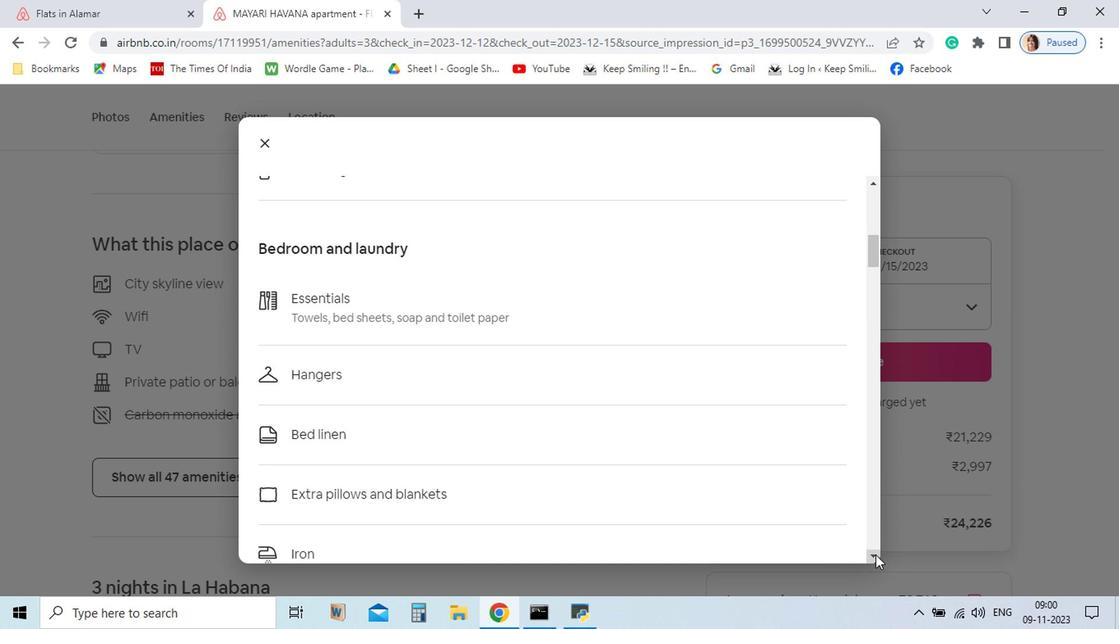 
Action: Mouse pressed left at (784, 558)
Screenshot: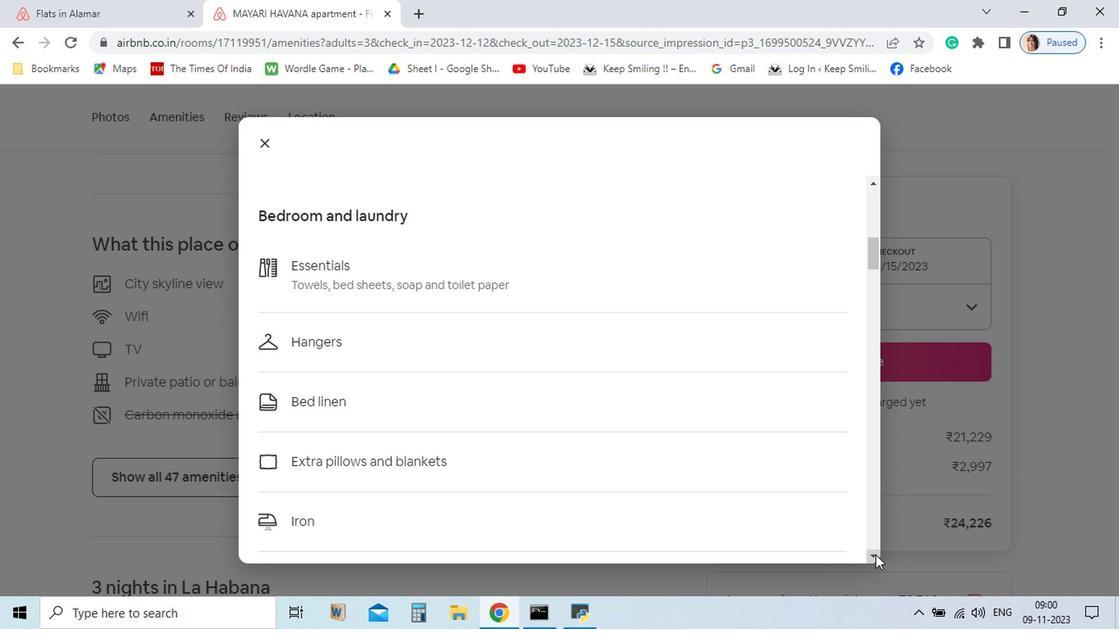 
Action: Mouse pressed left at (784, 558)
Screenshot: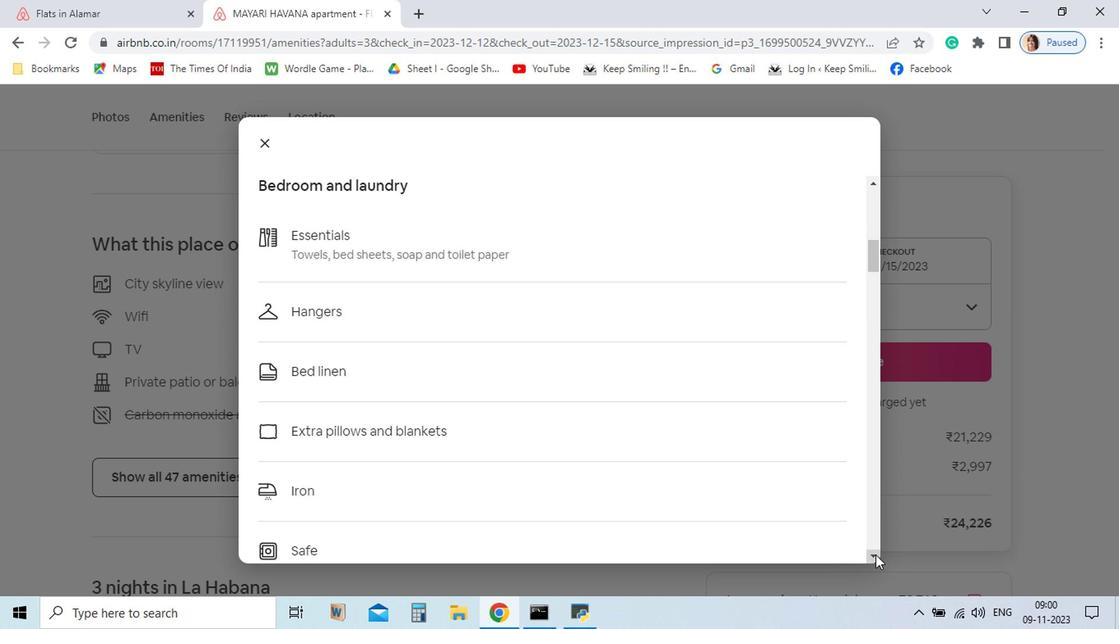 
Action: Mouse pressed left at (784, 558)
Screenshot: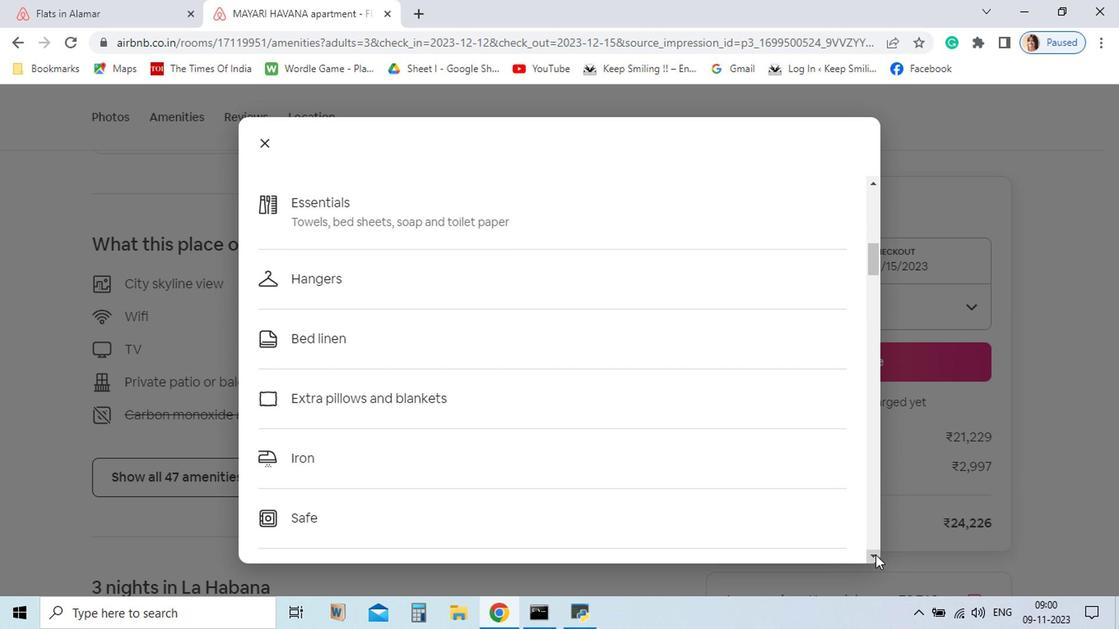
Action: Mouse pressed left at (784, 558)
Screenshot: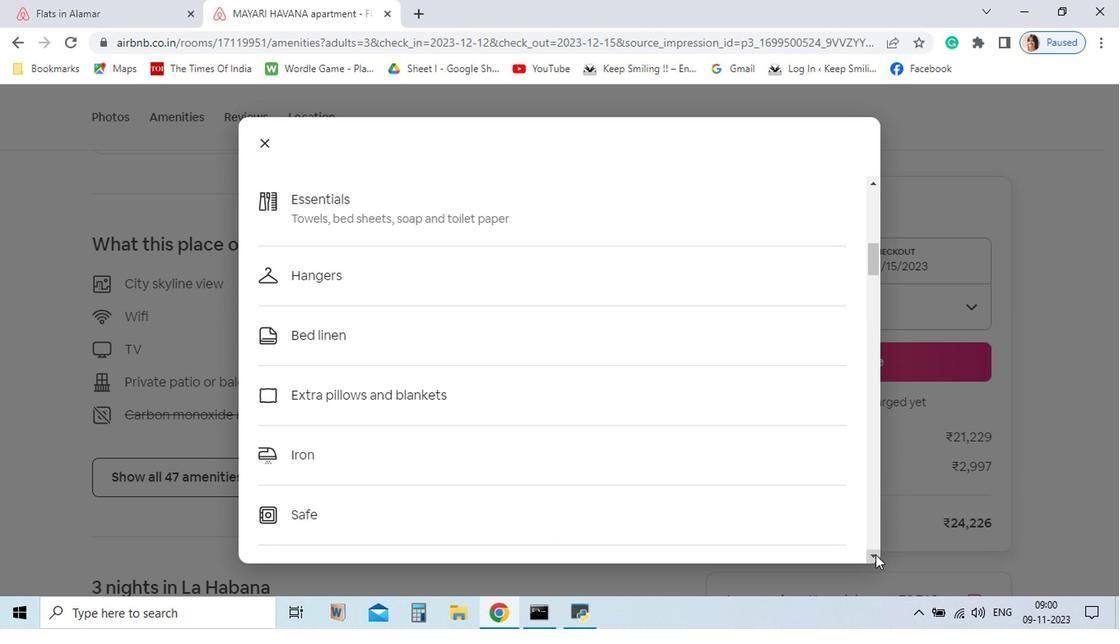 
Action: Mouse pressed left at (784, 558)
Screenshot: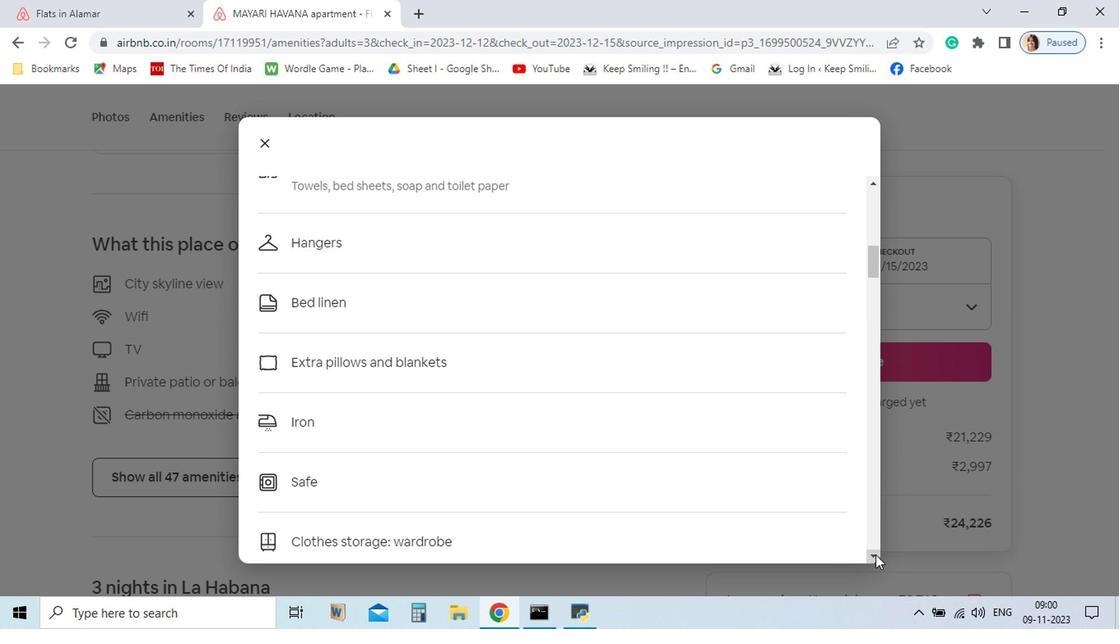 
Action: Mouse pressed left at (784, 558)
Screenshot: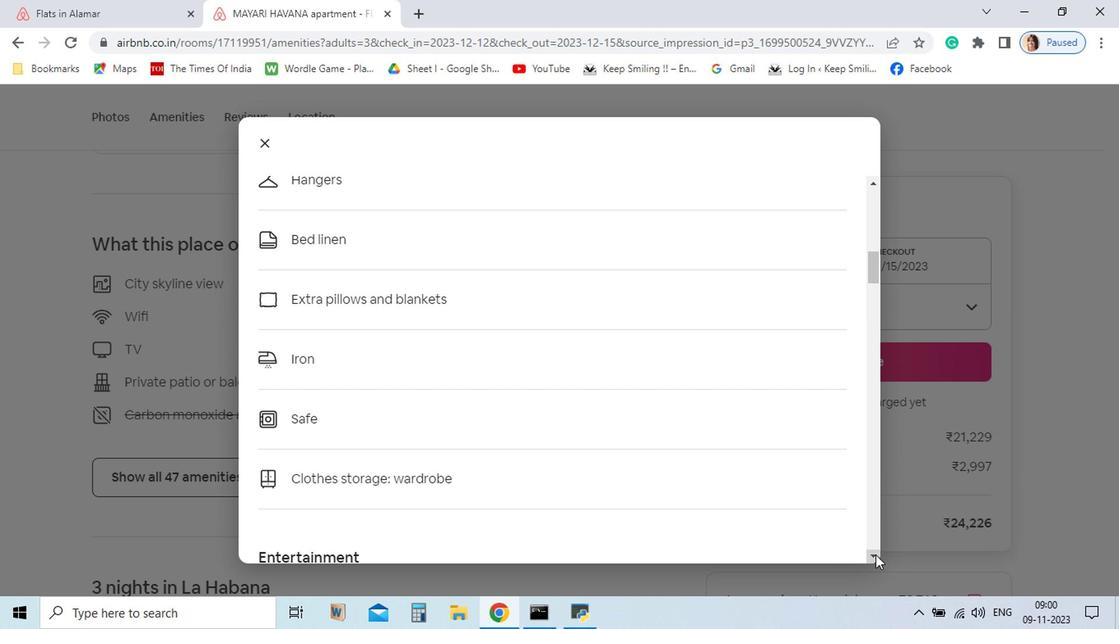 
Action: Mouse pressed left at (784, 558)
Screenshot: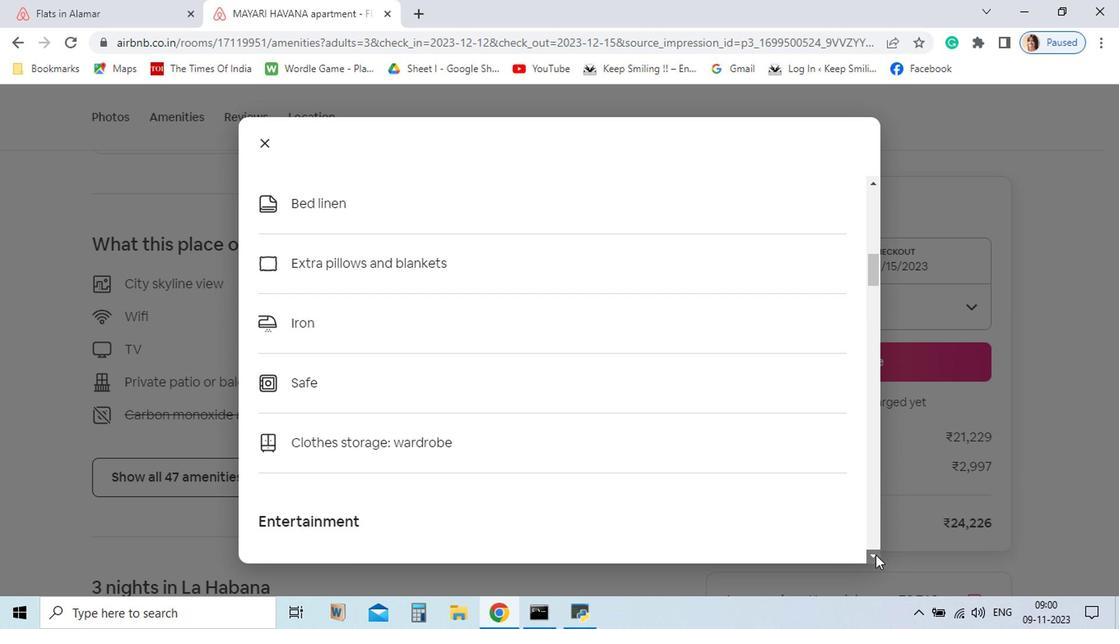 
Action: Mouse pressed left at (784, 558)
Screenshot: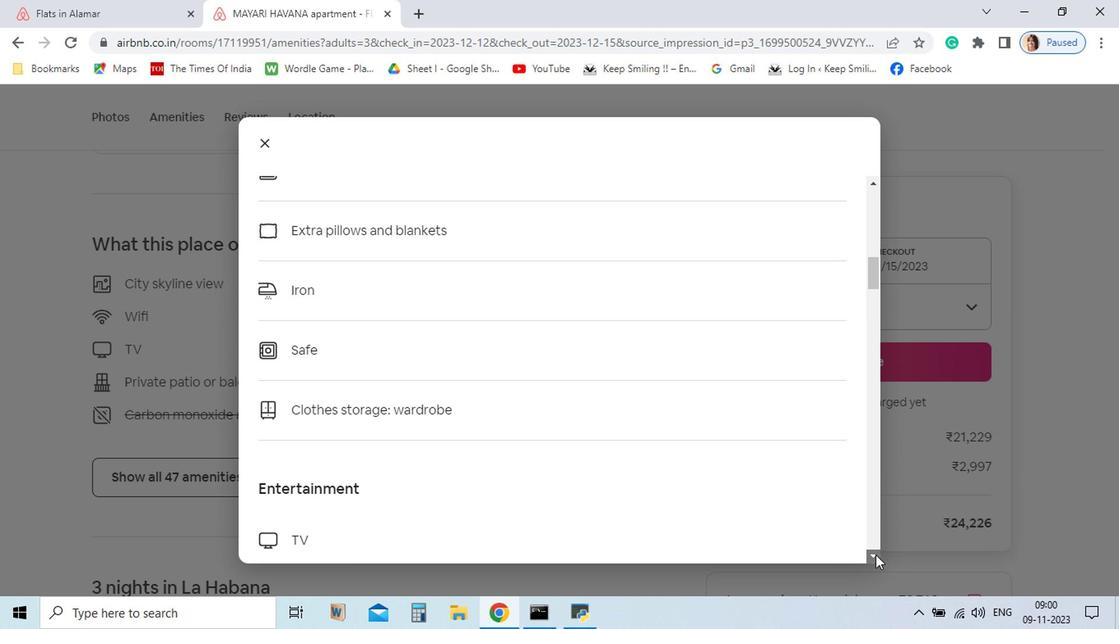 
Action: Mouse pressed left at (784, 558)
Screenshot: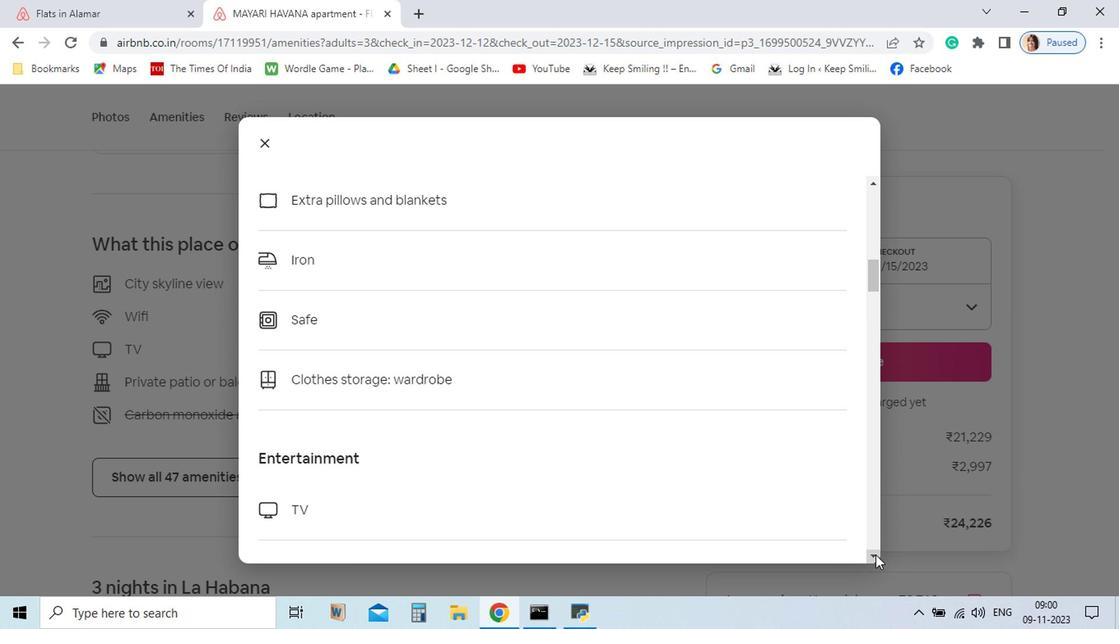 
Action: Mouse pressed left at (784, 558)
Screenshot: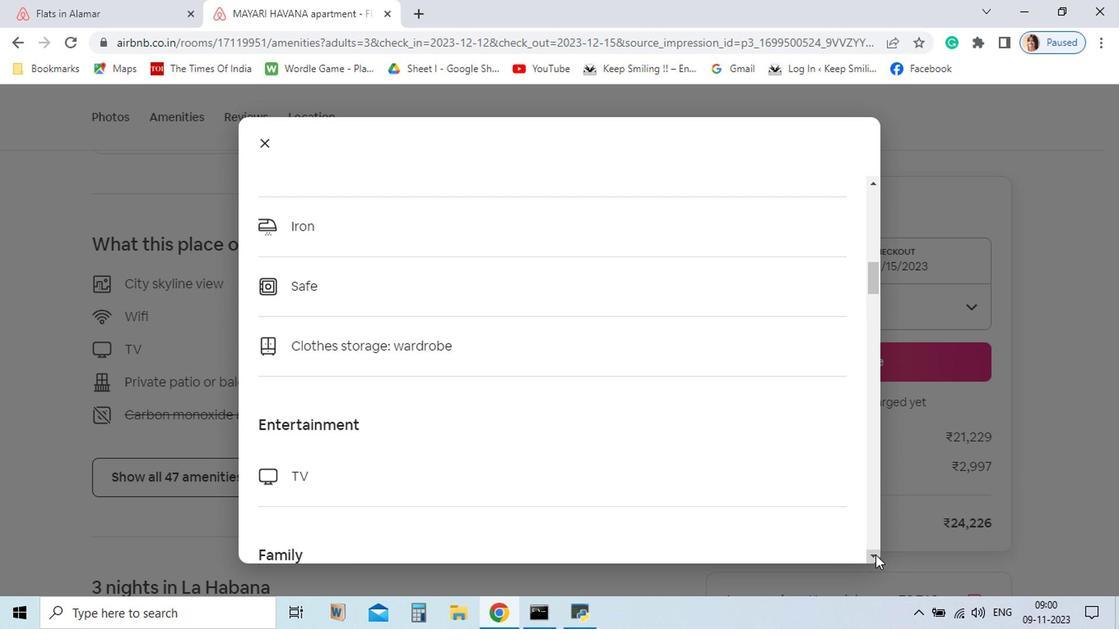 
Action: Mouse pressed left at (784, 558)
Screenshot: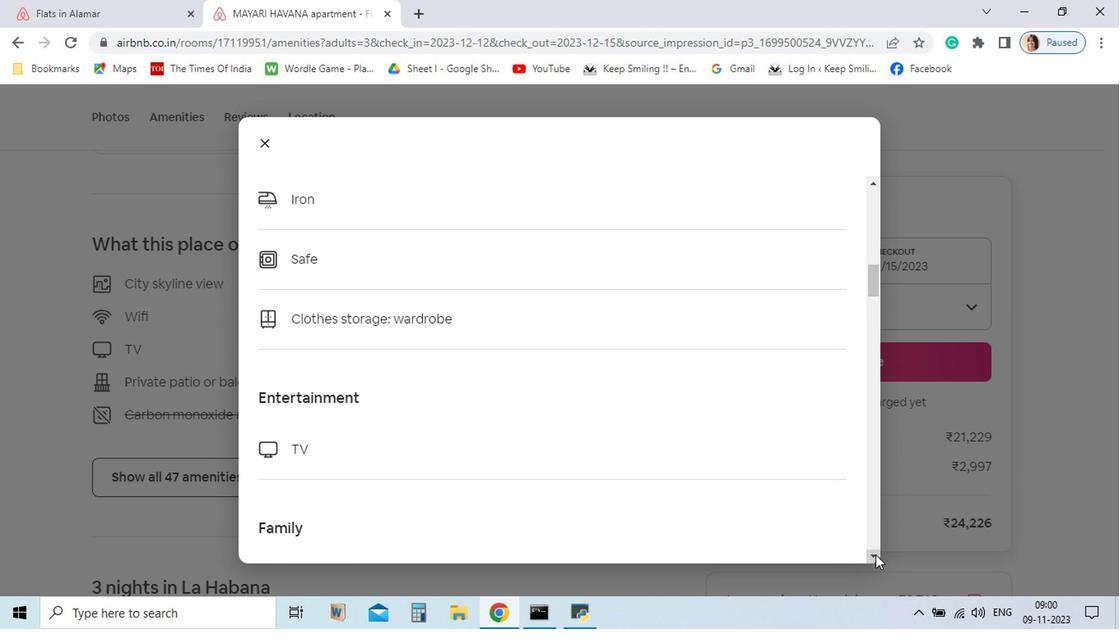 
Action: Mouse pressed left at (784, 558)
Screenshot: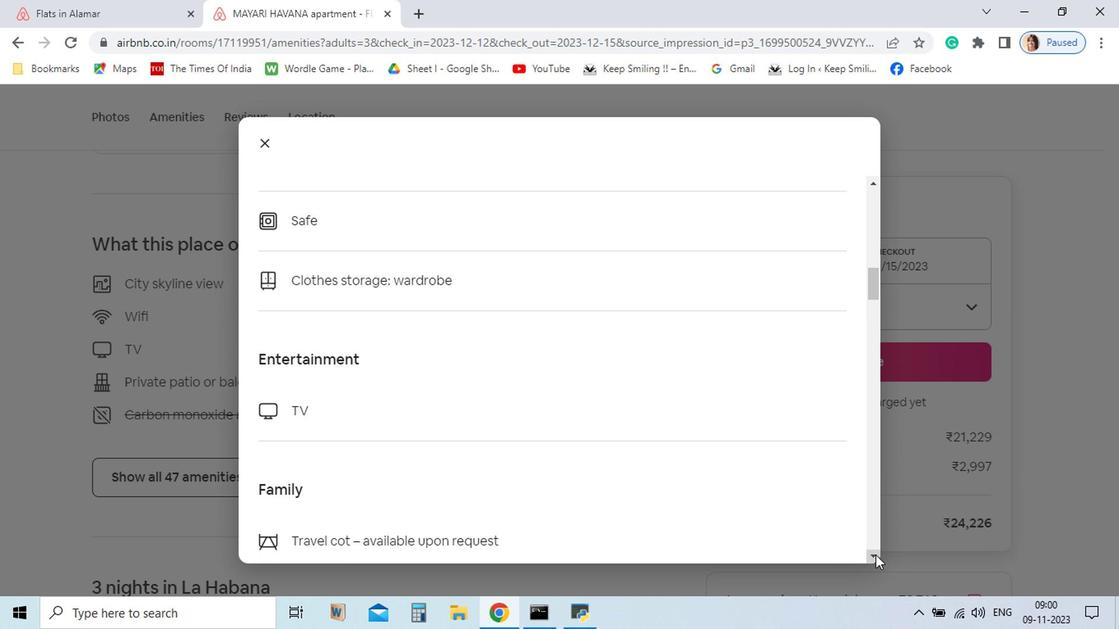 
Action: Mouse pressed left at (784, 558)
Screenshot: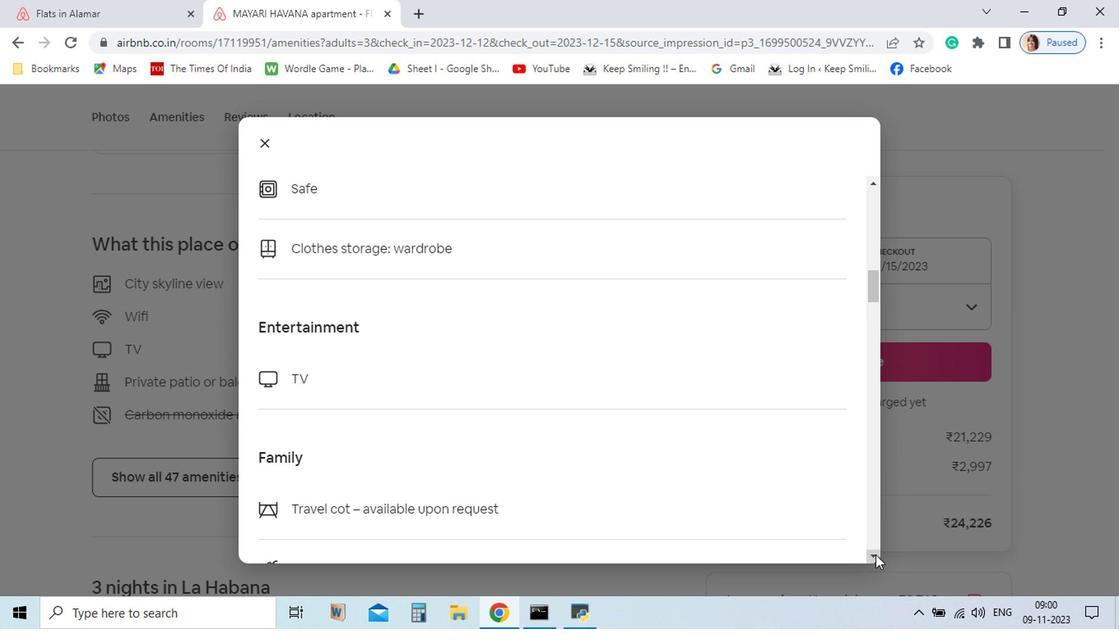 
Action: Mouse pressed left at (784, 558)
Screenshot: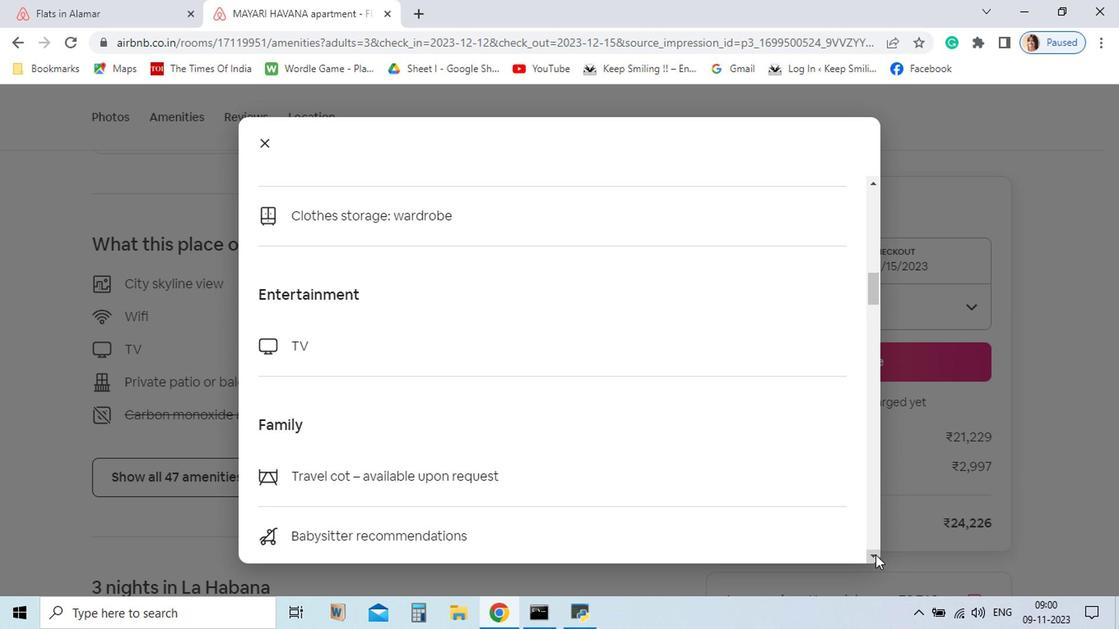 
Action: Mouse pressed left at (784, 558)
Screenshot: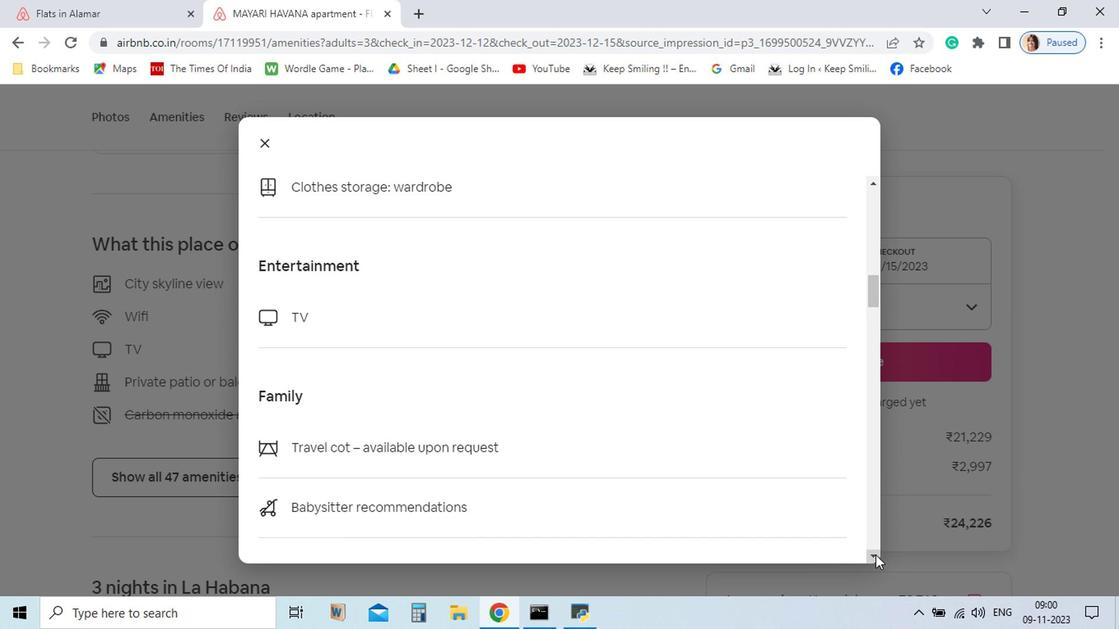 
Action: Mouse pressed left at (784, 558)
Screenshot: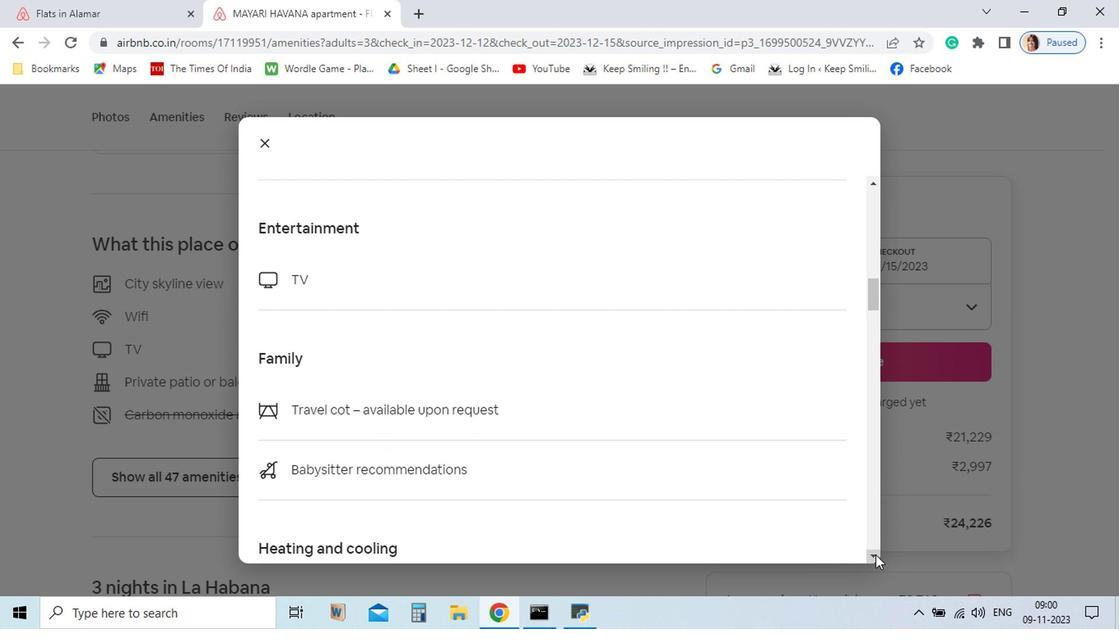 
Action: Mouse pressed left at (784, 558)
Screenshot: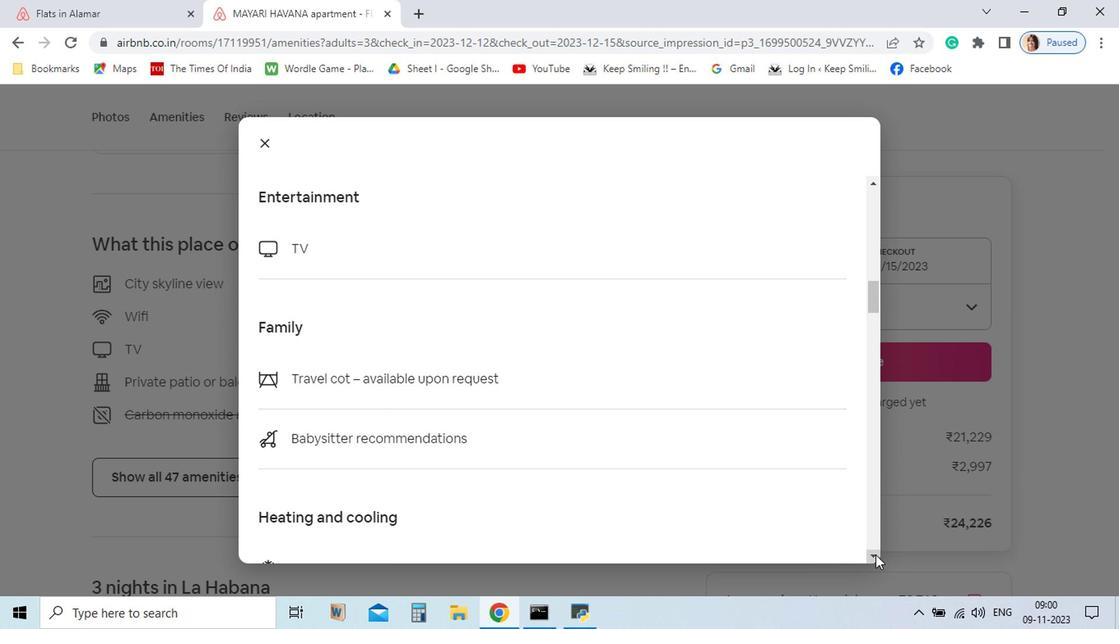 
Action: Mouse pressed left at (784, 558)
Screenshot: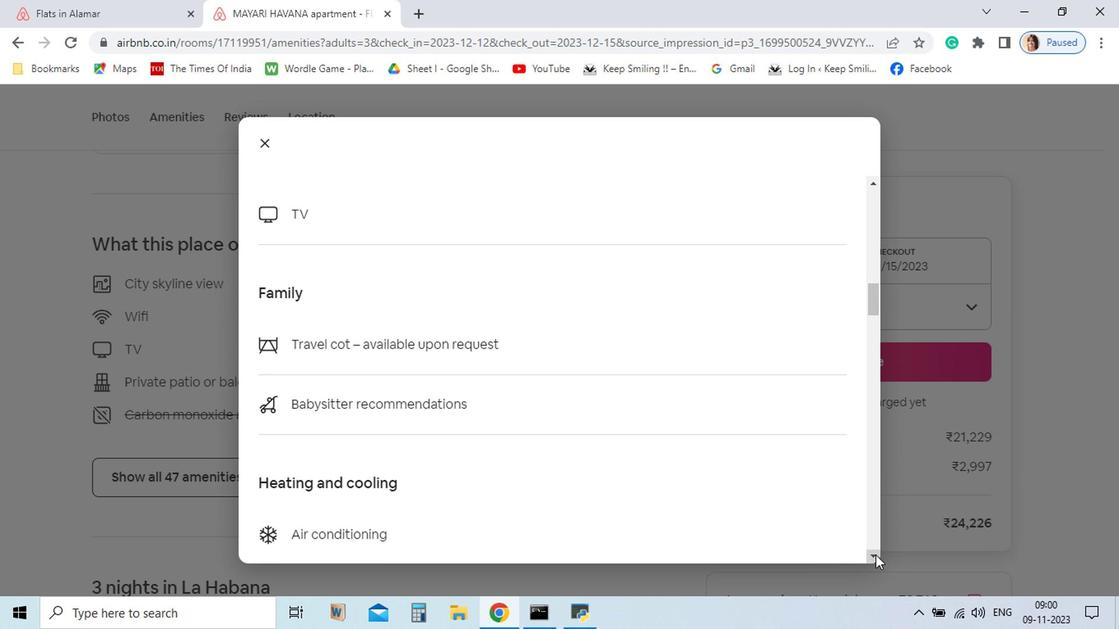 
Action: Mouse pressed left at (784, 558)
Screenshot: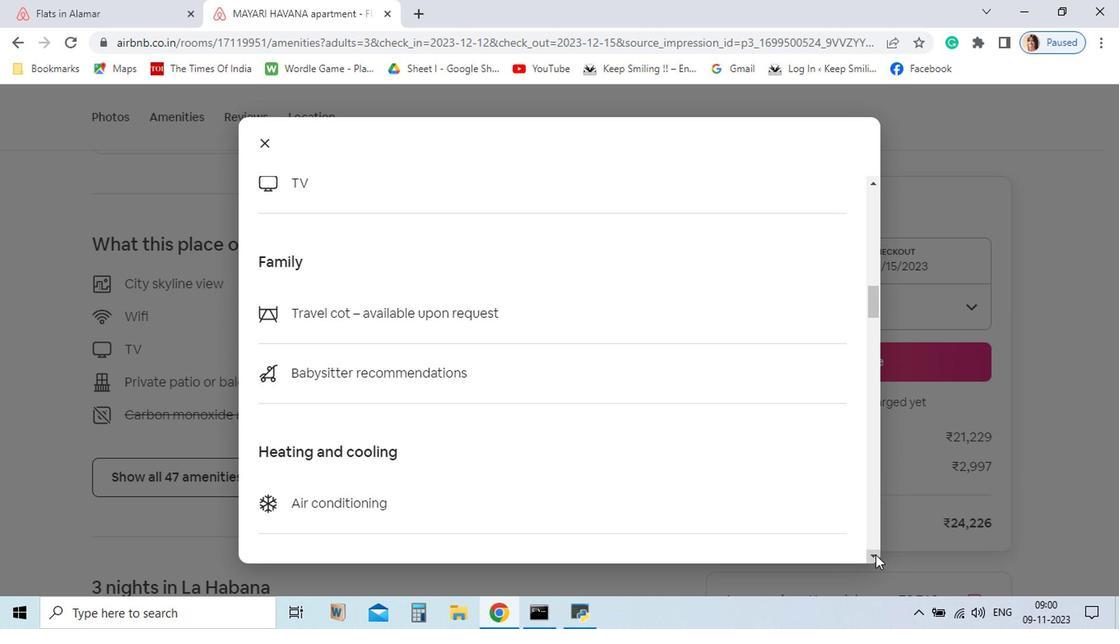 
Action: Mouse pressed left at (784, 558)
Screenshot: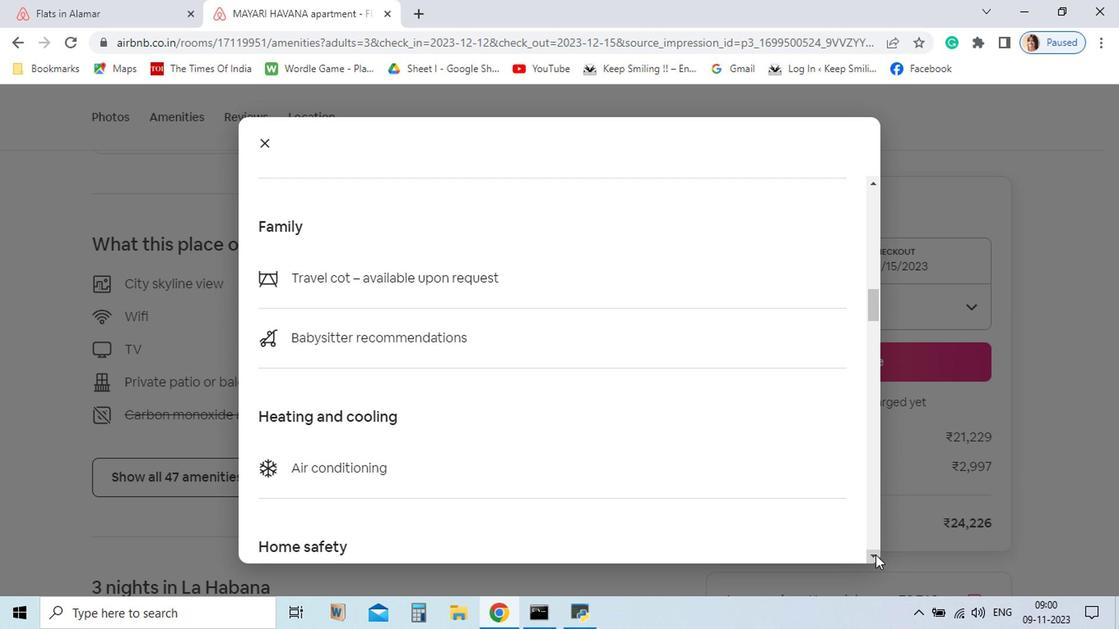
Action: Mouse pressed left at (784, 558)
Screenshot: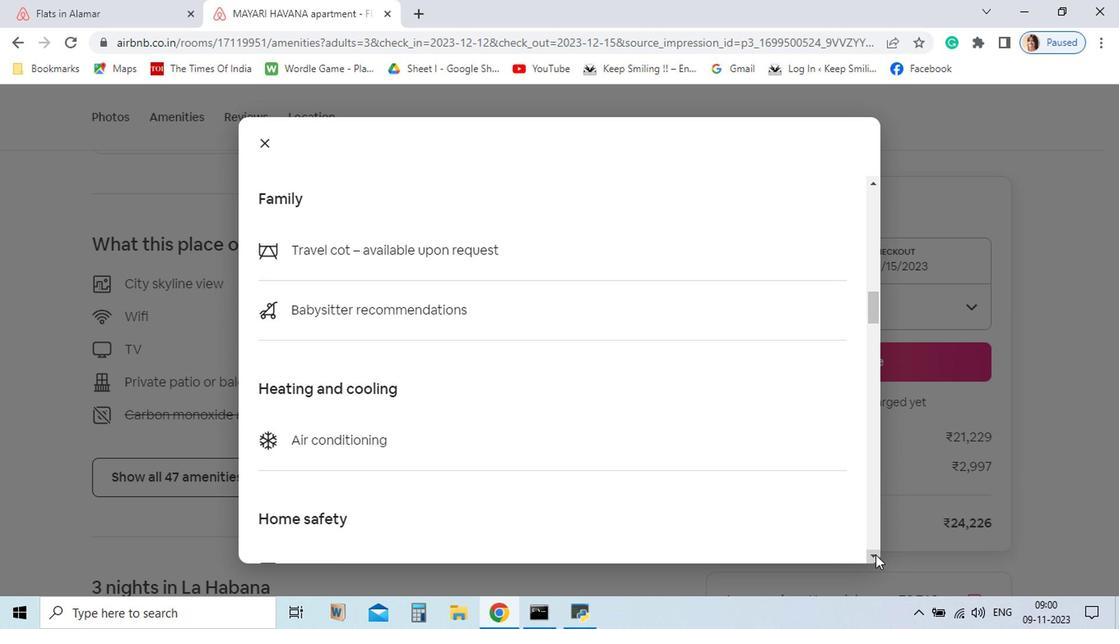 
Action: Mouse pressed left at (784, 558)
Screenshot: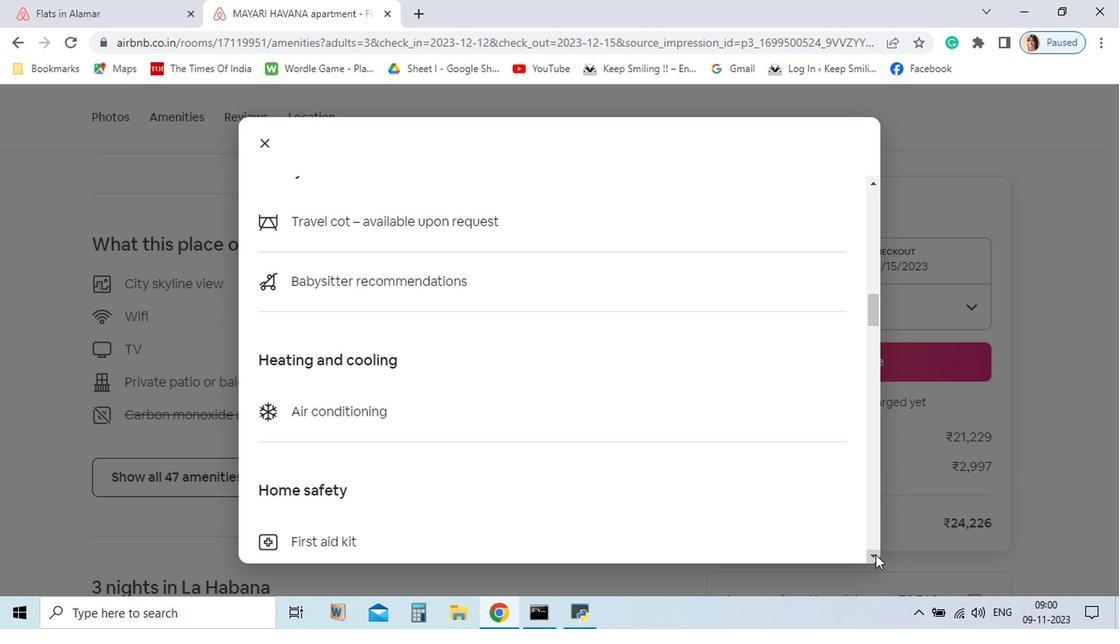 
Action: Mouse pressed left at (784, 558)
Screenshot: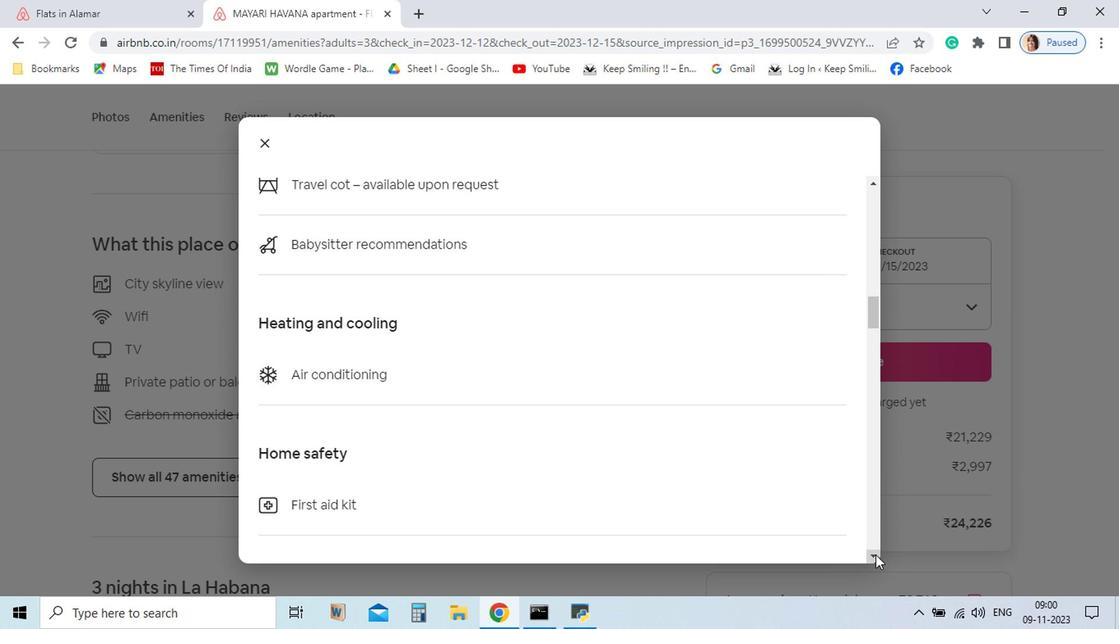 
Action: Mouse pressed left at (784, 558)
Screenshot: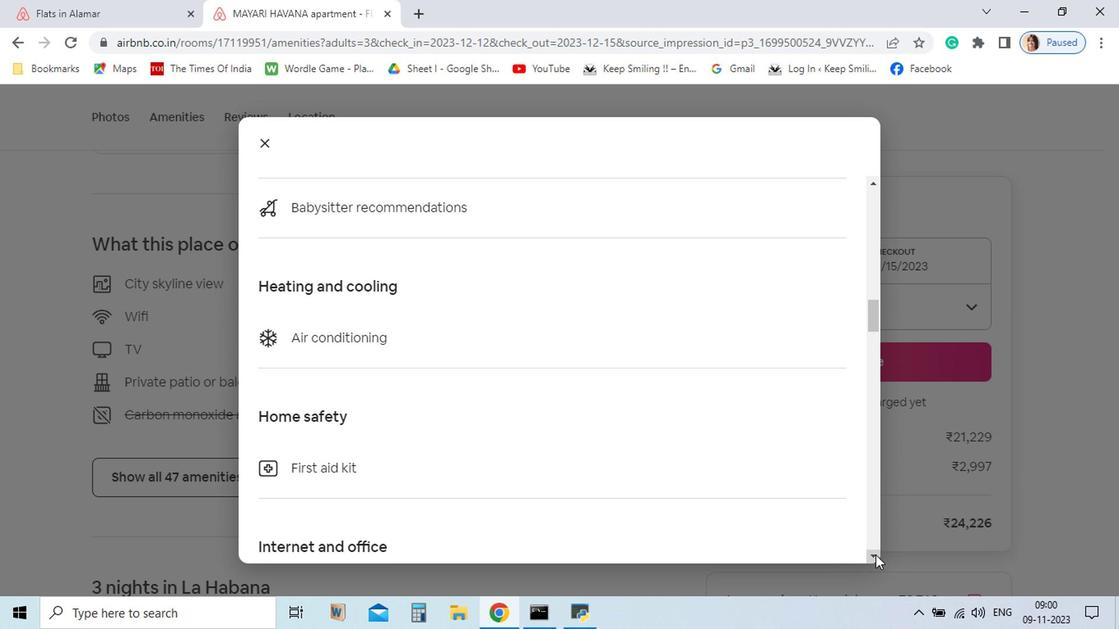 
Action: Mouse pressed left at (784, 558)
Screenshot: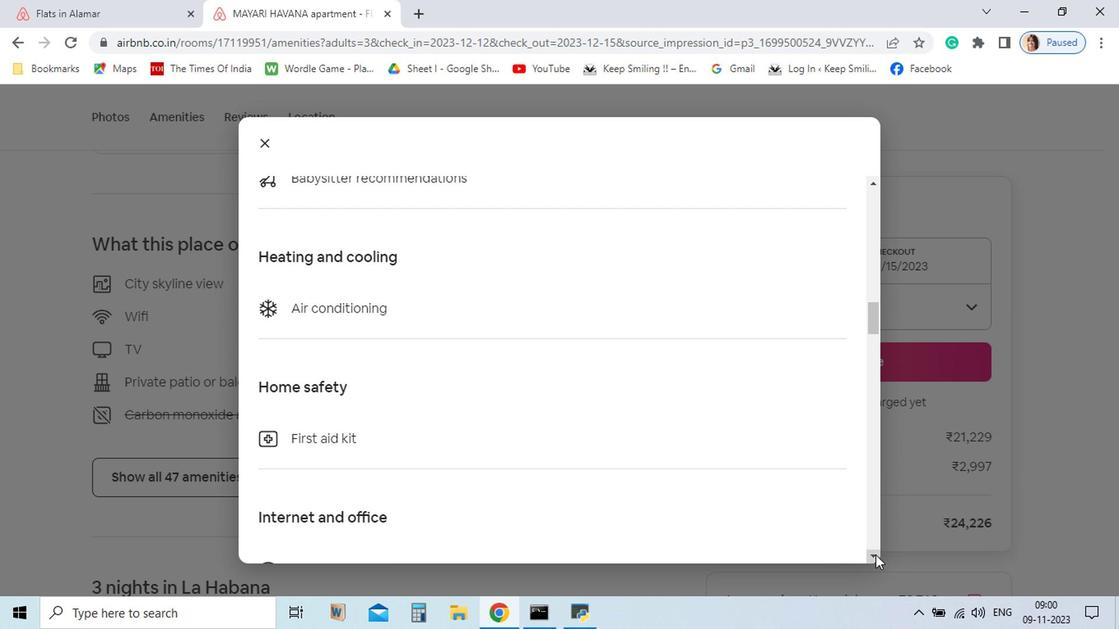 
Action: Mouse pressed left at (784, 558)
Screenshot: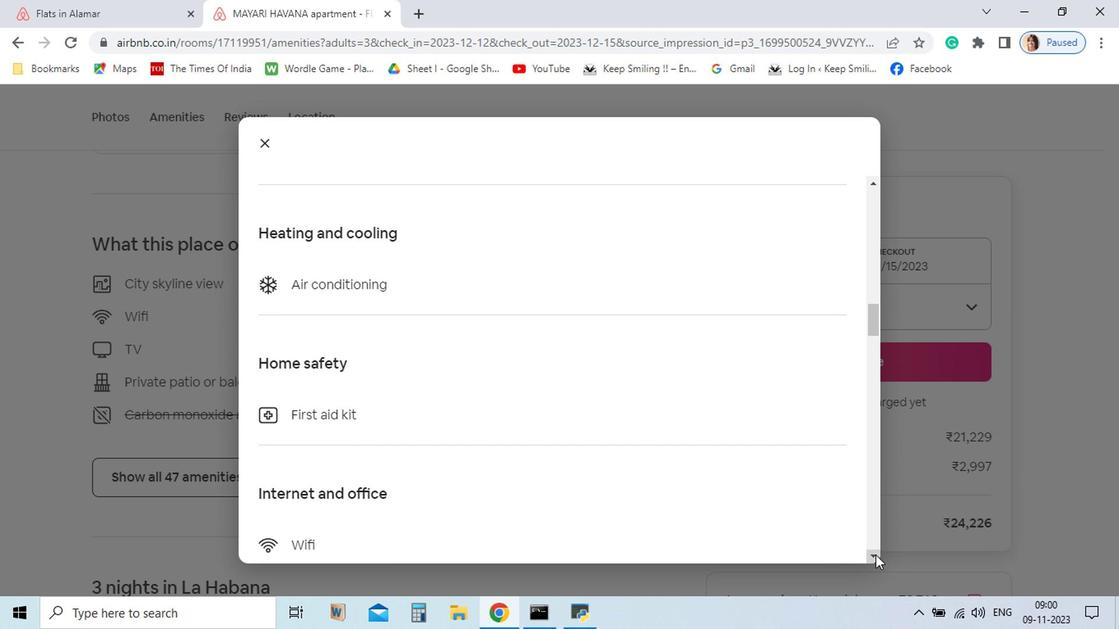 
Action: Mouse pressed left at (784, 558)
Screenshot: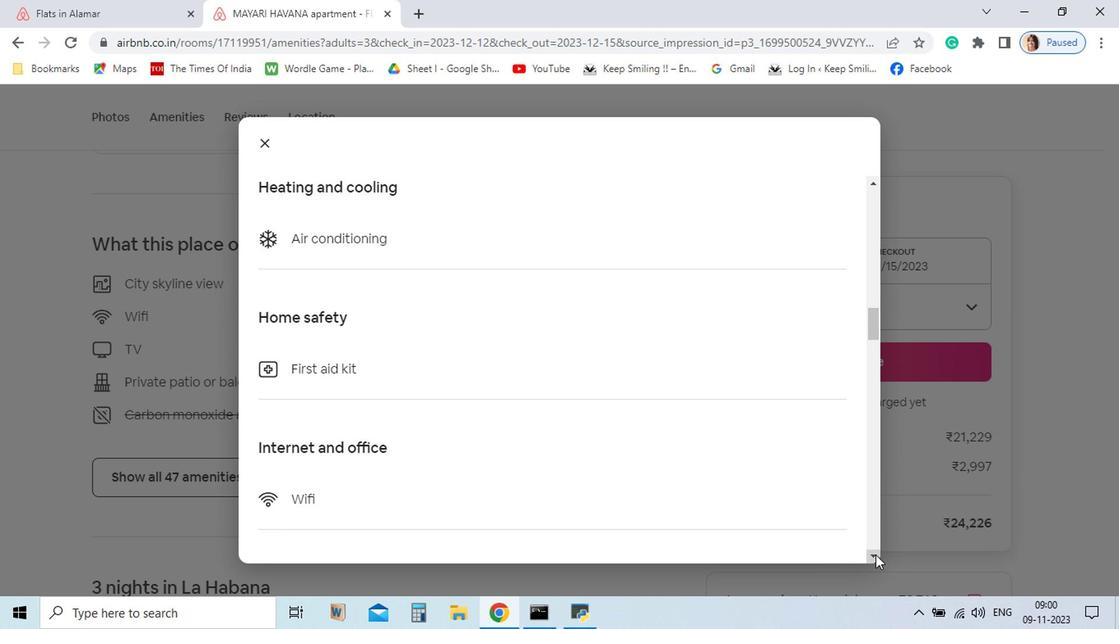 
Action: Mouse pressed left at (784, 558)
Screenshot: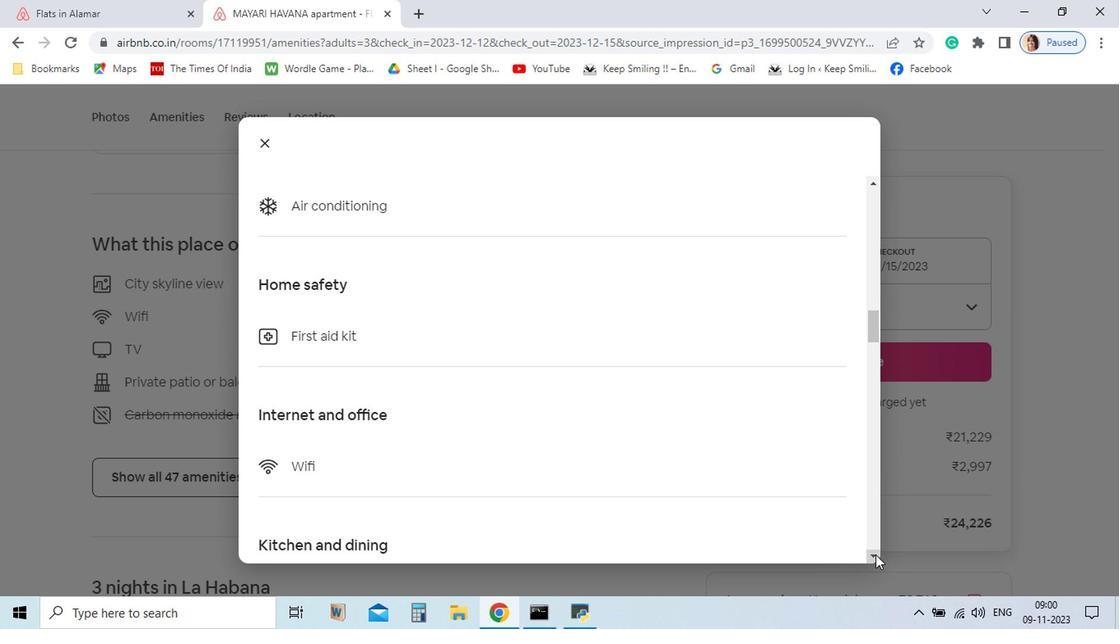 
Action: Mouse pressed left at (784, 558)
Screenshot: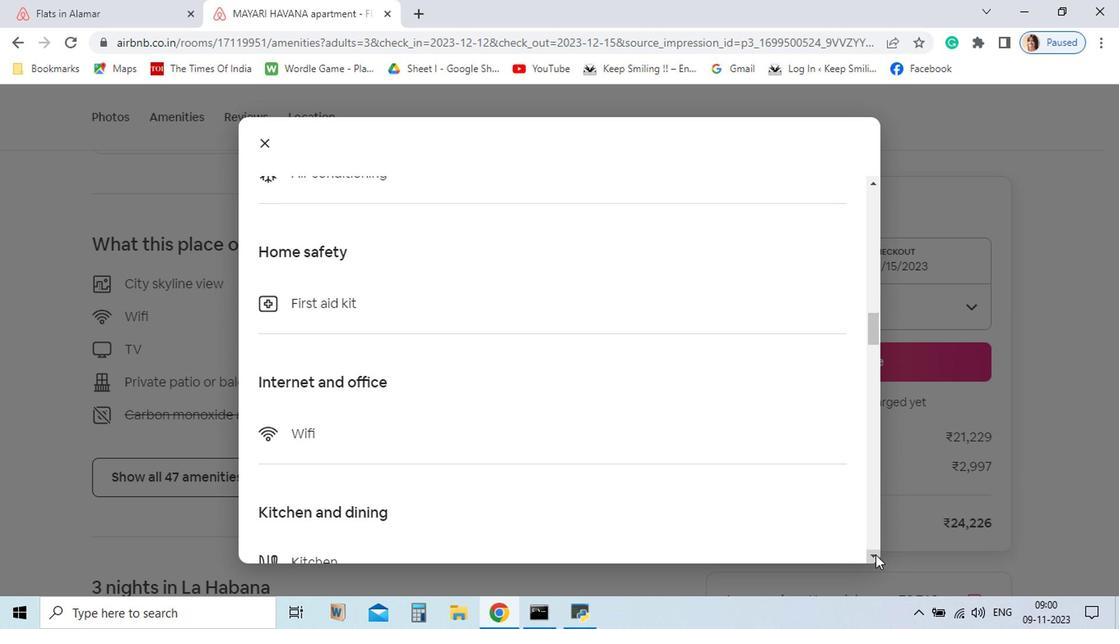 
Action: Mouse pressed left at (784, 558)
Screenshot: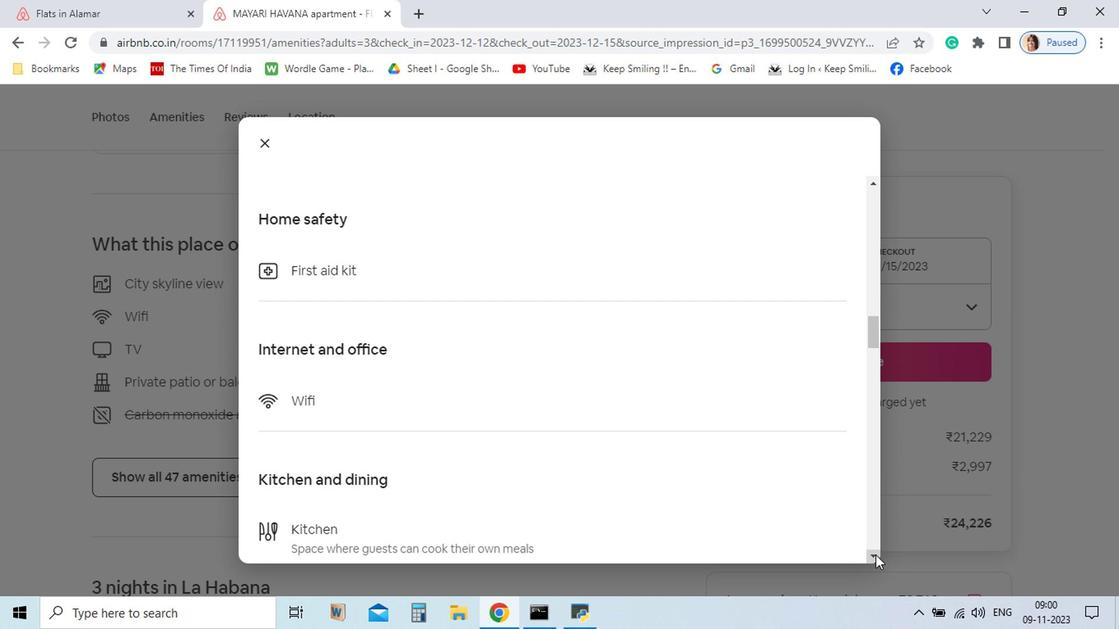 
Action: Mouse pressed left at (784, 558)
Screenshot: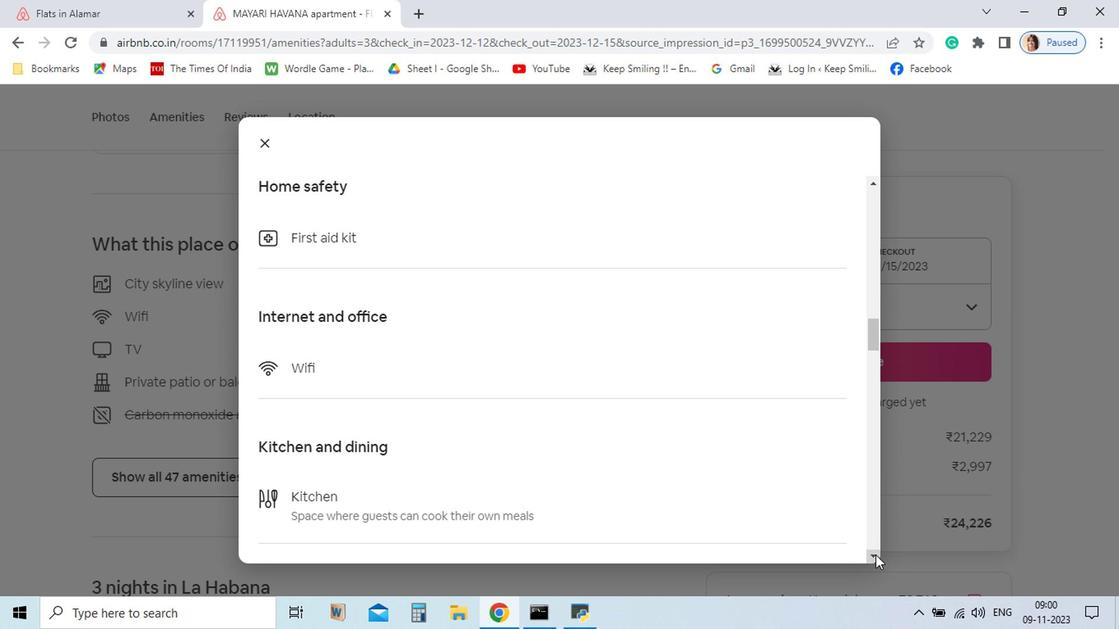 
Action: Mouse pressed left at (784, 558)
Screenshot: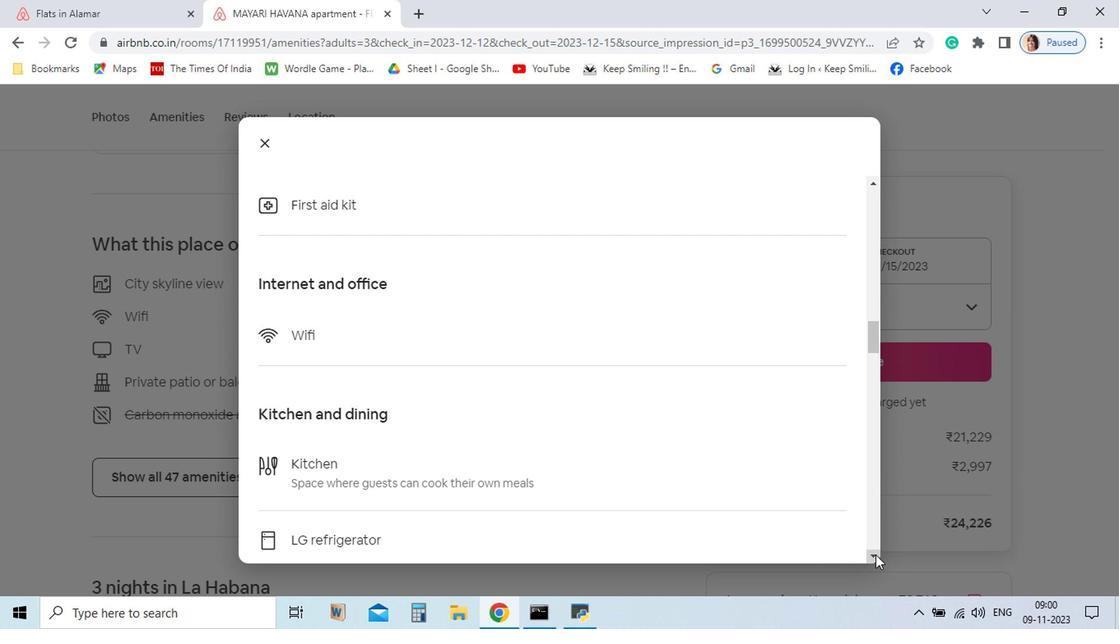 
Action: Mouse pressed left at (784, 558)
Screenshot: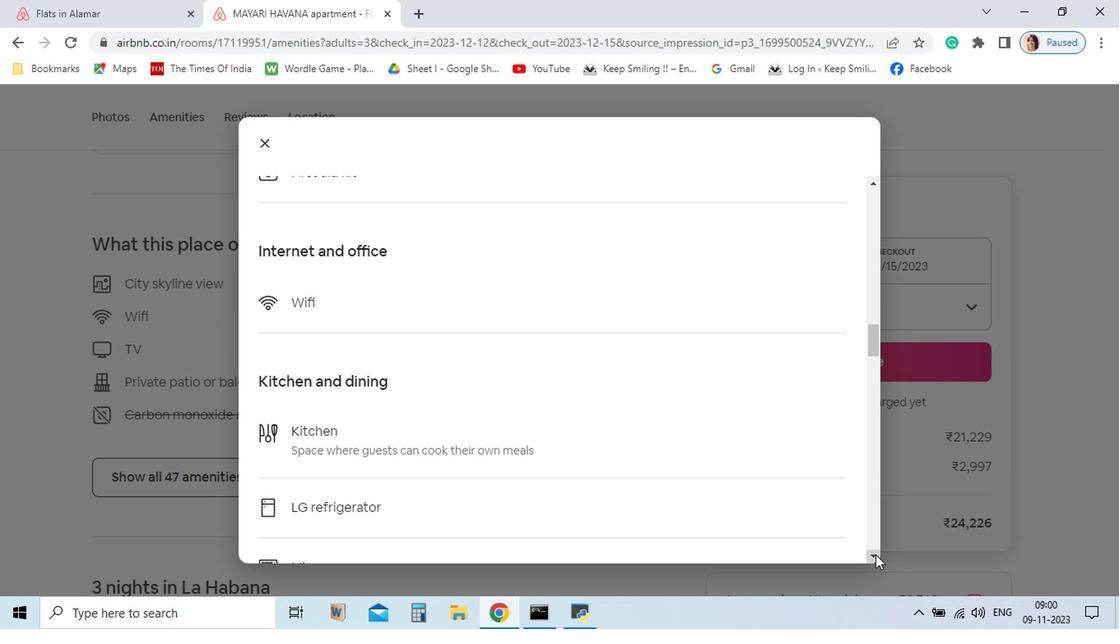 
Action: Mouse pressed left at (784, 558)
Screenshot: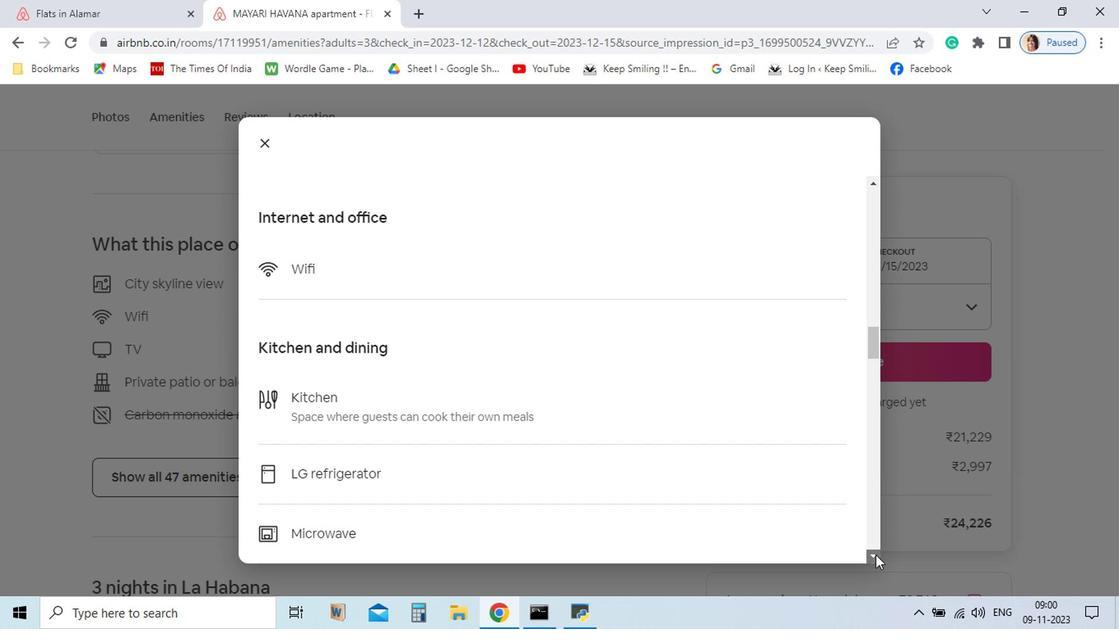 
Action: Mouse pressed left at (784, 558)
Screenshot: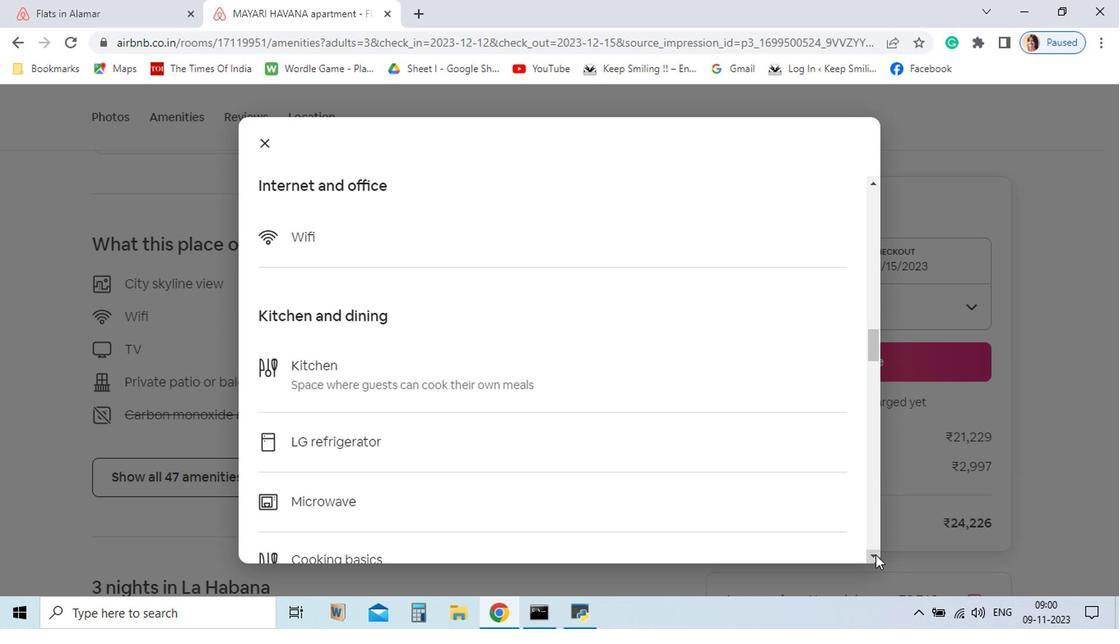 
Action: Mouse pressed left at (784, 558)
Screenshot: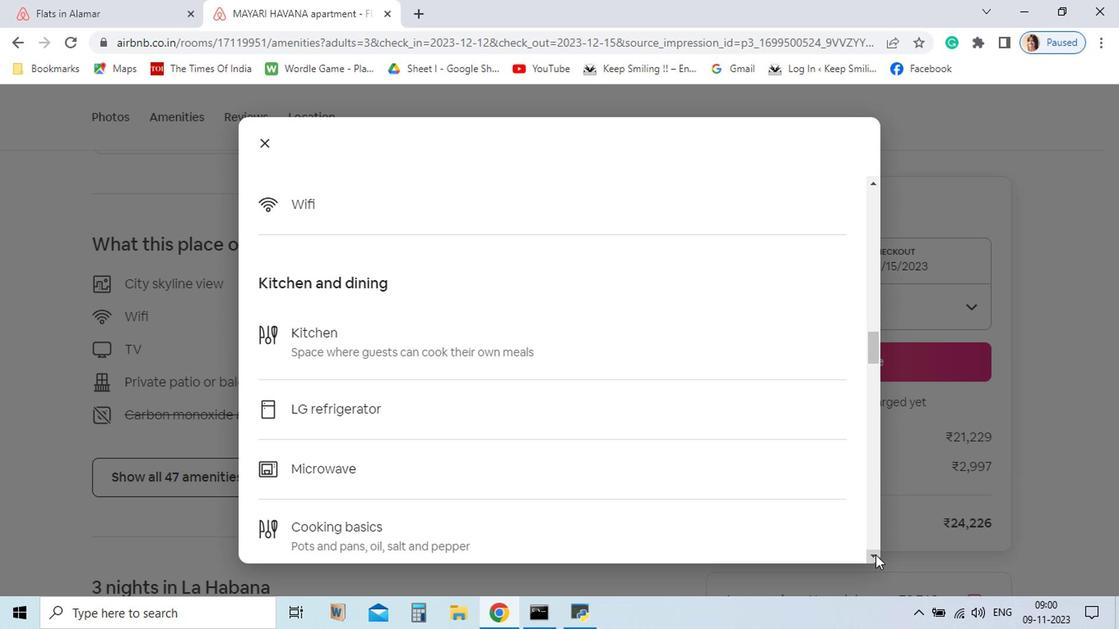 
Action: Mouse pressed left at (784, 558)
Screenshot: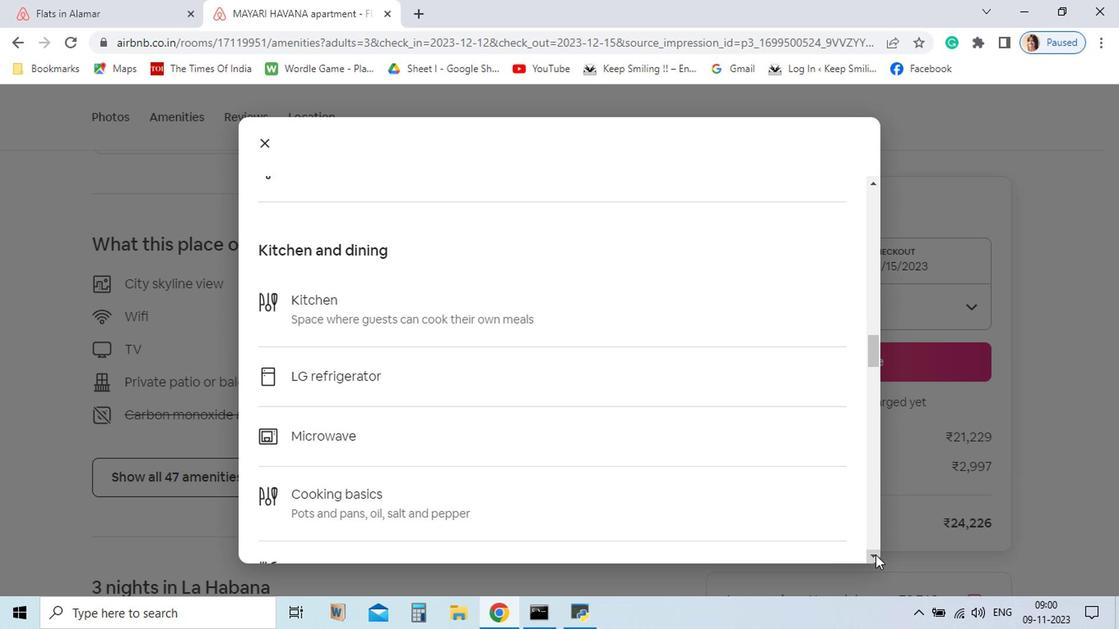 
Action: Mouse pressed left at (784, 558)
Screenshot: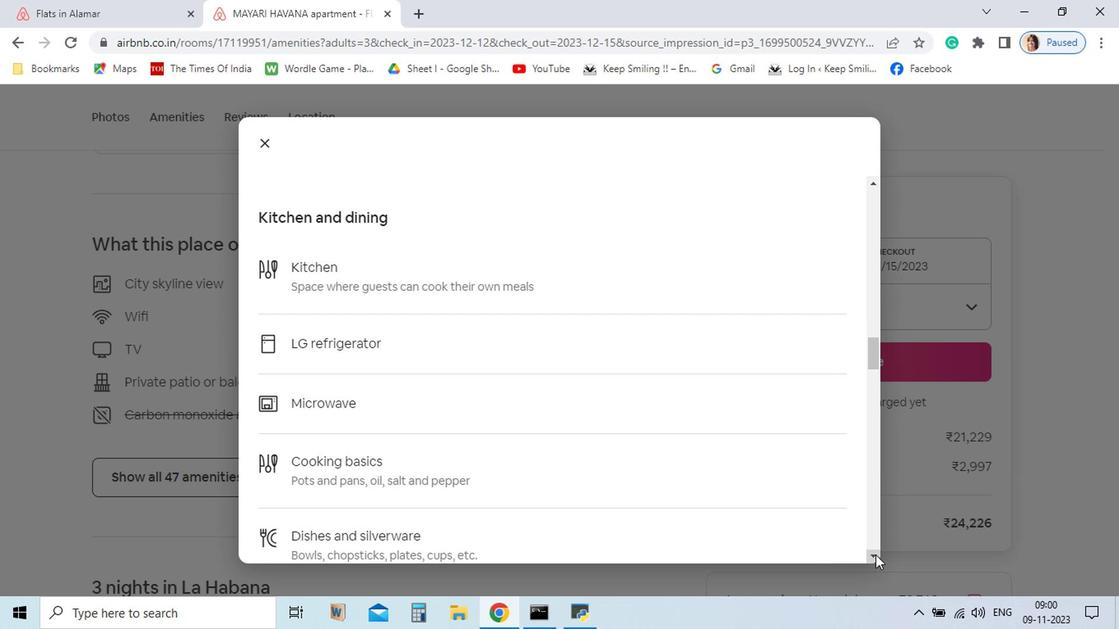
Action: Mouse pressed left at (784, 558)
Screenshot: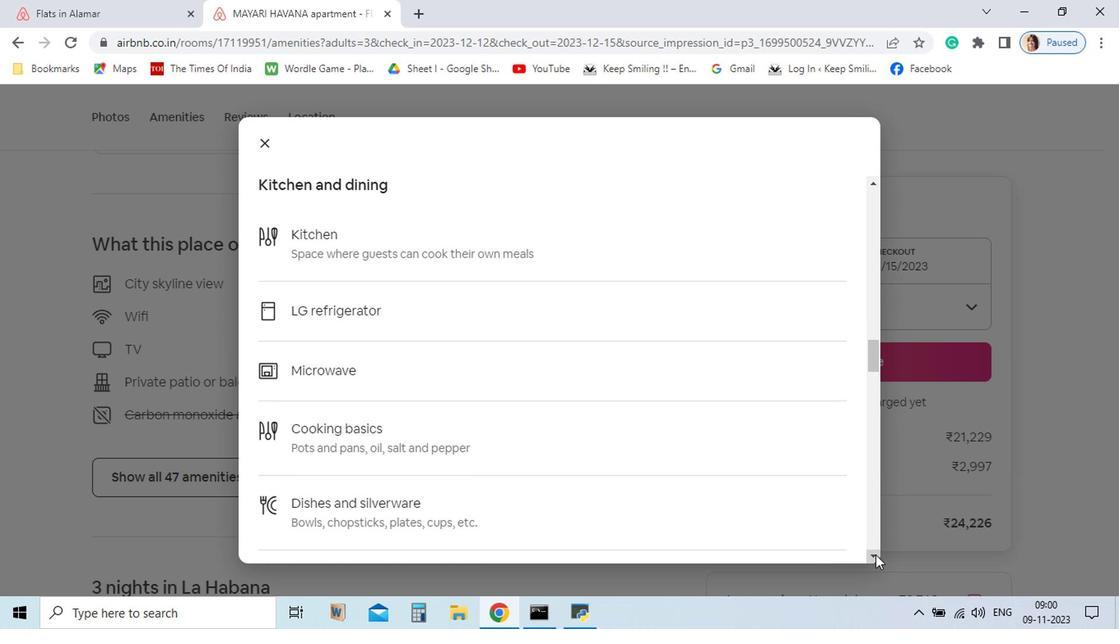 
Action: Mouse pressed left at (784, 558)
Screenshot: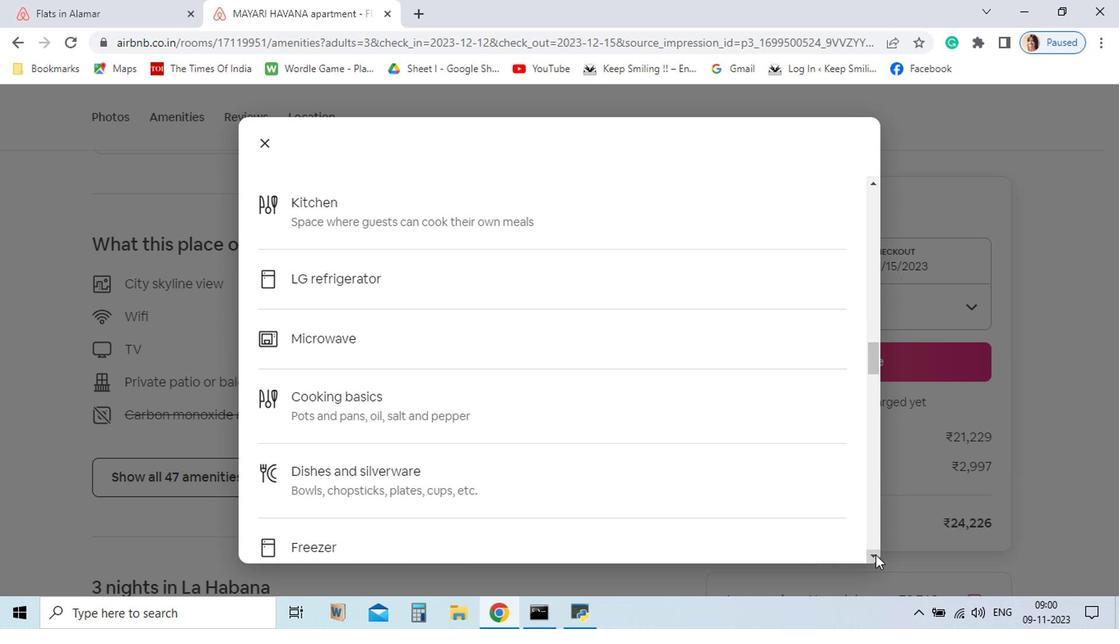
Action: Mouse pressed left at (784, 558)
Screenshot: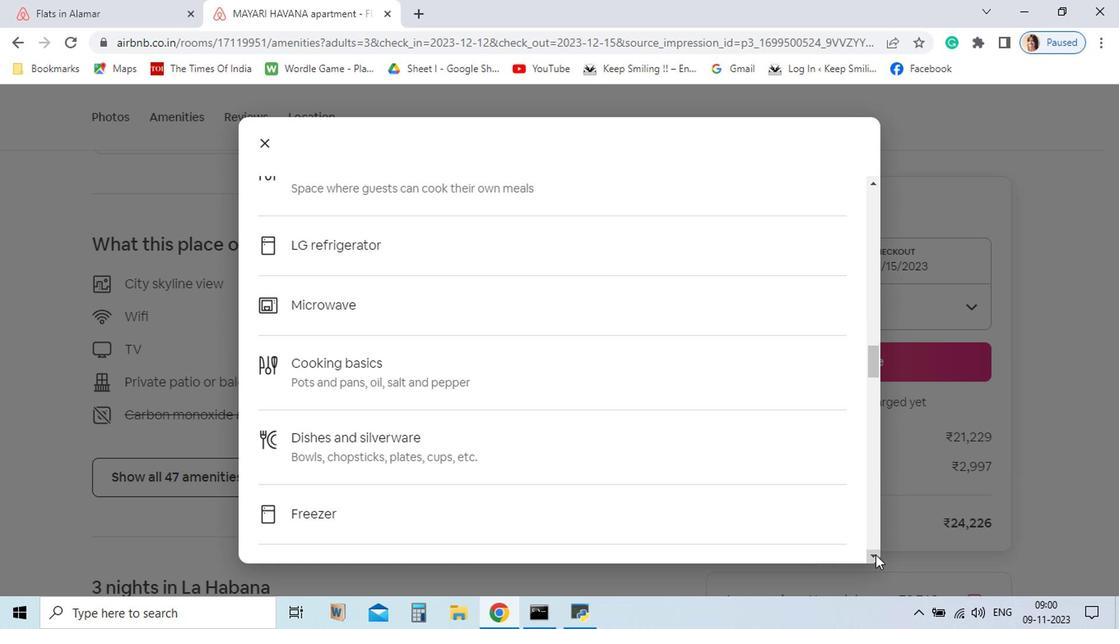 
Action: Mouse pressed left at (784, 558)
Screenshot: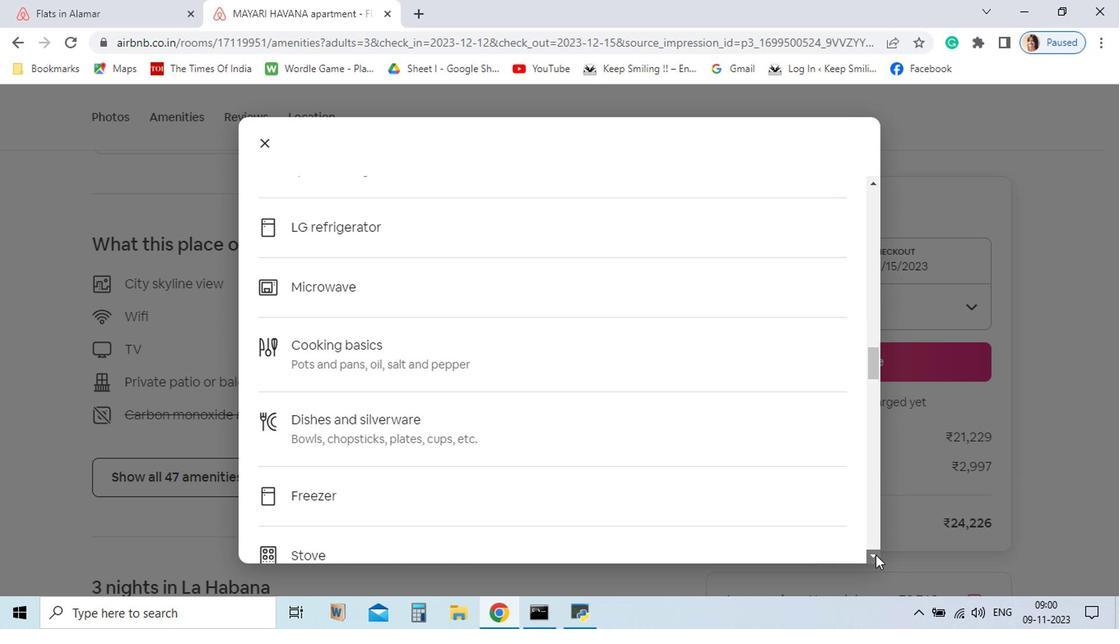 
Action: Mouse pressed left at (784, 558)
Screenshot: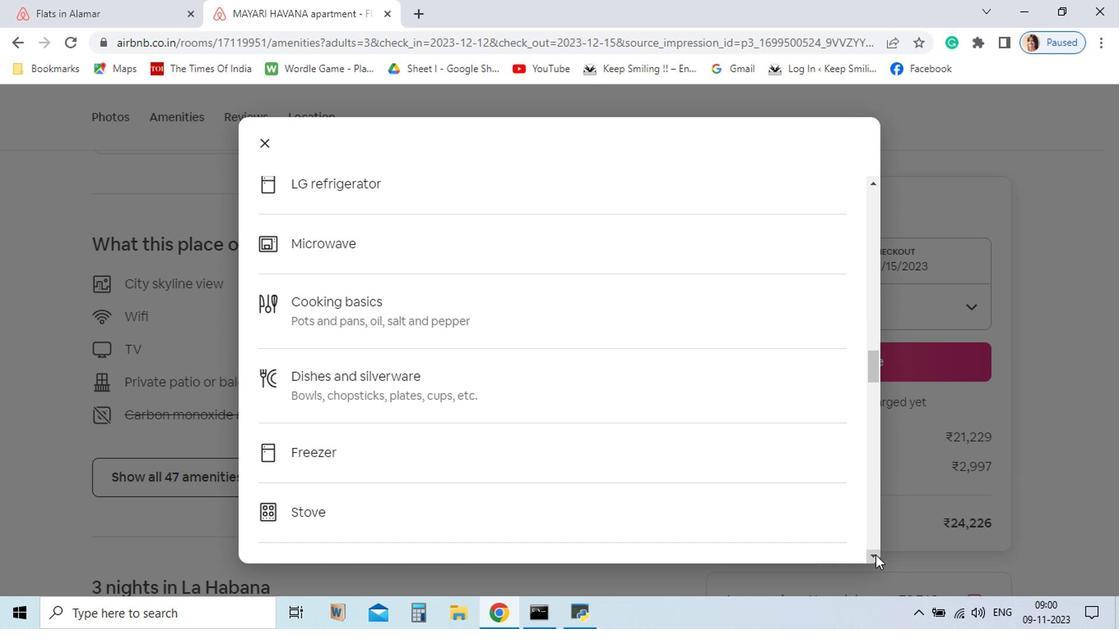 
Action: Mouse pressed left at (784, 558)
Screenshot: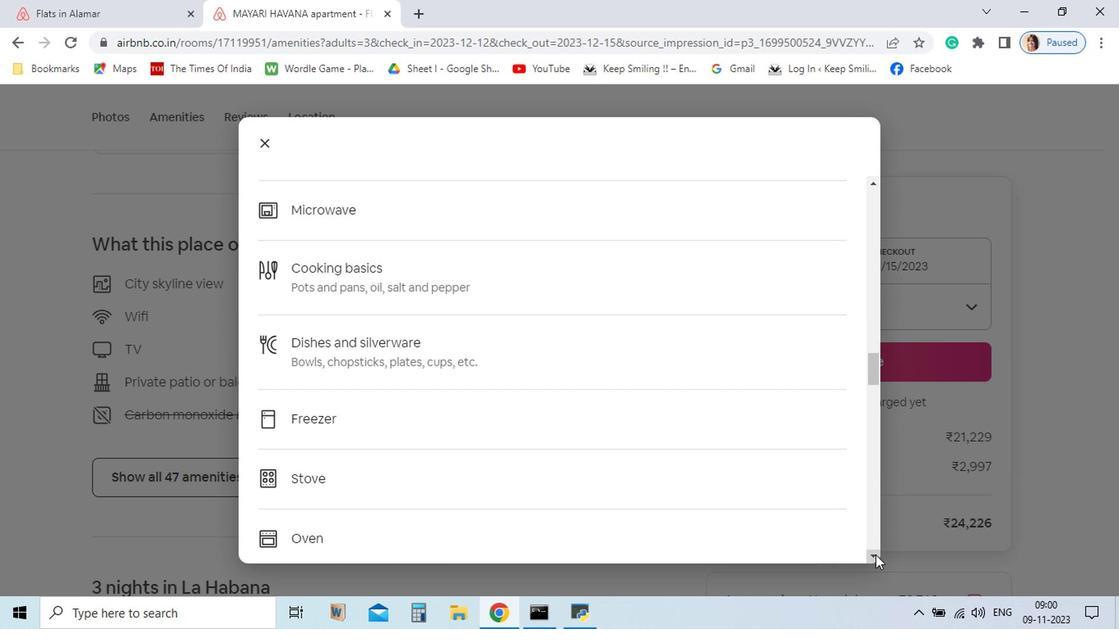 
Action: Mouse pressed left at (784, 558)
Screenshot: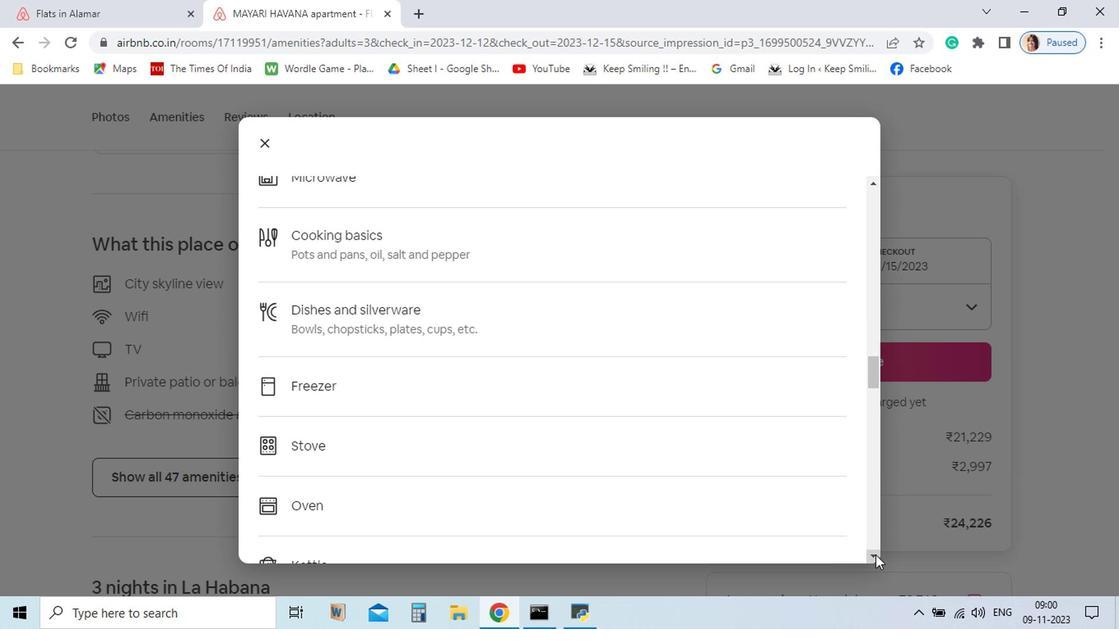 
Action: Mouse pressed left at (784, 558)
Screenshot: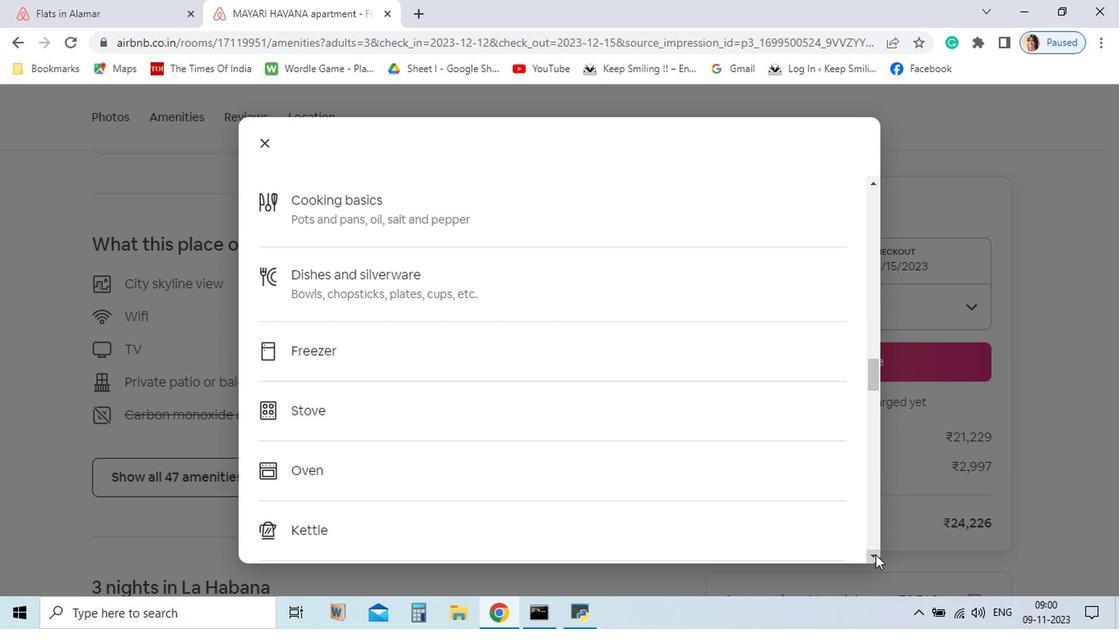 
Action: Mouse pressed left at (784, 558)
Screenshot: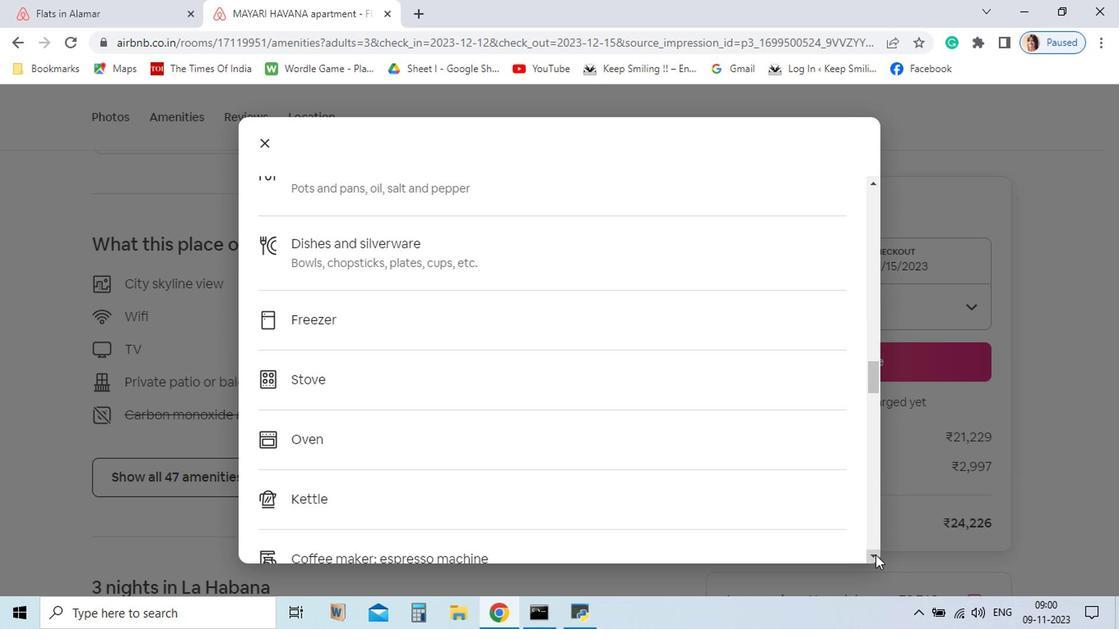 
Action: Mouse pressed left at (784, 558)
Screenshot: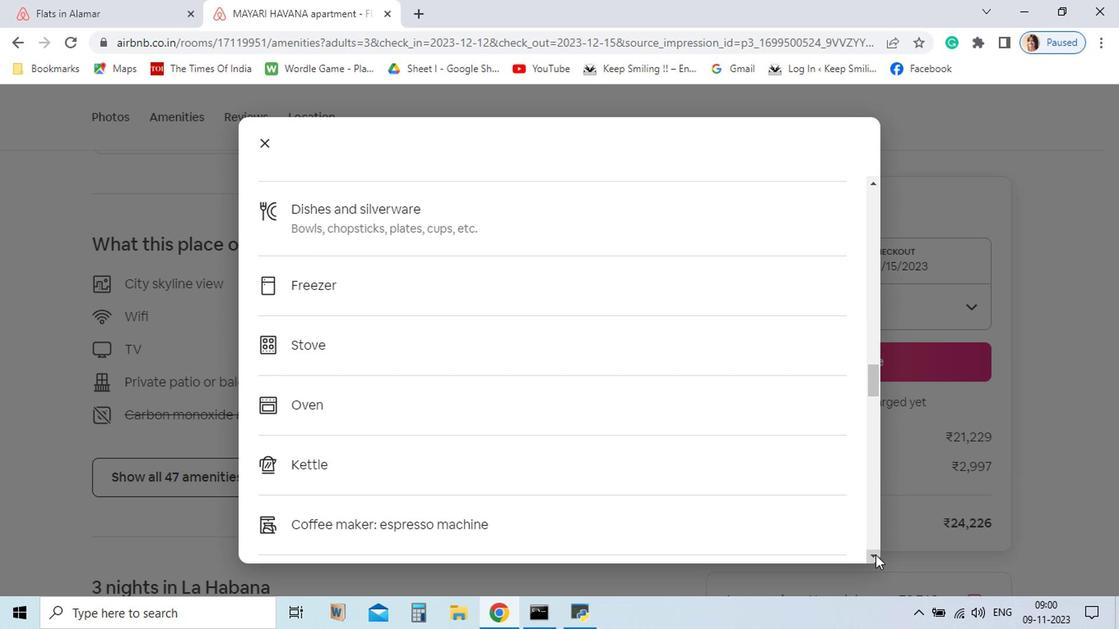
Action: Mouse pressed left at (784, 558)
Screenshot: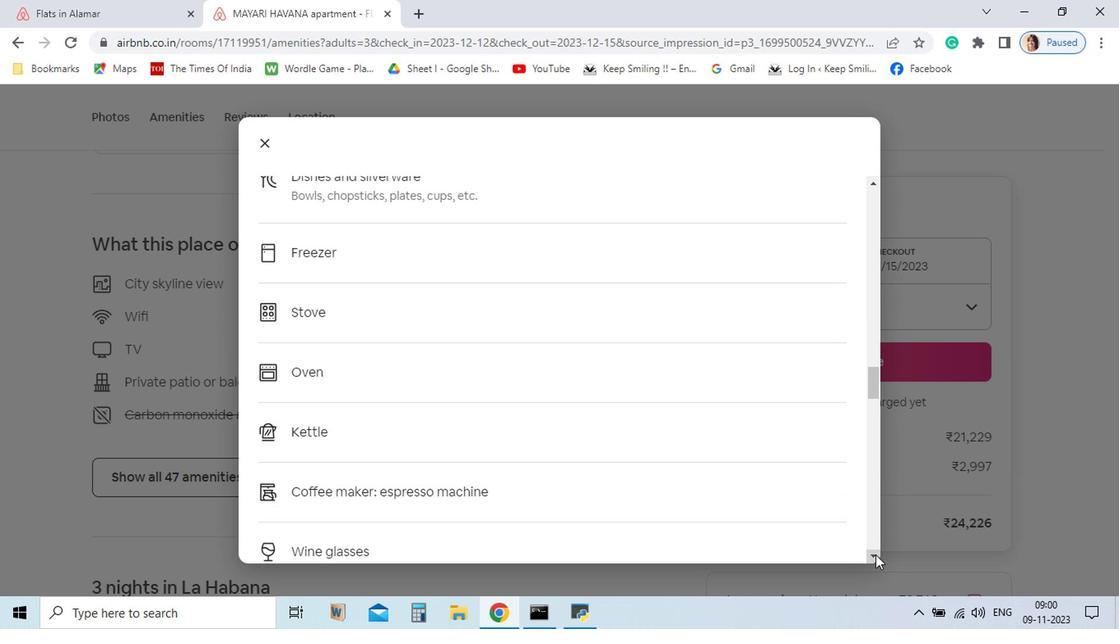 
Action: Mouse pressed left at (784, 558)
Screenshot: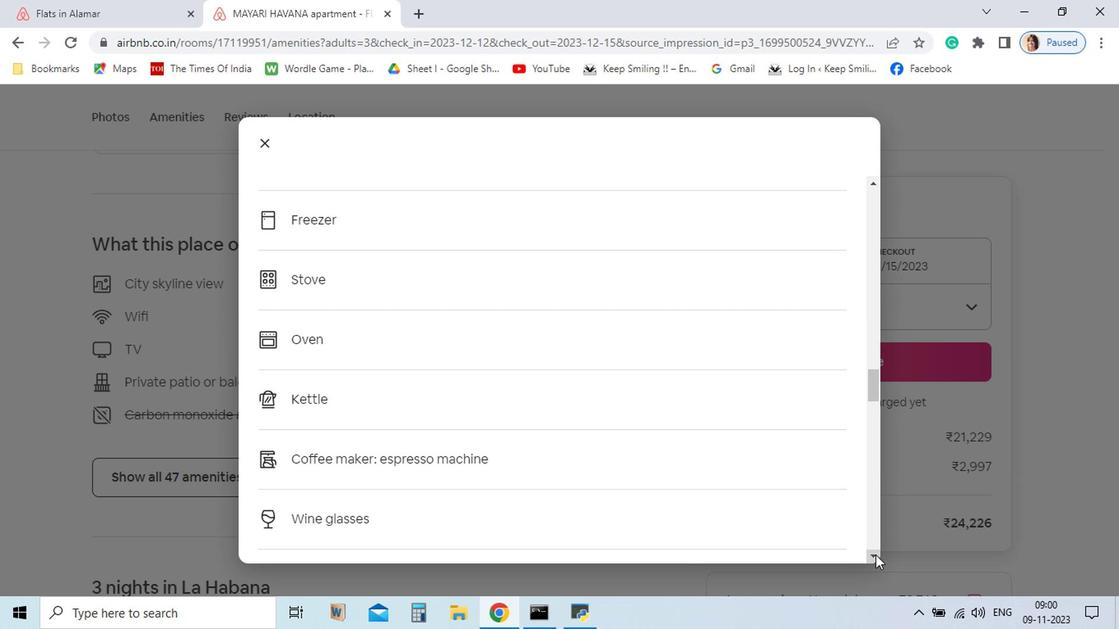 
Action: Mouse pressed left at (784, 558)
Screenshot: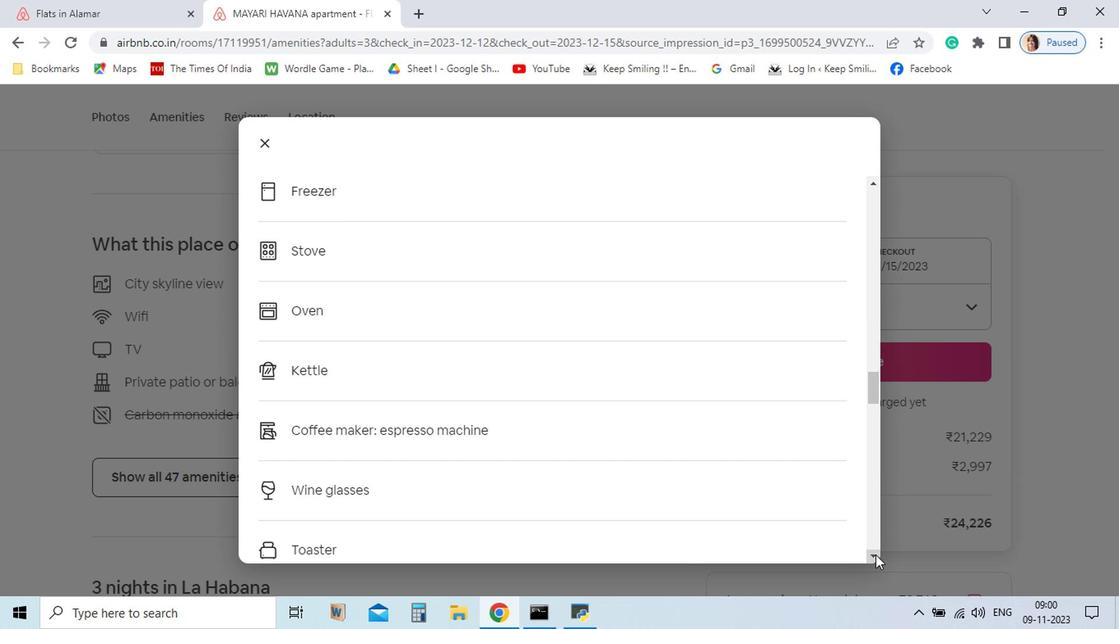 
Action: Mouse pressed left at (784, 558)
Screenshot: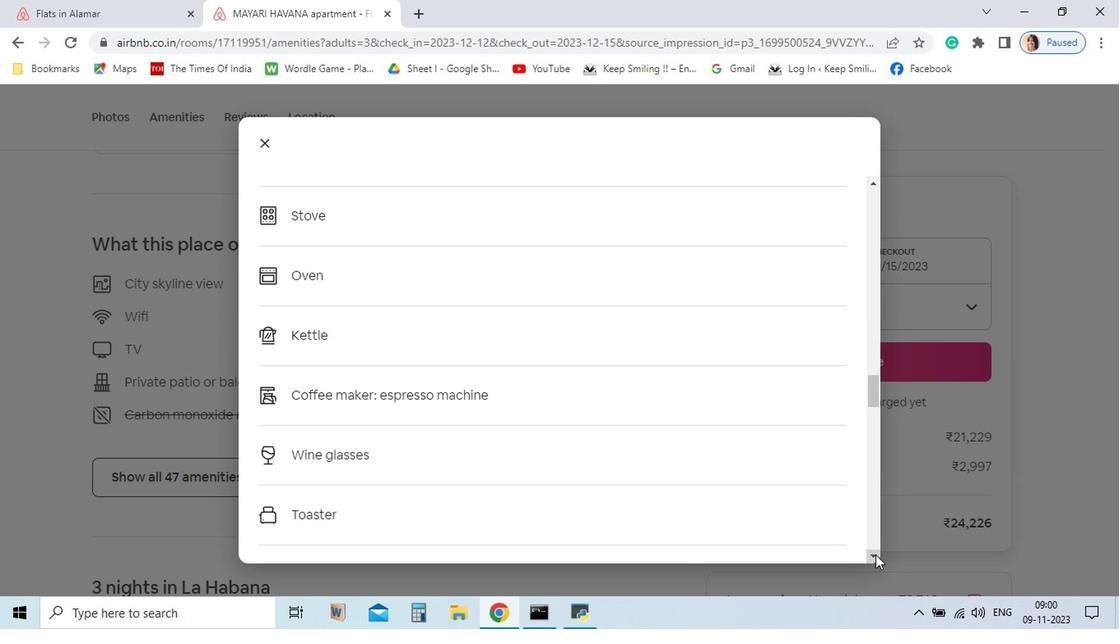 
Action: Mouse pressed left at (784, 558)
Screenshot: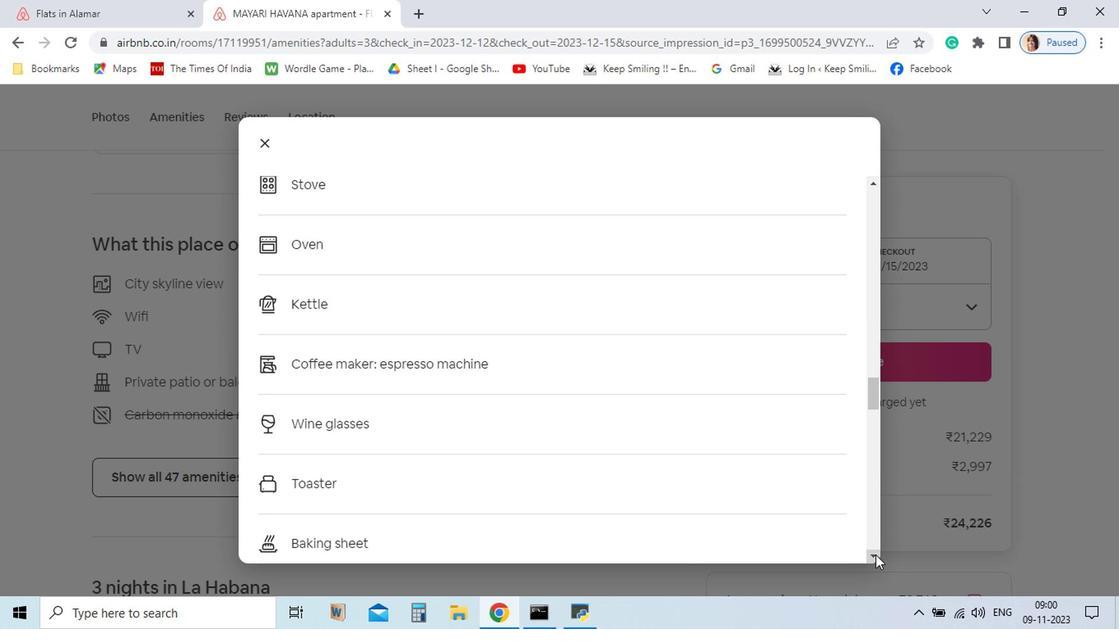 
Action: Mouse pressed left at (784, 558)
Screenshot: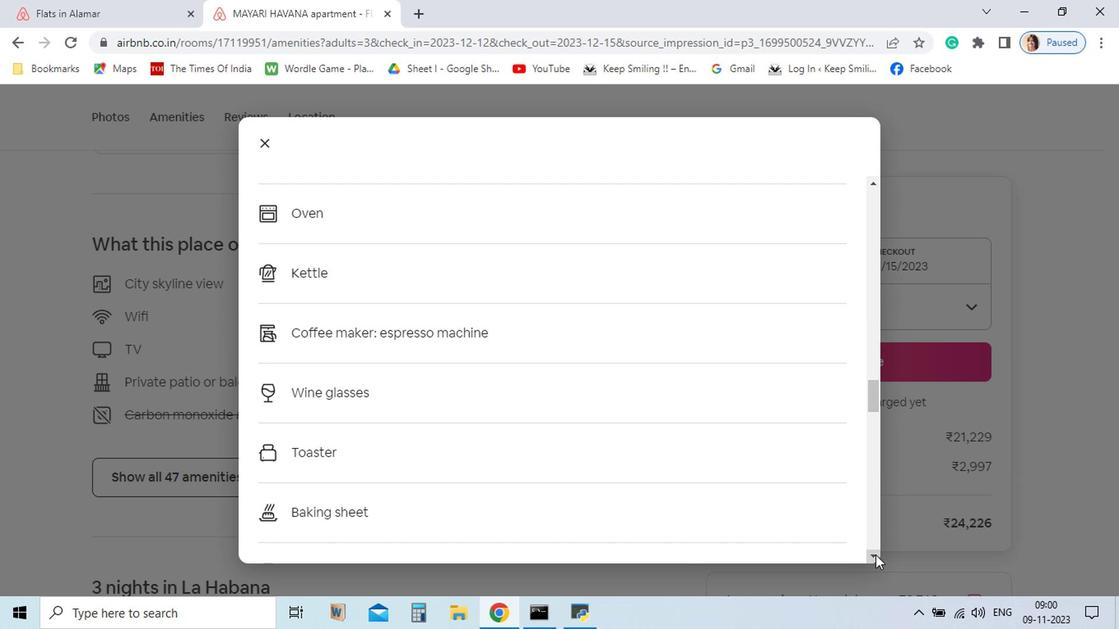 
Action: Mouse pressed left at (784, 558)
Screenshot: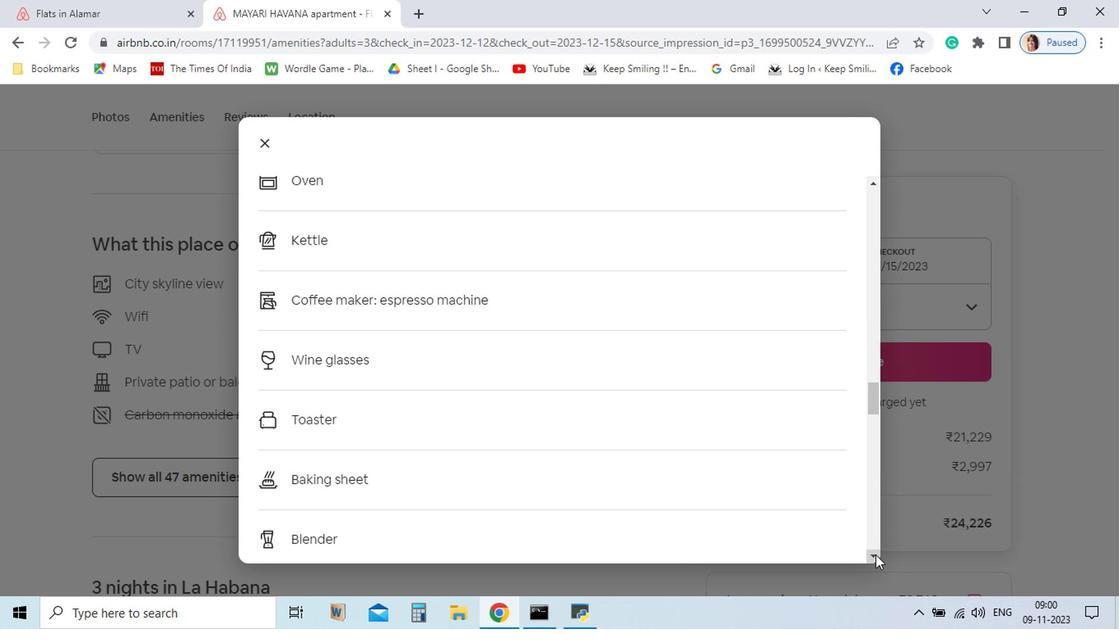 
Action: Mouse pressed left at (784, 558)
Screenshot: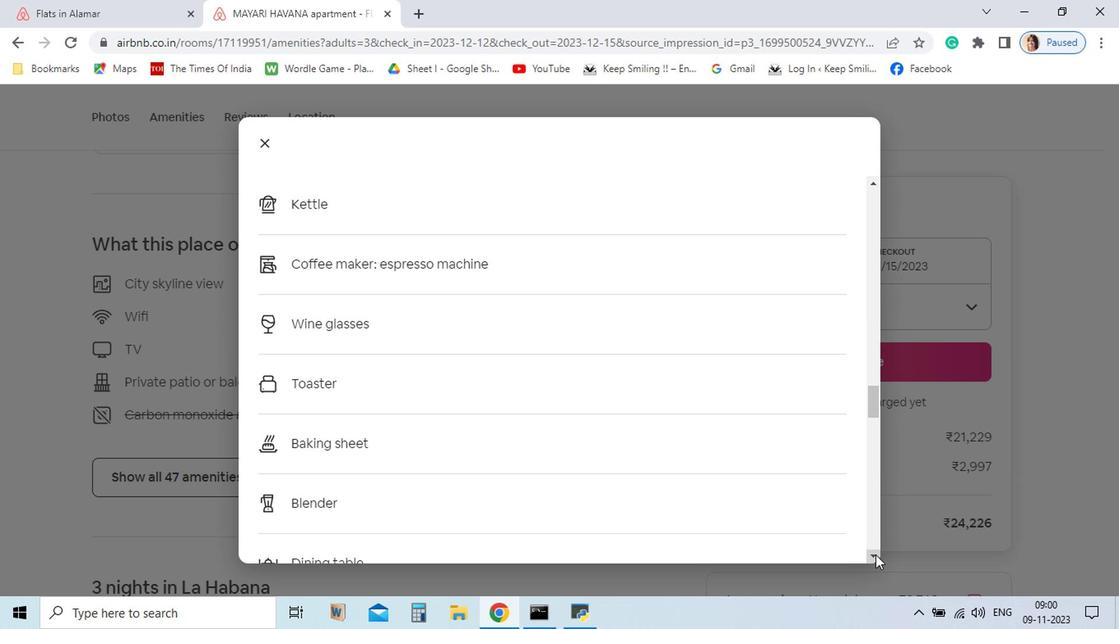 
Action: Mouse pressed left at (784, 558)
Screenshot: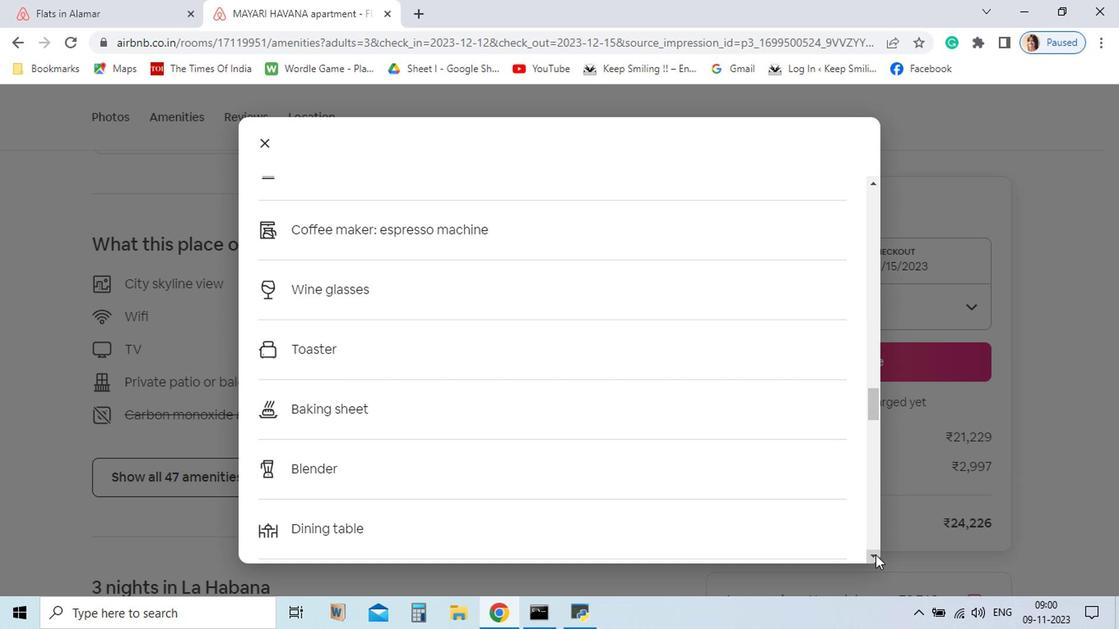 
Action: Mouse pressed left at (784, 558)
Screenshot: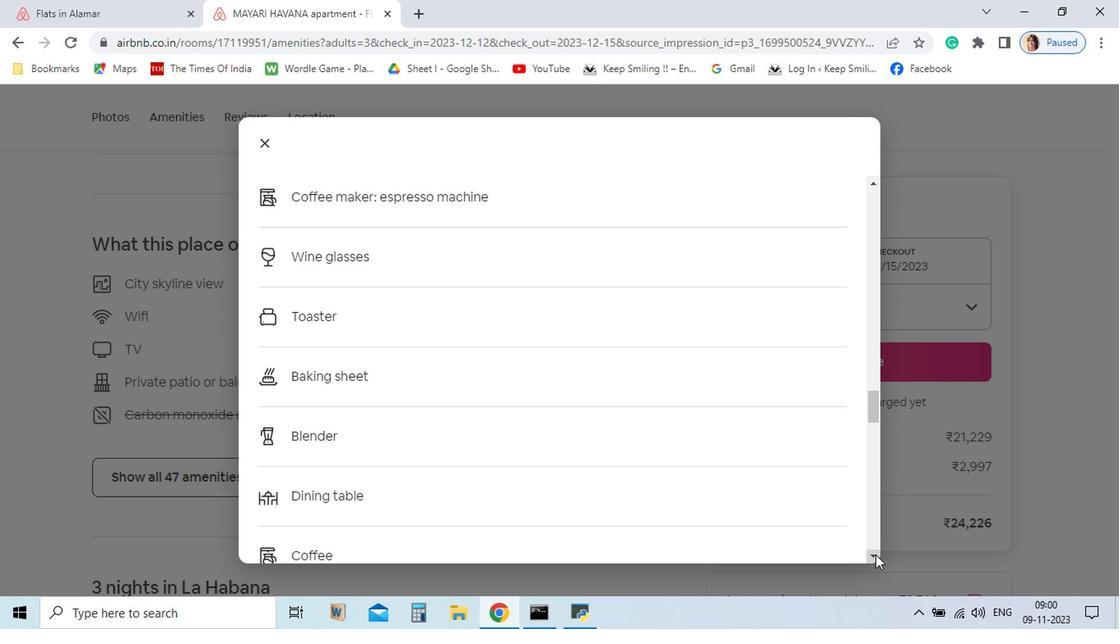 
Action: Mouse pressed left at (784, 558)
